 Task: Research Airbnb options in Los Dos Caminos, Venezuela from 4th December, 2023 to 10th December, 2023 for 1 adult.1  bedroom having 1 bed and 1 bathroom. Property type can be hotel. Booking option can be shelf check-in. Look for 3 properties as per requirement.
Action: Mouse moved to (449, 135)
Screenshot: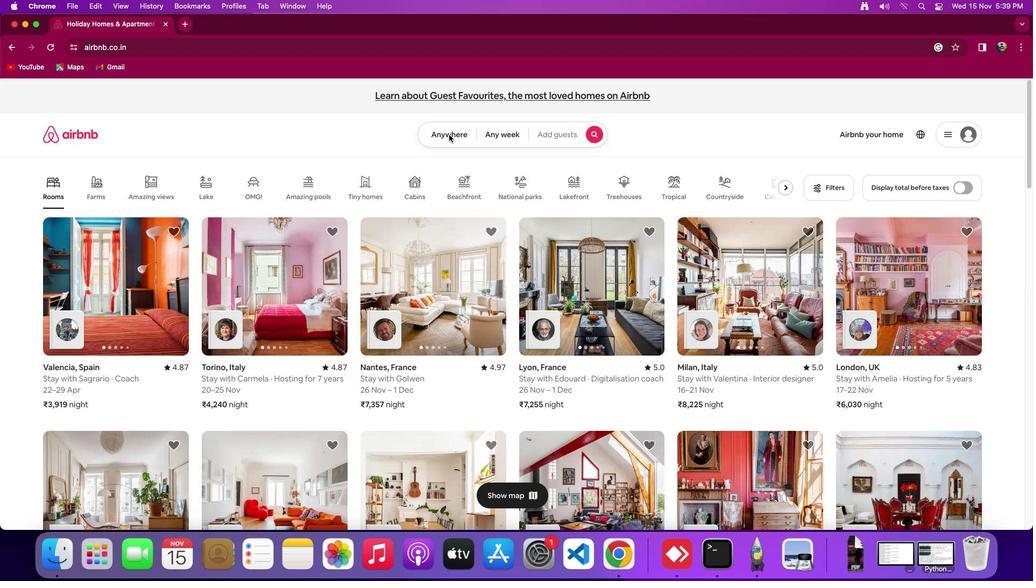 
Action: Mouse pressed left at (449, 135)
Screenshot: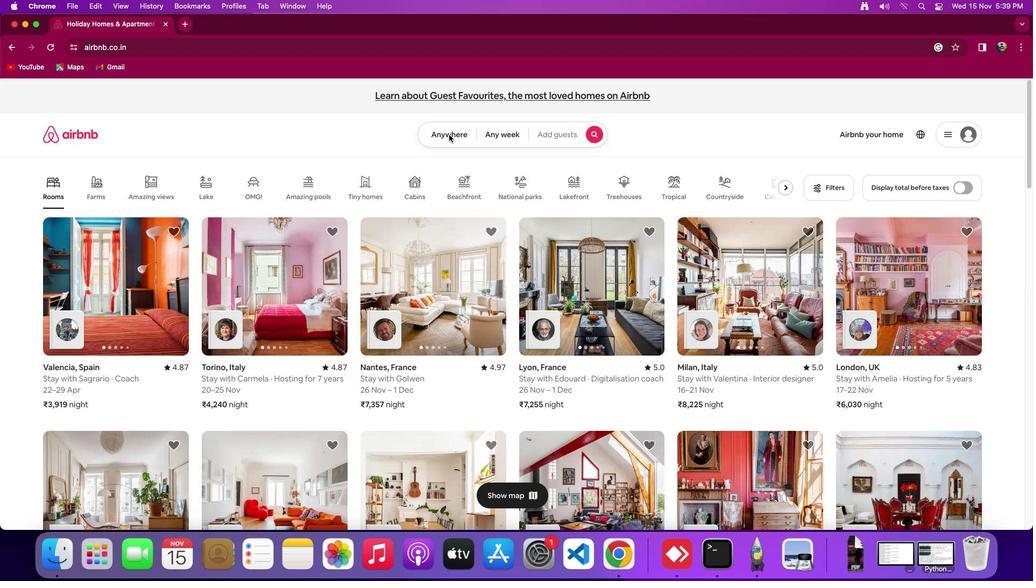 
Action: Mouse moved to (451, 136)
Screenshot: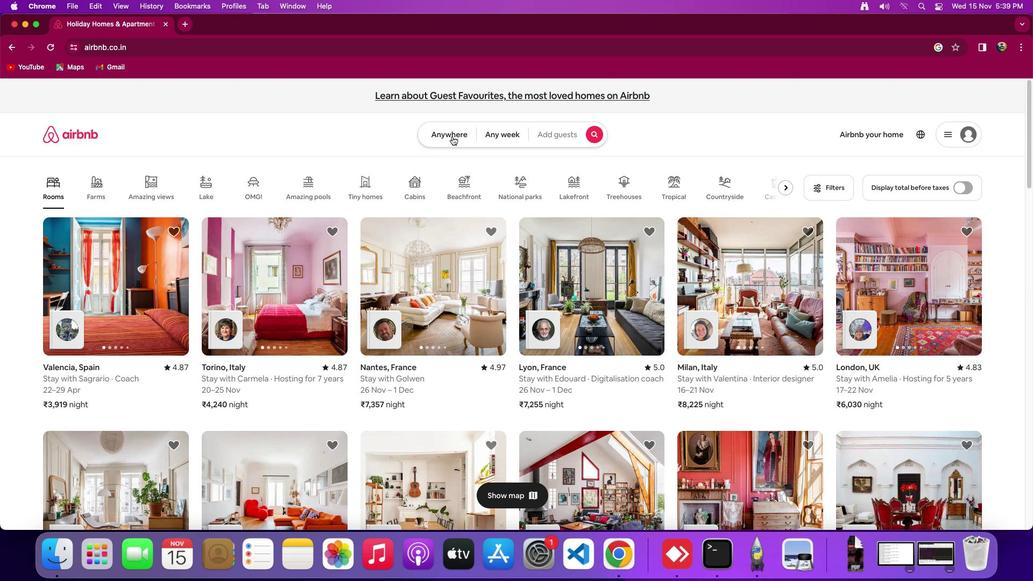
Action: Mouse pressed left at (451, 136)
Screenshot: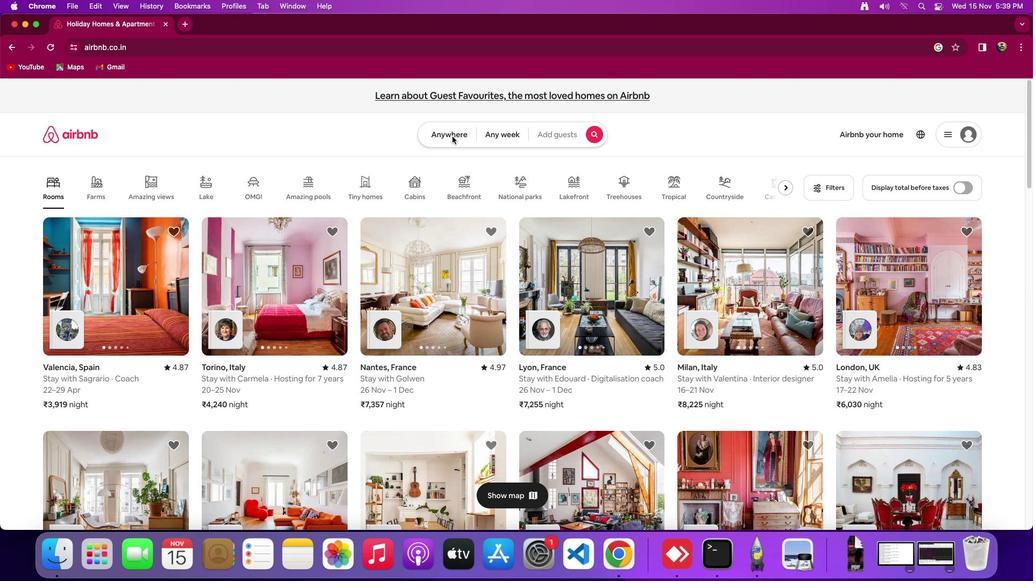 
Action: Mouse moved to (401, 174)
Screenshot: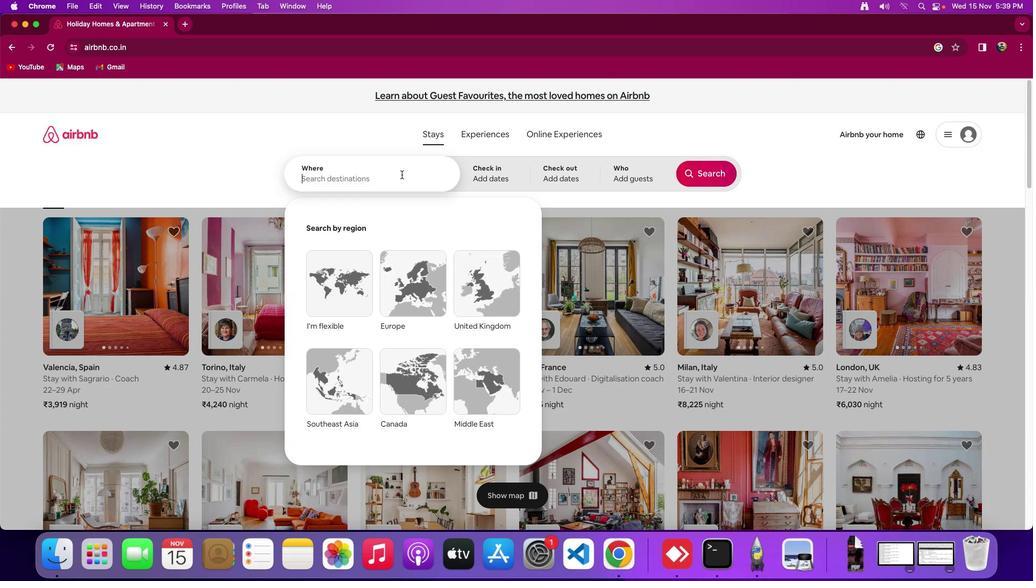 
Action: Mouse pressed left at (401, 174)
Screenshot: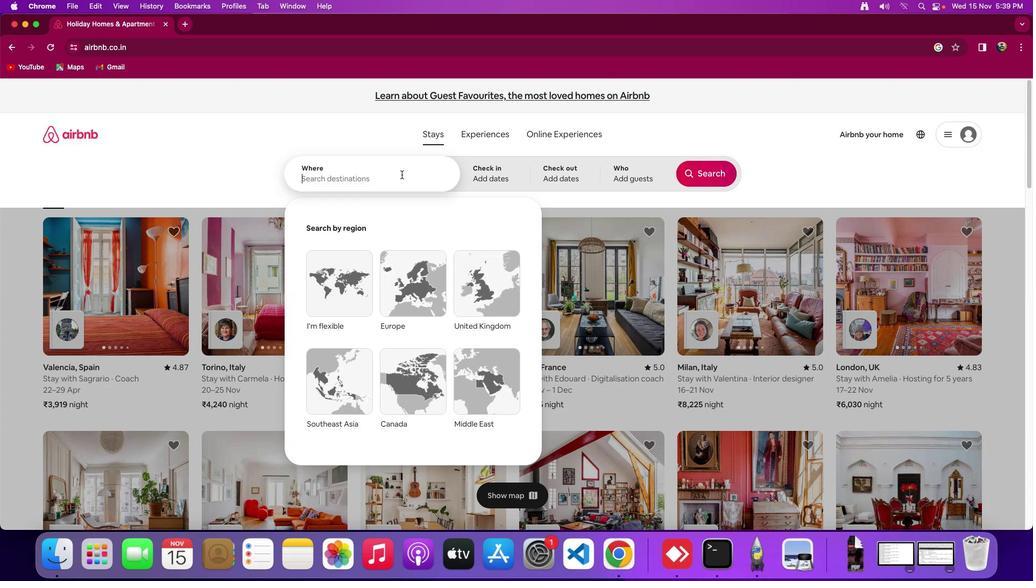 
Action: Key pressed Key.shift_rKey.shift'L''o''s'Key.spaceKey.shift_r'D''p''s'Key.backspaceKey.backspace'o''s'Key.spaceKey.shift_r'C''a''m''i''n''o''s'','Key.spaceKey.shift_r'V''e''n''e''z''u''e''l''a'
Screenshot: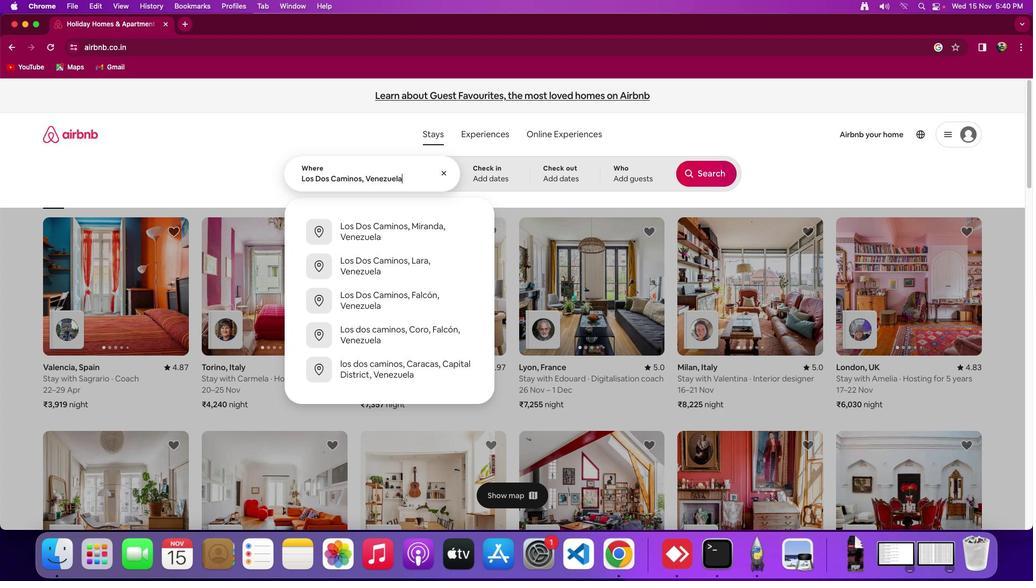 
Action: Mouse moved to (483, 174)
Screenshot: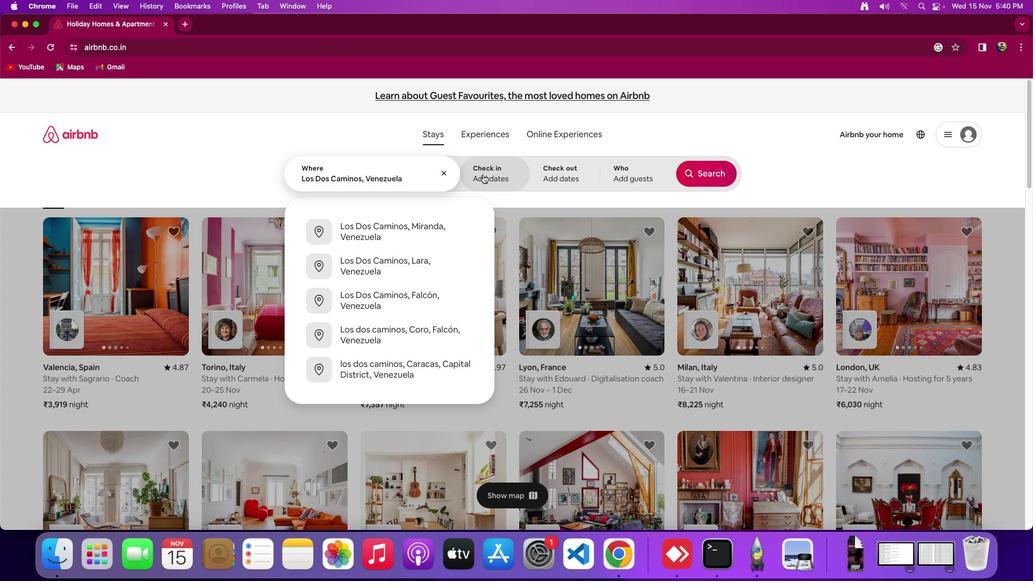 
Action: Mouse pressed left at (483, 174)
Screenshot: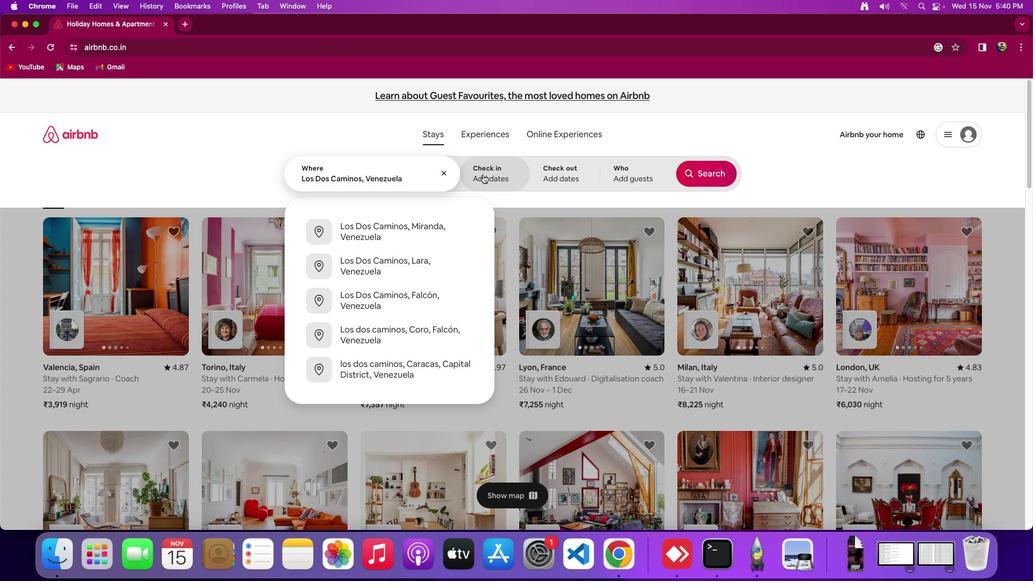 
Action: Mouse moved to (560, 330)
Screenshot: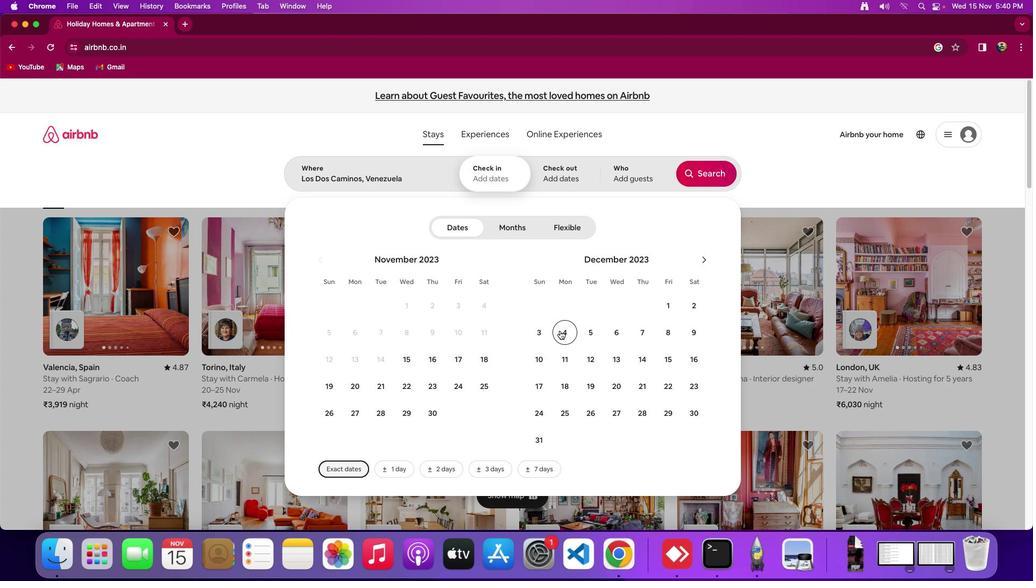 
Action: Mouse pressed left at (560, 330)
Screenshot: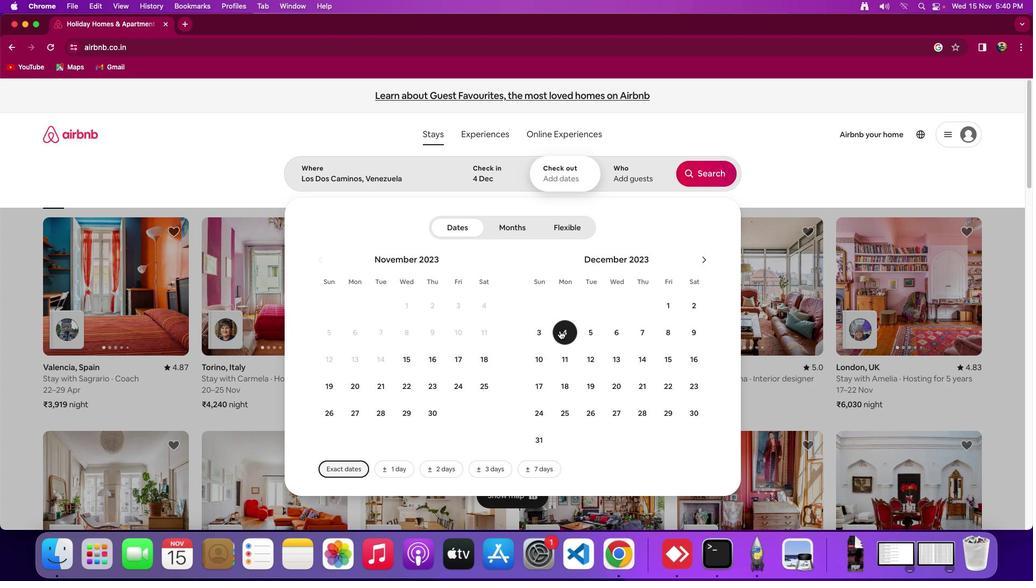 
Action: Mouse moved to (539, 364)
Screenshot: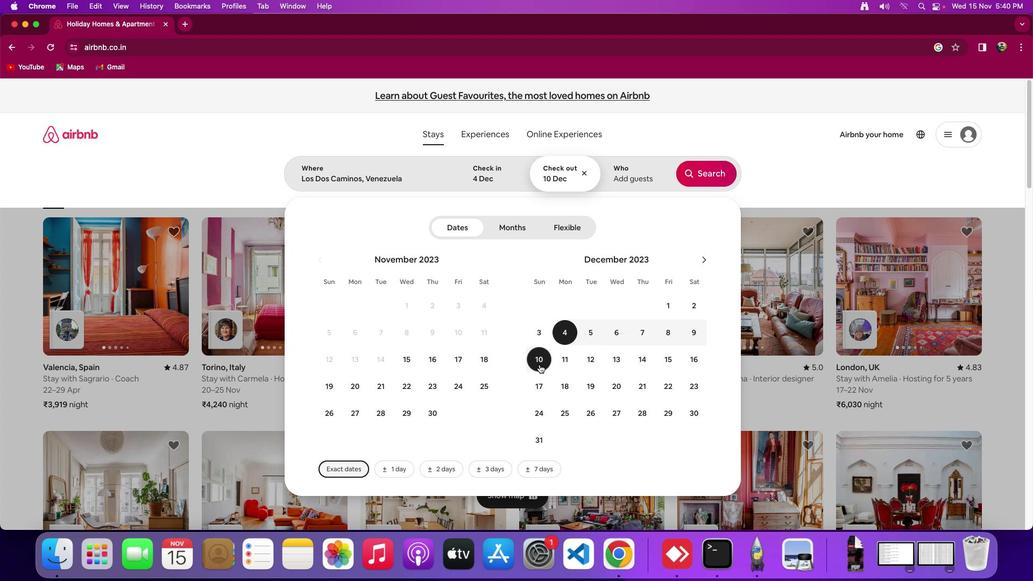 
Action: Mouse pressed left at (539, 364)
Screenshot: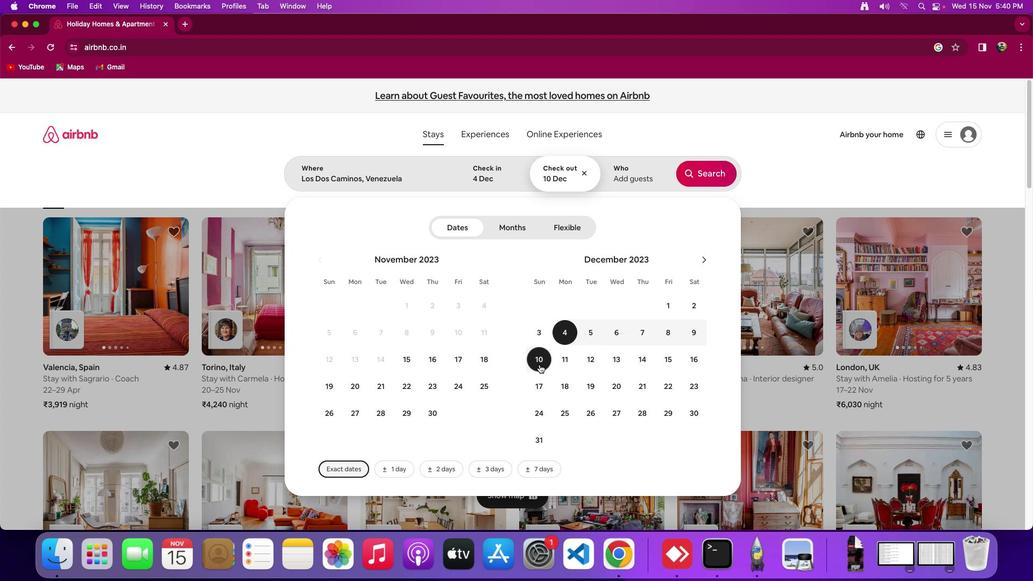 
Action: Mouse moved to (624, 180)
Screenshot: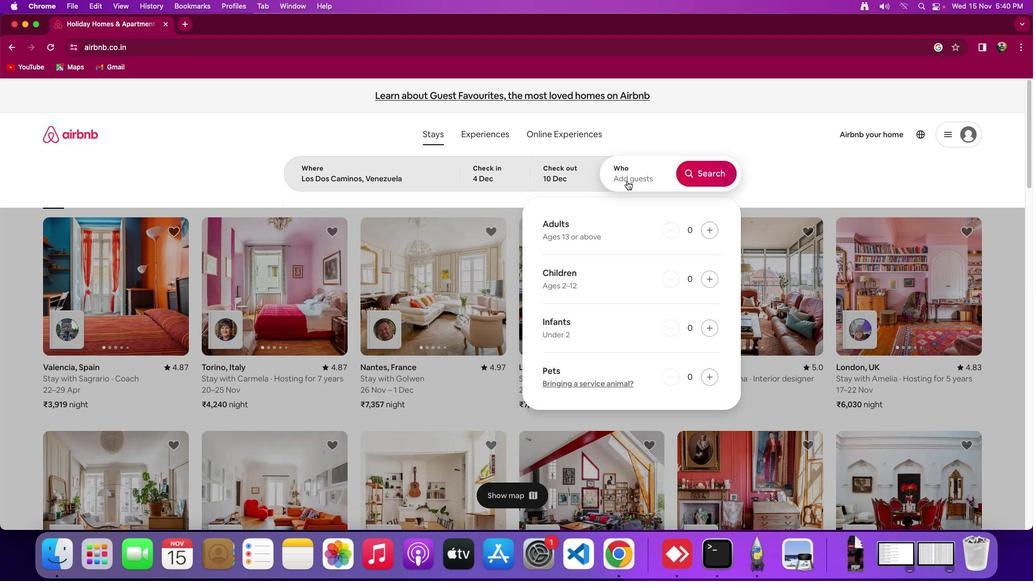 
Action: Mouse pressed left at (624, 180)
Screenshot: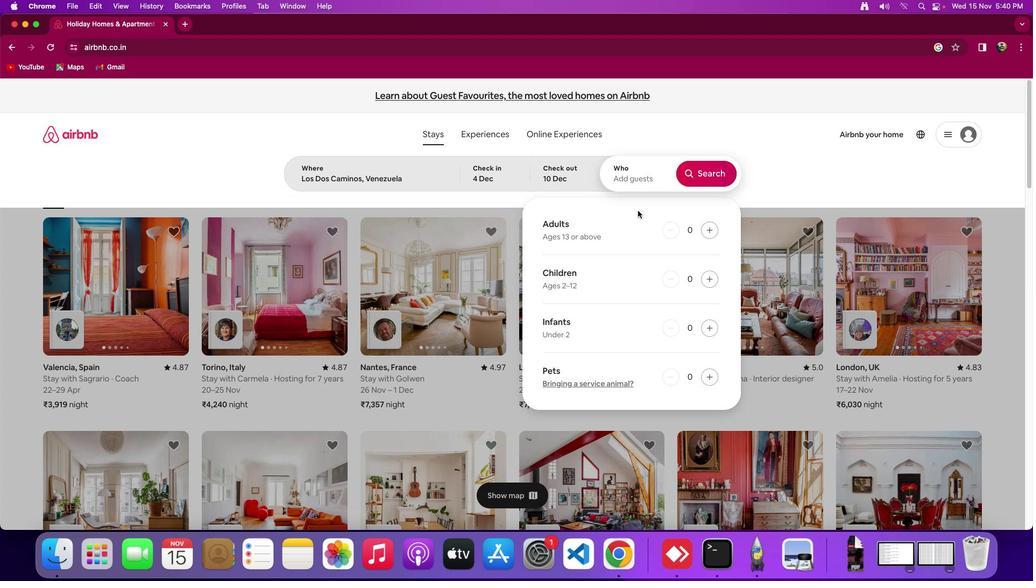 
Action: Mouse moved to (706, 231)
Screenshot: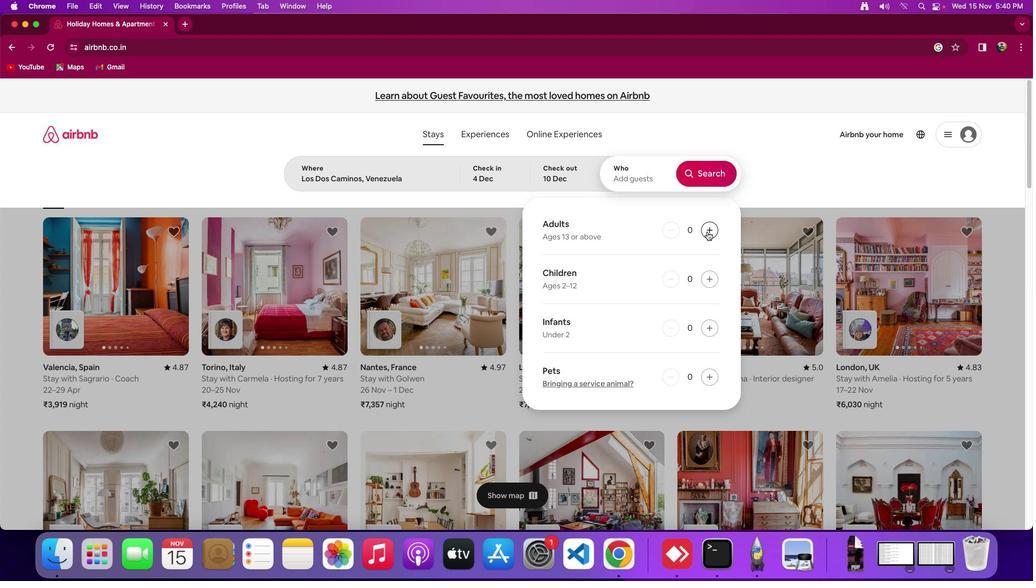 
Action: Mouse pressed left at (706, 231)
Screenshot: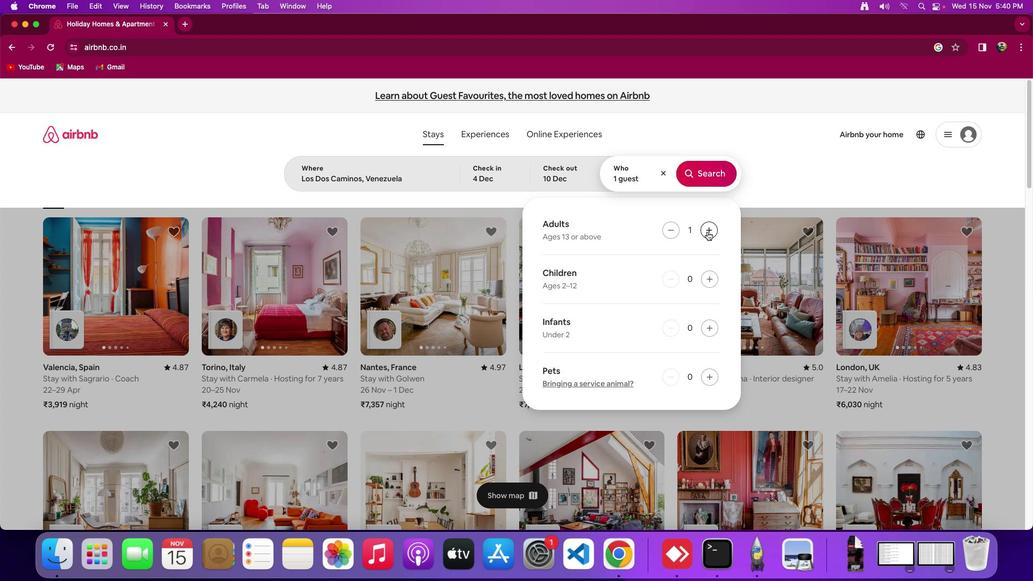 
Action: Mouse moved to (708, 169)
Screenshot: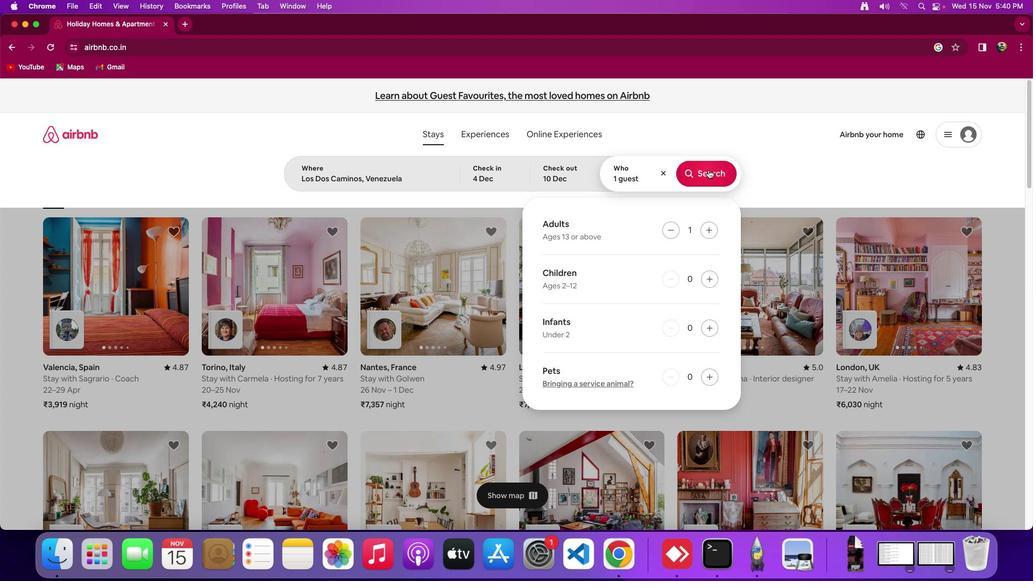 
Action: Mouse pressed left at (708, 169)
Screenshot: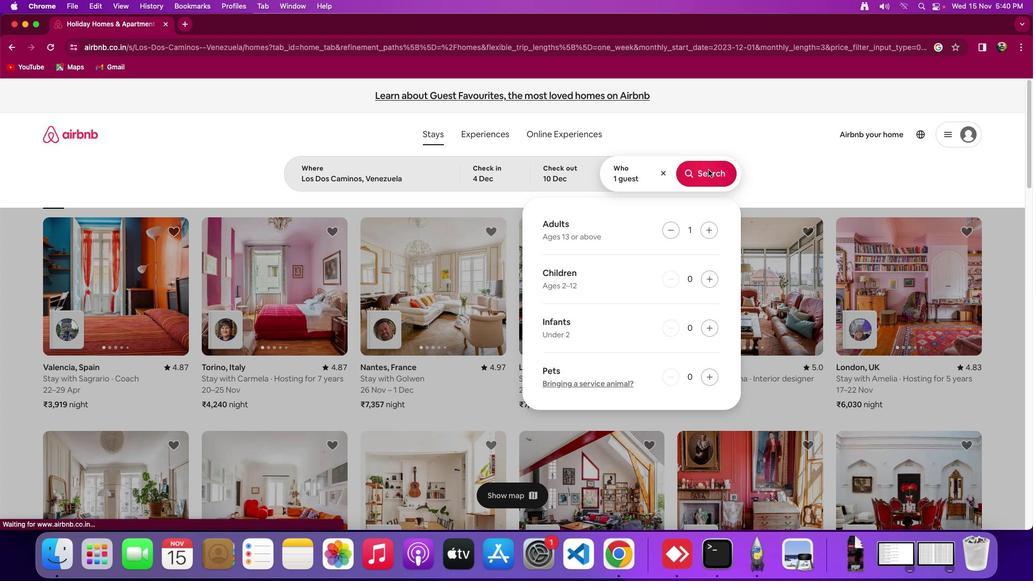 
Action: Mouse moved to (862, 147)
Screenshot: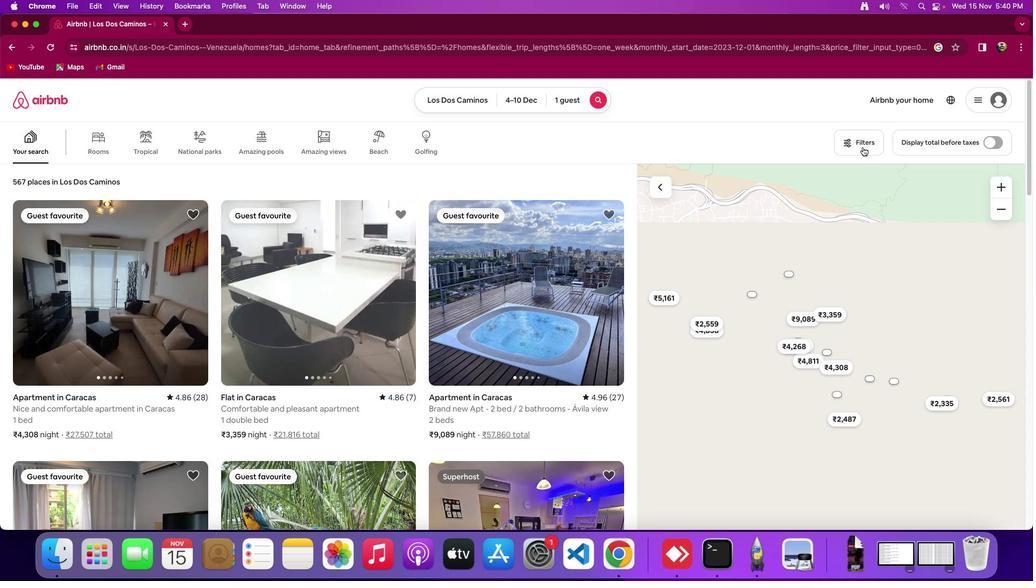 
Action: Mouse pressed left at (862, 147)
Screenshot: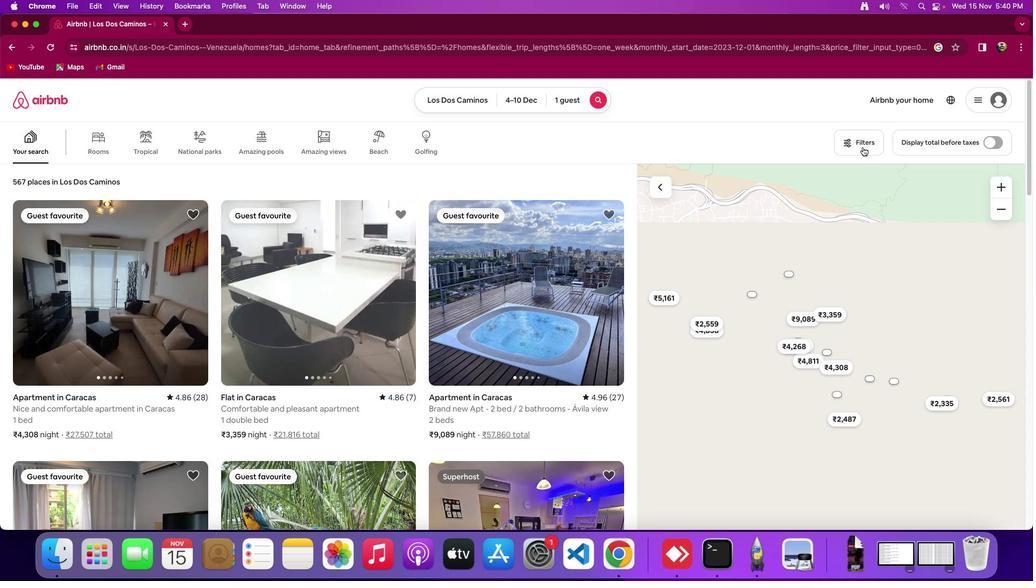 
Action: Mouse moved to (484, 274)
Screenshot: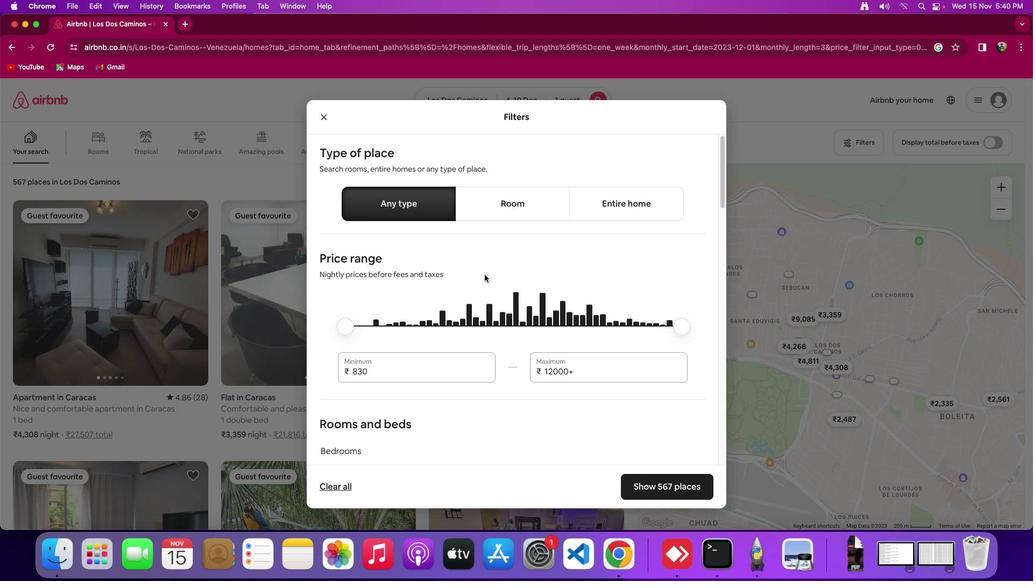 
Action: Mouse scrolled (484, 274) with delta (0, 0)
Screenshot: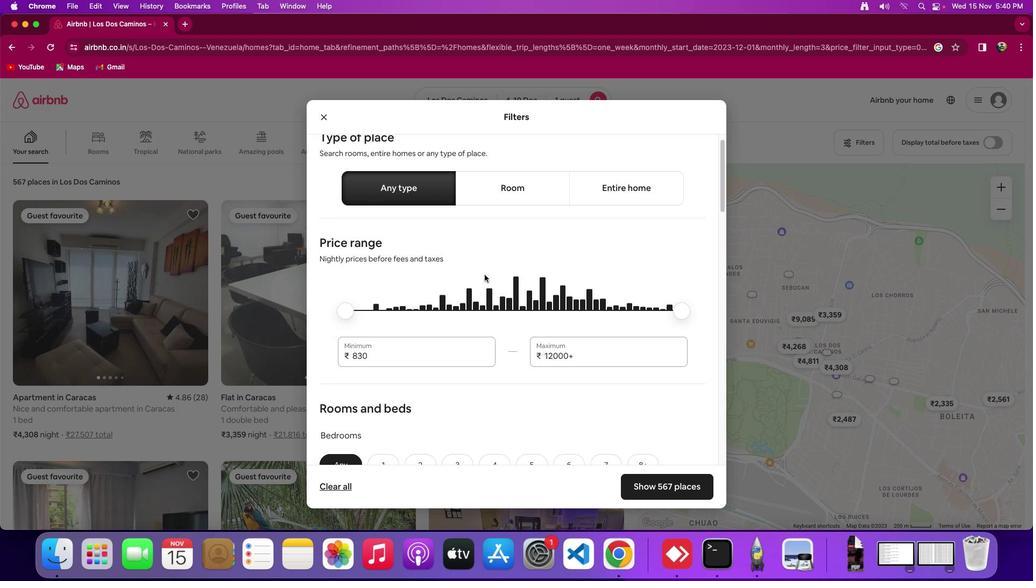 
Action: Mouse moved to (484, 274)
Screenshot: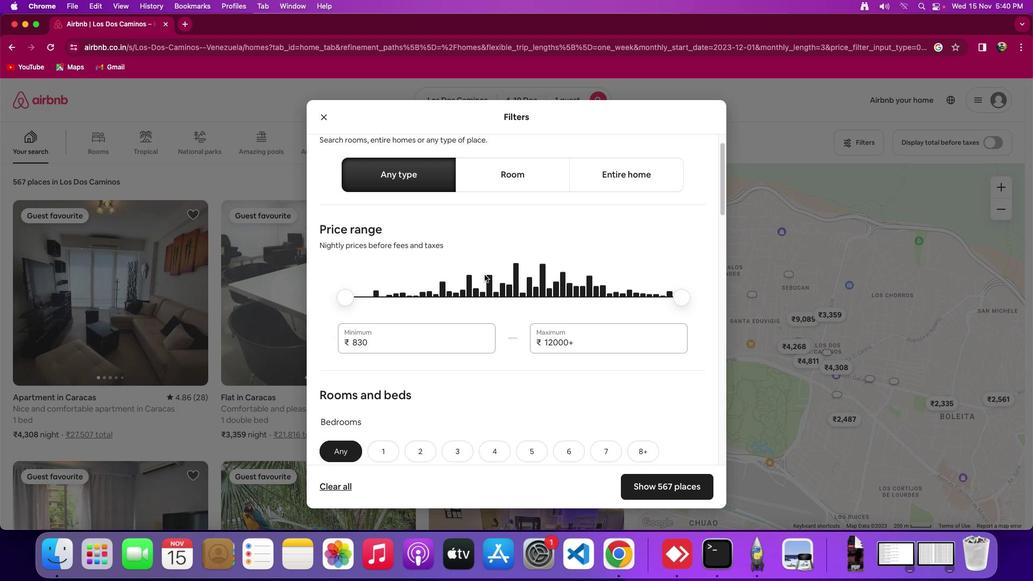 
Action: Mouse scrolled (484, 274) with delta (0, 0)
Screenshot: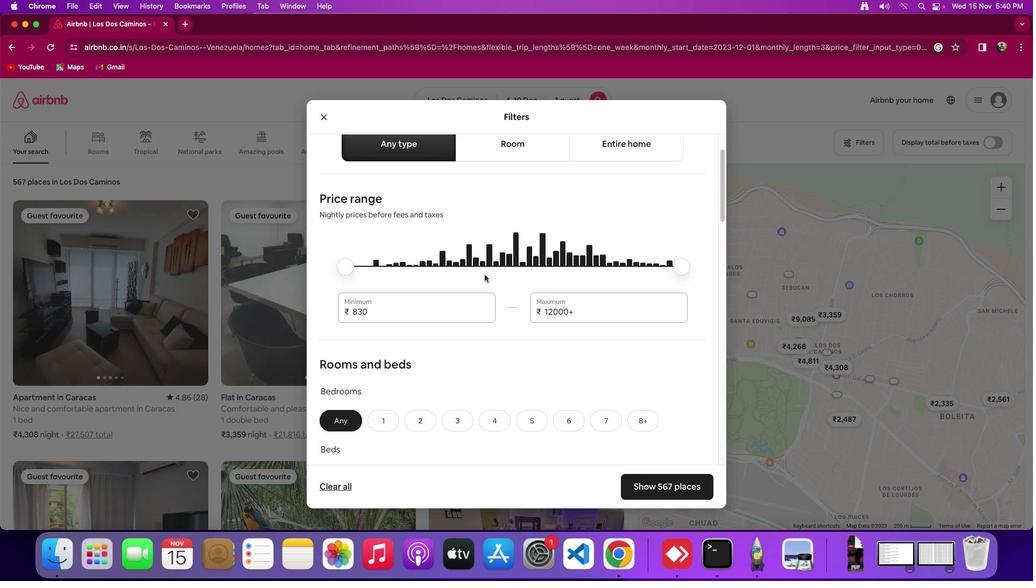 
Action: Mouse scrolled (484, 274) with delta (0, -1)
Screenshot: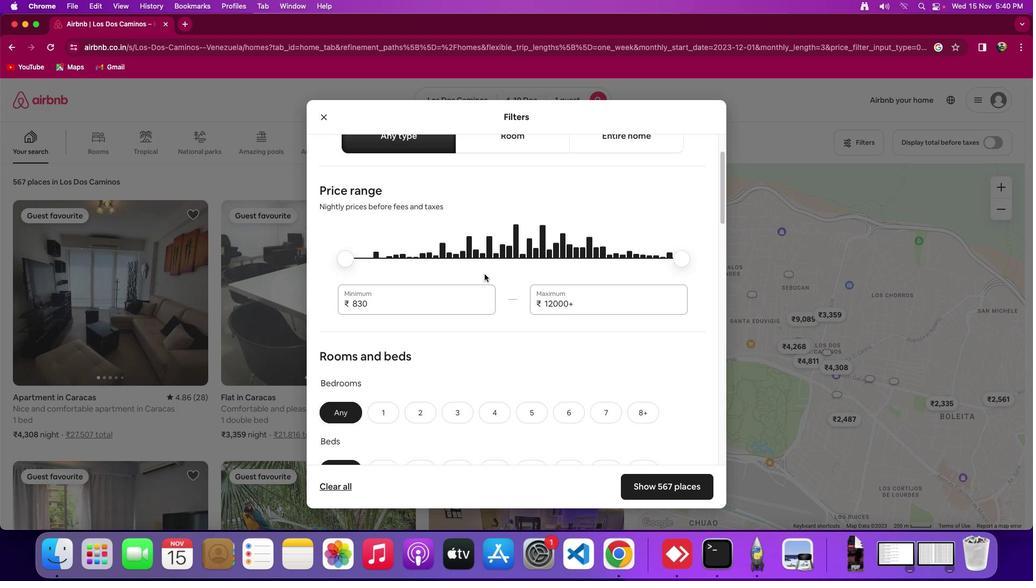 
Action: Mouse scrolled (484, 274) with delta (0, -1)
Screenshot: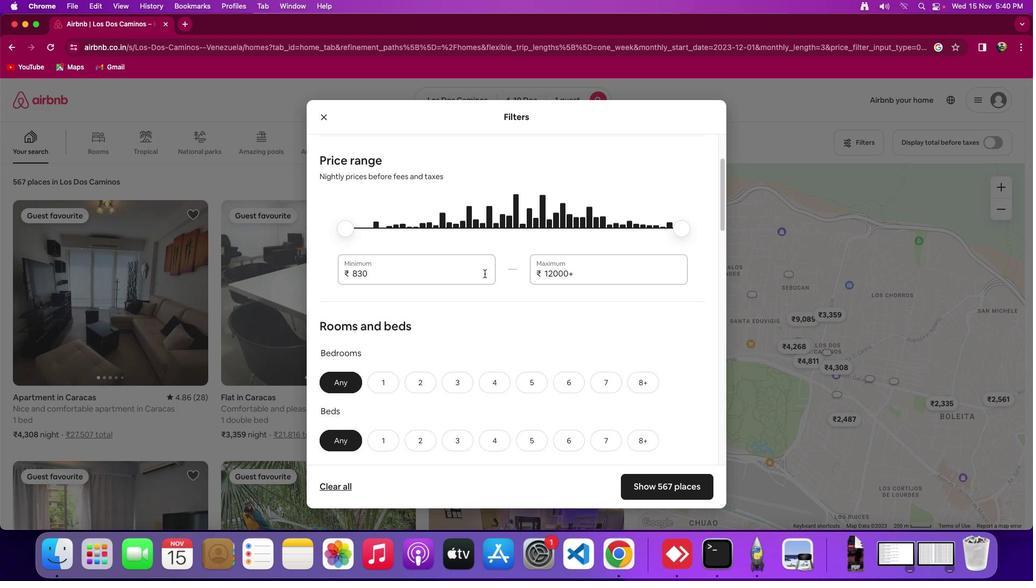
Action: Mouse moved to (484, 273)
Screenshot: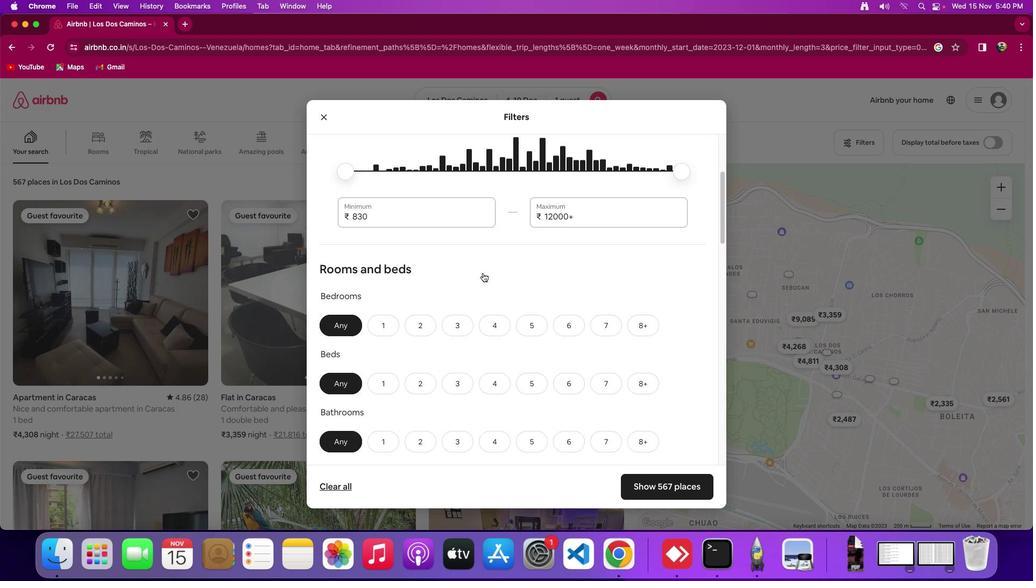 
Action: Mouse scrolled (484, 273) with delta (0, 0)
Screenshot: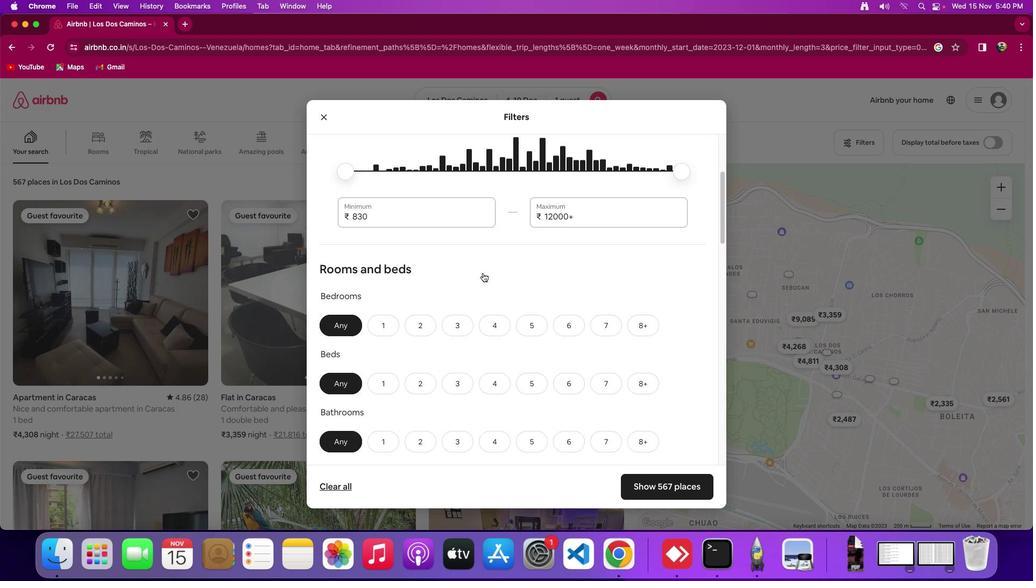 
Action: Mouse scrolled (484, 273) with delta (0, 0)
Screenshot: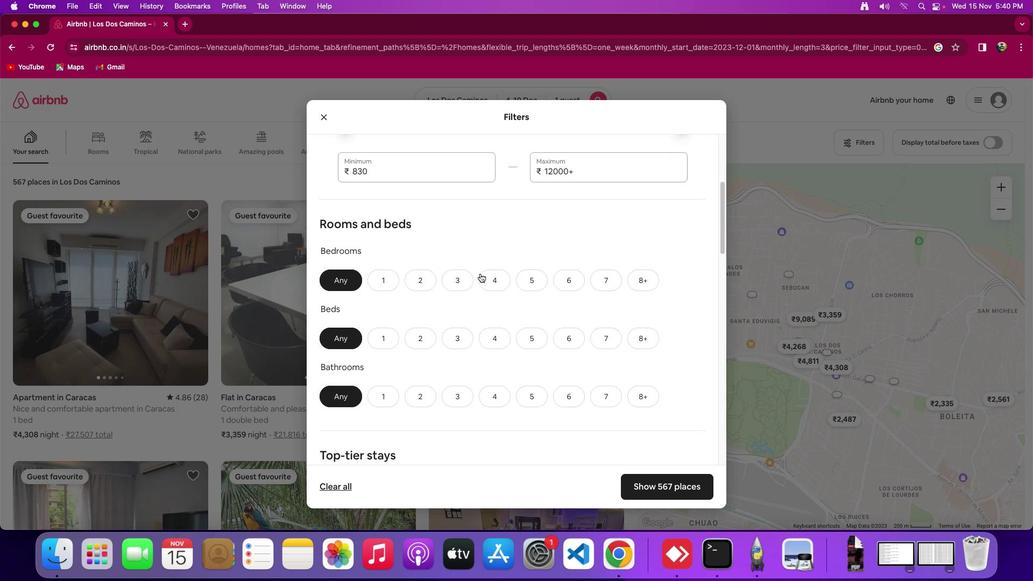 
Action: Mouse moved to (484, 272)
Screenshot: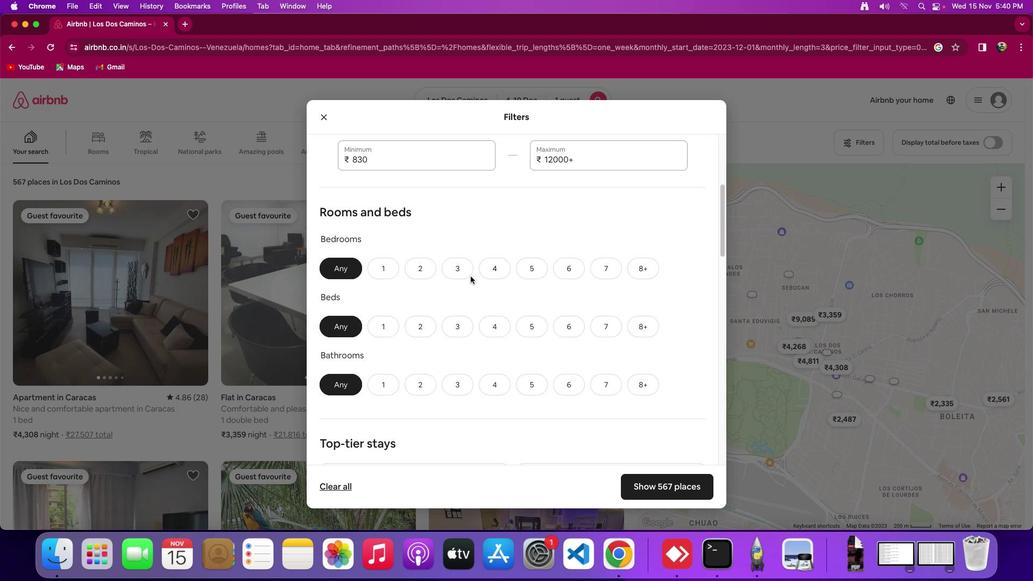 
Action: Mouse scrolled (484, 272) with delta (0, -2)
Screenshot: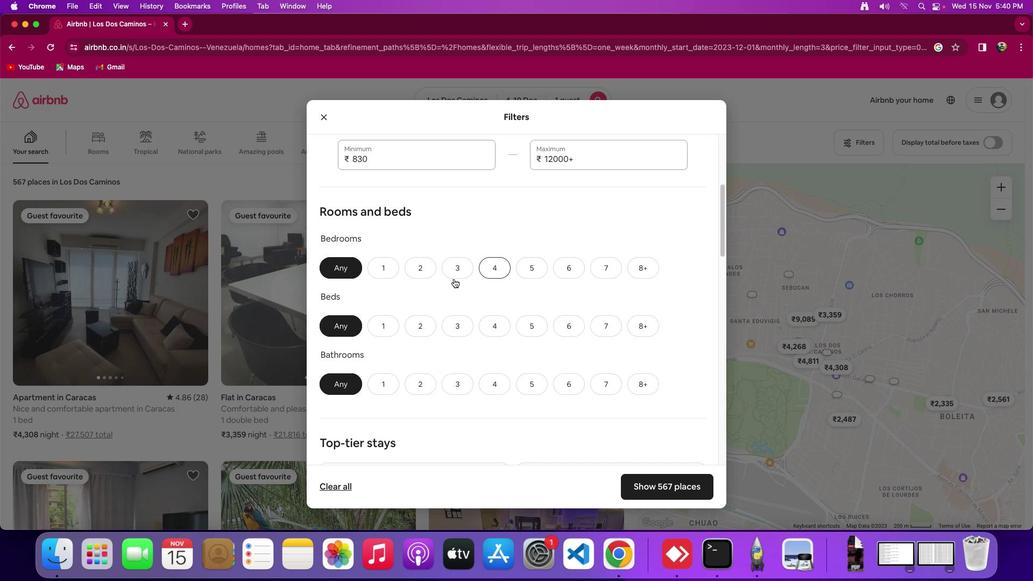 
Action: Mouse moved to (373, 263)
Screenshot: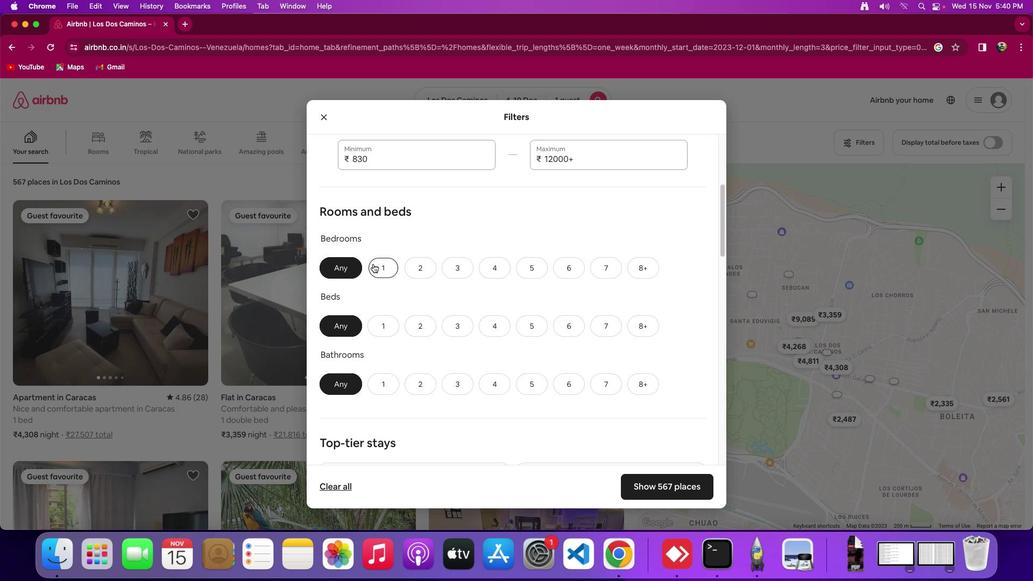 
Action: Mouse pressed left at (373, 263)
Screenshot: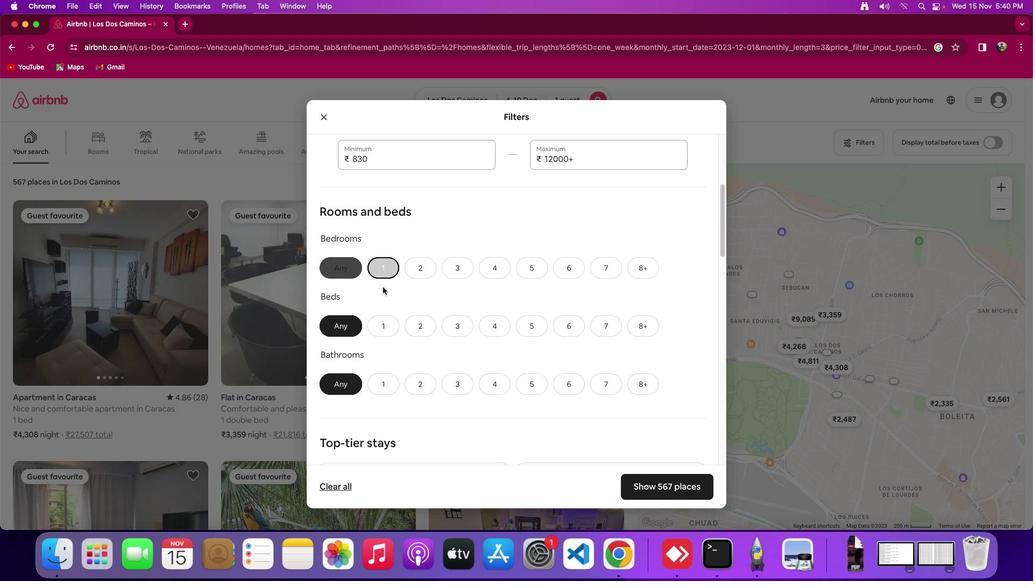 
Action: Mouse moved to (382, 337)
Screenshot: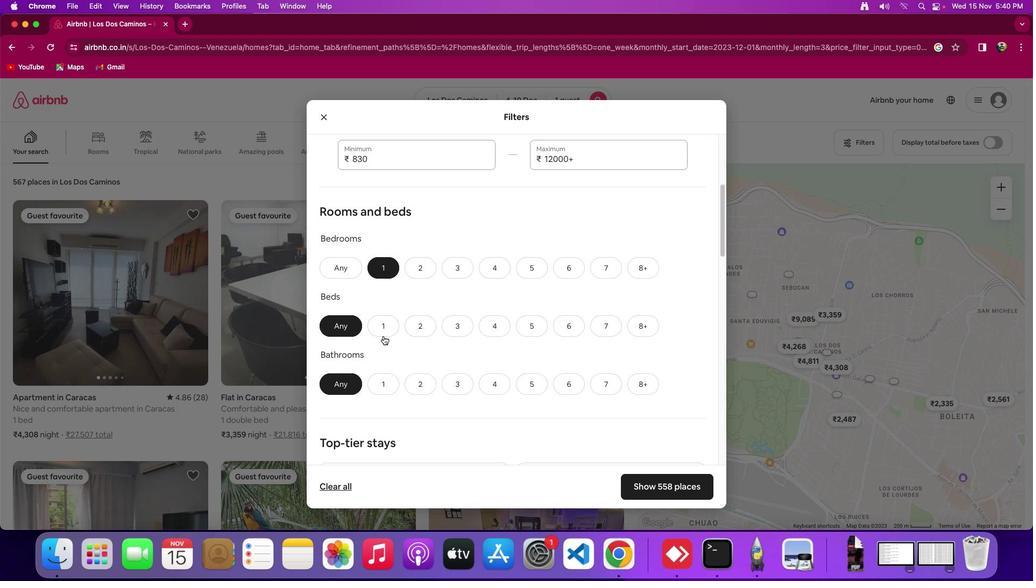 
Action: Mouse pressed left at (382, 337)
Screenshot: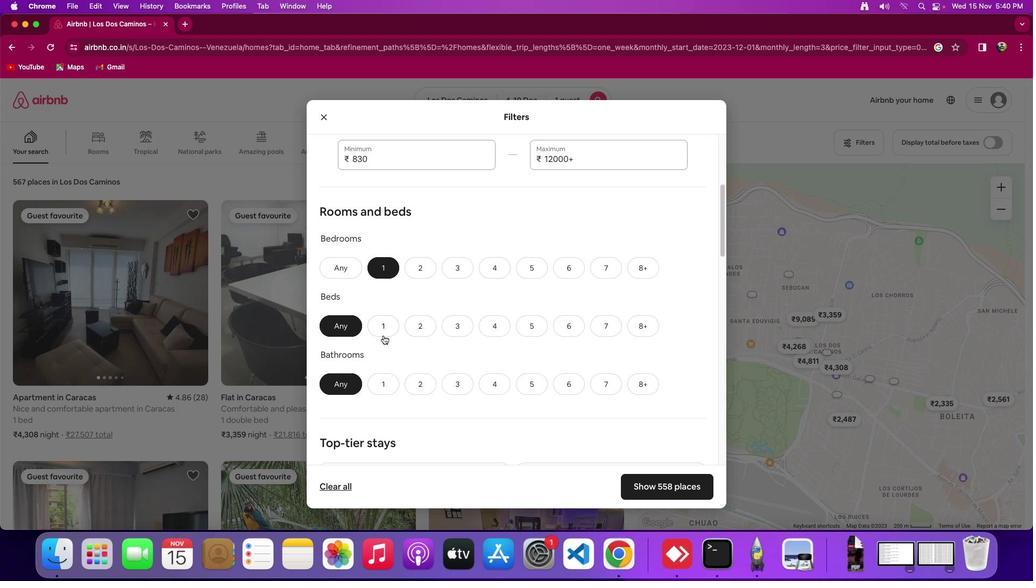 
Action: Mouse moved to (383, 333)
Screenshot: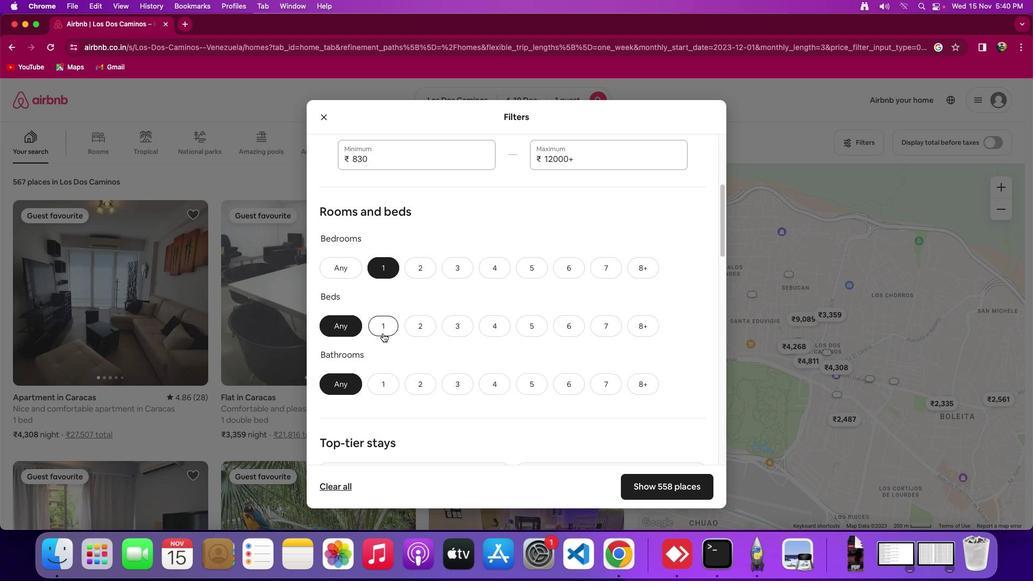 
Action: Mouse pressed left at (383, 333)
Screenshot: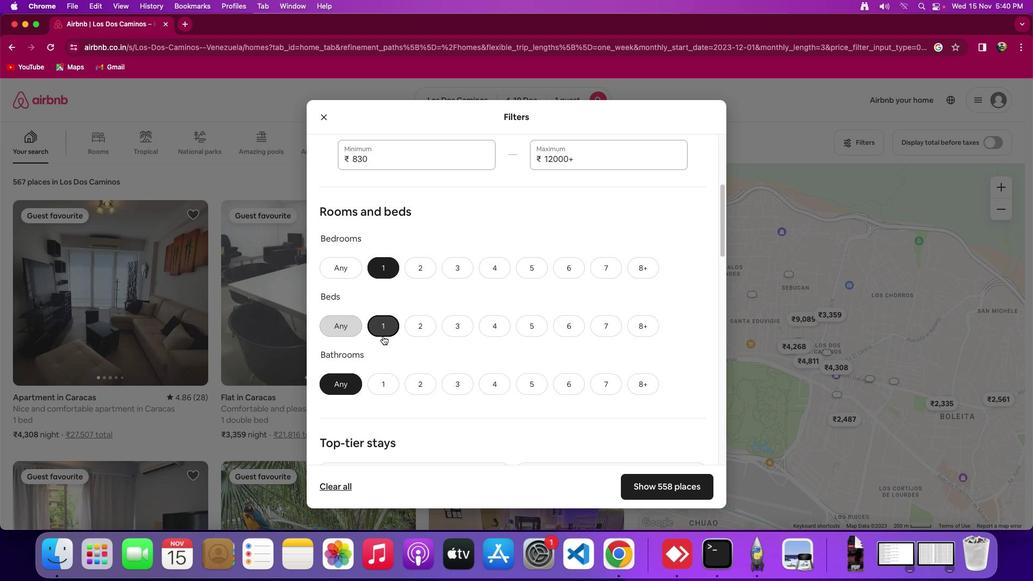 
Action: Mouse moved to (380, 387)
Screenshot: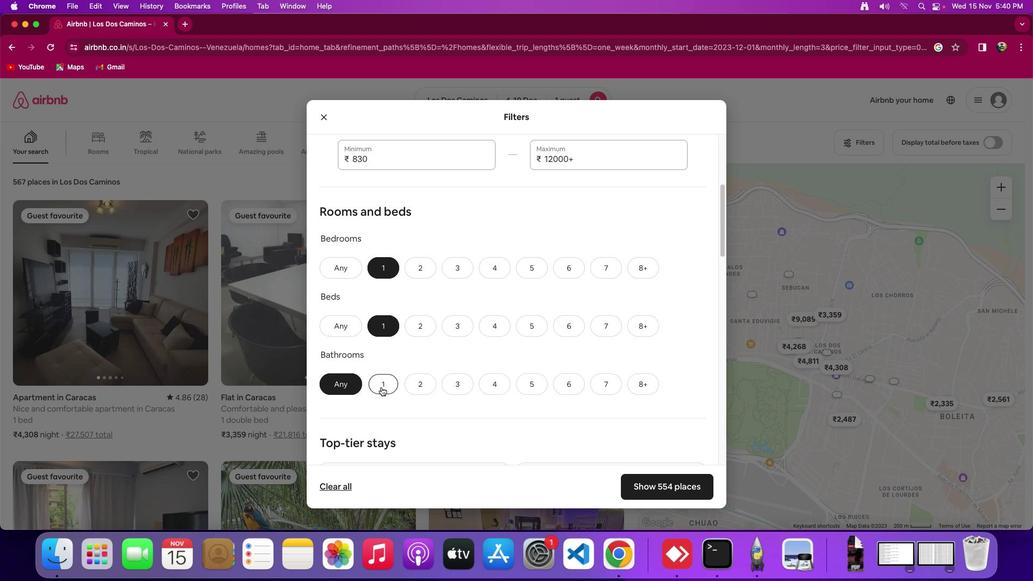
Action: Mouse pressed left at (380, 387)
Screenshot: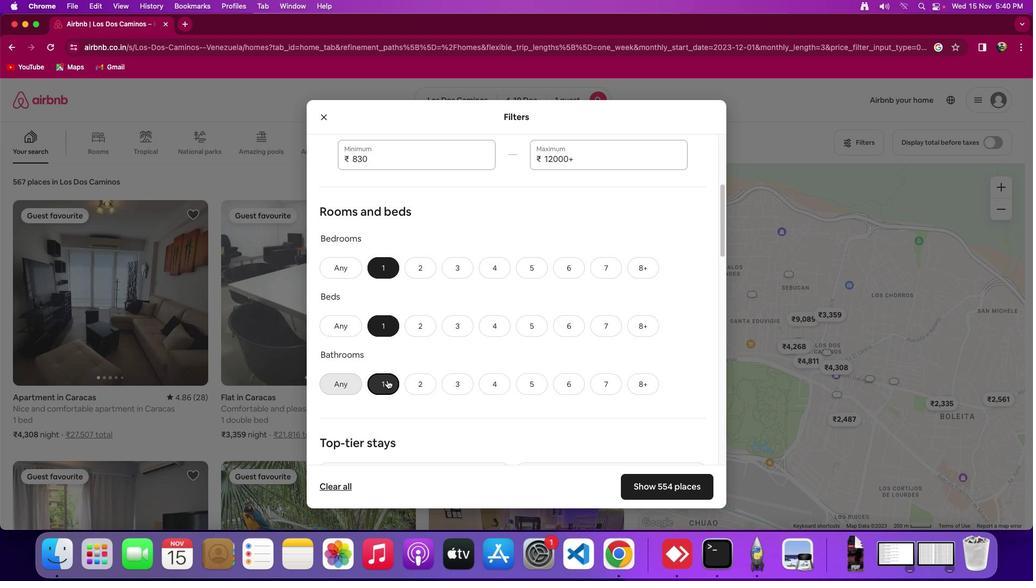 
Action: Mouse moved to (501, 330)
Screenshot: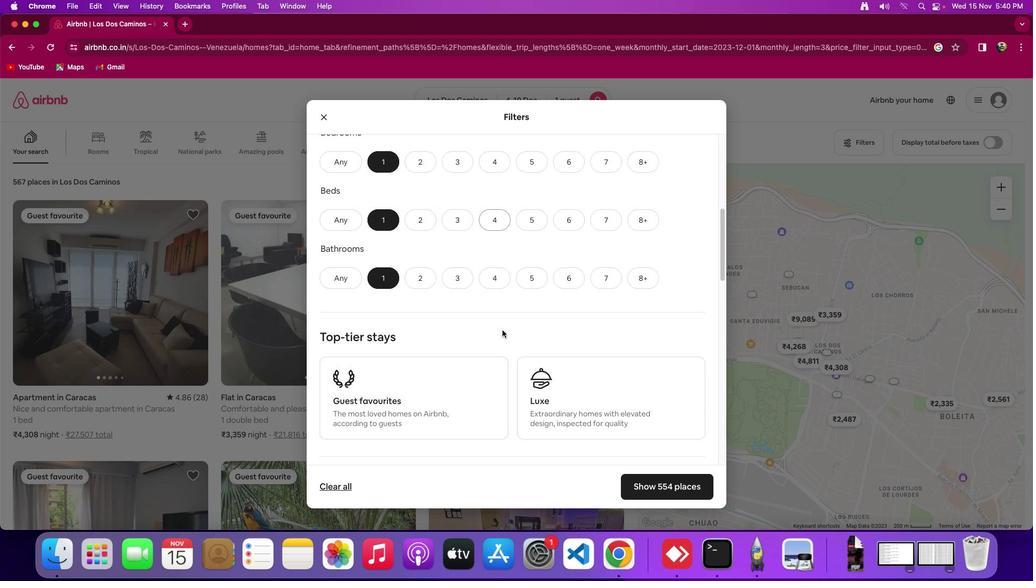 
Action: Mouse scrolled (501, 330) with delta (0, 0)
Screenshot: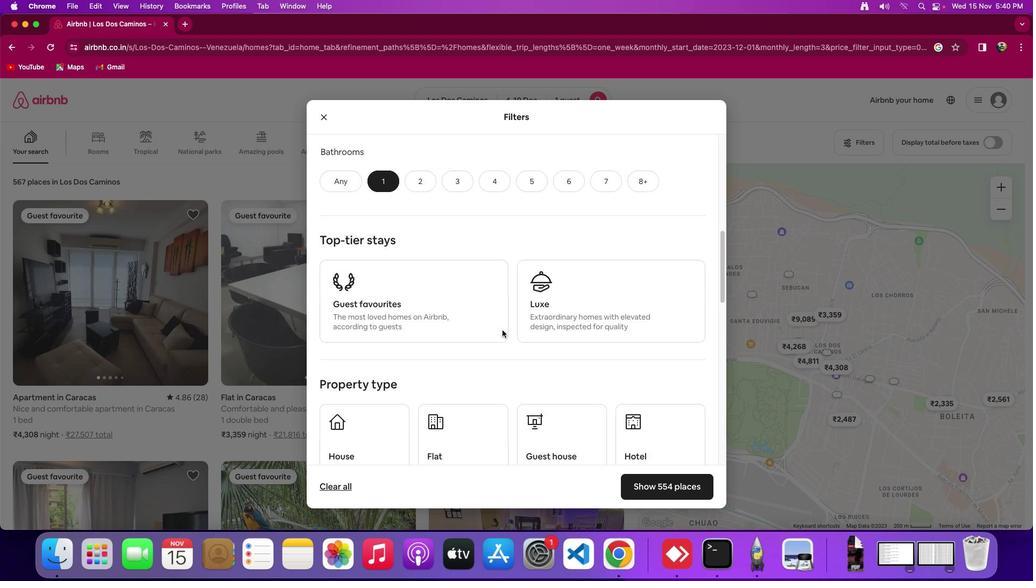 
Action: Mouse scrolled (501, 330) with delta (0, 0)
Screenshot: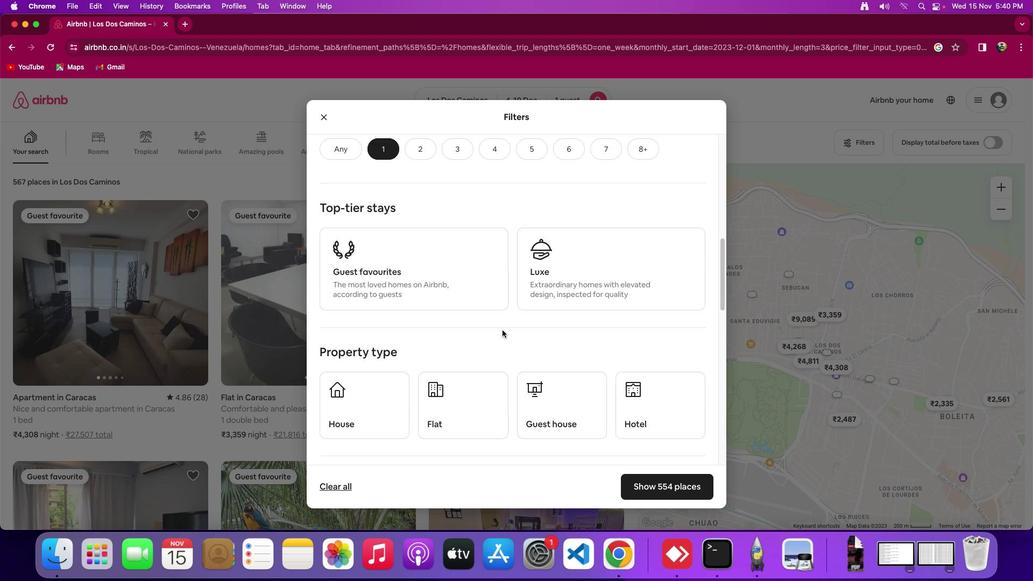 
Action: Mouse scrolled (501, 330) with delta (0, -2)
Screenshot: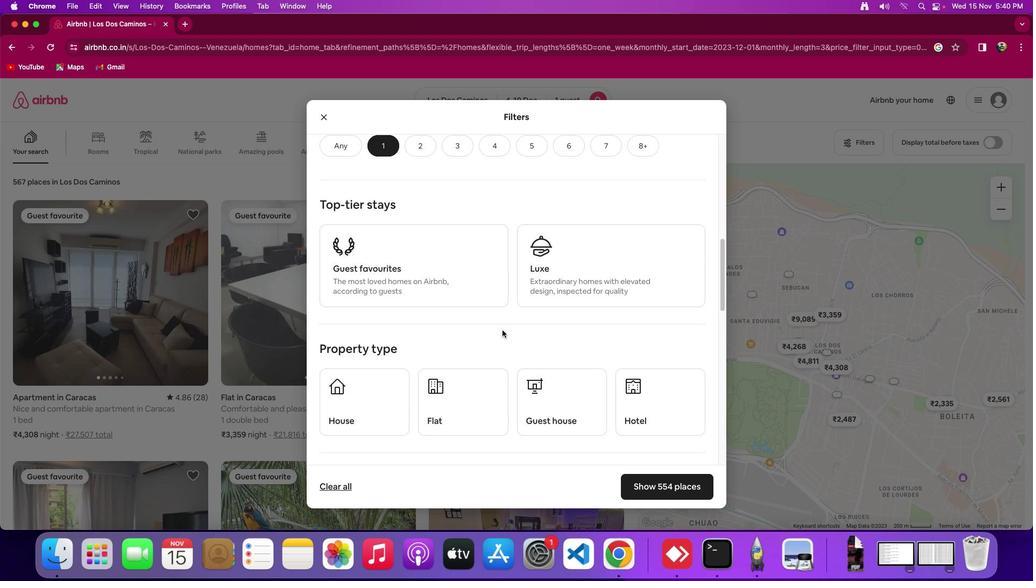 
Action: Mouse moved to (501, 330)
Screenshot: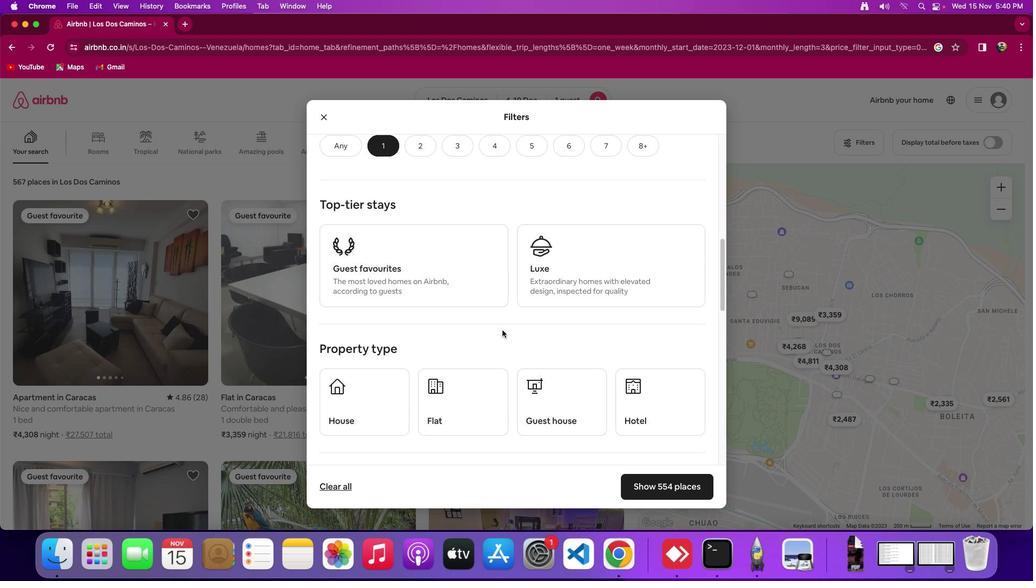 
Action: Mouse scrolled (501, 330) with delta (0, -2)
Screenshot: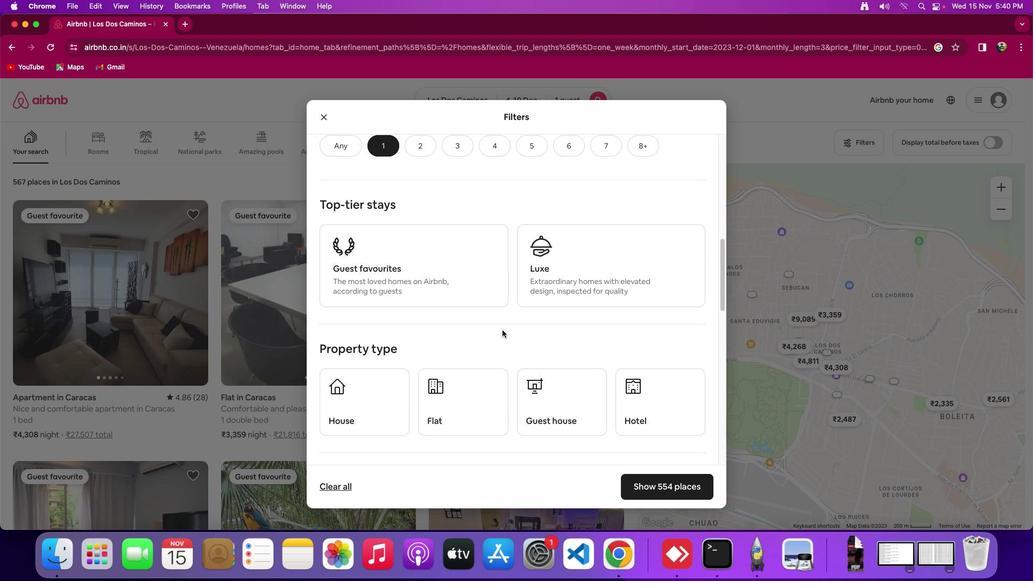 
Action: Mouse moved to (584, 273)
Screenshot: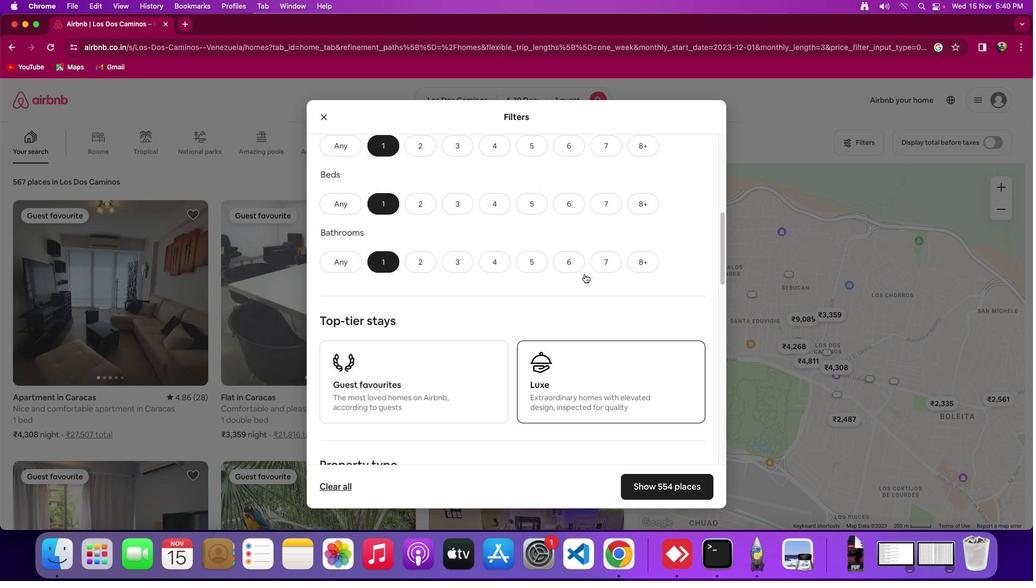 
Action: Mouse scrolled (584, 273) with delta (0, 0)
Screenshot: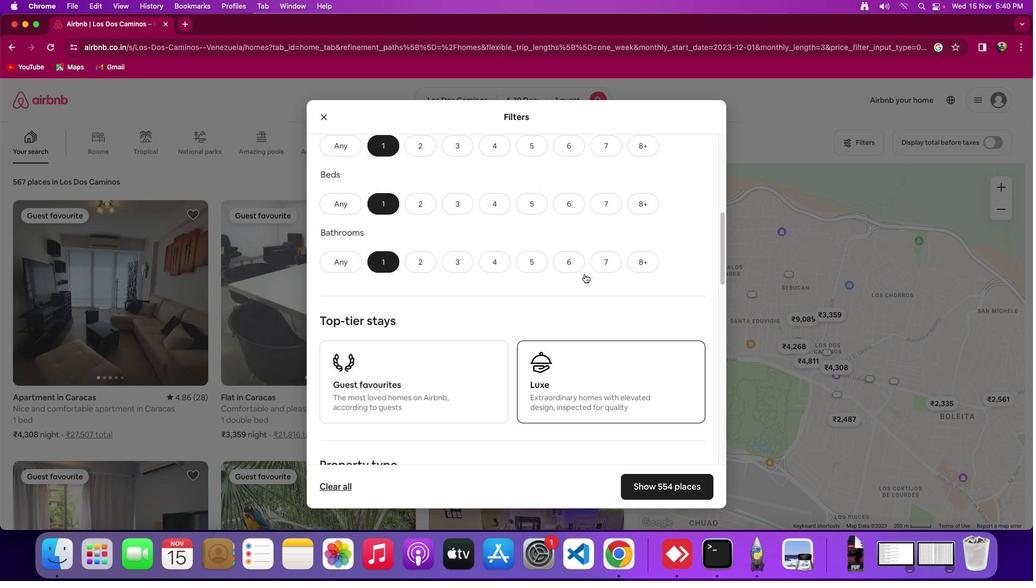 
Action: Mouse scrolled (584, 273) with delta (0, 0)
Screenshot: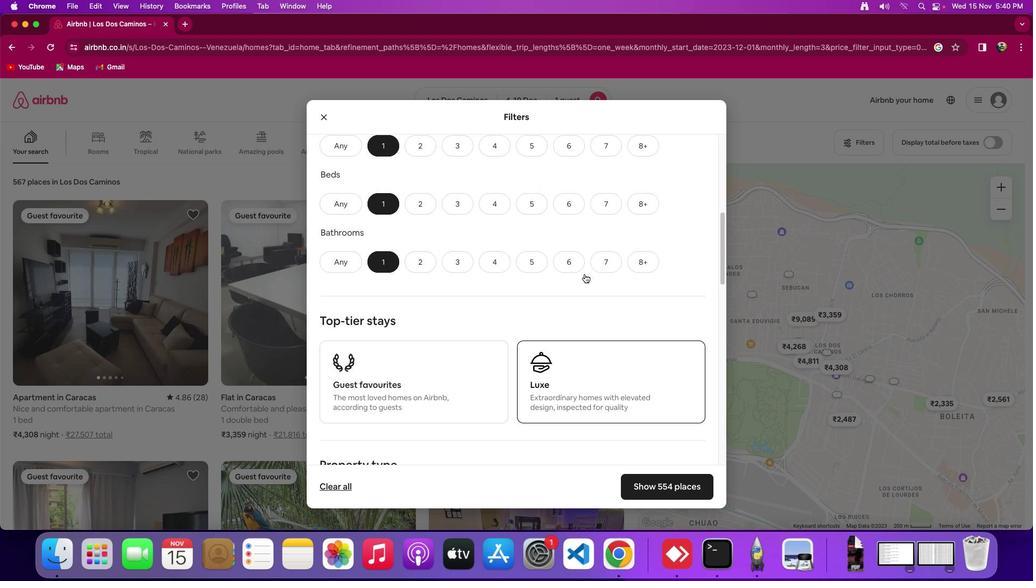 
Action: Mouse scrolled (584, 273) with delta (0, 2)
Screenshot: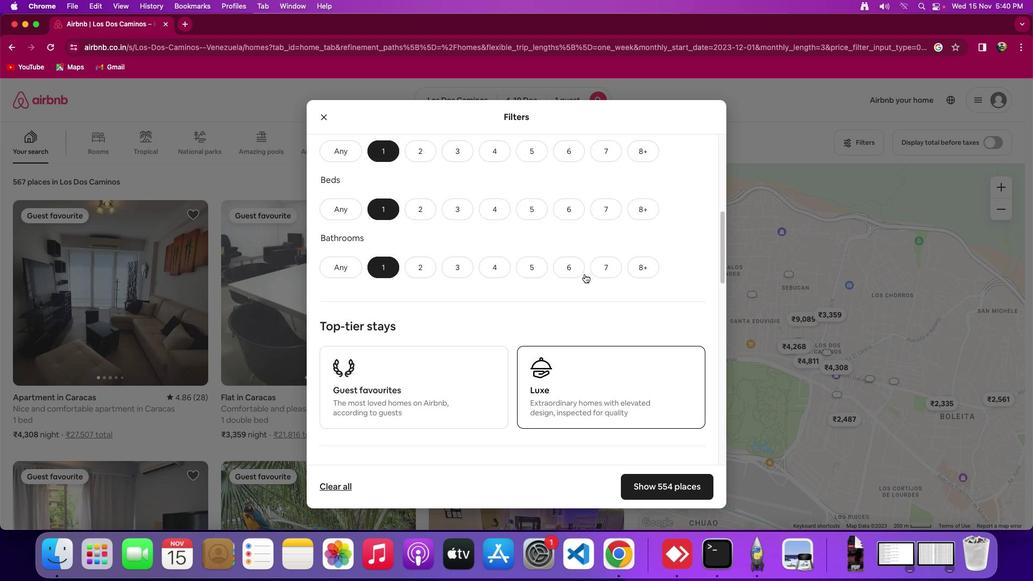 
Action: Mouse moved to (571, 273)
Screenshot: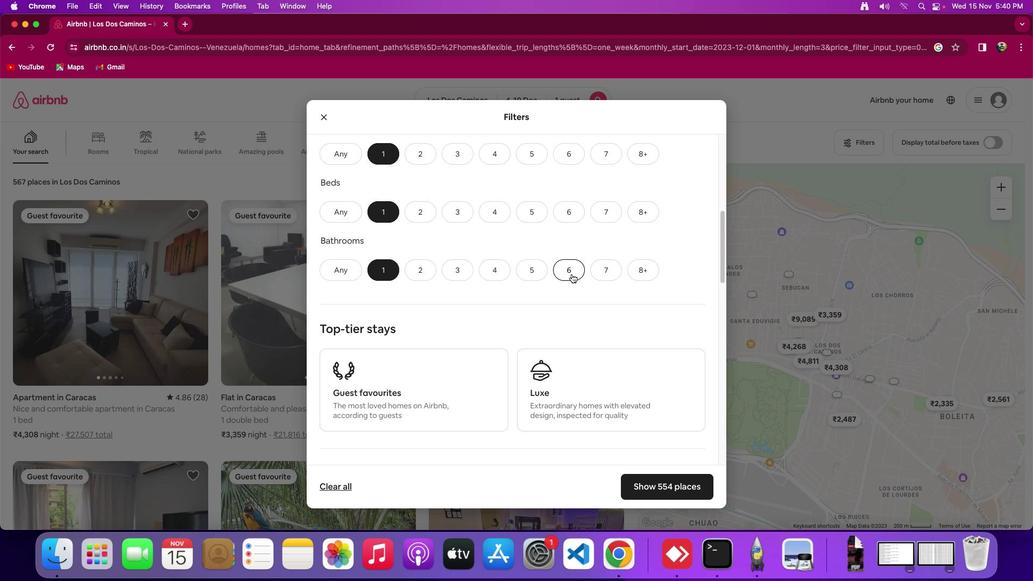 
Action: Mouse scrolled (571, 273) with delta (0, 0)
Screenshot: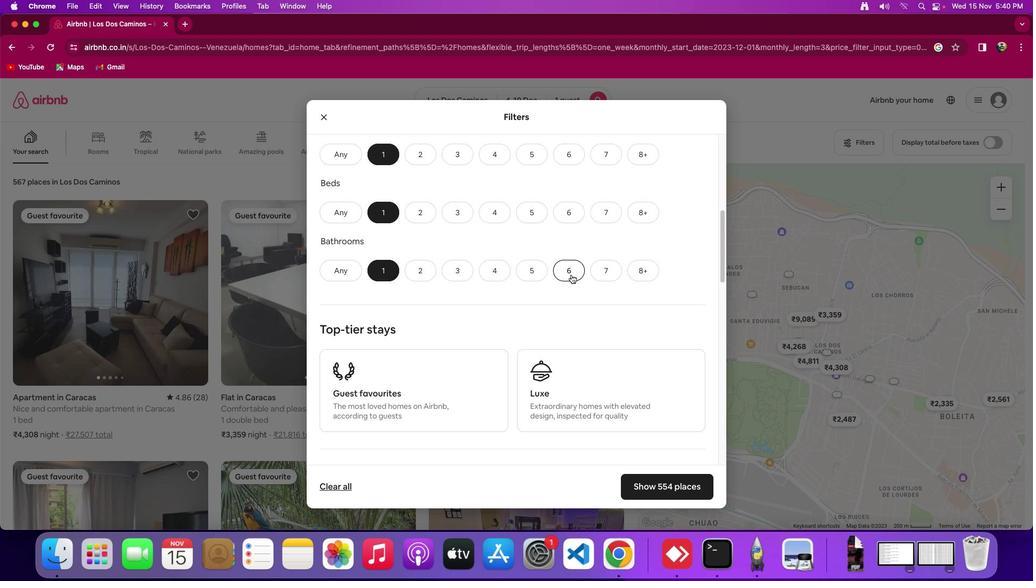 
Action: Mouse moved to (571, 274)
Screenshot: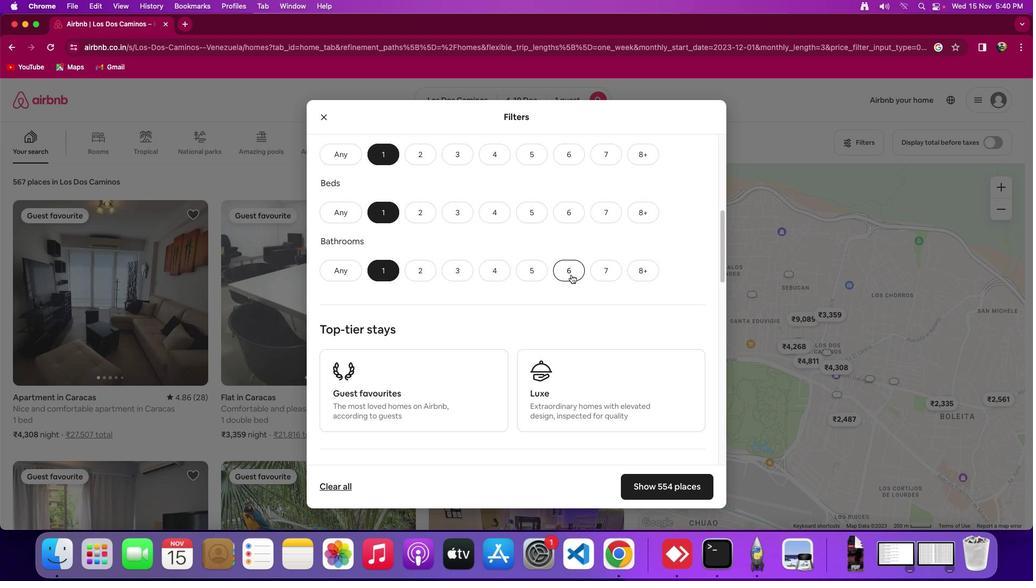 
Action: Mouse scrolled (571, 274) with delta (0, 0)
Screenshot: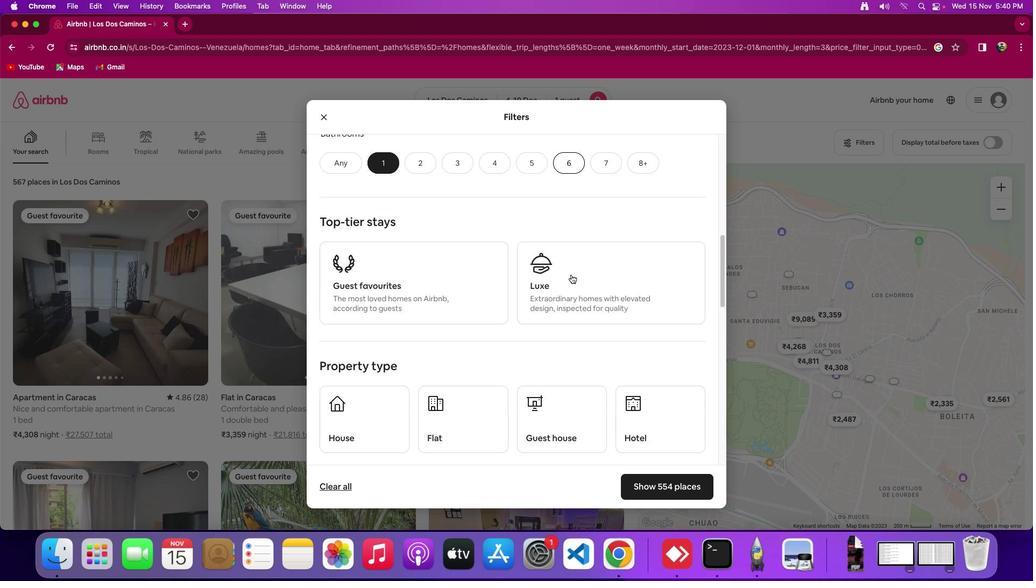 
Action: Mouse scrolled (571, 274) with delta (0, 0)
Screenshot: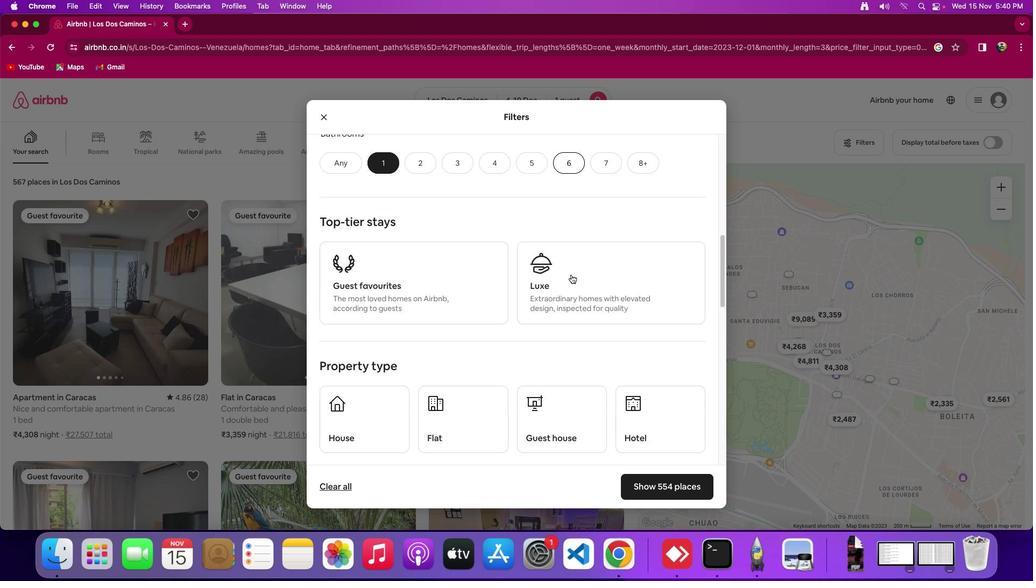 
Action: Mouse scrolled (571, 274) with delta (0, -2)
Screenshot: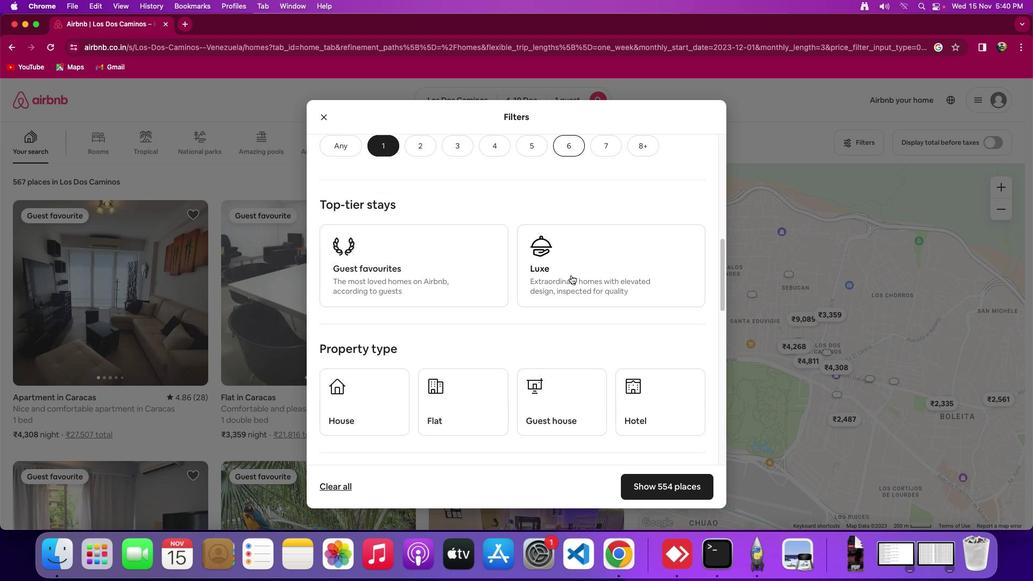 
Action: Mouse moved to (572, 307)
Screenshot: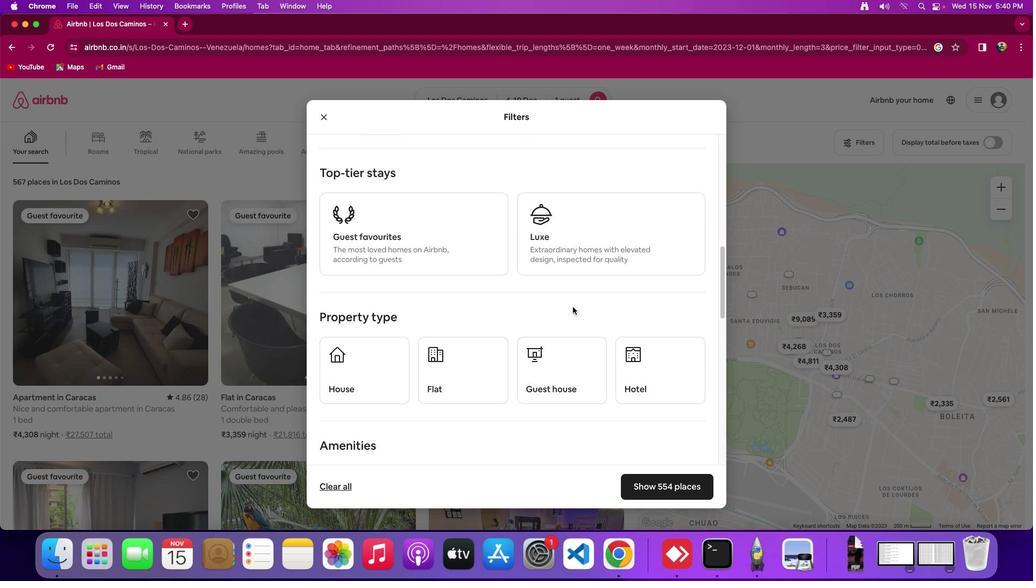 
Action: Mouse scrolled (572, 307) with delta (0, 0)
Screenshot: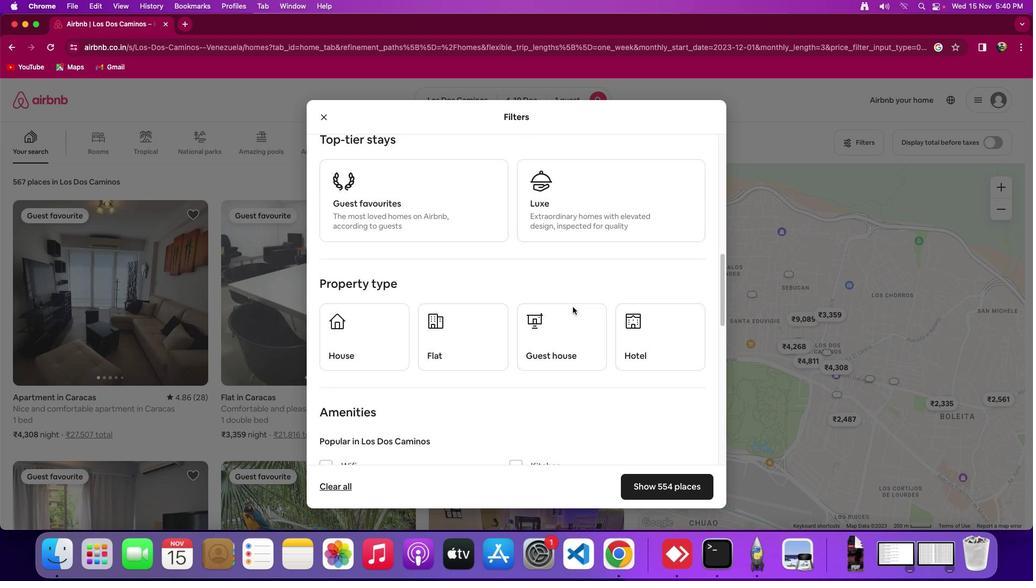 
Action: Mouse scrolled (572, 307) with delta (0, 0)
Screenshot: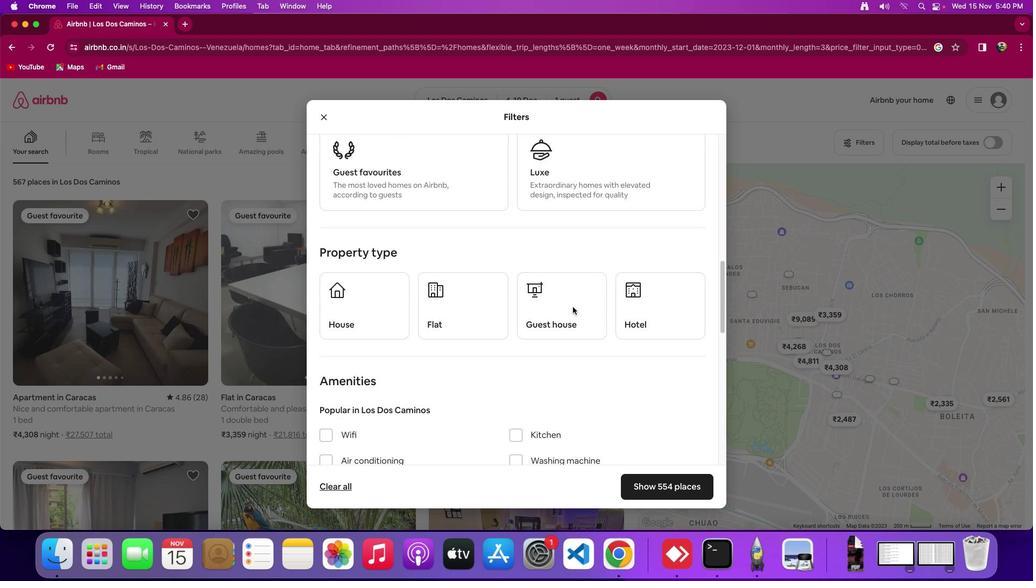 
Action: Mouse moved to (572, 306)
Screenshot: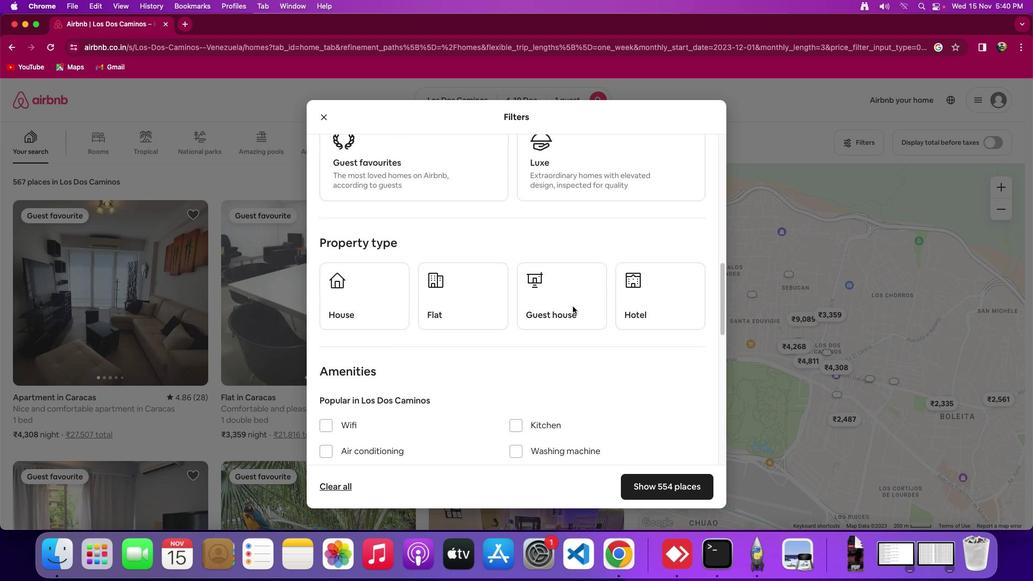 
Action: Mouse scrolled (572, 306) with delta (0, -2)
Screenshot: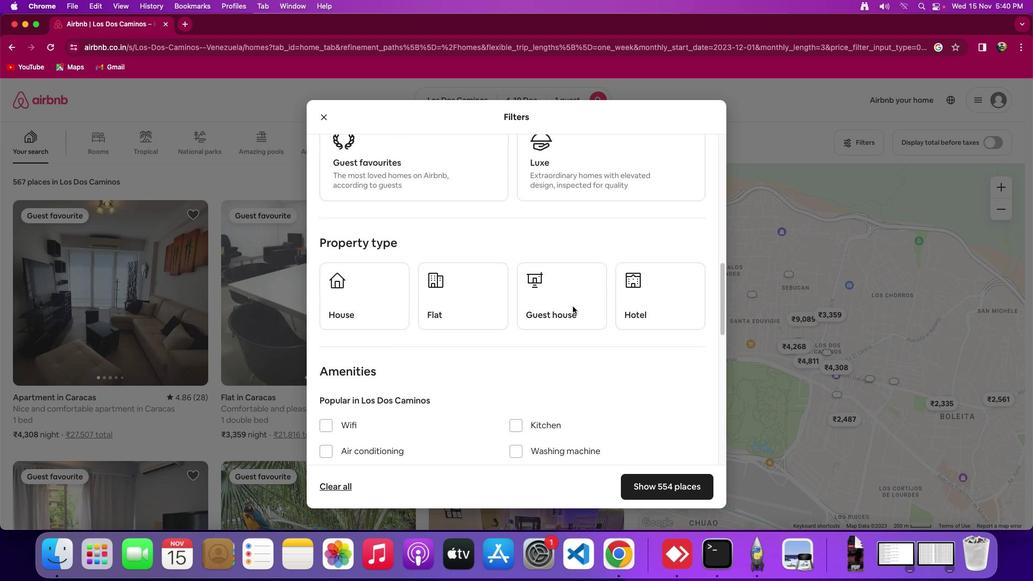 
Action: Mouse moved to (652, 291)
Screenshot: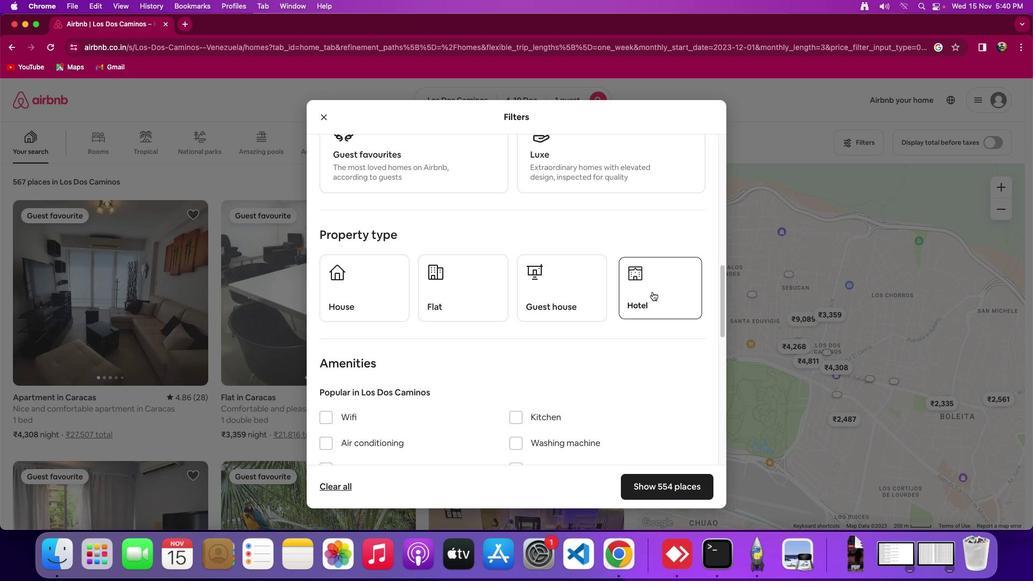 
Action: Mouse pressed left at (652, 291)
Screenshot: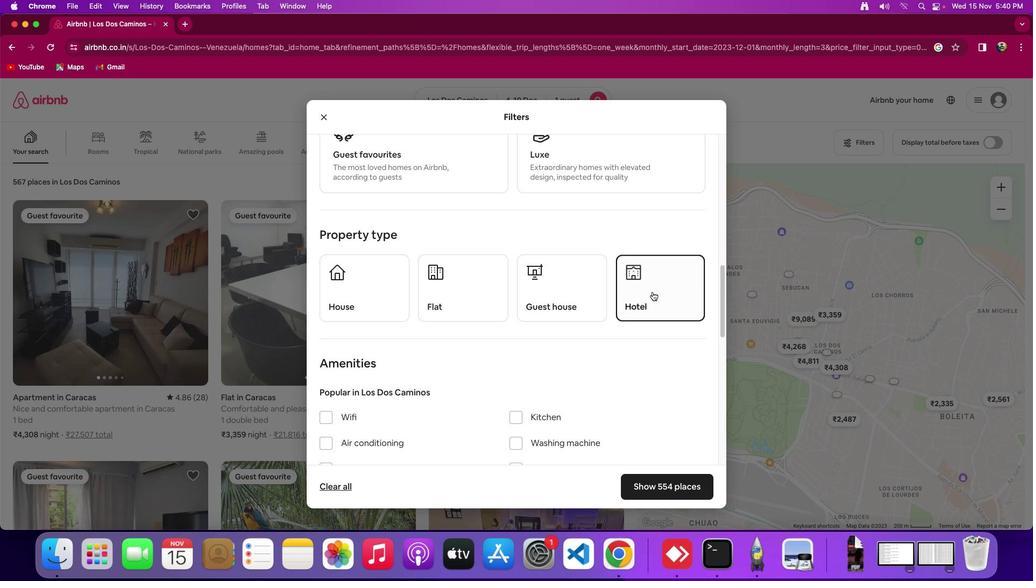 
Action: Mouse moved to (586, 317)
Screenshot: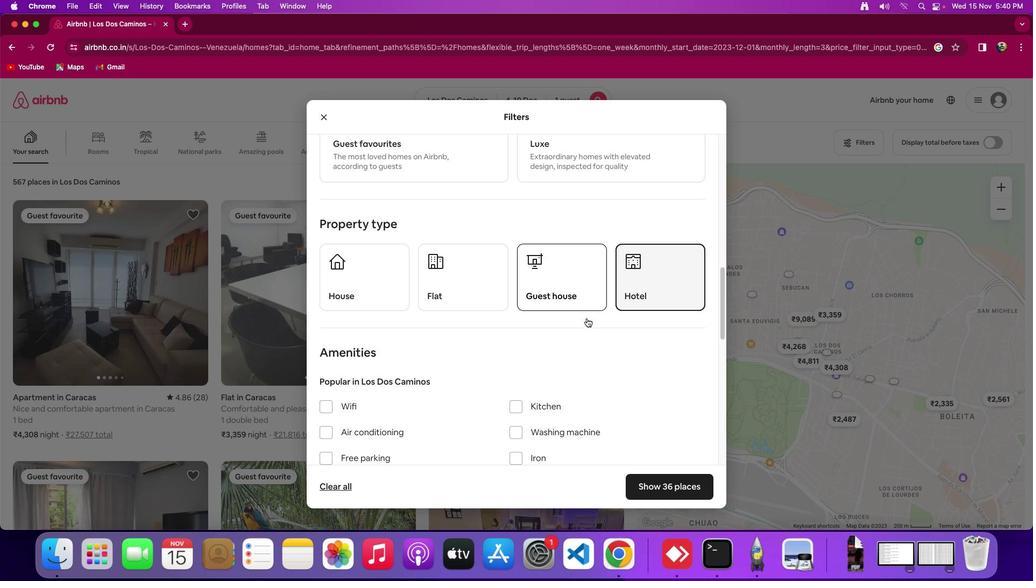 
Action: Mouse scrolled (586, 317) with delta (0, 0)
Screenshot: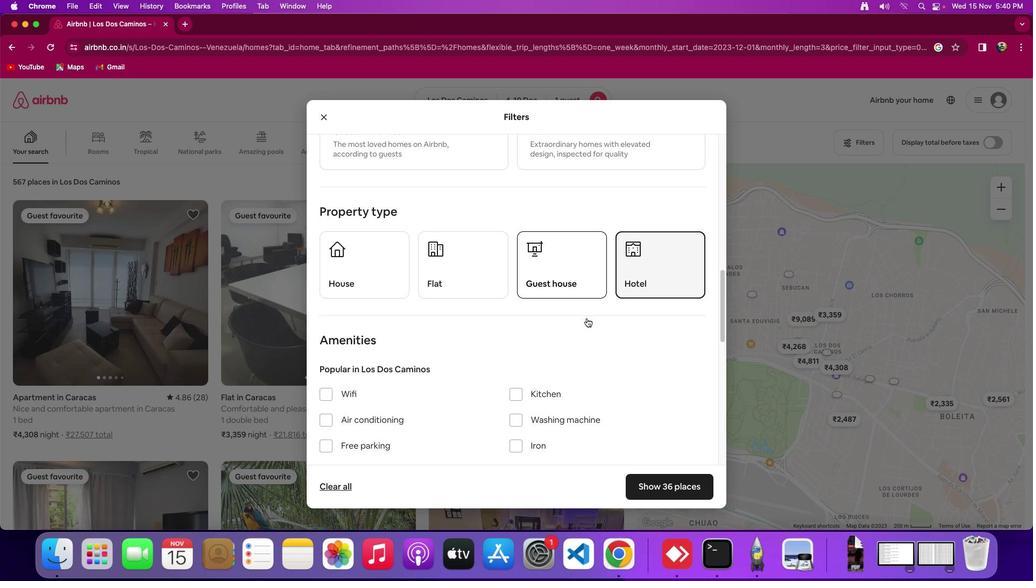 
Action: Mouse scrolled (586, 317) with delta (0, 0)
Screenshot: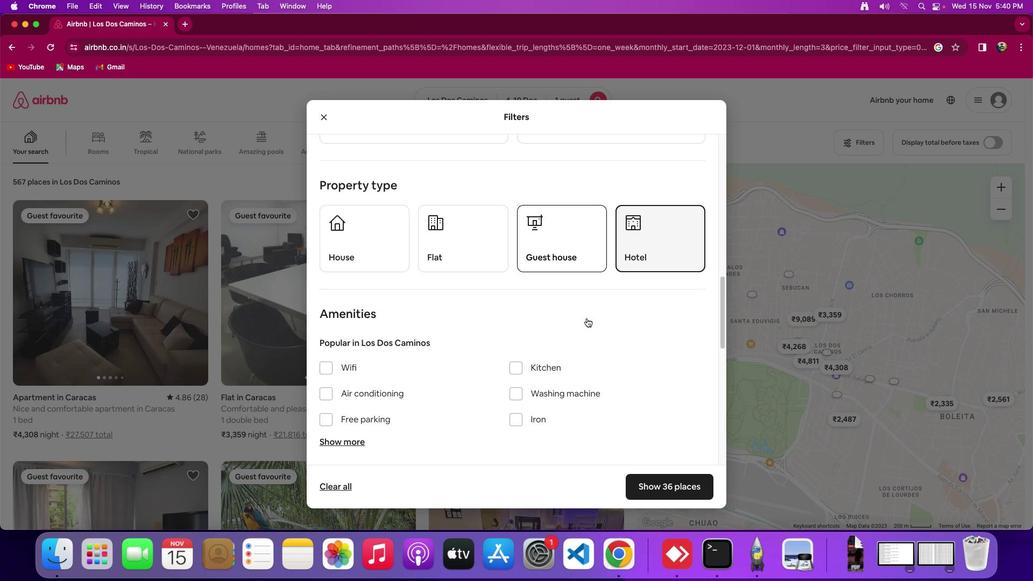 
Action: Mouse scrolled (586, 317) with delta (0, -1)
Screenshot: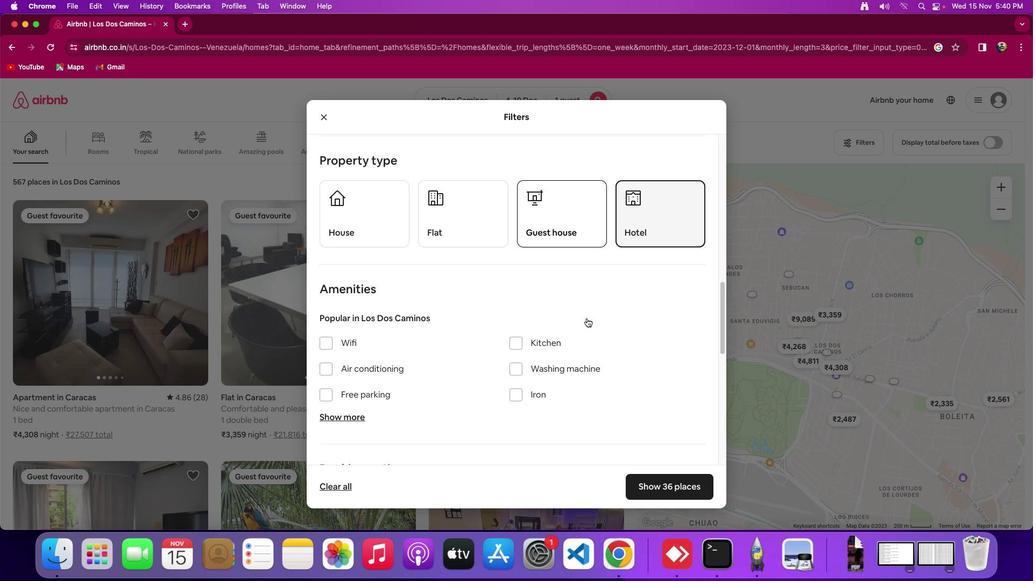 
Action: Mouse moved to (587, 314)
Screenshot: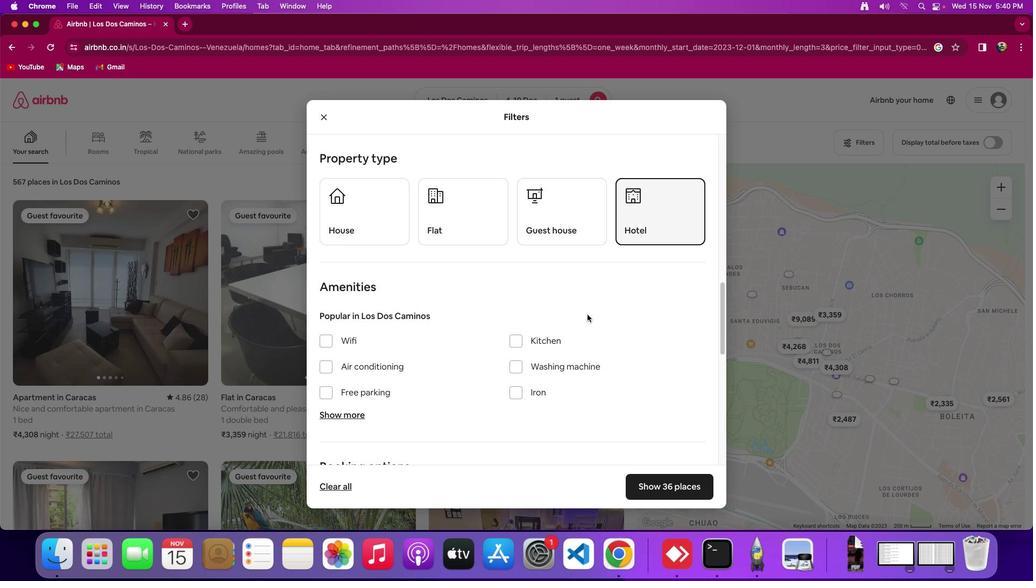 
Action: Mouse scrolled (587, 314) with delta (0, 0)
Screenshot: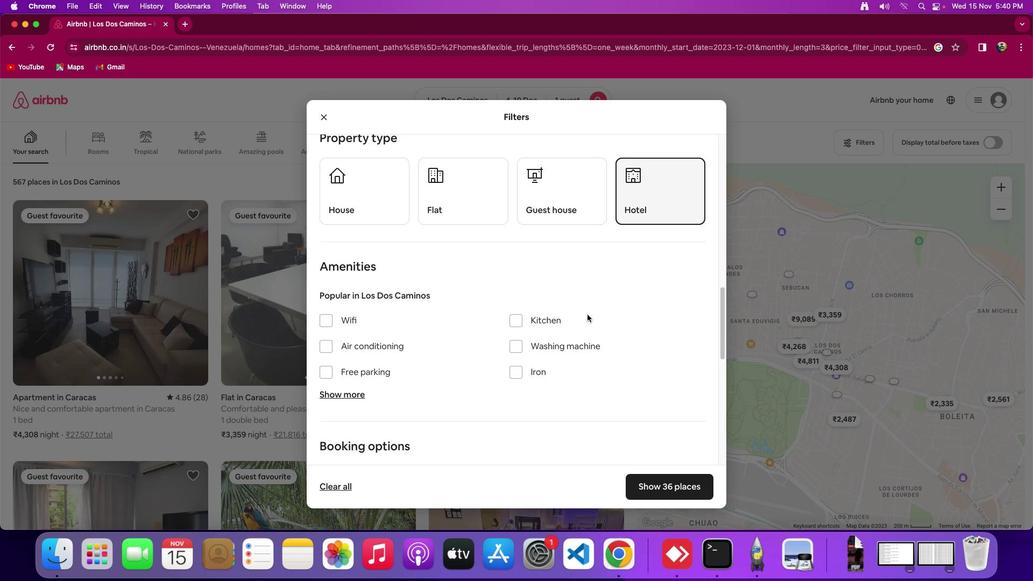 
Action: Mouse scrolled (587, 314) with delta (0, 0)
Screenshot: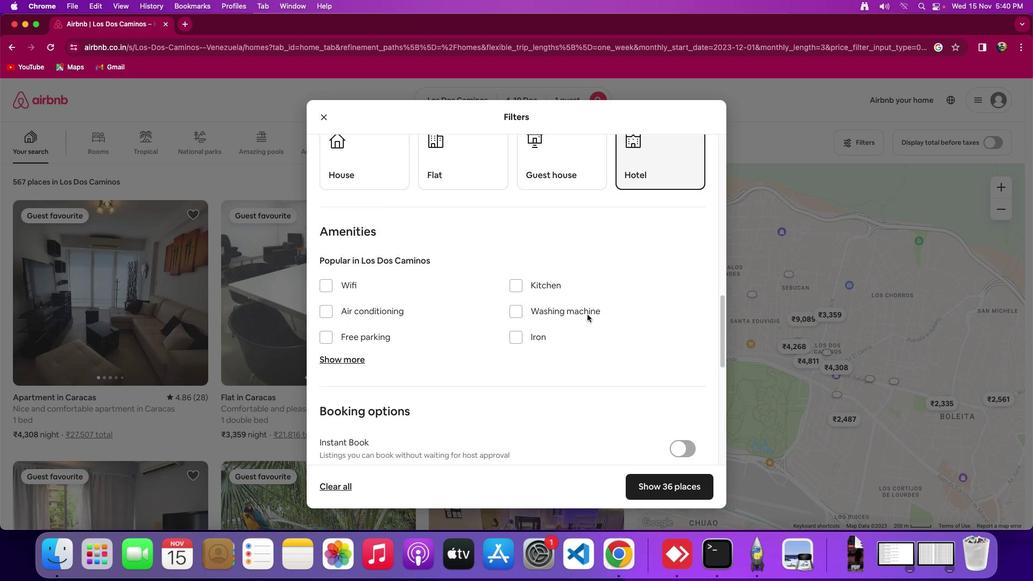 
Action: Mouse scrolled (587, 314) with delta (0, -1)
Screenshot: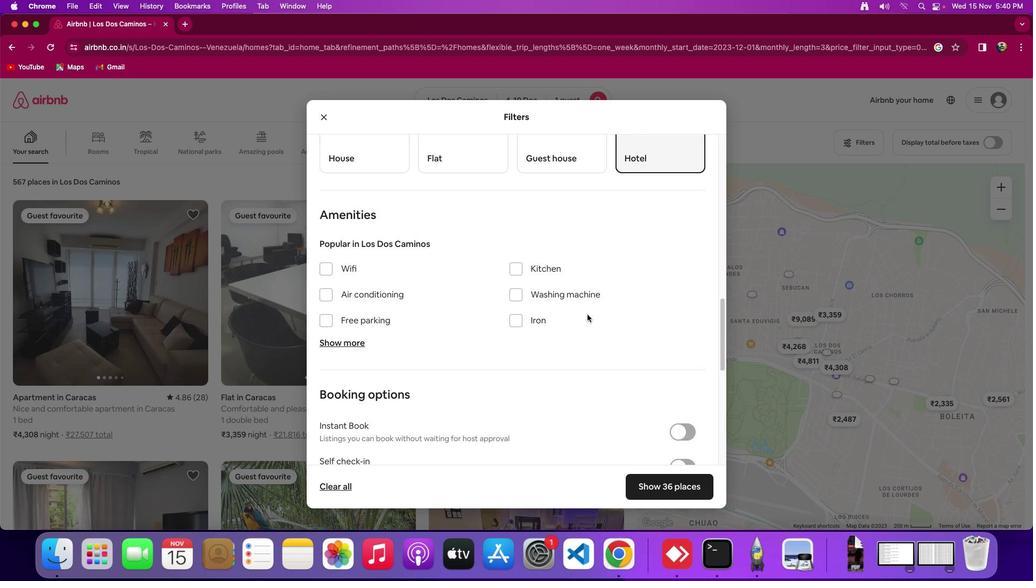 
Action: Mouse moved to (587, 314)
Screenshot: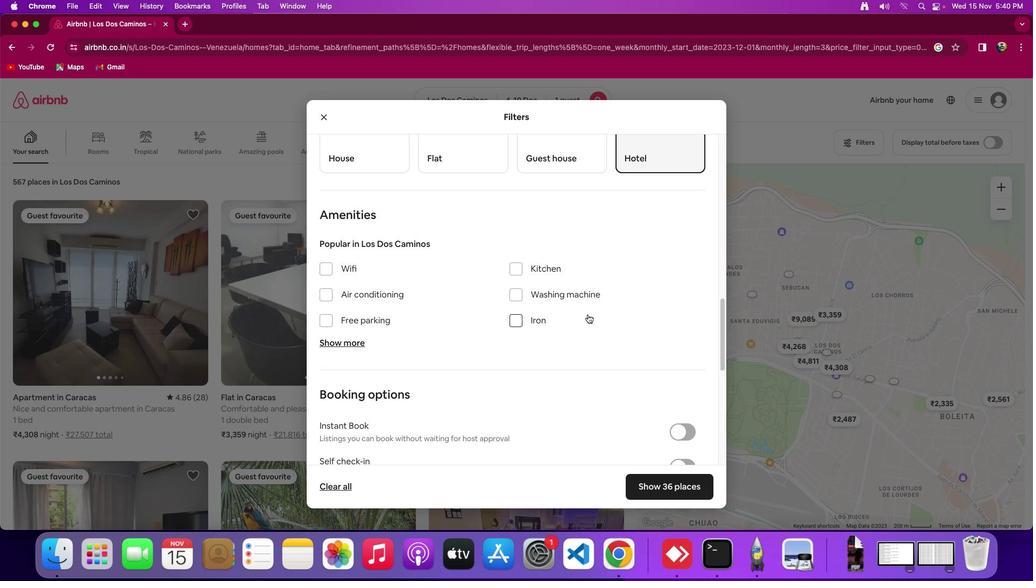 
Action: Mouse scrolled (587, 314) with delta (0, 0)
Screenshot: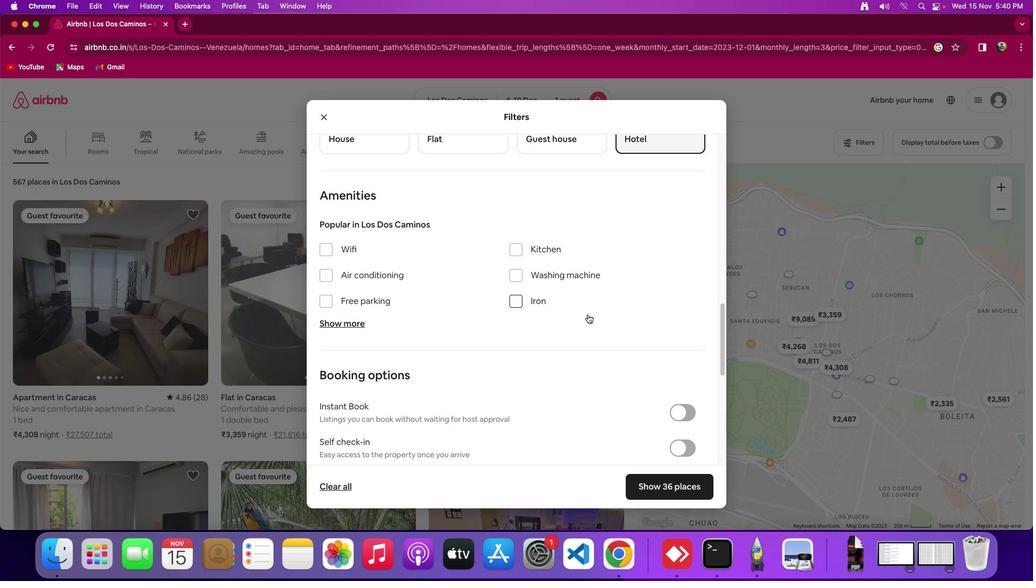 
Action: Mouse scrolled (587, 314) with delta (0, 0)
Screenshot: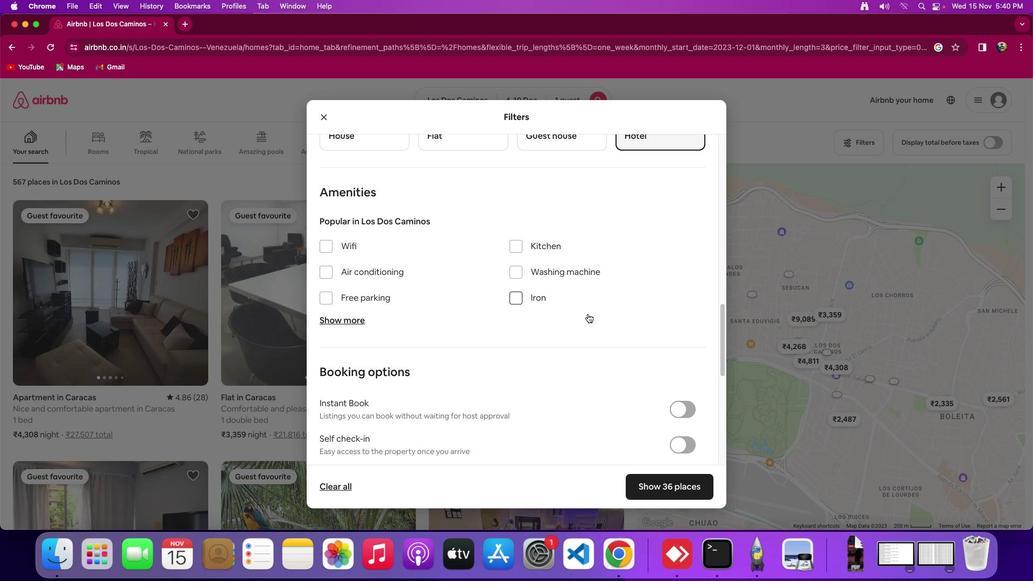 
Action: Mouse moved to (570, 321)
Screenshot: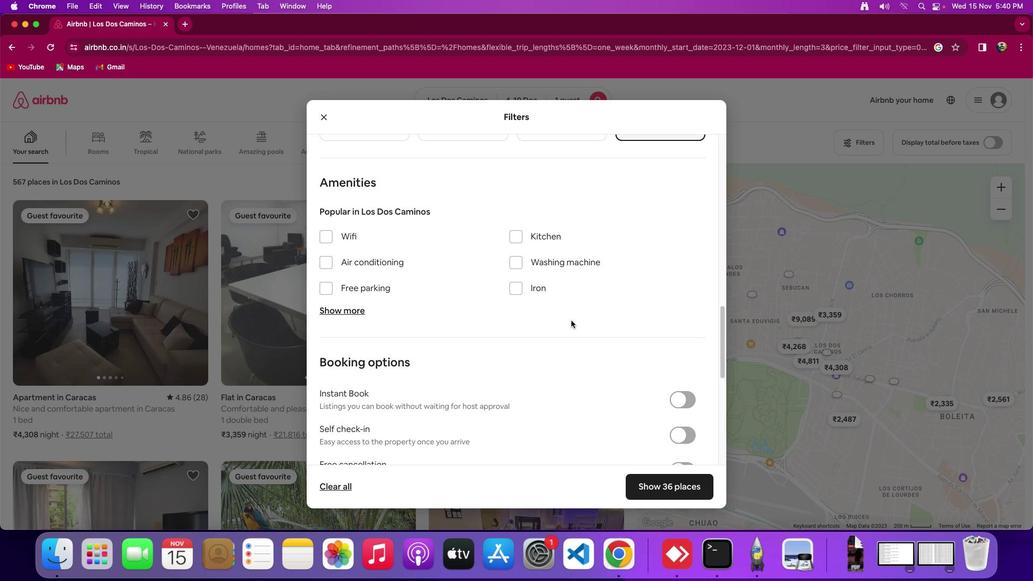 
Action: Mouse scrolled (570, 321) with delta (0, 0)
Screenshot: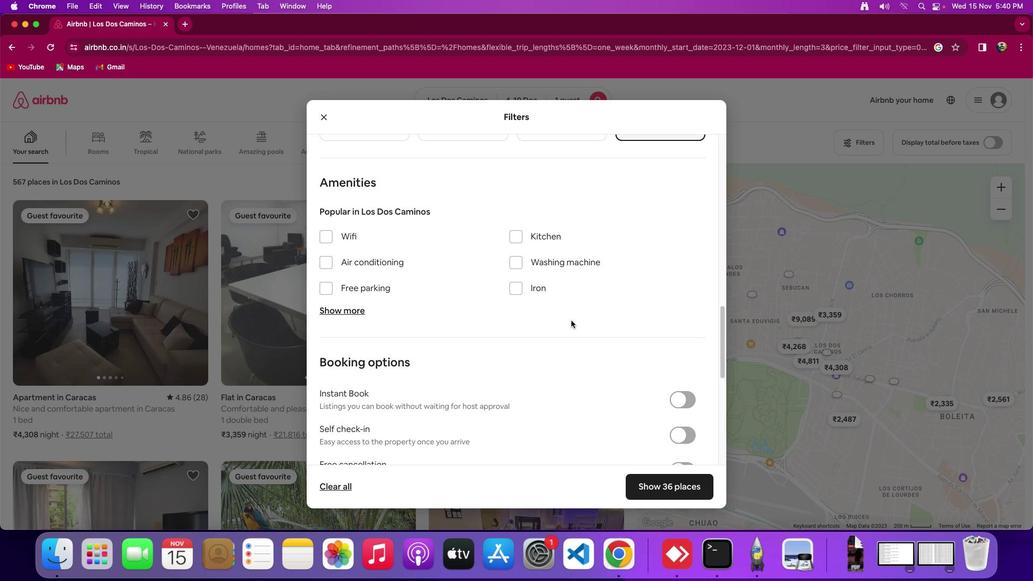 
Action: Mouse moved to (570, 320)
Screenshot: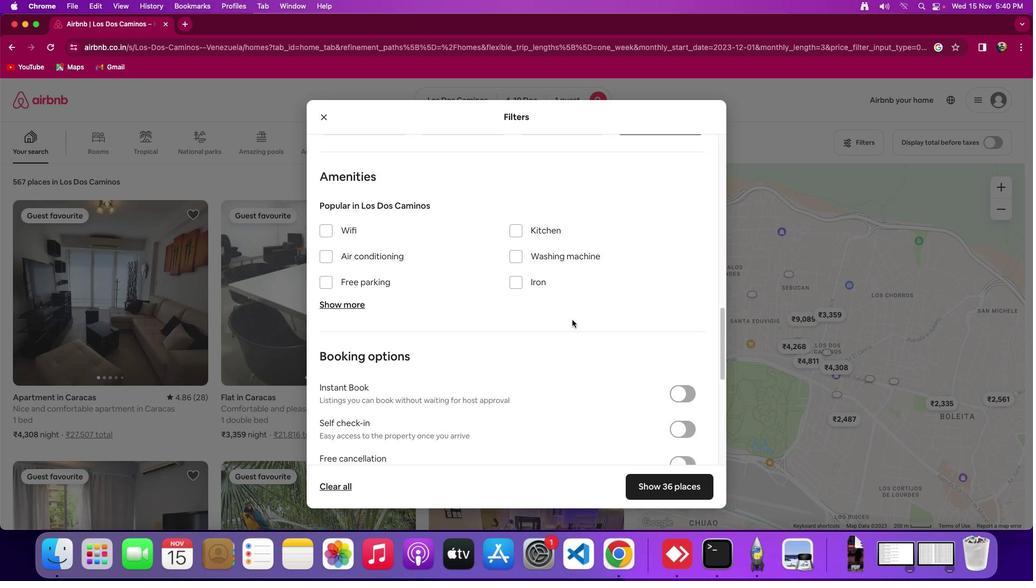 
Action: Mouse scrolled (570, 320) with delta (0, 0)
Screenshot: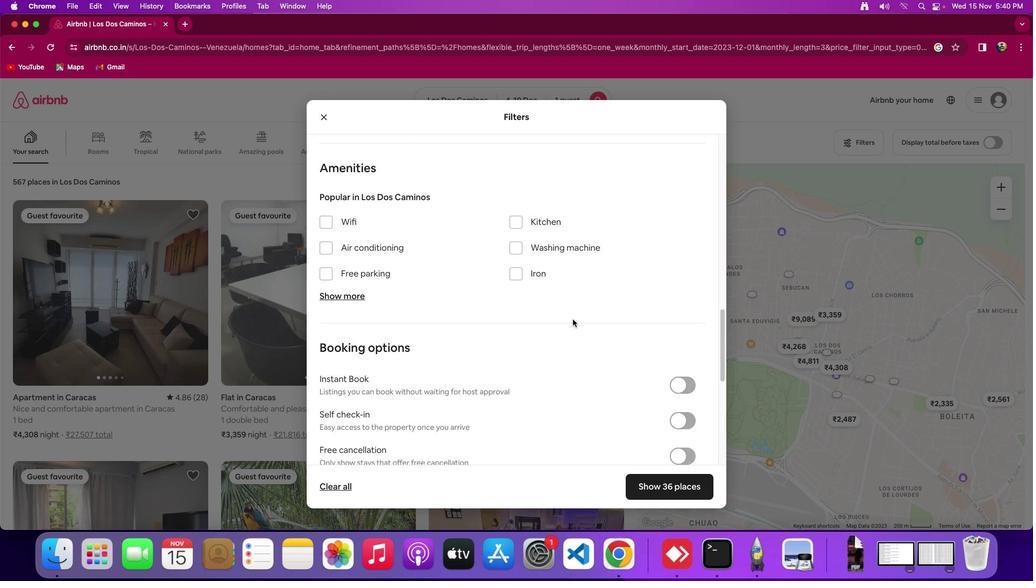 
Action: Mouse moved to (570, 320)
Screenshot: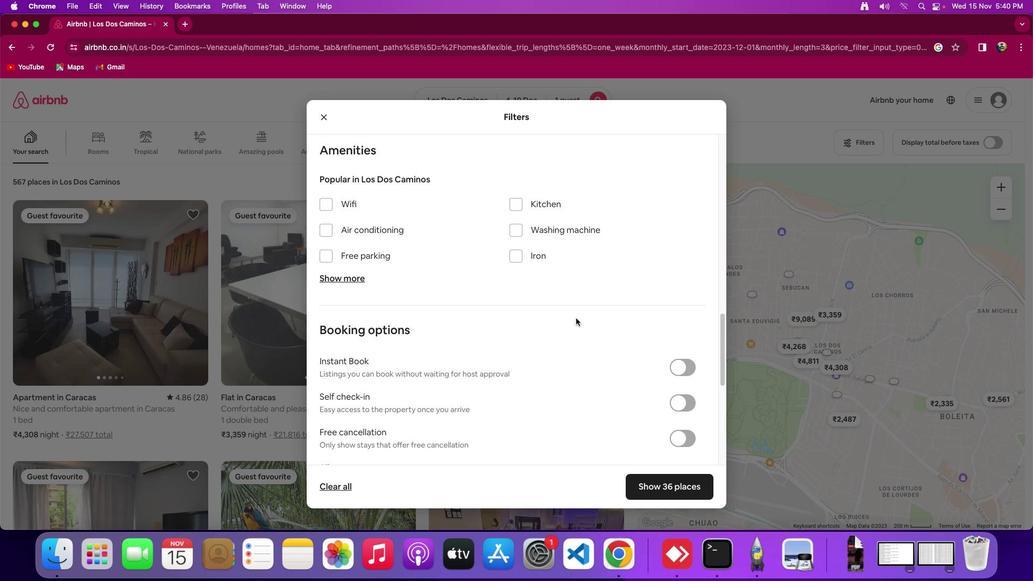 
Action: Mouse scrolled (570, 320) with delta (0, 0)
Screenshot: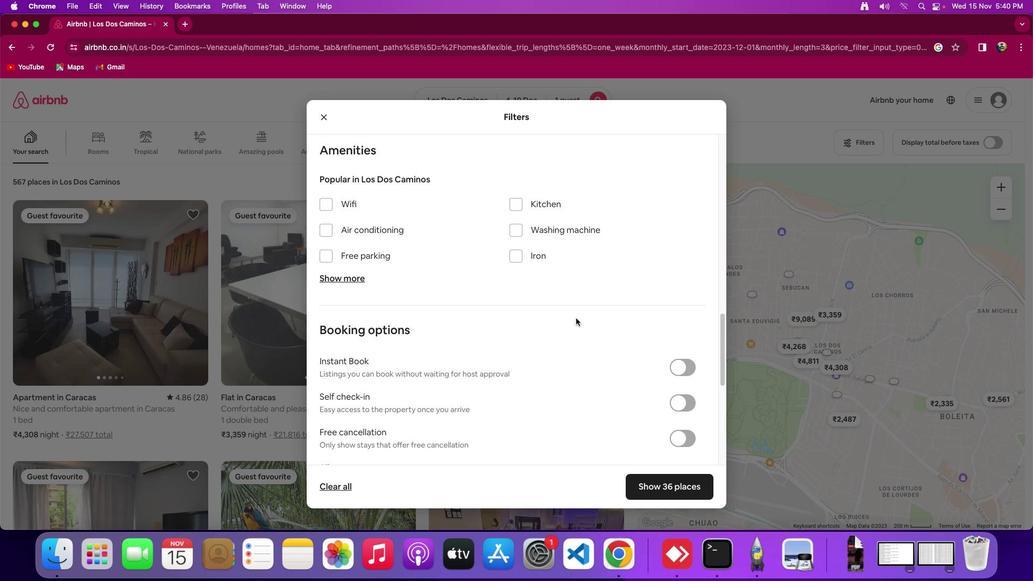 
Action: Mouse moved to (598, 315)
Screenshot: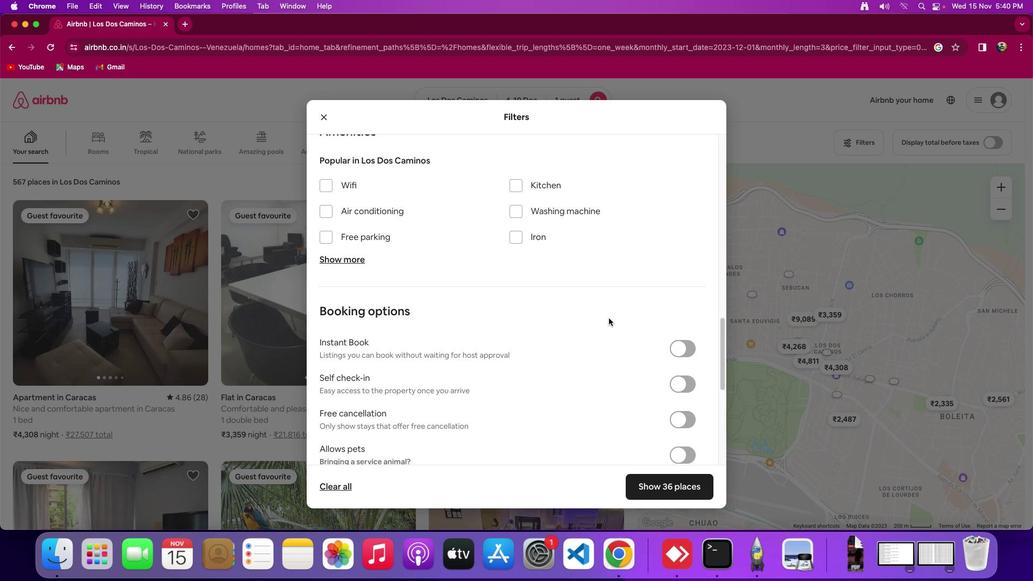 
Action: Mouse scrolled (598, 315) with delta (0, 0)
Screenshot: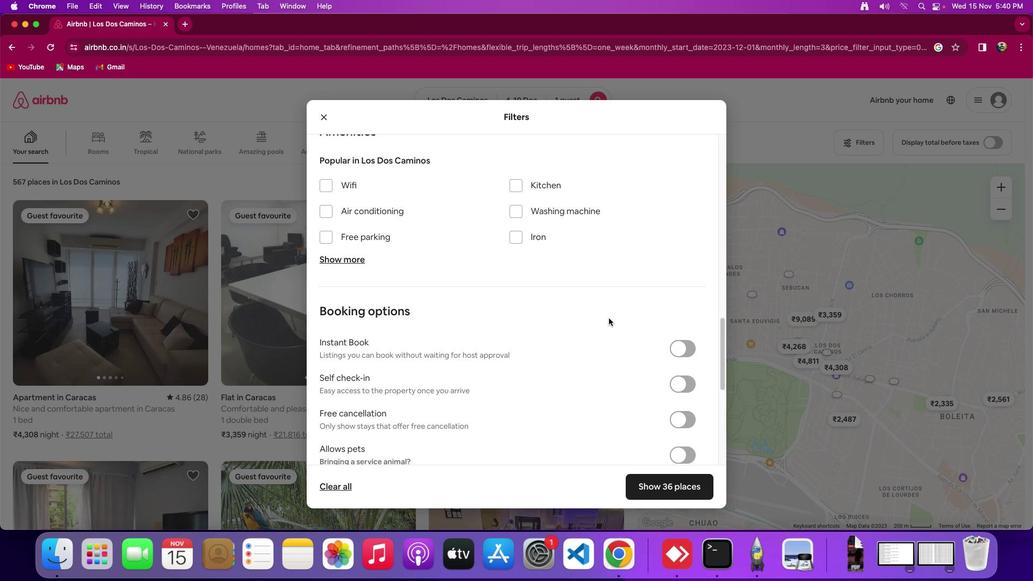 
Action: Mouse moved to (603, 315)
Screenshot: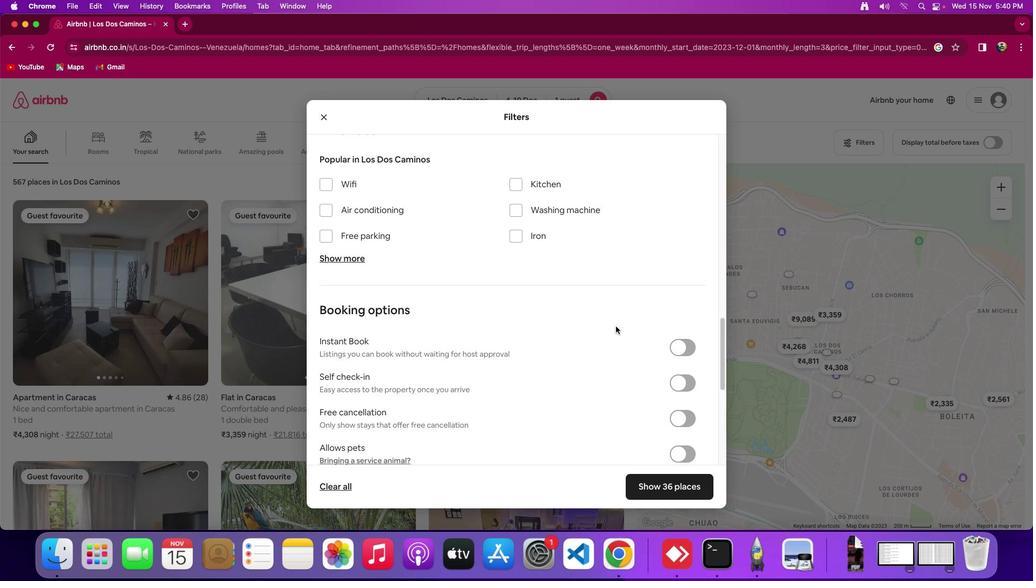 
Action: Mouse scrolled (603, 315) with delta (0, 0)
Screenshot: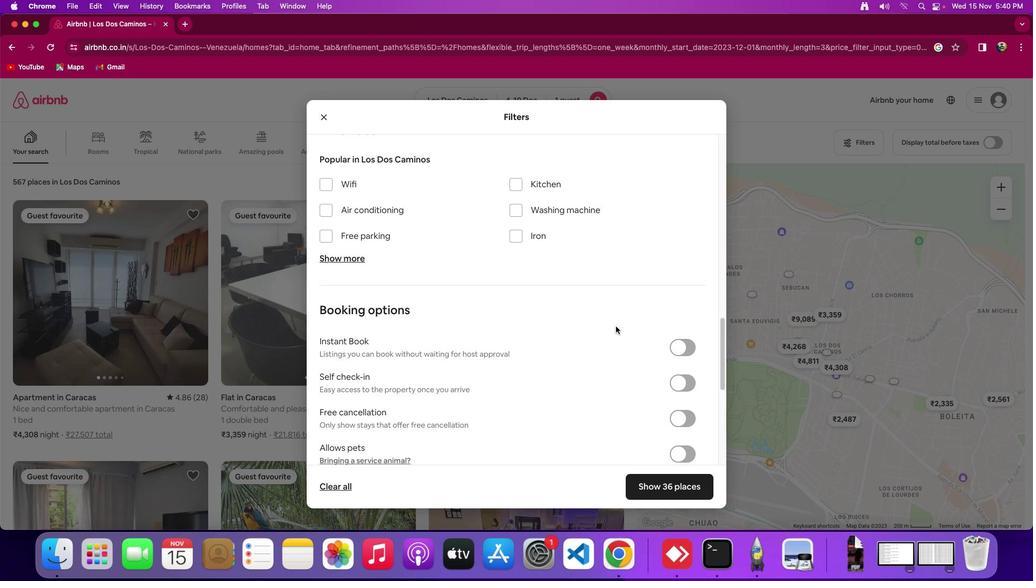 
Action: Mouse moved to (677, 377)
Screenshot: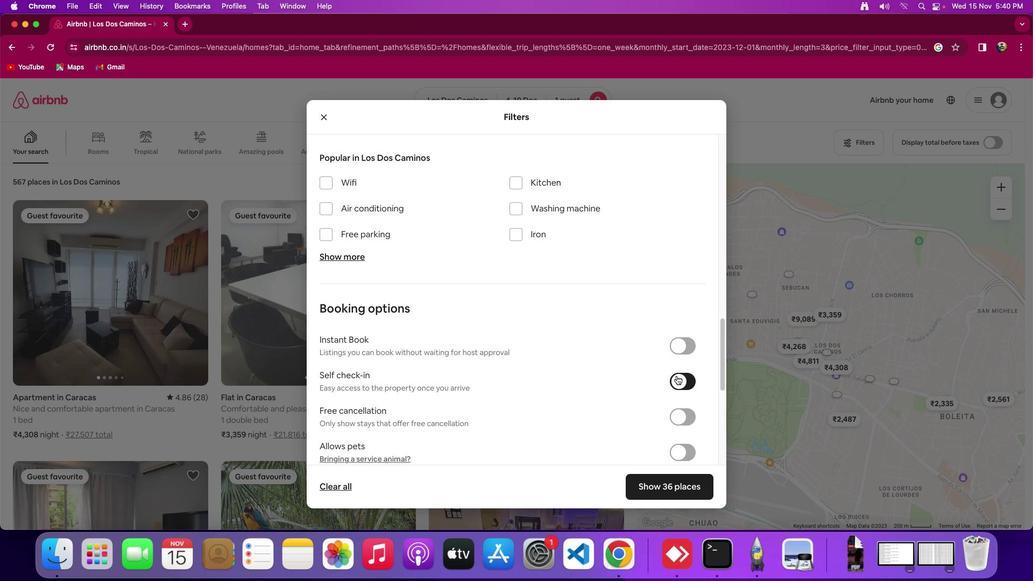 
Action: Mouse pressed left at (677, 377)
Screenshot: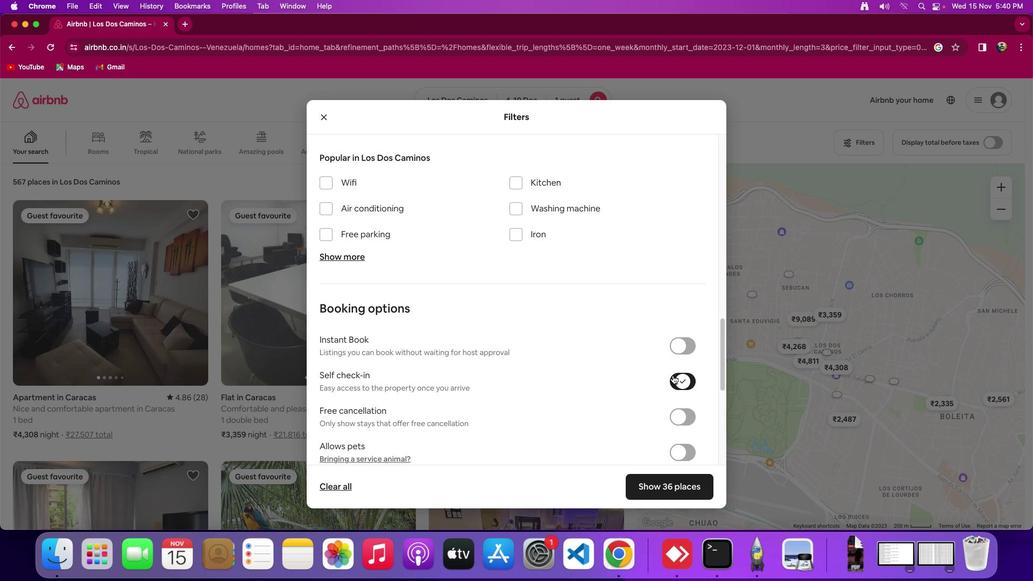 
Action: Mouse moved to (542, 336)
Screenshot: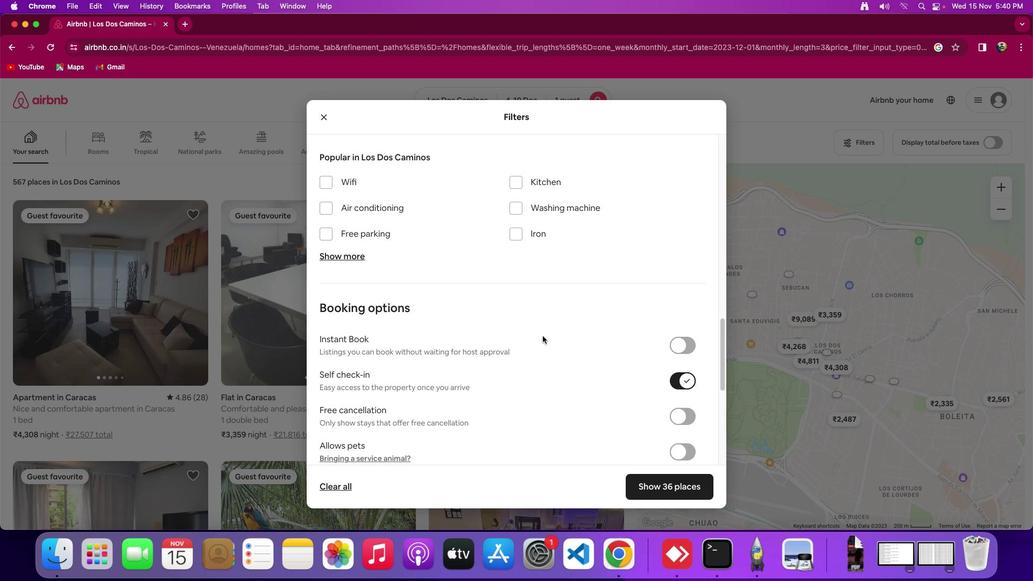 
Action: Mouse scrolled (542, 336) with delta (0, 0)
Screenshot: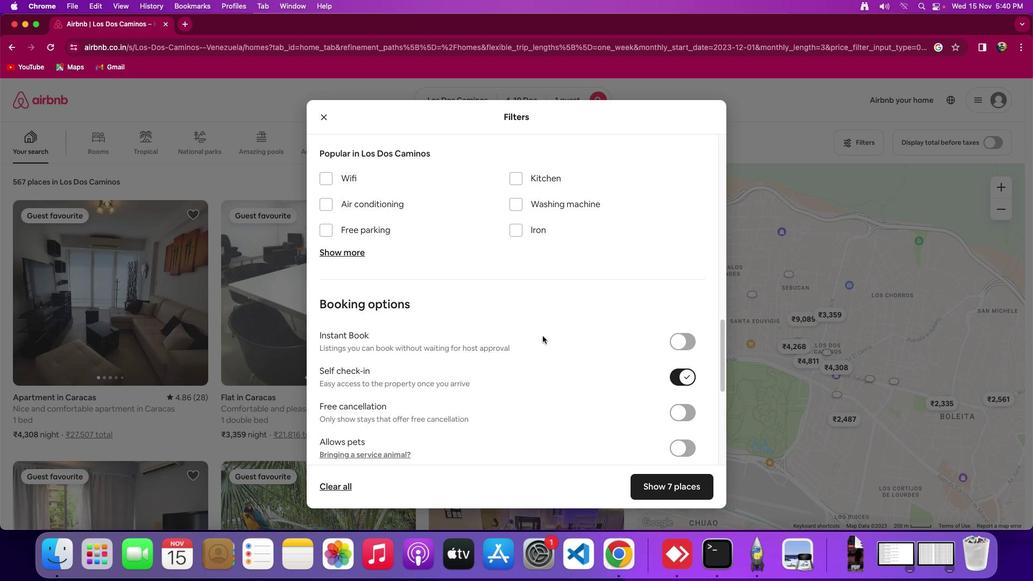 
Action: Mouse scrolled (542, 336) with delta (0, 0)
Screenshot: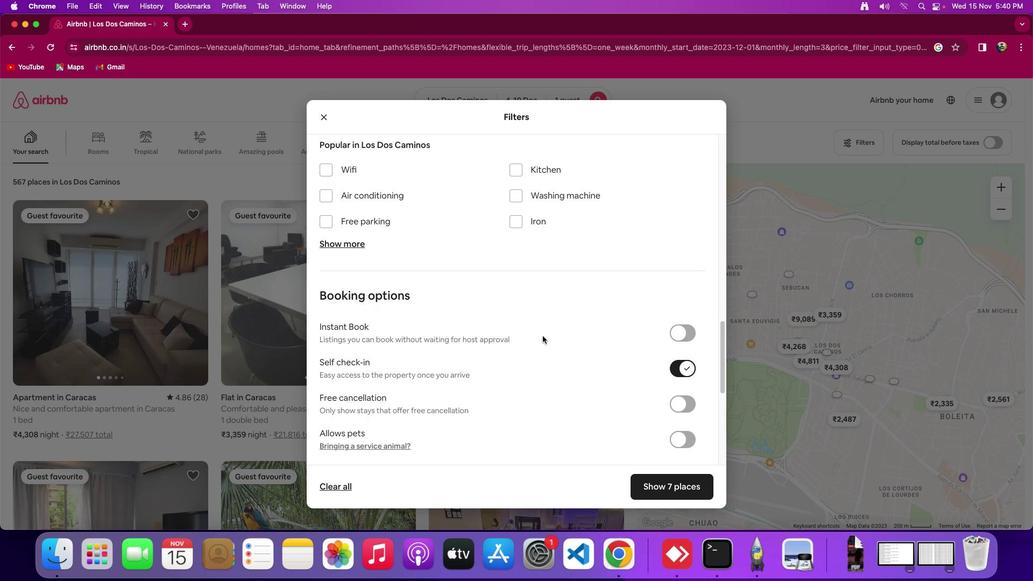 
Action: Mouse scrolled (542, 336) with delta (0, 0)
Screenshot: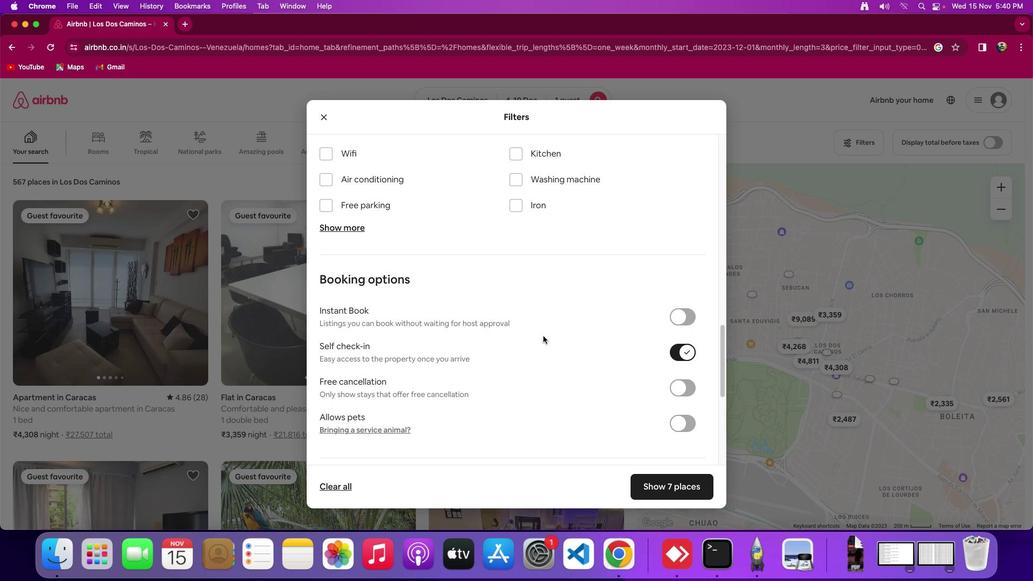 
Action: Mouse moved to (552, 337)
Screenshot: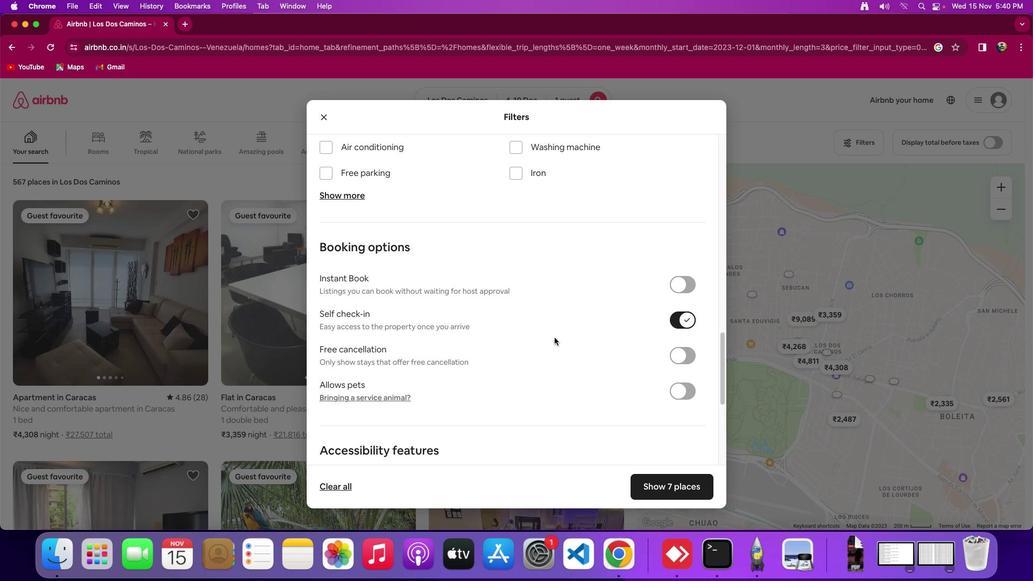 
Action: Mouse scrolled (552, 337) with delta (0, 0)
Screenshot: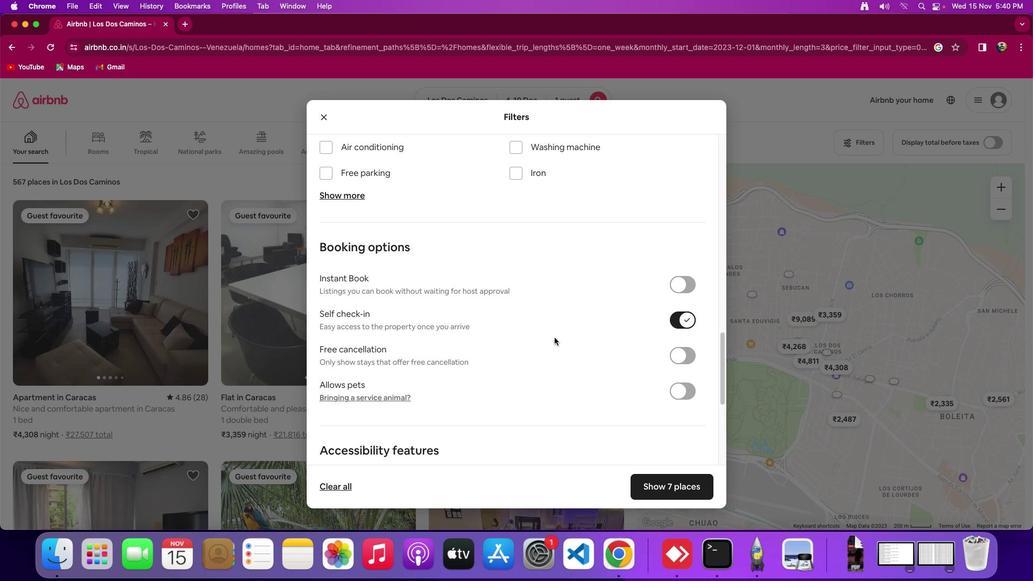 
Action: Mouse scrolled (552, 337) with delta (0, 0)
Screenshot: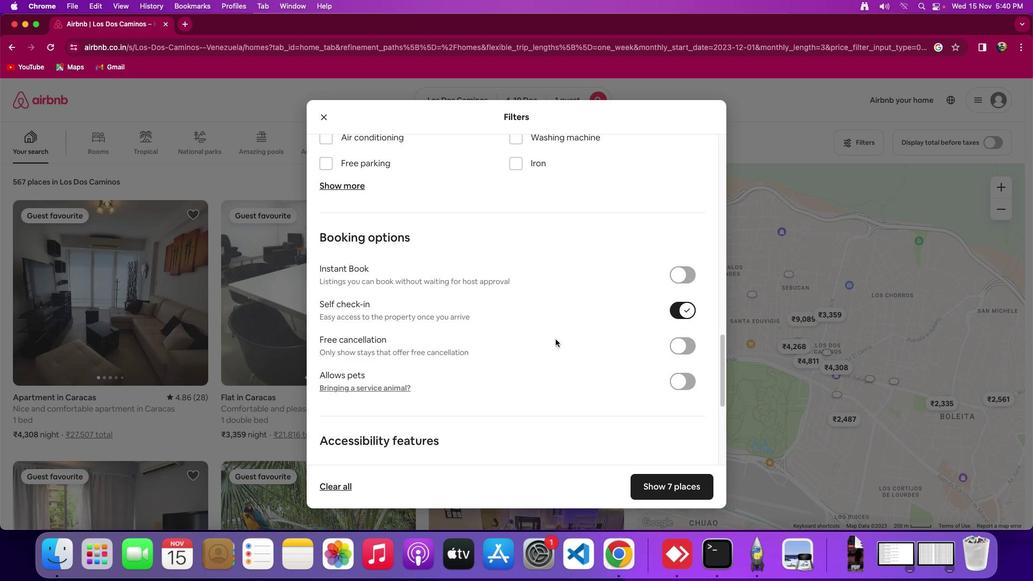 
Action: Mouse moved to (552, 337)
Screenshot: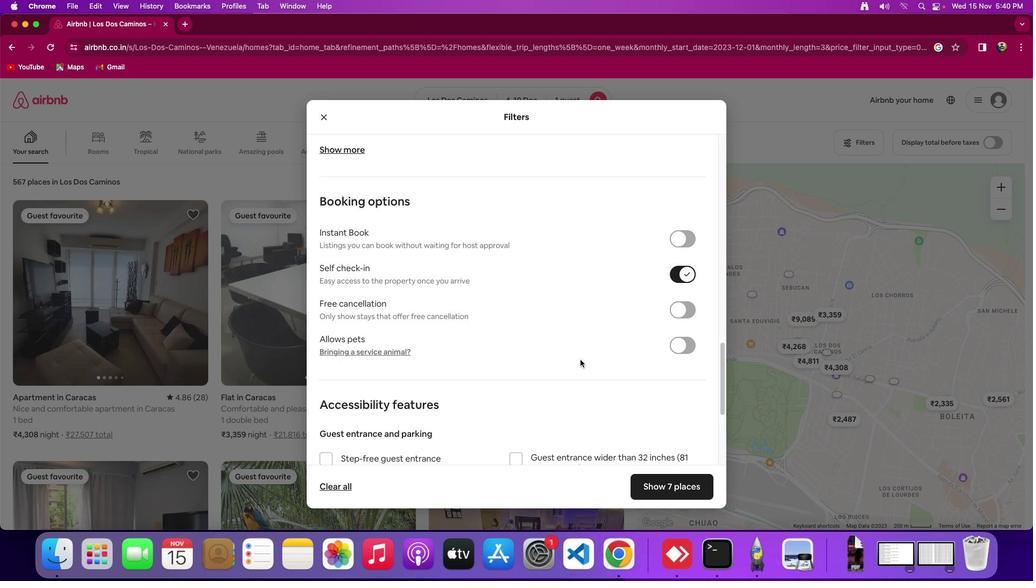 
Action: Mouse scrolled (552, 337) with delta (0, -1)
Screenshot: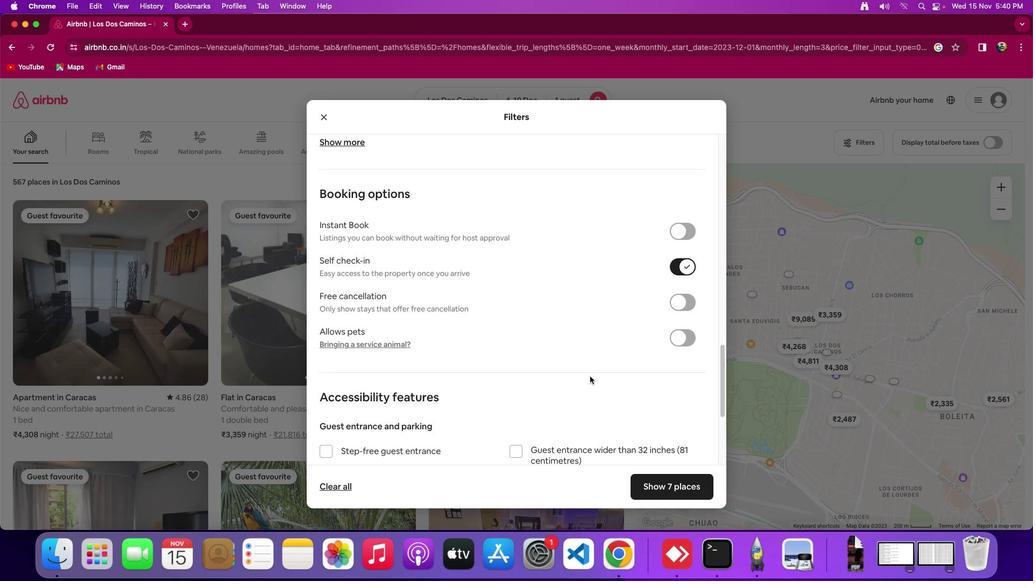 
Action: Mouse moved to (675, 493)
Screenshot: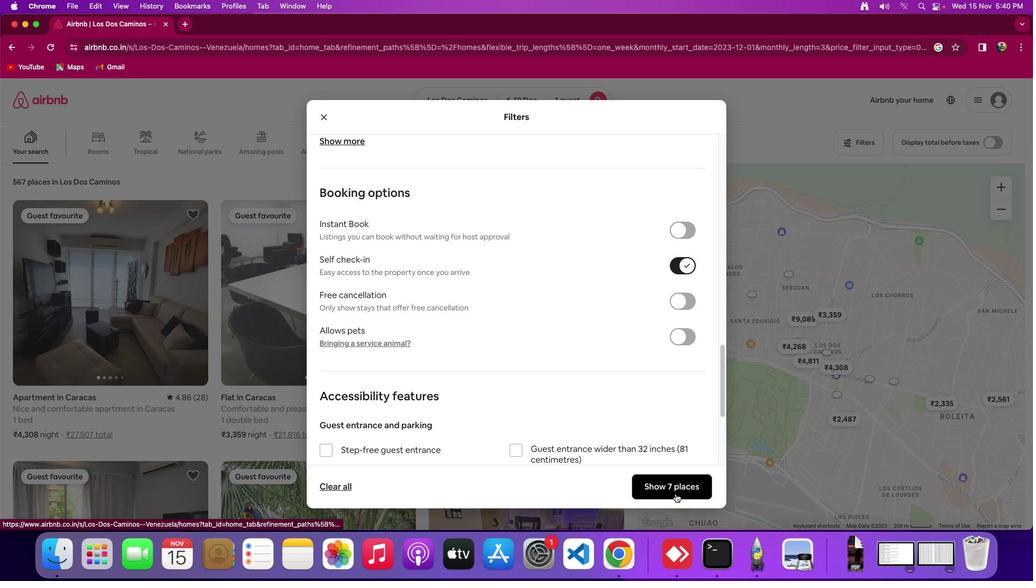 
Action: Mouse pressed left at (675, 493)
Screenshot: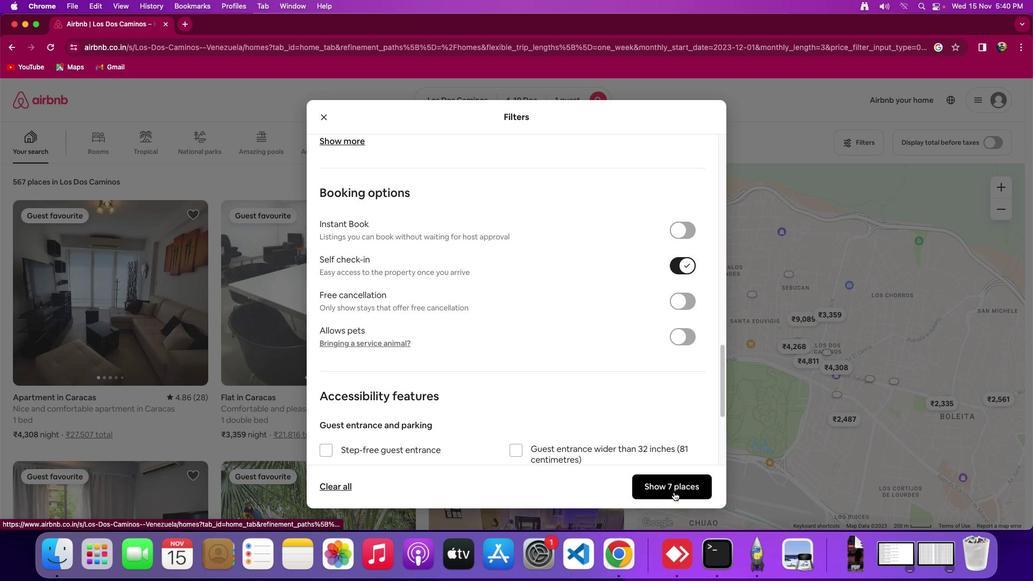 
Action: Mouse moved to (406, 223)
Screenshot: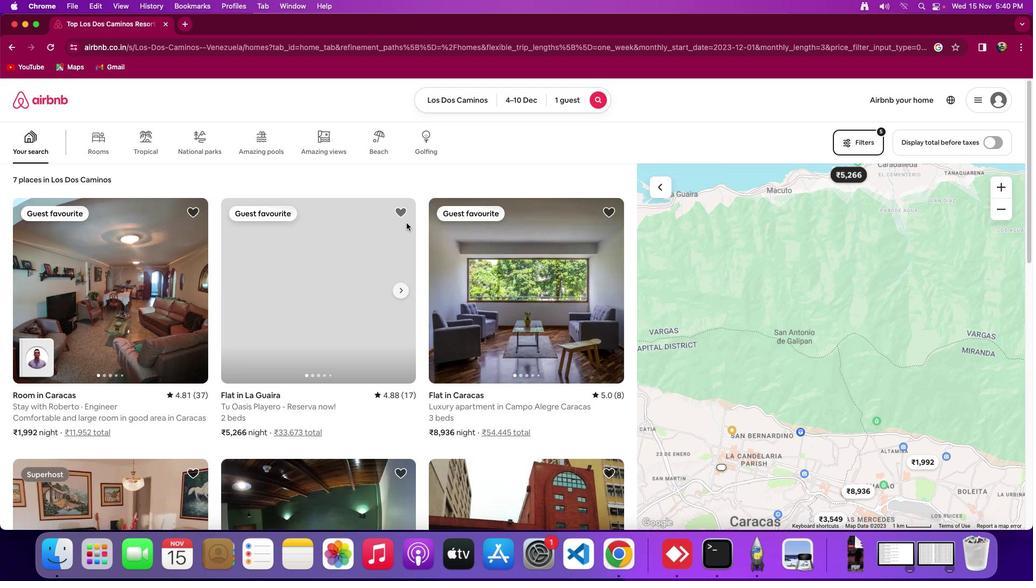 
Action: Mouse scrolled (406, 223) with delta (0, 0)
Screenshot: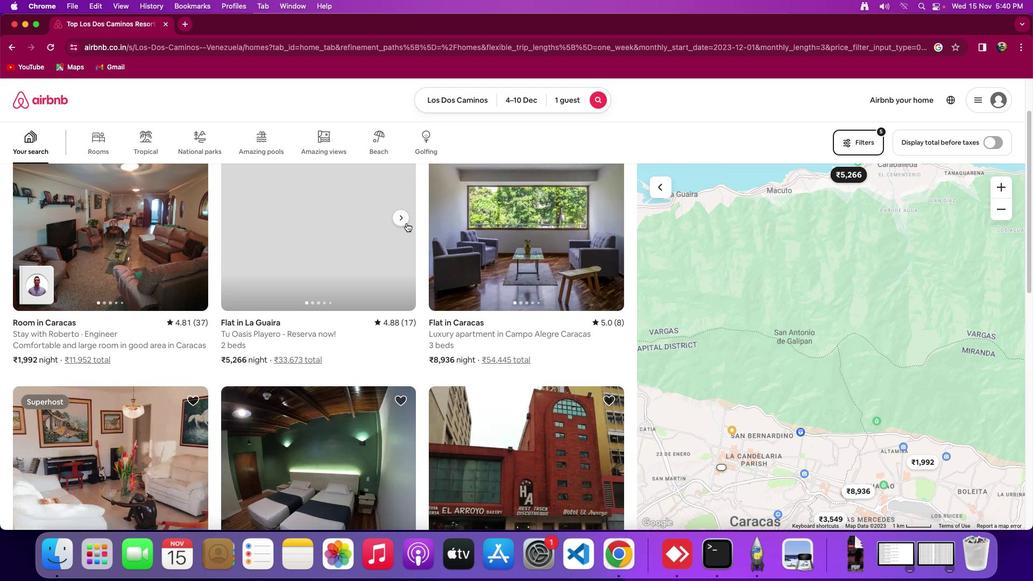 
Action: Mouse scrolled (406, 223) with delta (0, 0)
Screenshot: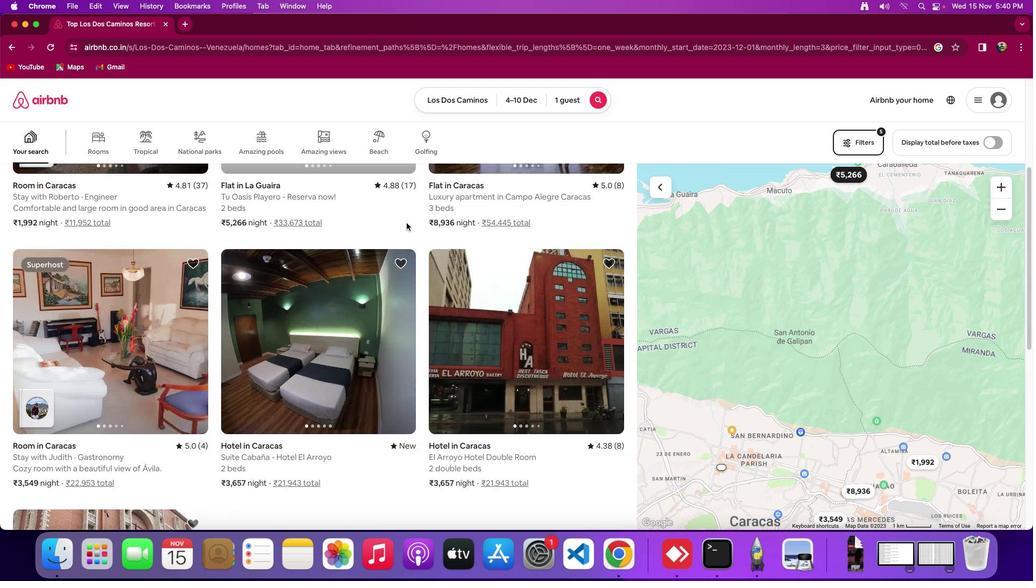 
Action: Mouse scrolled (406, 223) with delta (0, -2)
Screenshot: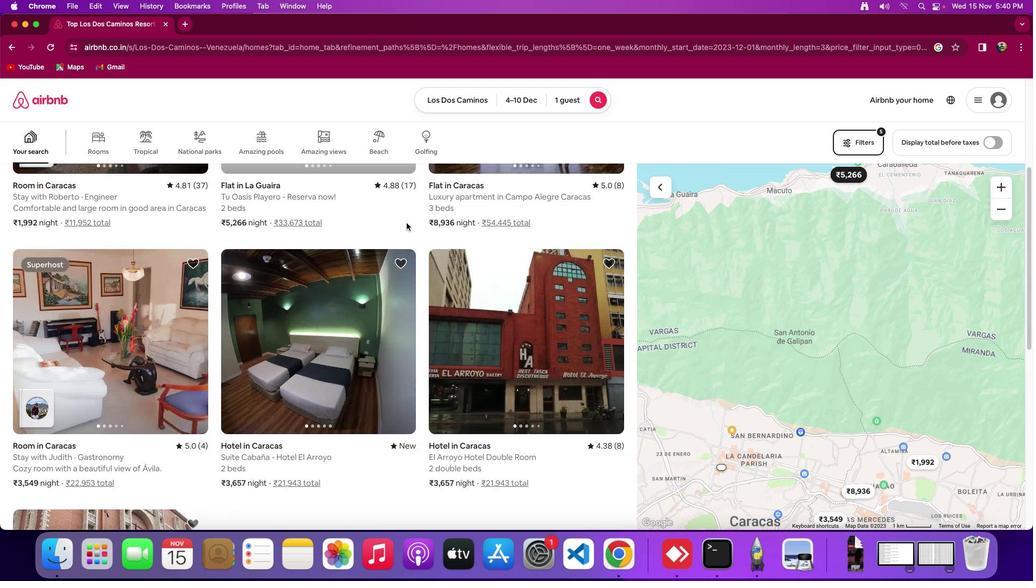 
Action: Mouse scrolled (406, 223) with delta (0, -2)
Screenshot: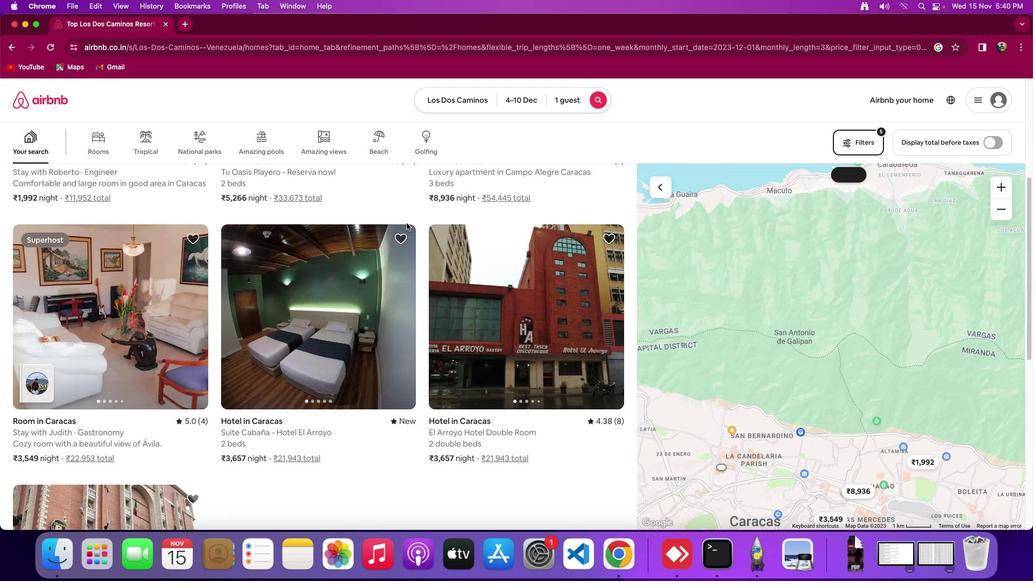 
Action: Mouse moved to (406, 222)
Screenshot: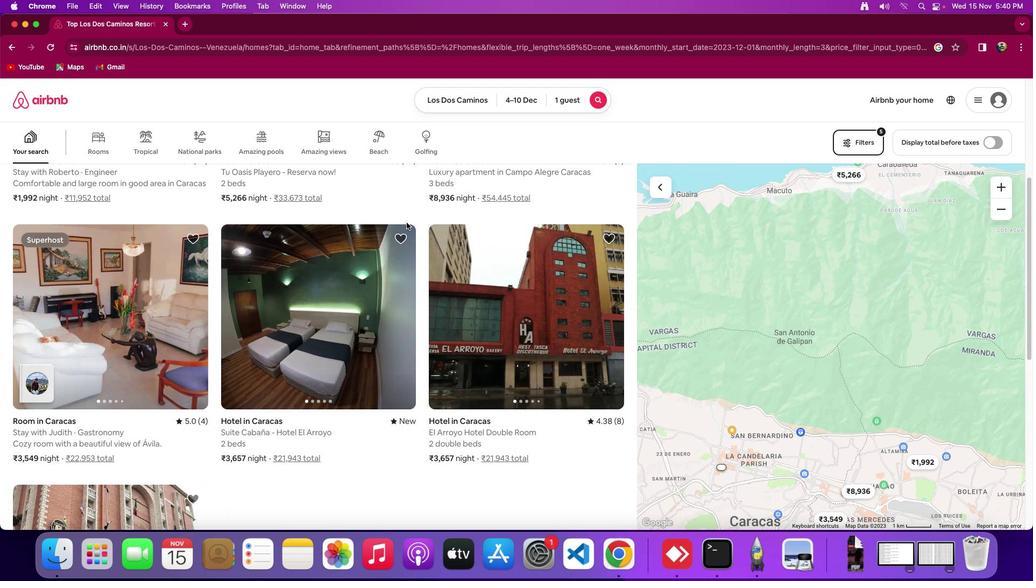 
Action: Mouse scrolled (406, 222) with delta (0, 0)
Screenshot: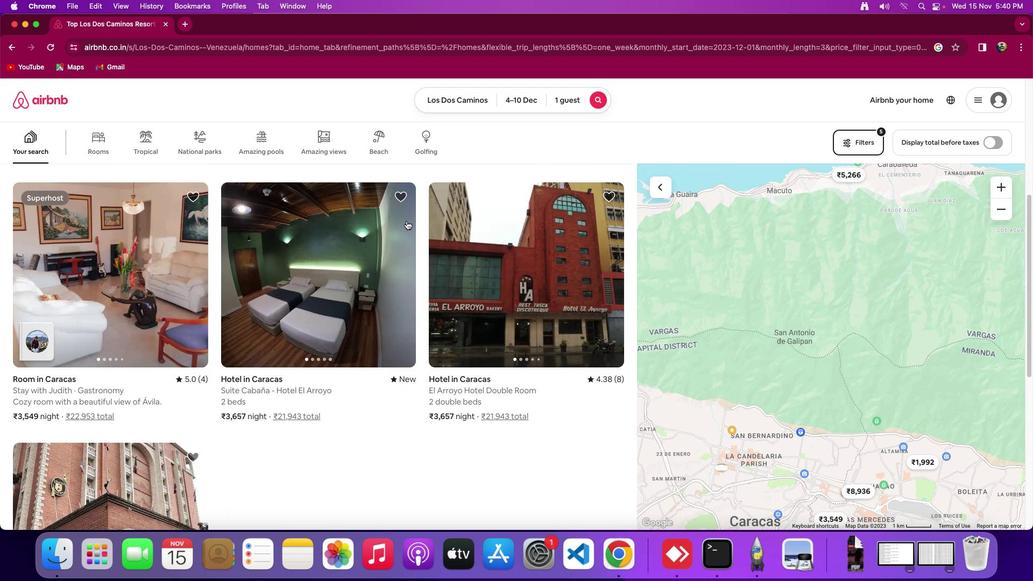 
Action: Mouse scrolled (406, 222) with delta (0, 0)
Screenshot: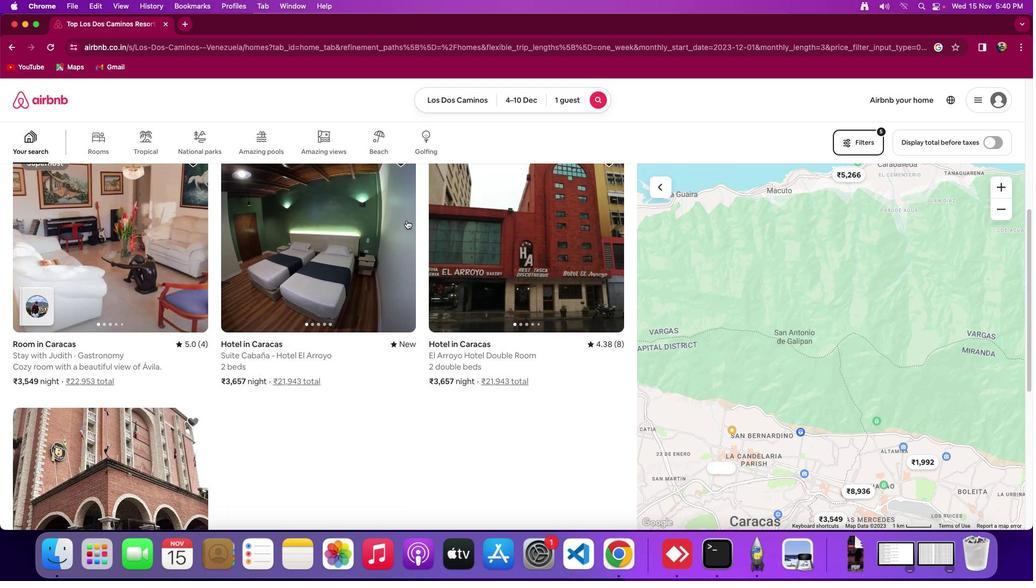 
Action: Mouse scrolled (406, 222) with delta (0, -1)
Screenshot: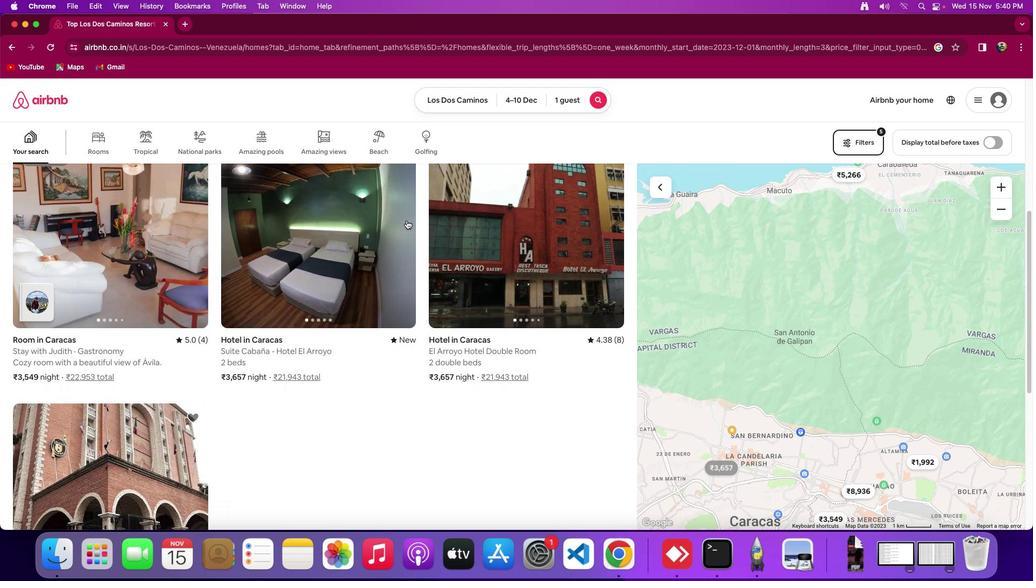 
Action: Mouse moved to (406, 220)
Screenshot: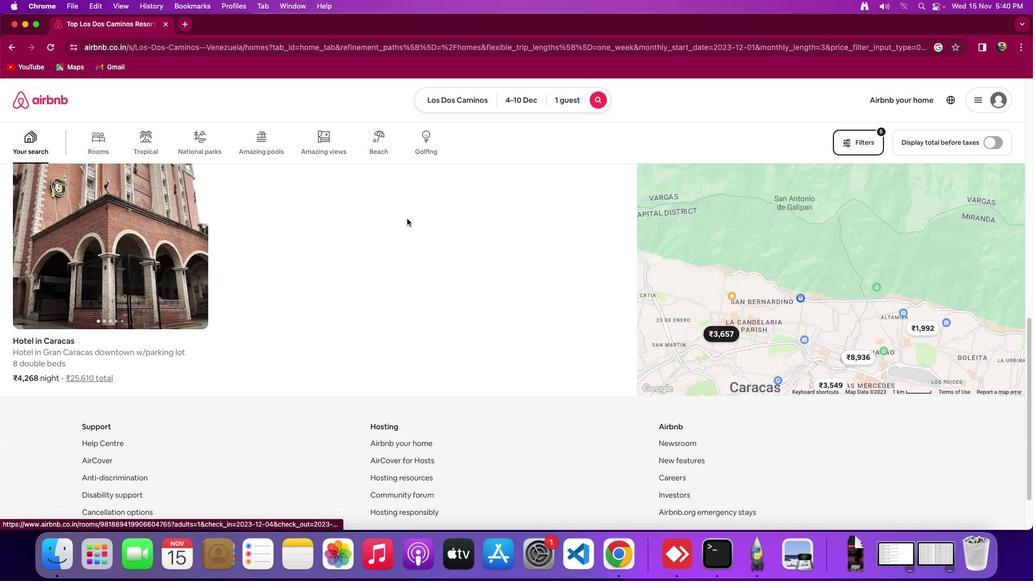 
Action: Mouse scrolled (406, 220) with delta (0, 0)
Screenshot: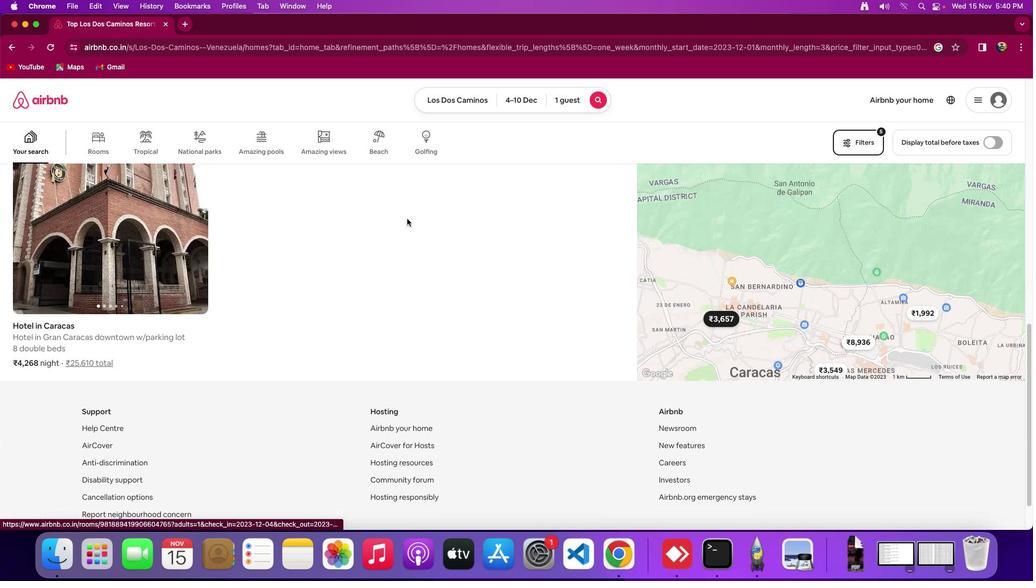 
Action: Mouse moved to (406, 220)
Screenshot: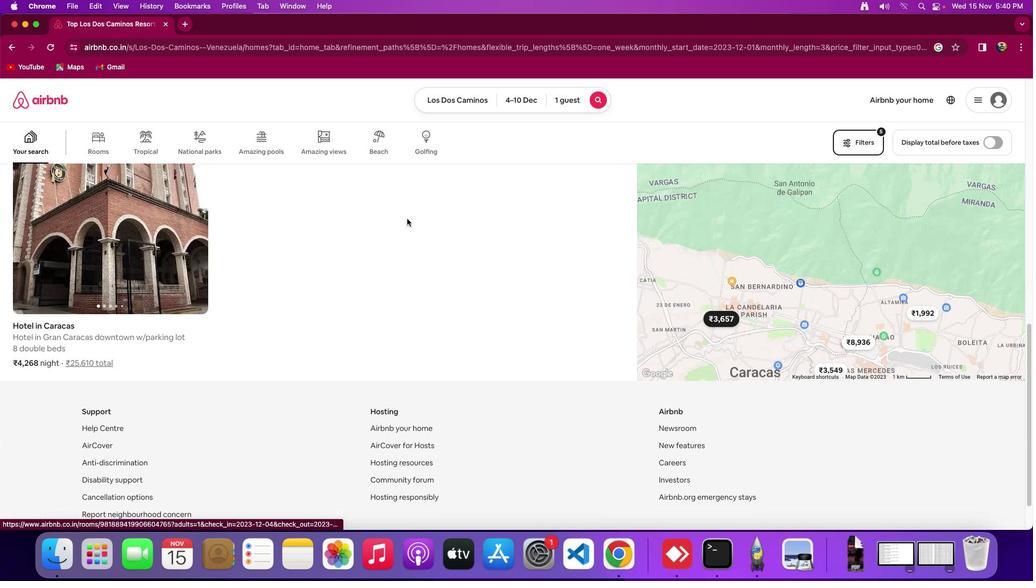 
Action: Mouse scrolled (406, 220) with delta (0, 0)
Screenshot: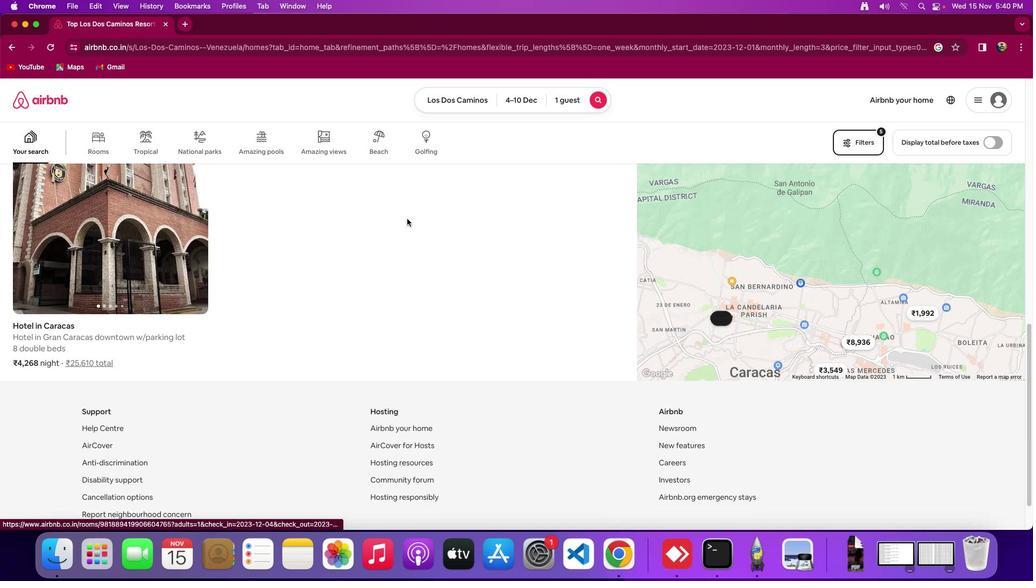 
Action: Mouse scrolled (406, 220) with delta (0, -2)
Screenshot: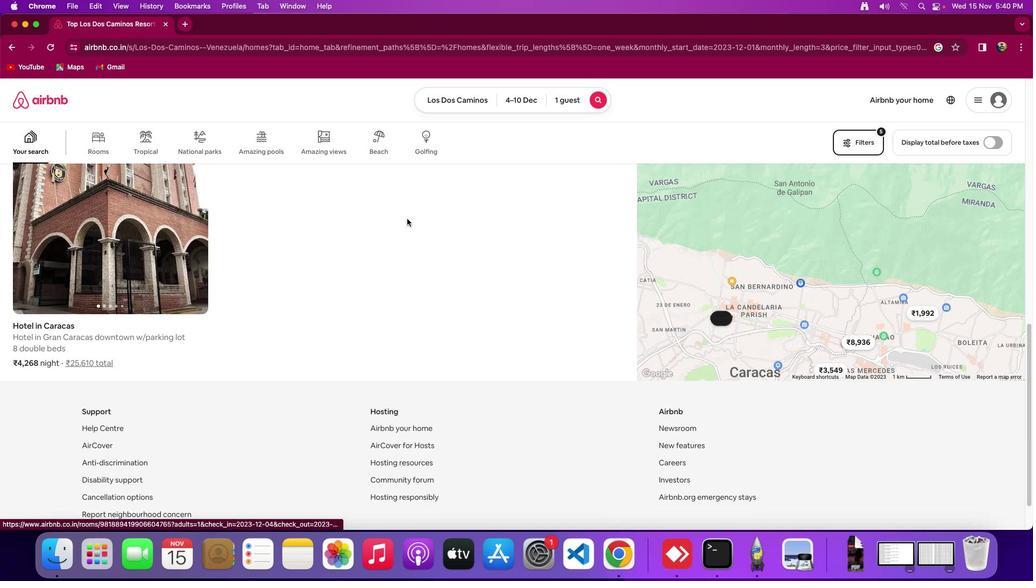 
Action: Mouse moved to (406, 220)
Screenshot: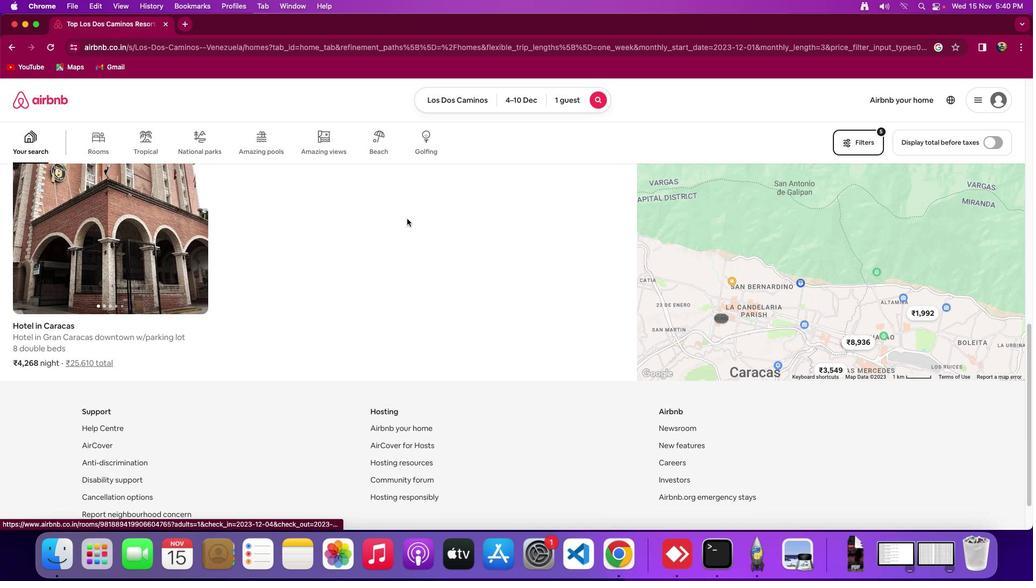 
Action: Mouse scrolled (406, 220) with delta (0, -3)
Screenshot: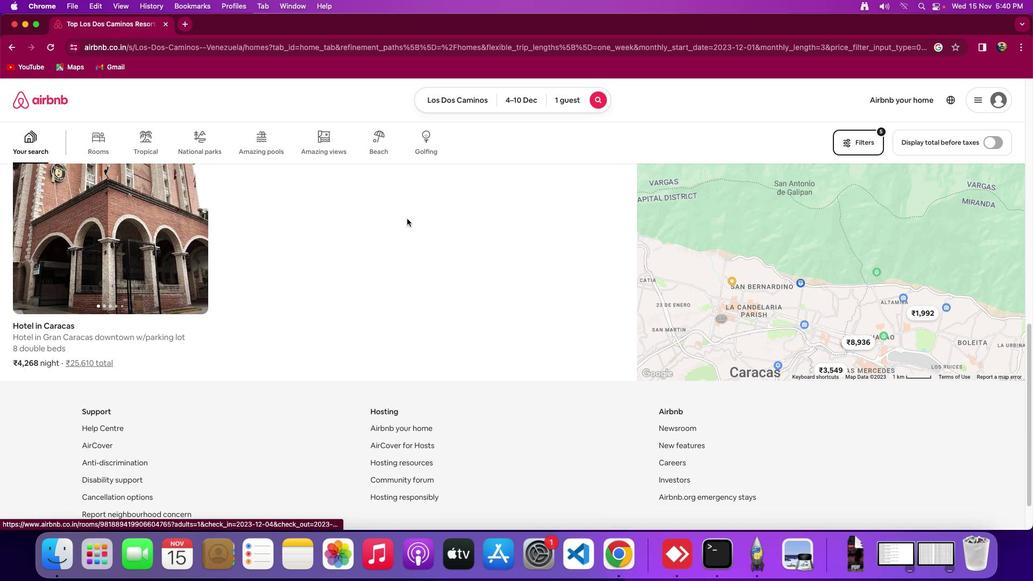 
Action: Mouse moved to (407, 217)
Screenshot: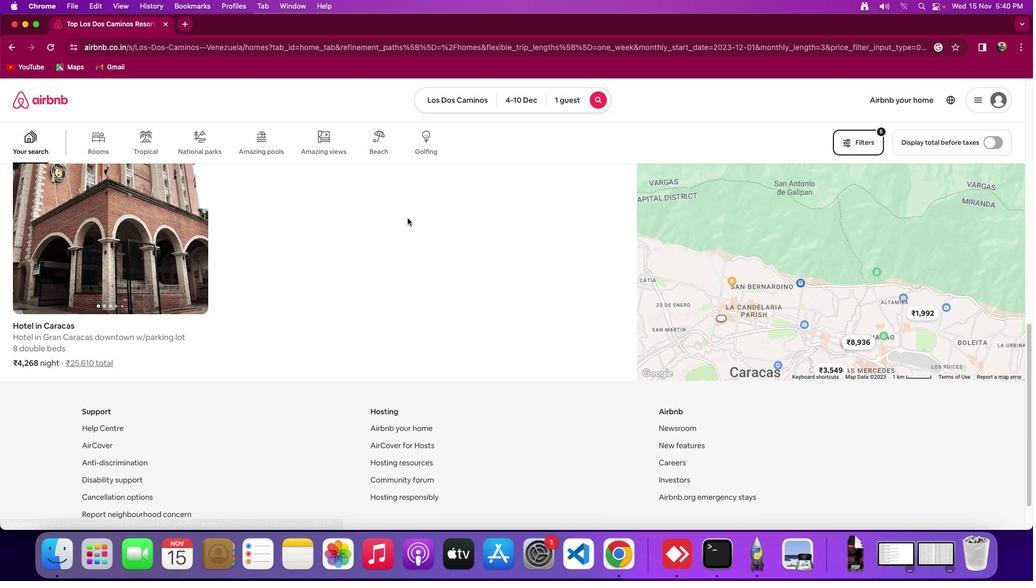 
Action: Mouse scrolled (407, 217) with delta (0, 0)
Screenshot: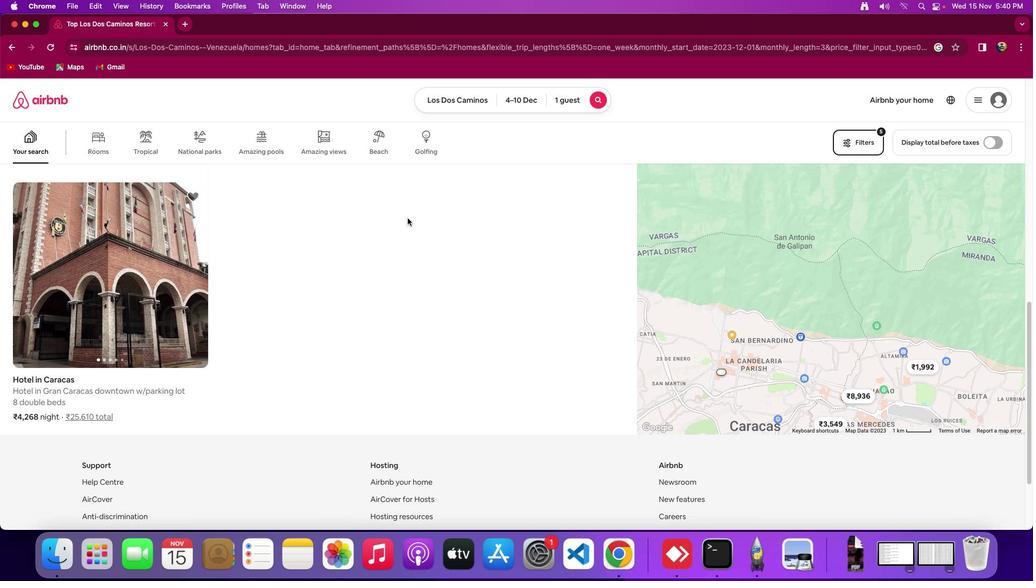 
Action: Mouse scrolled (407, 217) with delta (0, 0)
Screenshot: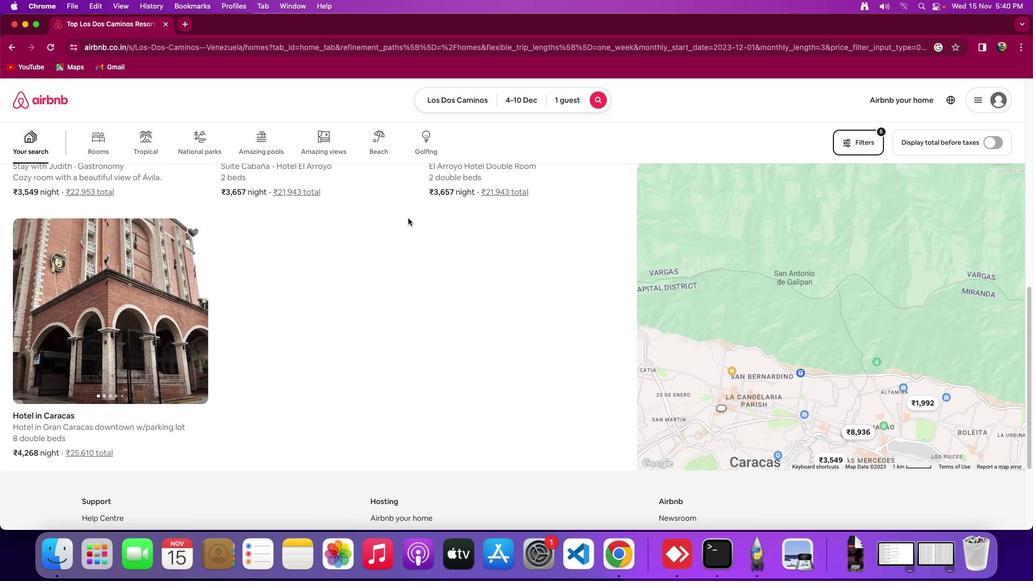 
Action: Mouse scrolled (407, 217) with delta (0, 1)
Screenshot: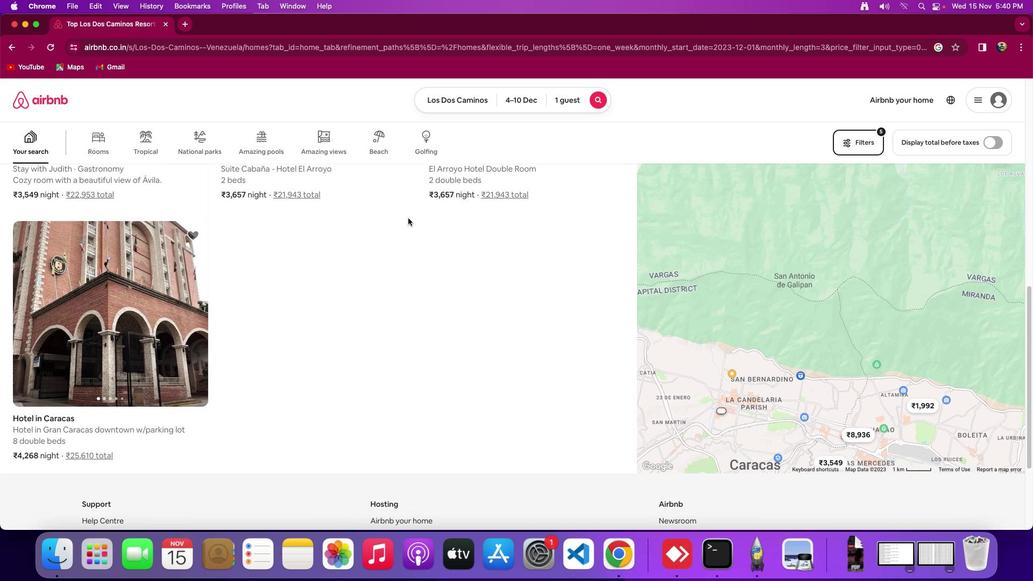 
Action: Mouse moved to (407, 217)
Screenshot: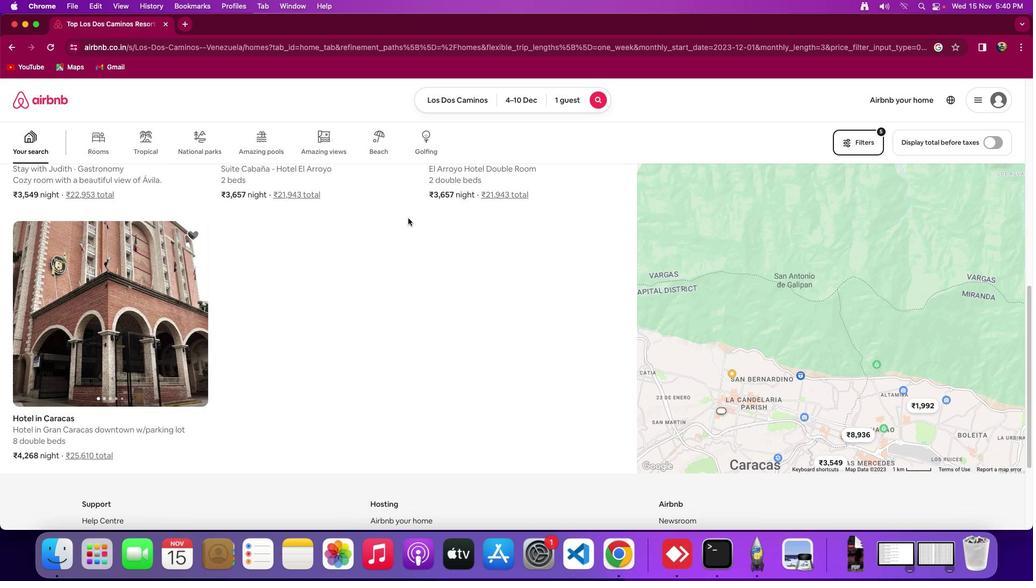 
Action: Mouse scrolled (407, 217) with delta (0, 0)
Screenshot: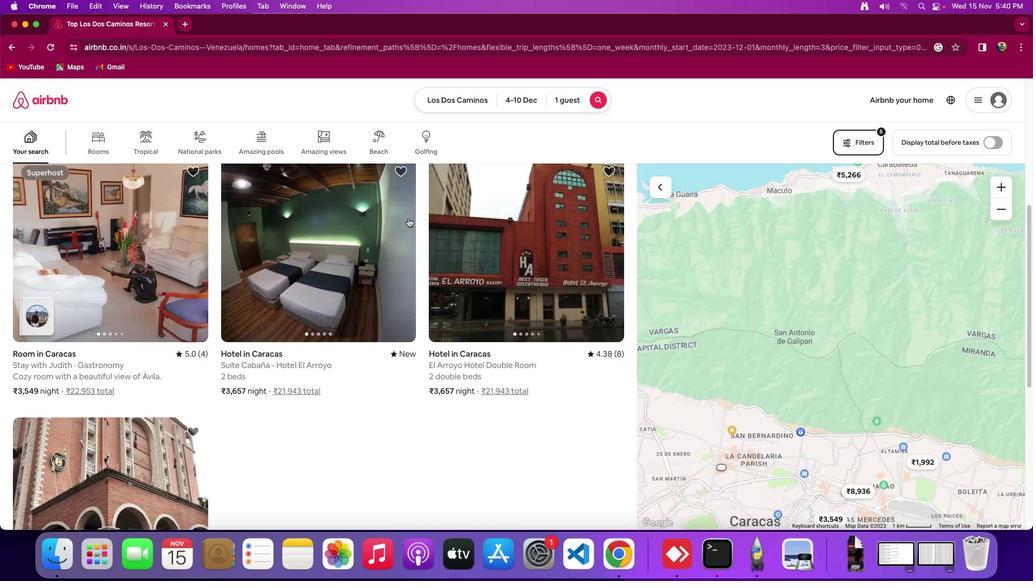 
Action: Mouse scrolled (407, 217) with delta (0, 0)
Screenshot: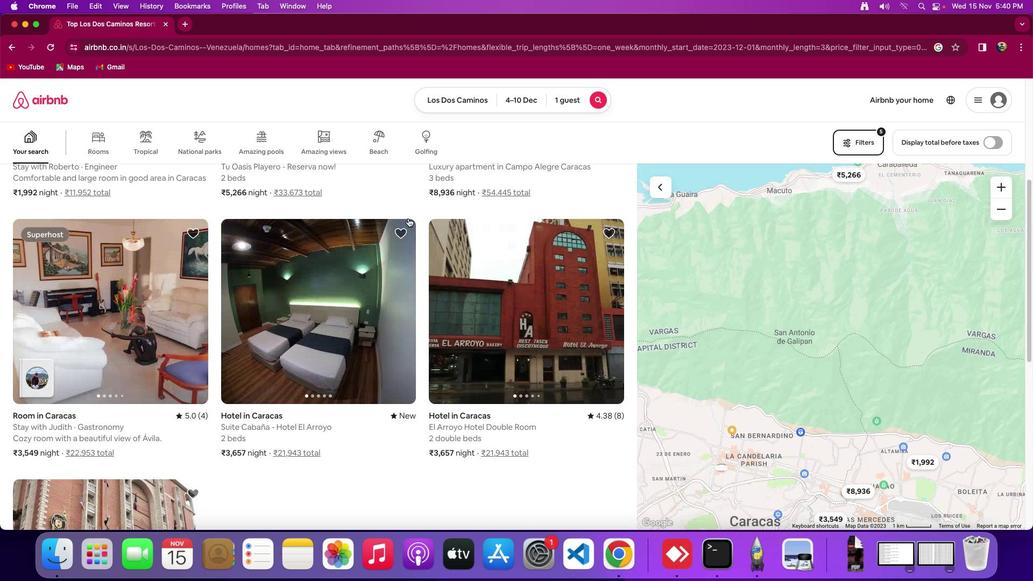 
Action: Mouse scrolled (407, 217) with delta (0, 2)
Screenshot: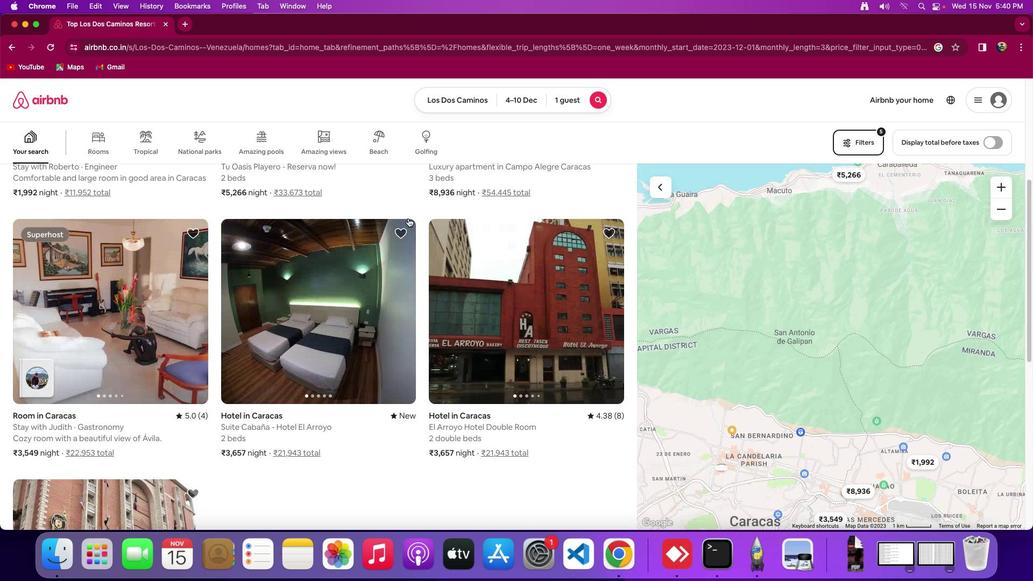 
Action: Mouse scrolled (407, 217) with delta (0, 3)
Screenshot: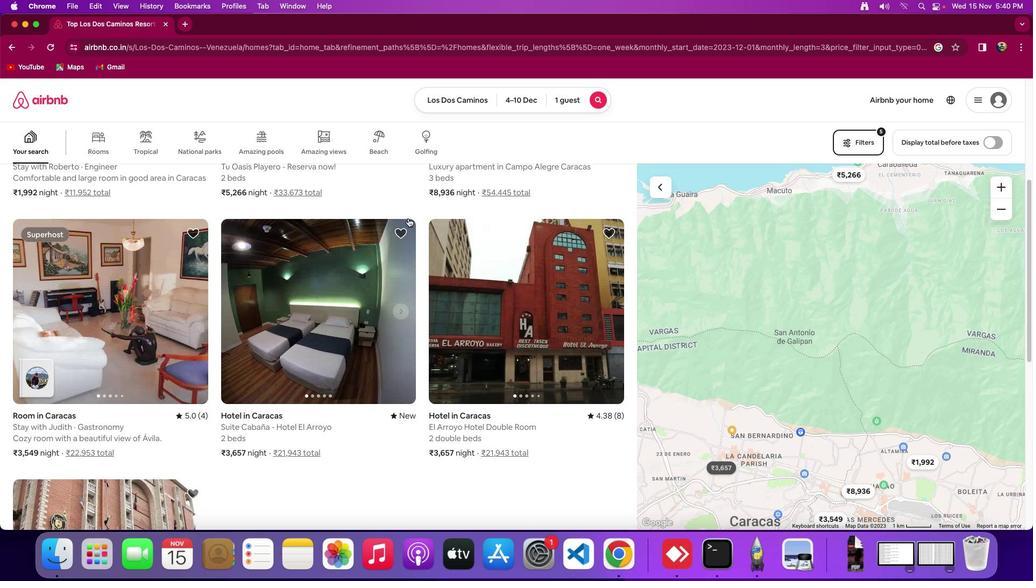 
Action: Mouse moved to (407, 217)
Screenshot: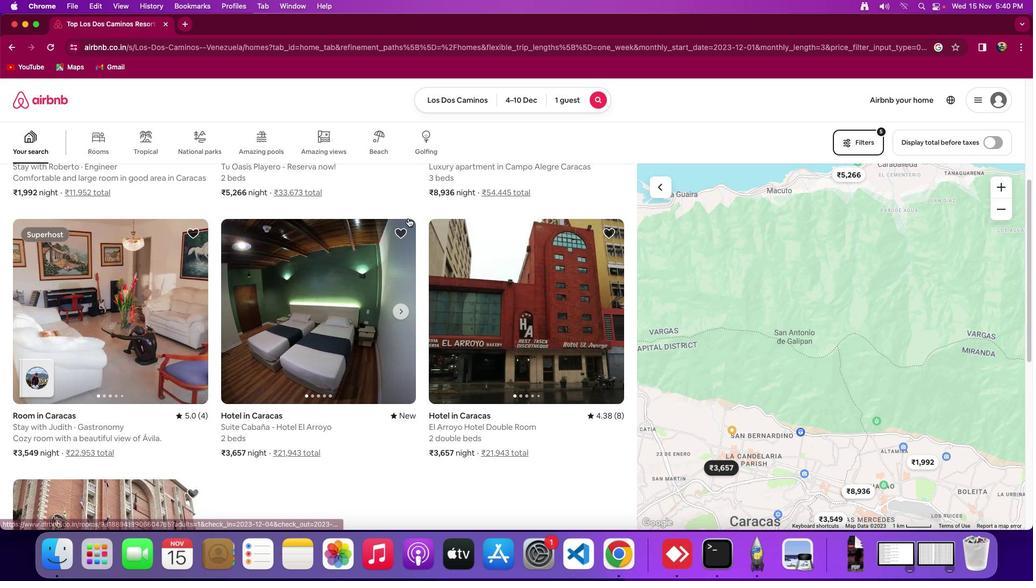 
Action: Mouse scrolled (407, 217) with delta (0, 0)
Screenshot: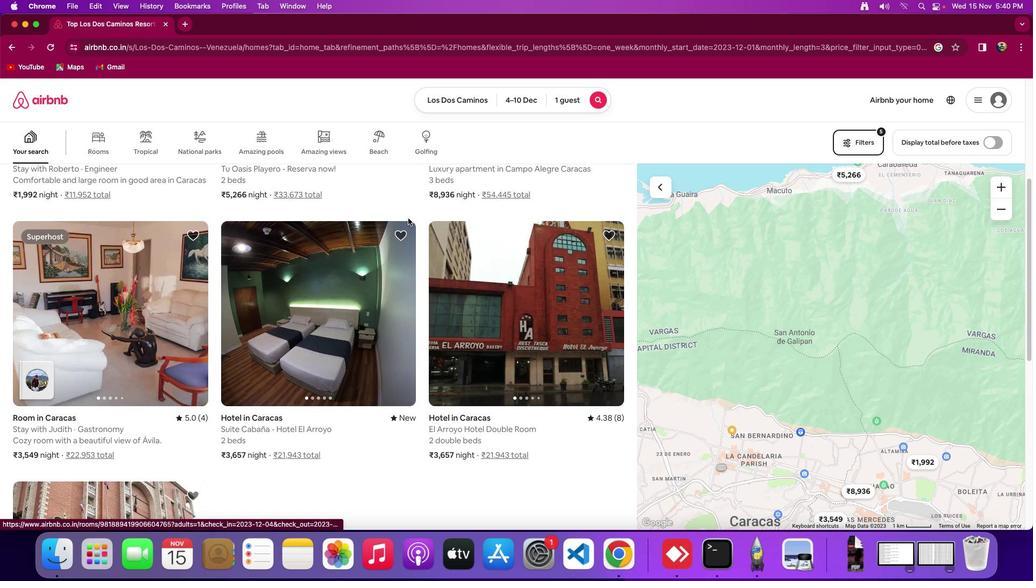
Action: Mouse moved to (190, 307)
Screenshot: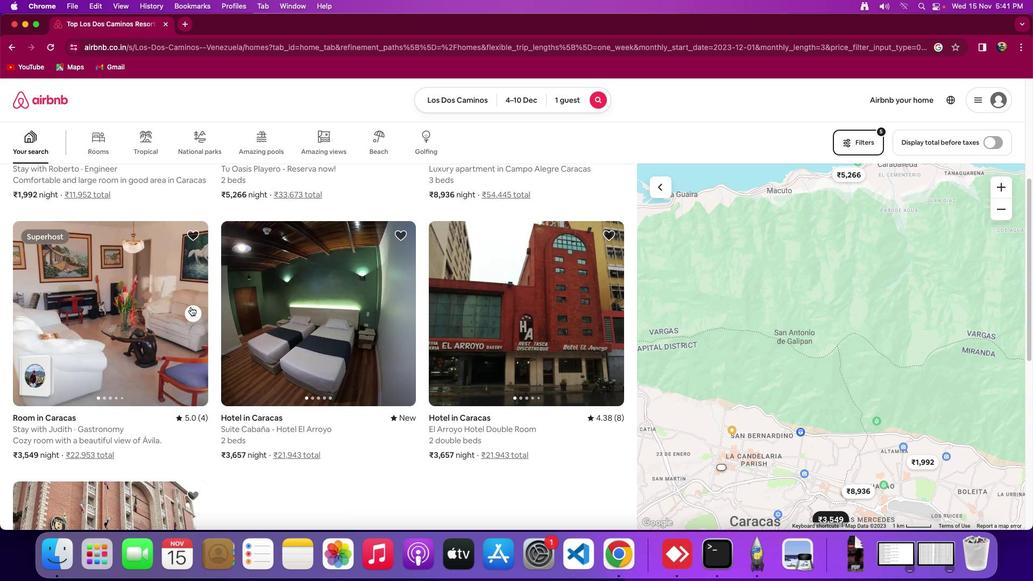 
Action: Mouse pressed left at (190, 307)
Screenshot: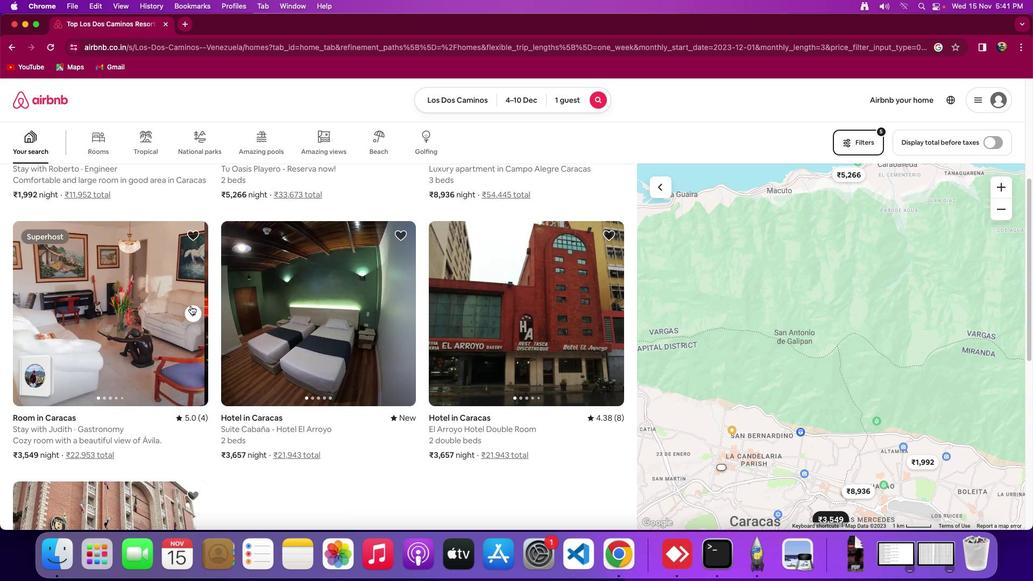 
Action: Mouse moved to (195, 298)
Screenshot: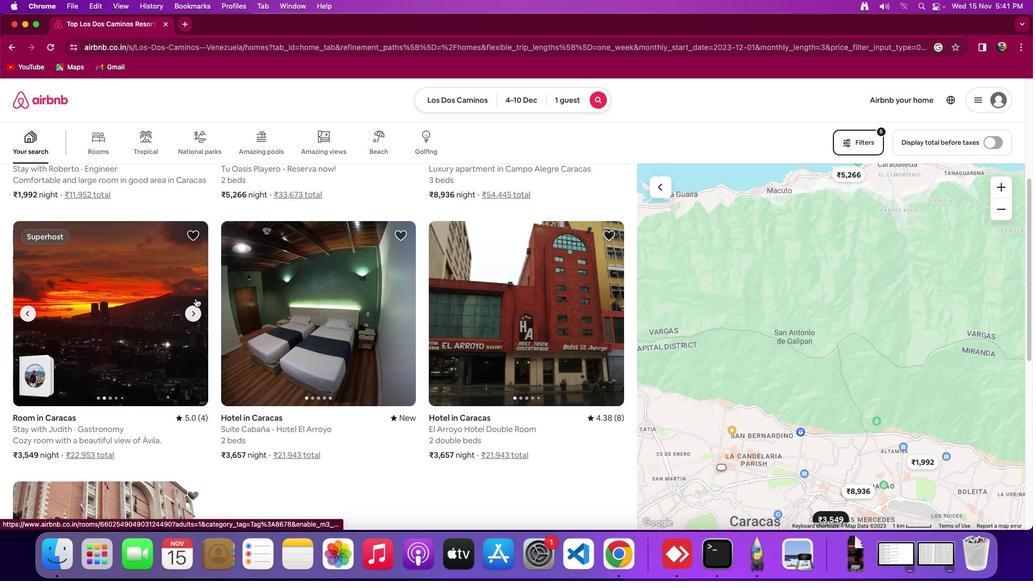 
Action: Mouse pressed left at (195, 298)
Screenshot: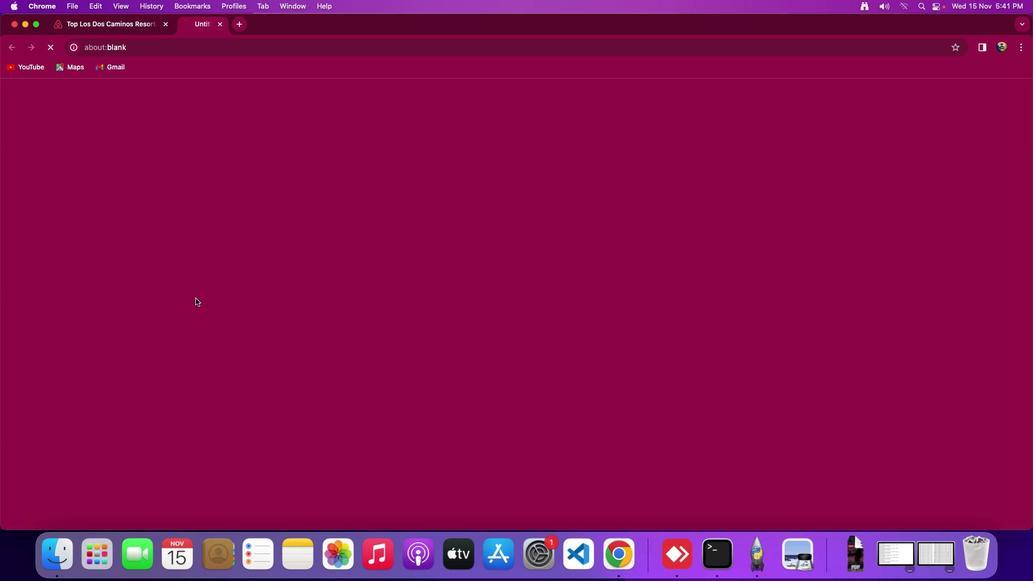 
Action: Mouse moved to (765, 378)
Screenshot: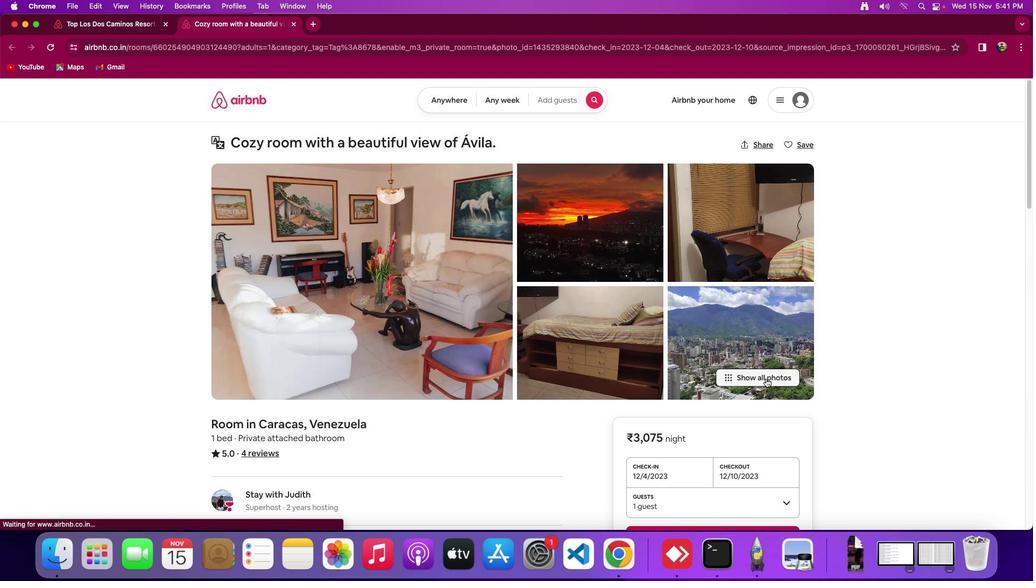 
Action: Mouse pressed left at (765, 378)
Screenshot: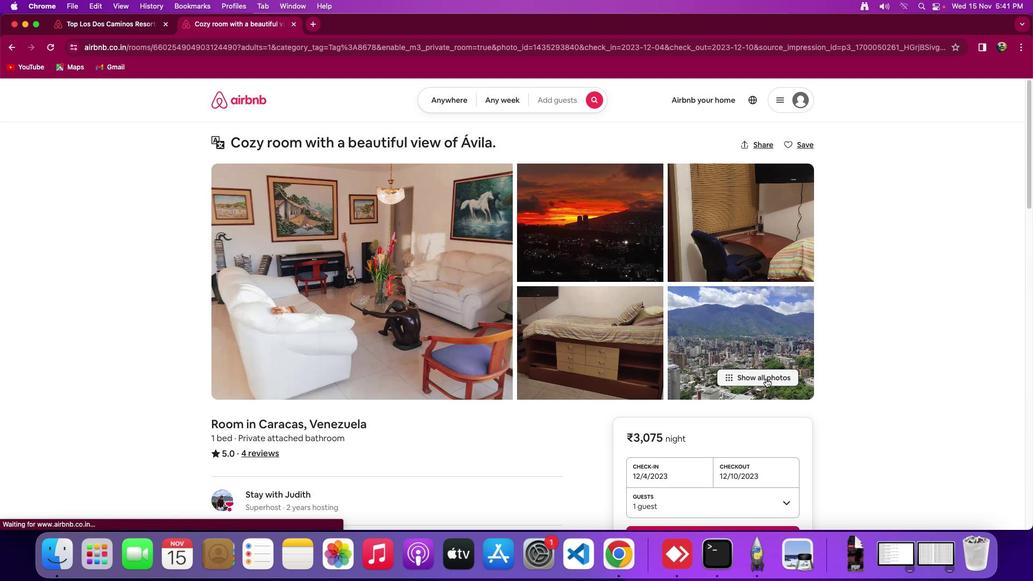 
Action: Mouse moved to (497, 392)
Screenshot: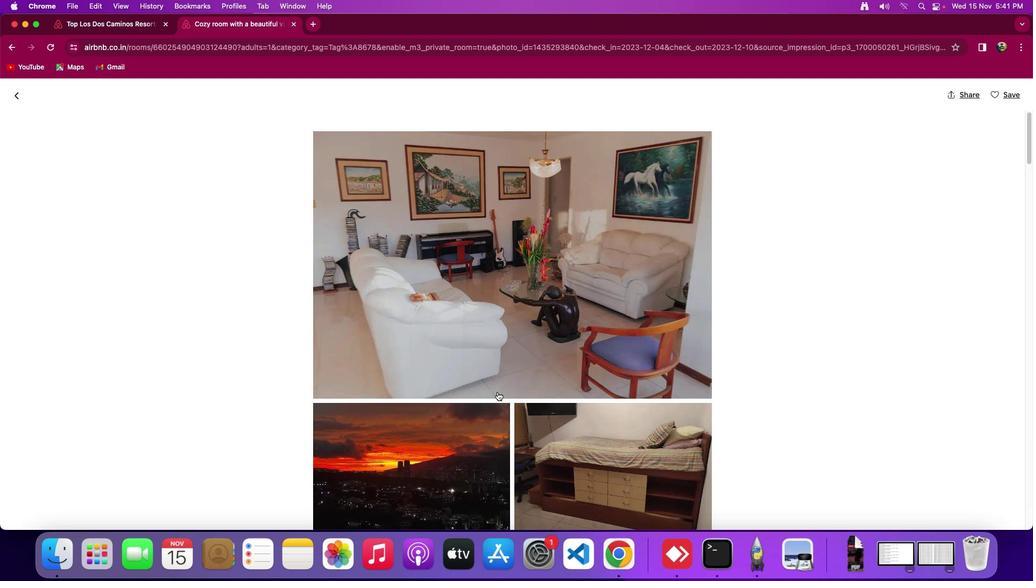 
Action: Mouse scrolled (497, 392) with delta (0, 0)
Screenshot: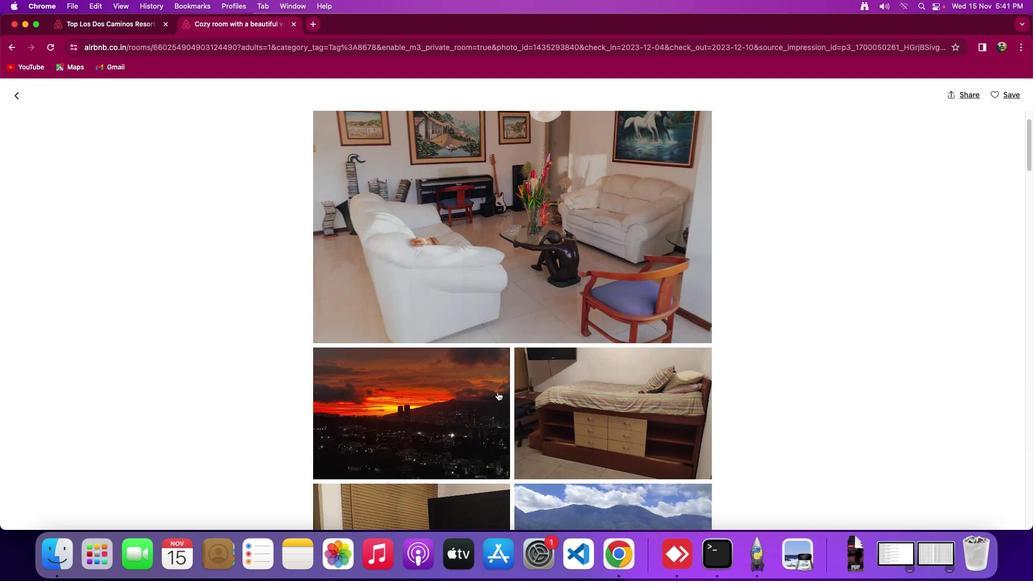 
Action: Mouse scrolled (497, 392) with delta (0, 0)
Screenshot: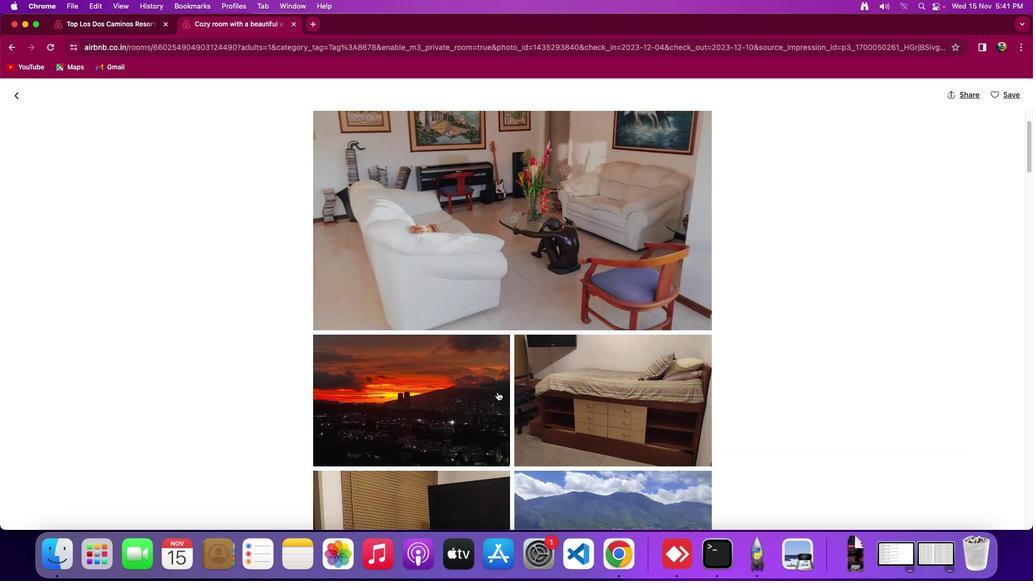 
Action: Mouse scrolled (497, 392) with delta (0, -1)
Screenshot: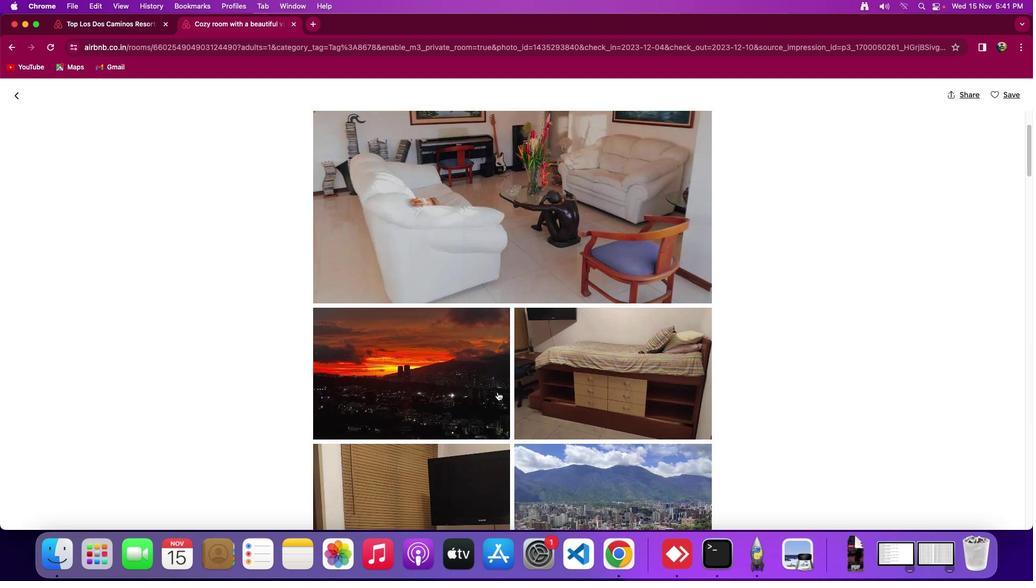
Action: Mouse moved to (497, 391)
Screenshot: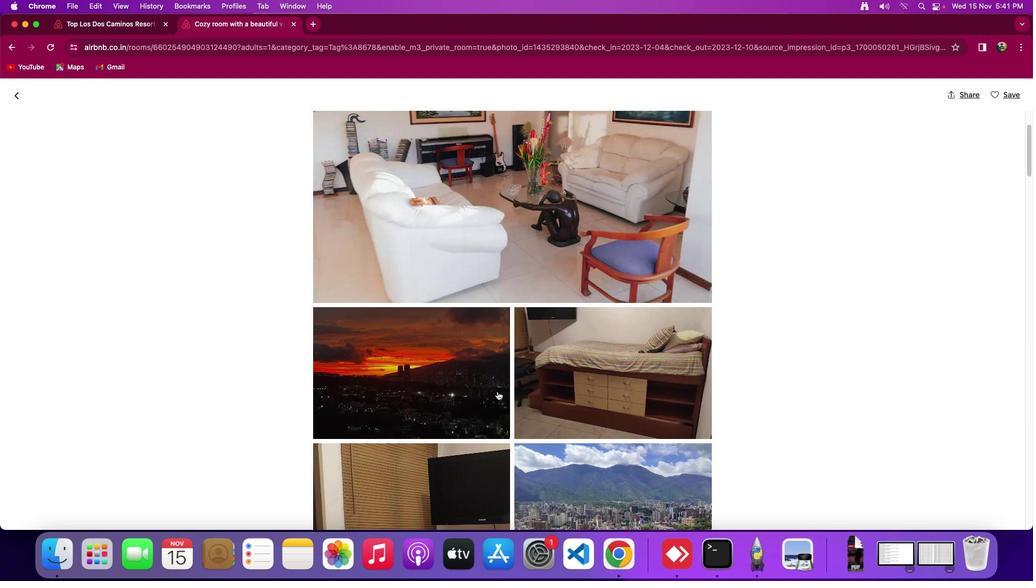 
Action: Mouse scrolled (497, 391) with delta (0, 0)
Screenshot: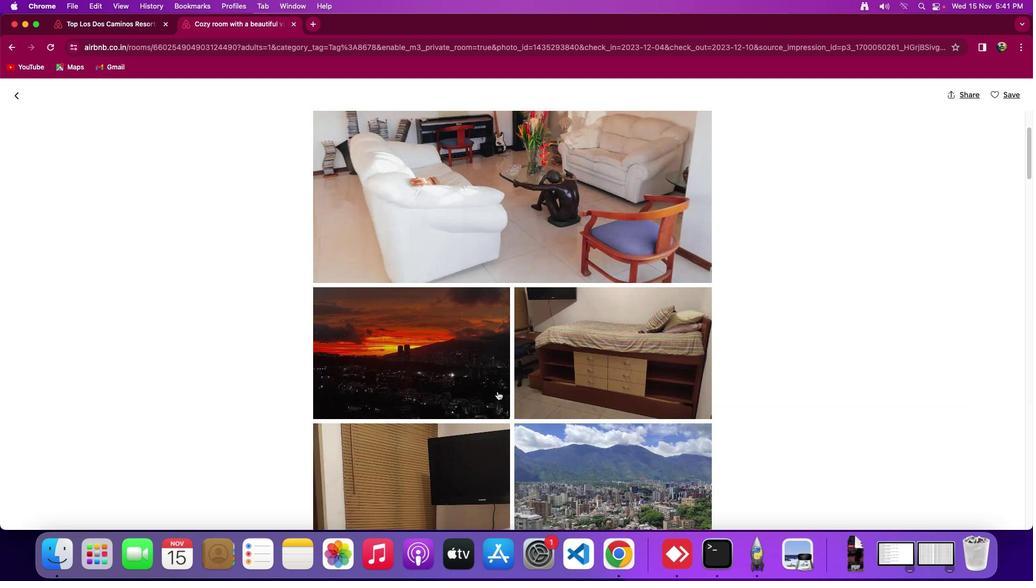 
Action: Mouse scrolled (497, 391) with delta (0, 0)
Screenshot: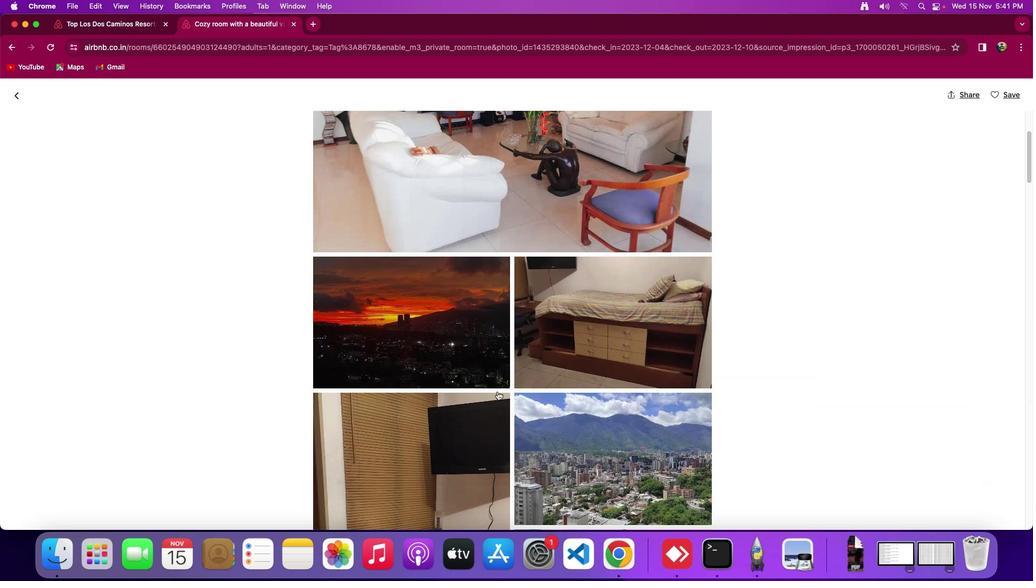 
Action: Mouse scrolled (497, 391) with delta (0, -1)
Screenshot: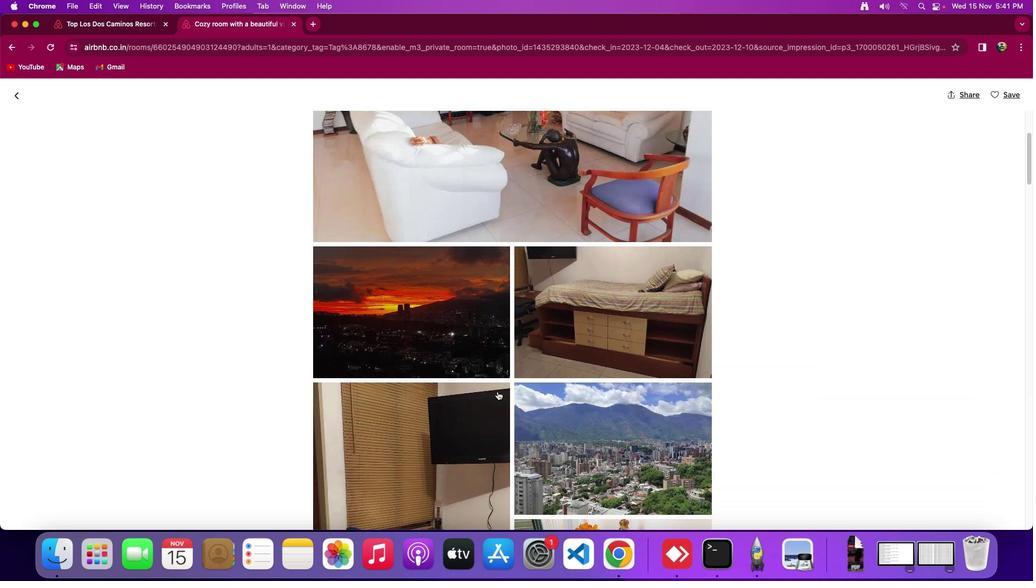 
Action: Mouse moved to (498, 390)
Screenshot: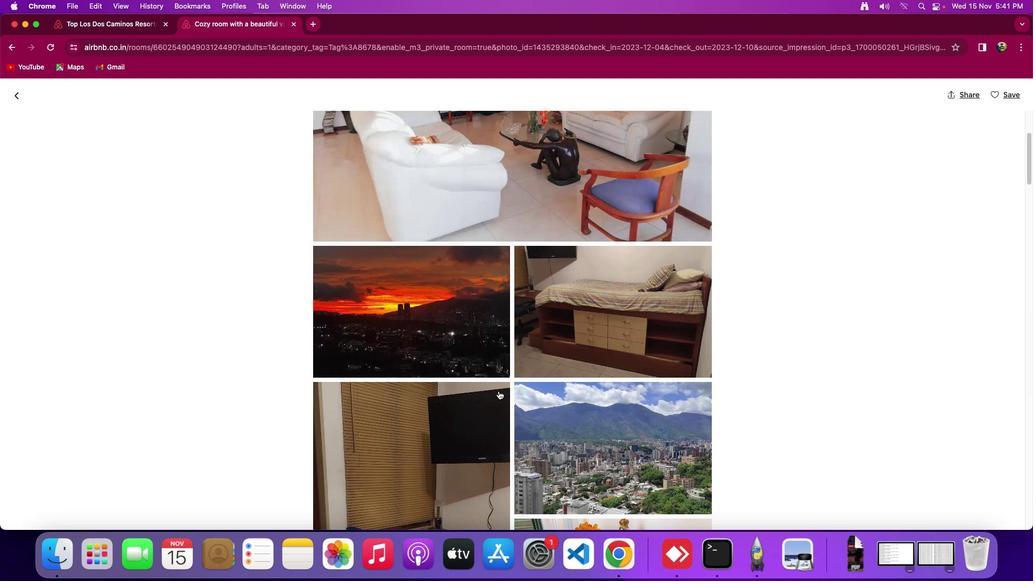 
Action: Mouse scrolled (498, 390) with delta (0, 0)
Screenshot: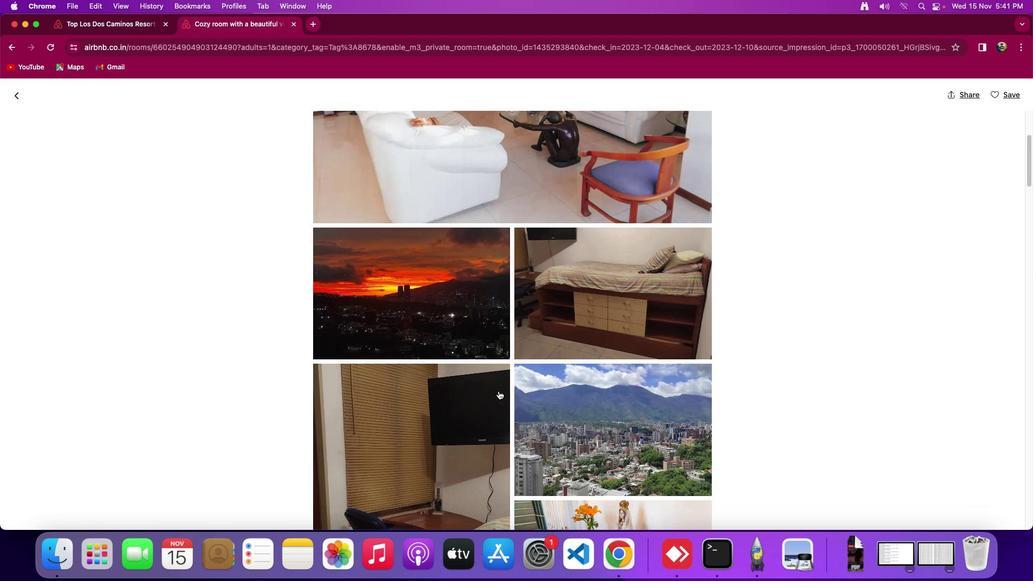 
Action: Mouse scrolled (498, 390) with delta (0, 0)
Screenshot: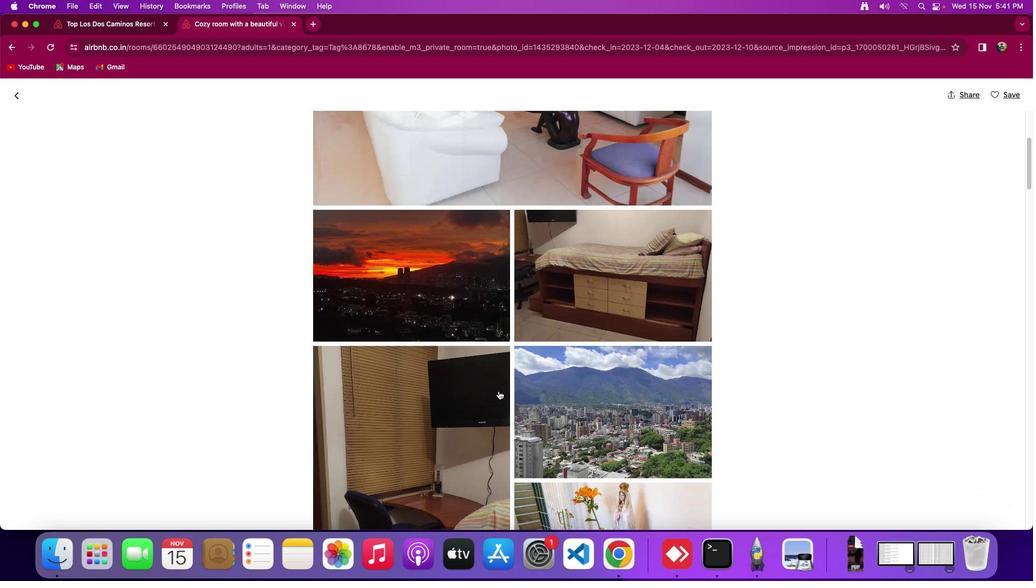 
Action: Mouse scrolled (498, 390) with delta (0, -1)
Screenshot: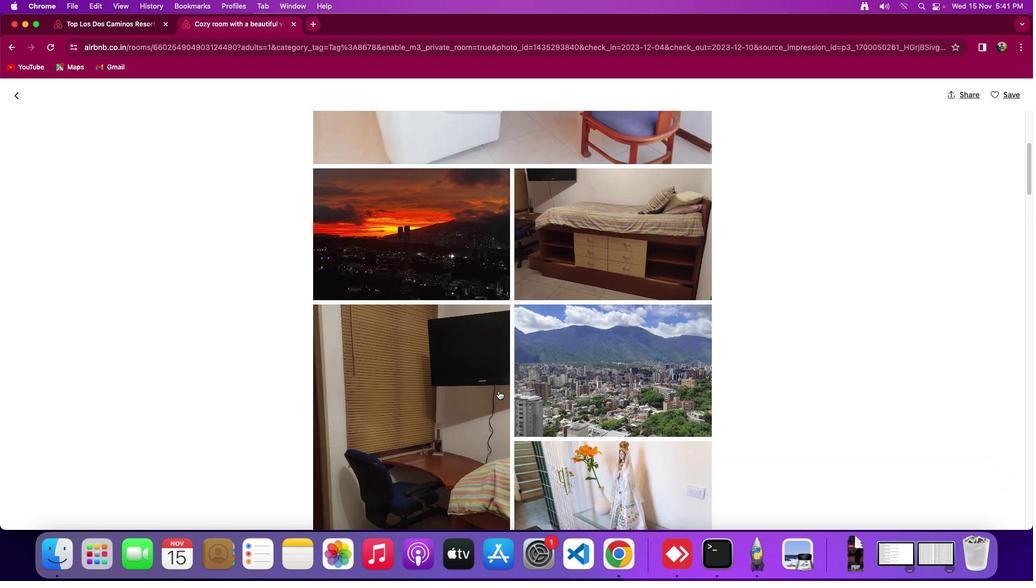 
Action: Mouse scrolled (498, 390) with delta (0, 0)
Screenshot: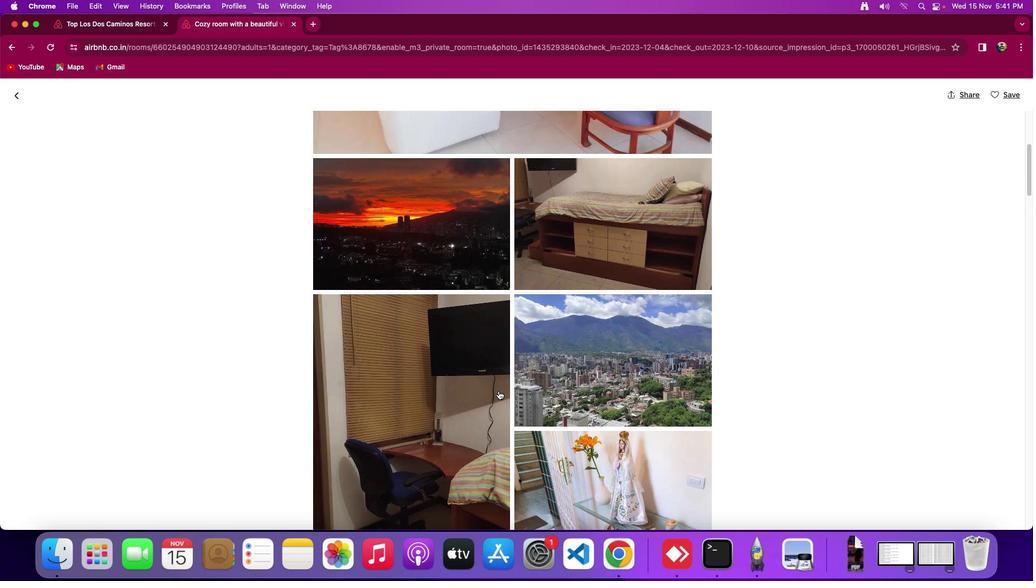 
Action: Mouse scrolled (498, 390) with delta (0, 0)
Screenshot: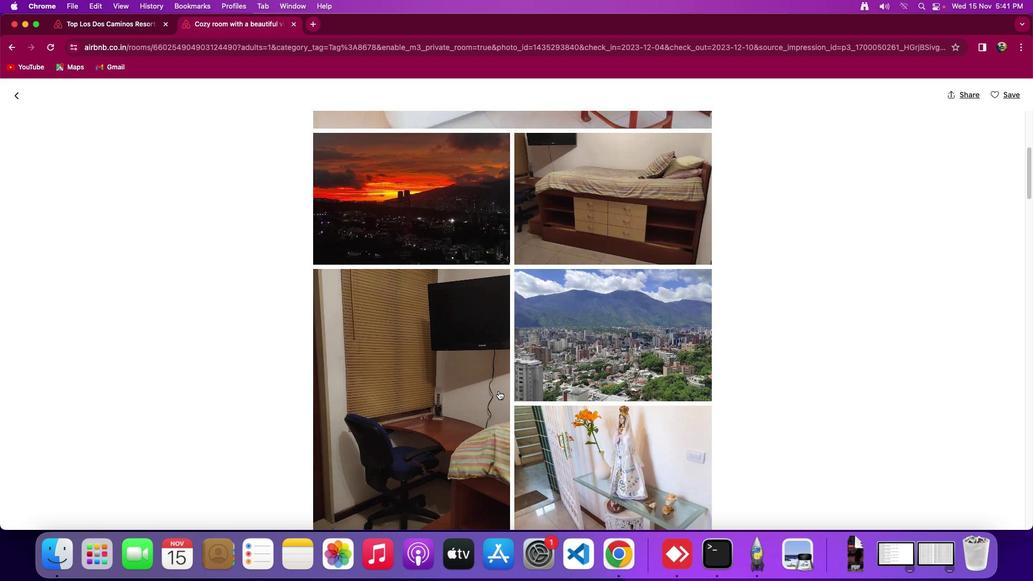
Action: Mouse scrolled (498, 390) with delta (0, 0)
Screenshot: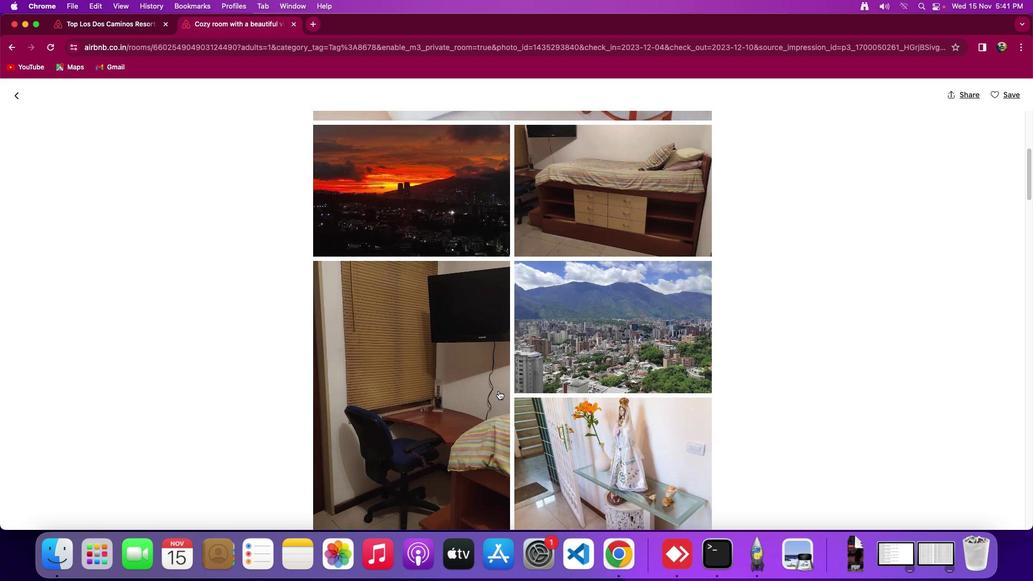 
Action: Mouse scrolled (498, 390) with delta (0, 0)
Screenshot: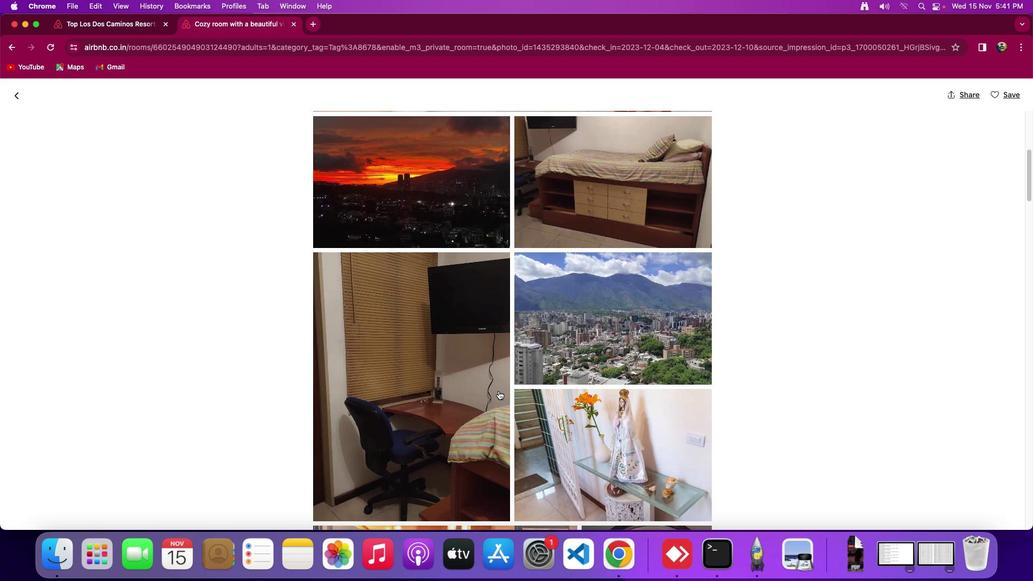 
Action: Mouse scrolled (498, 390) with delta (0, 0)
Screenshot: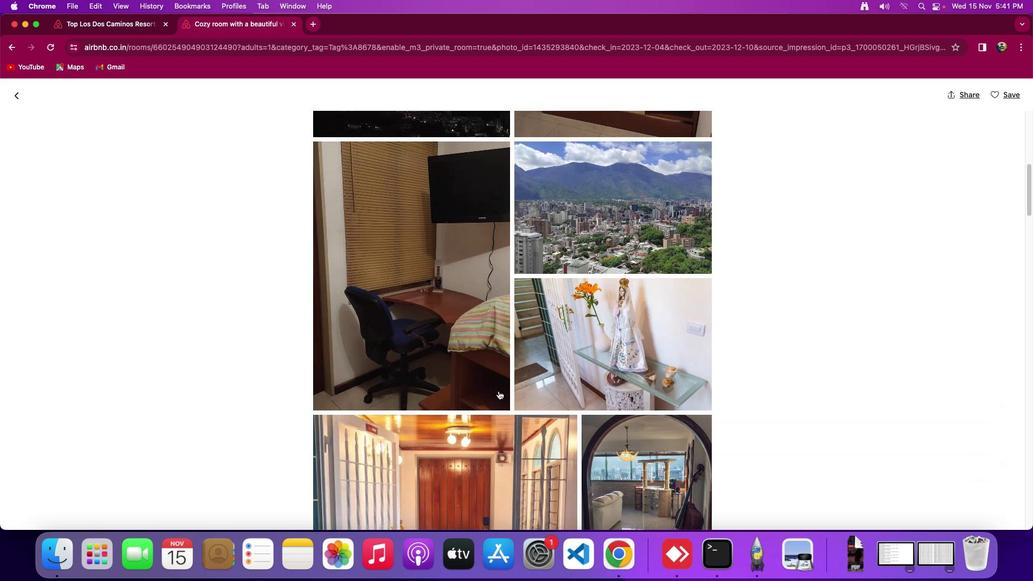 
Action: Mouse scrolled (498, 390) with delta (0, -1)
Screenshot: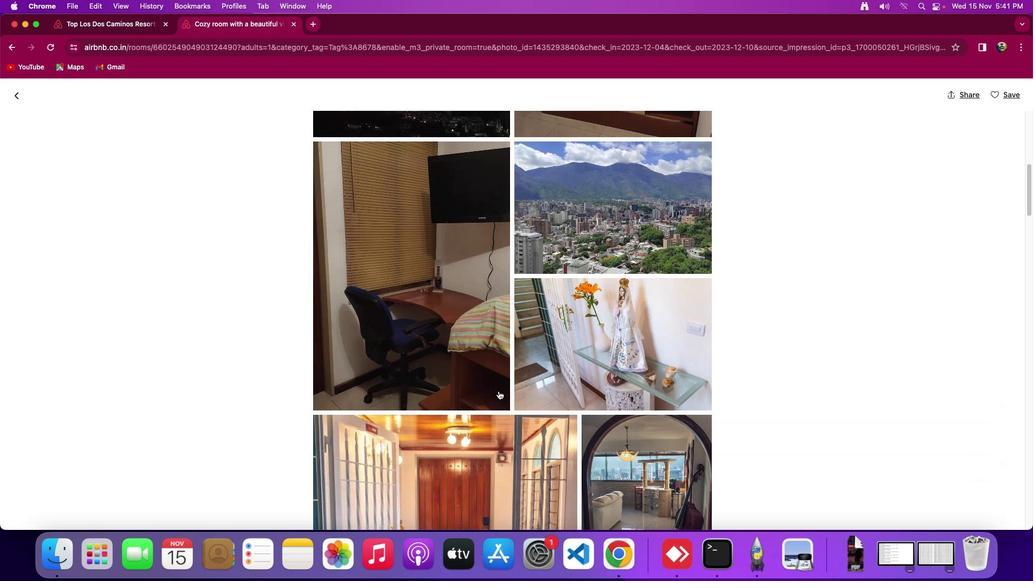
Action: Mouse scrolled (498, 390) with delta (0, -1)
Screenshot: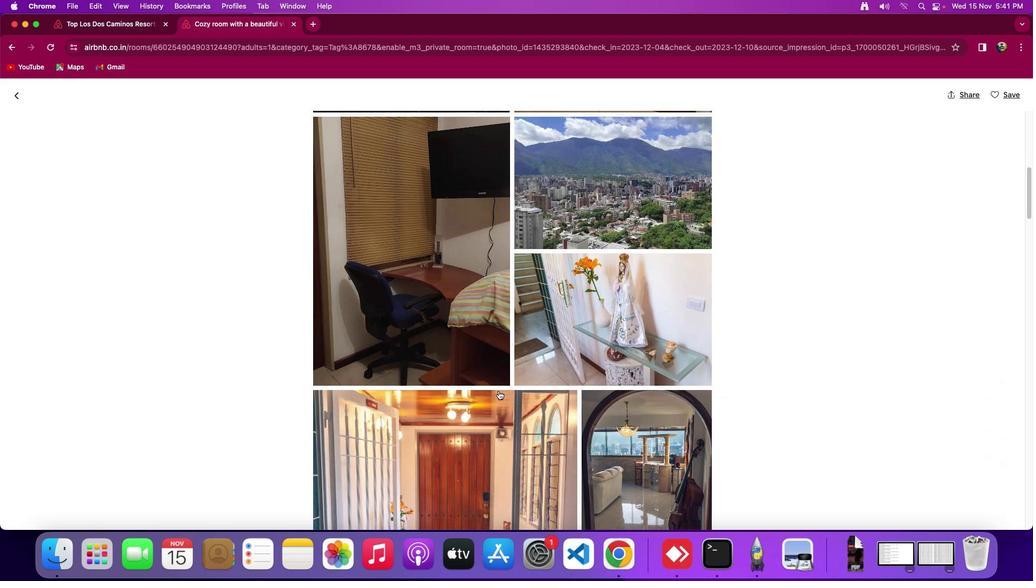 
Action: Mouse scrolled (498, 390) with delta (0, 0)
Screenshot: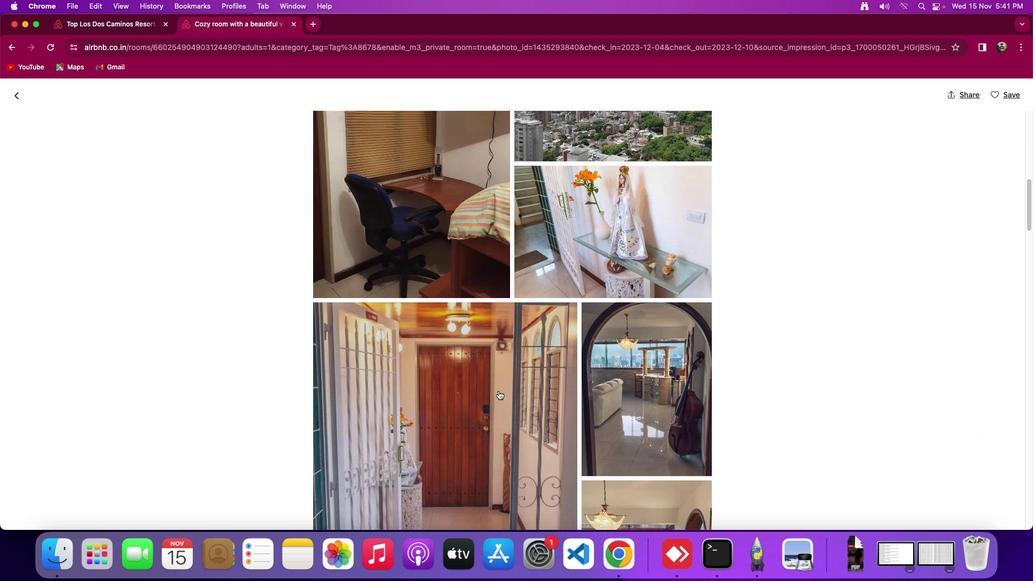 
Action: Mouse scrolled (498, 390) with delta (0, 0)
Screenshot: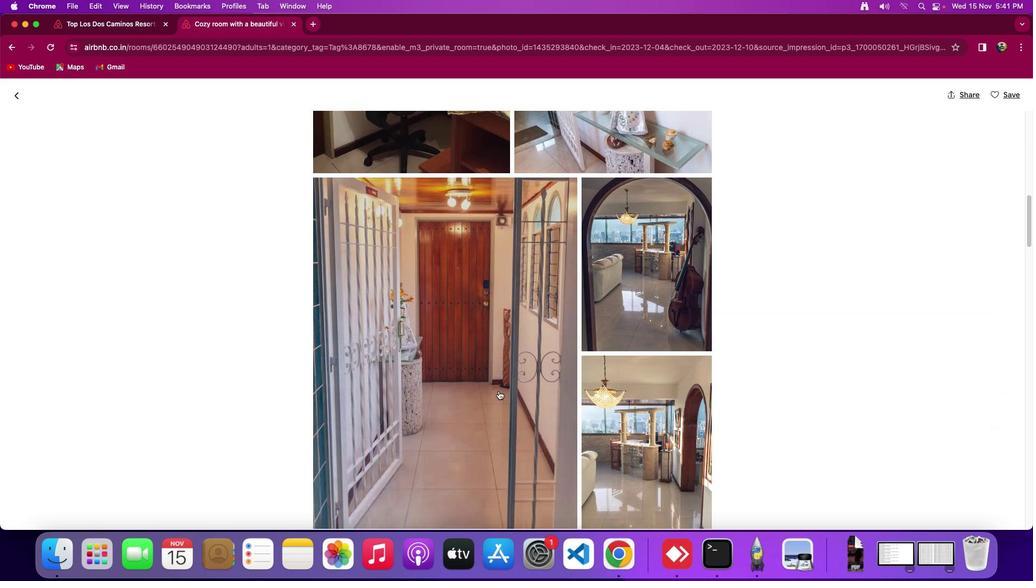 
Action: Mouse scrolled (498, 390) with delta (0, -1)
Screenshot: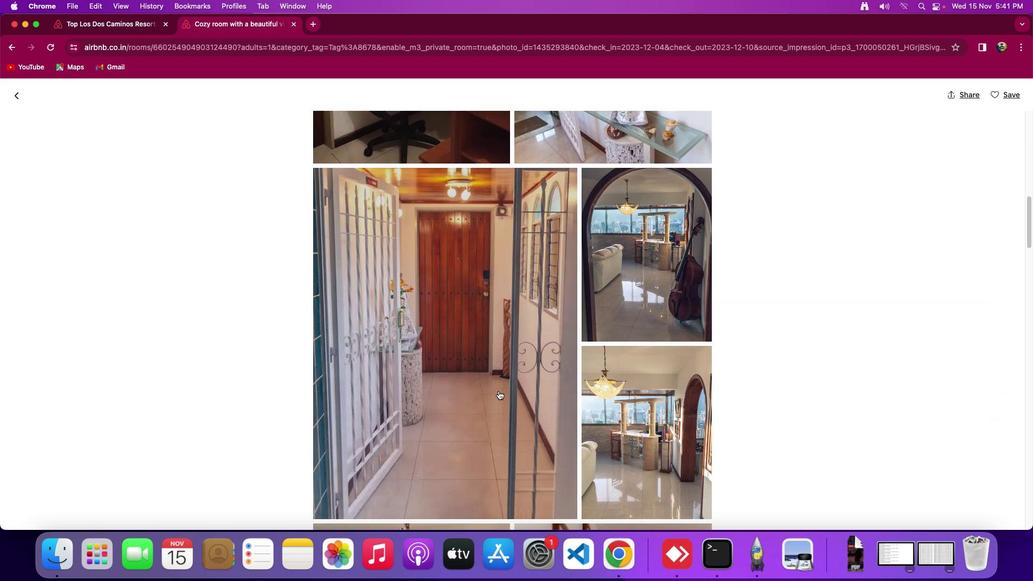 
Action: Mouse scrolled (498, 390) with delta (0, -2)
Screenshot: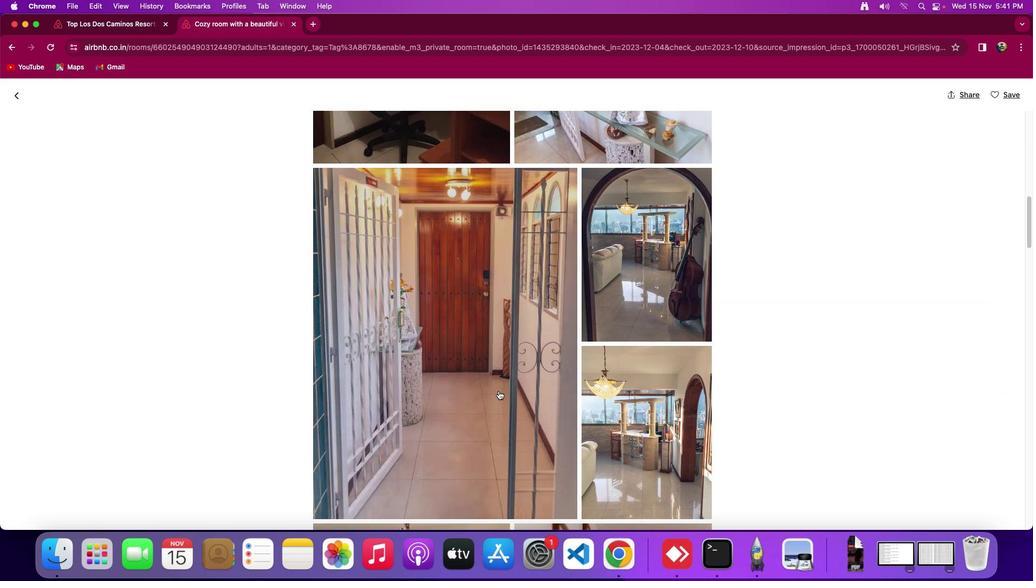 
Action: Mouse scrolled (498, 390) with delta (0, 0)
Screenshot: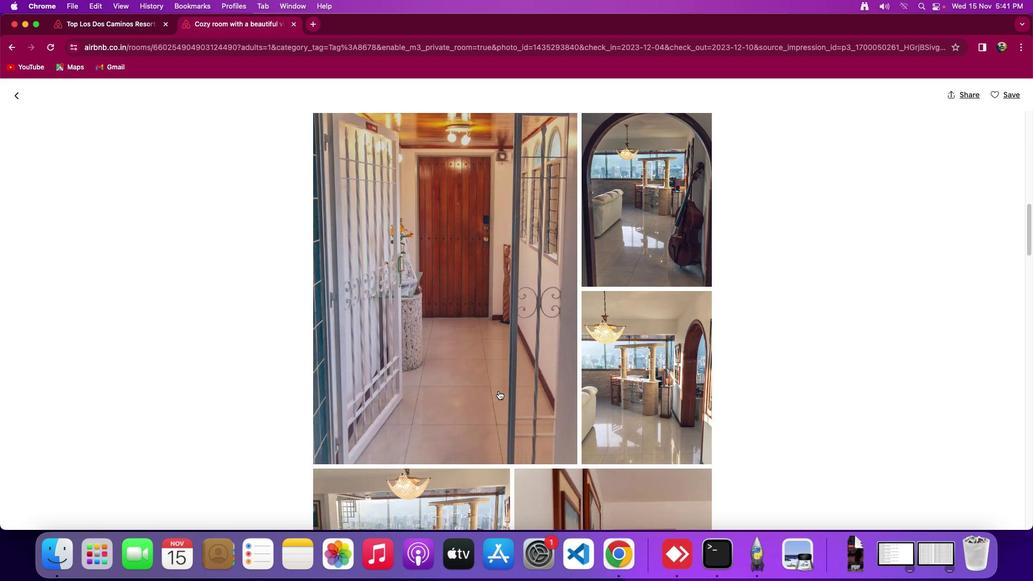 
Action: Mouse scrolled (498, 390) with delta (0, 0)
Screenshot: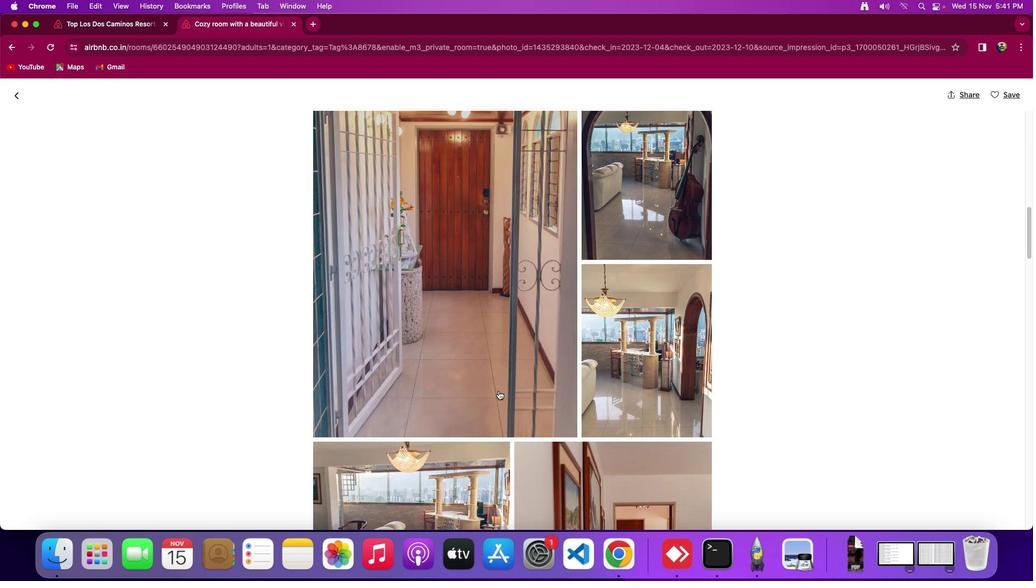 
Action: Mouse scrolled (498, 390) with delta (0, -1)
Screenshot: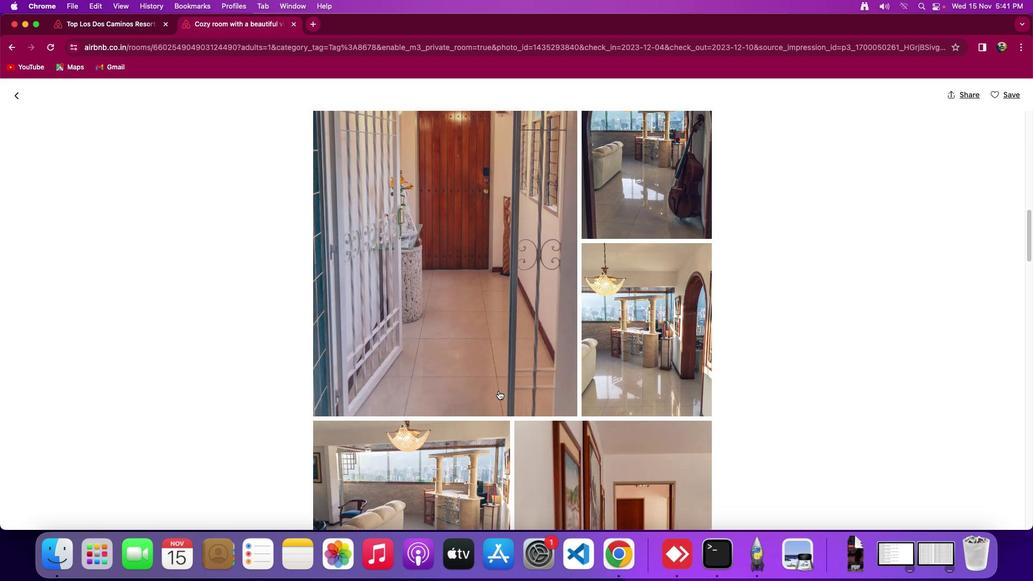 
Action: Mouse moved to (498, 390)
Screenshot: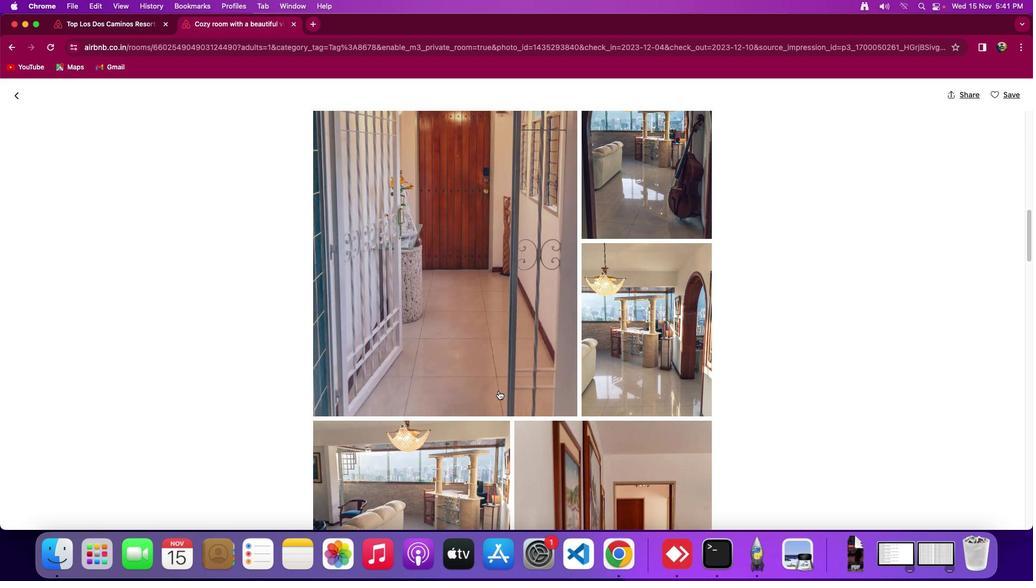 
Action: Mouse scrolled (498, 390) with delta (0, 0)
Screenshot: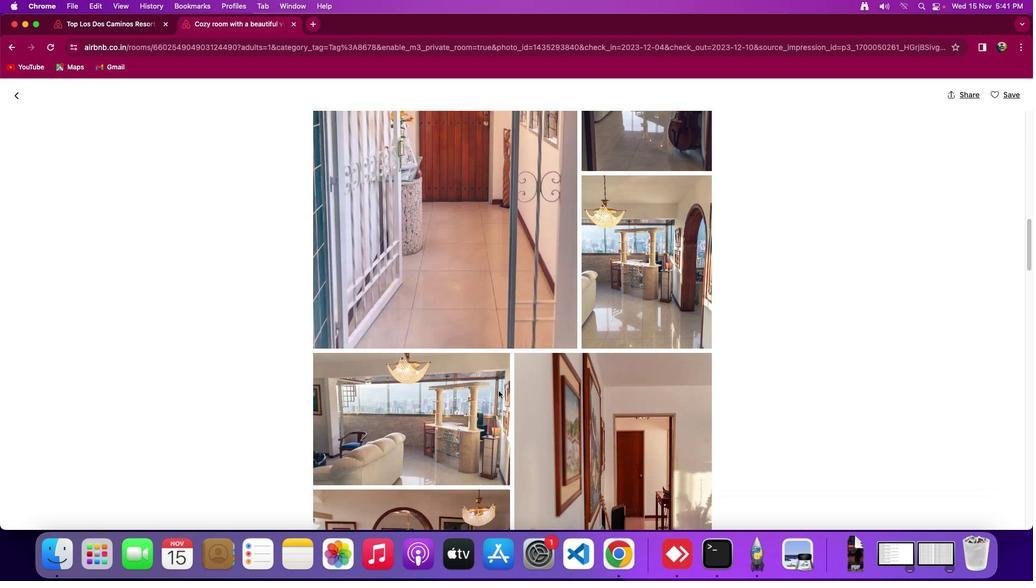 
Action: Mouse scrolled (498, 390) with delta (0, 0)
Screenshot: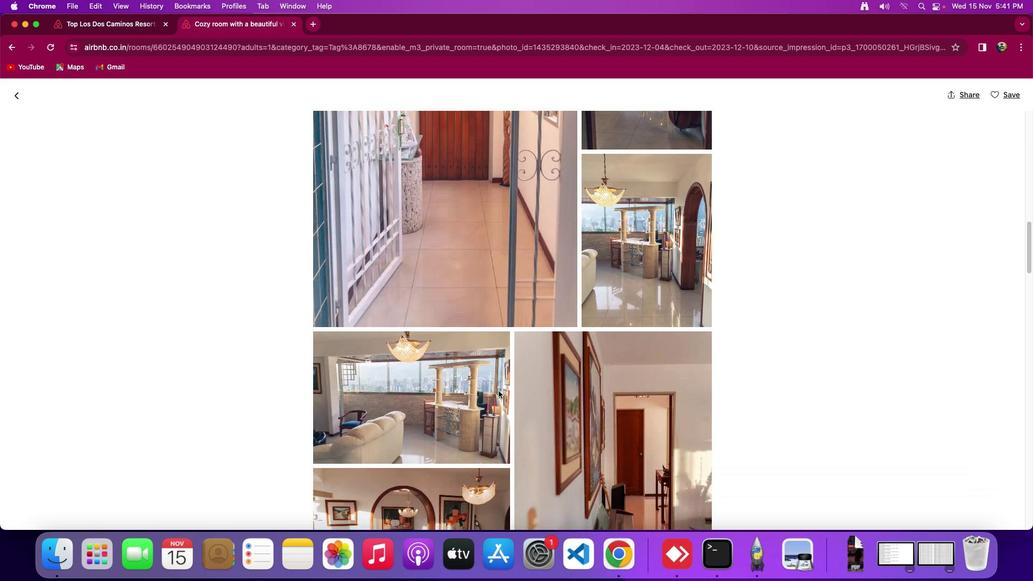 
Action: Mouse scrolled (498, 390) with delta (0, -1)
Screenshot: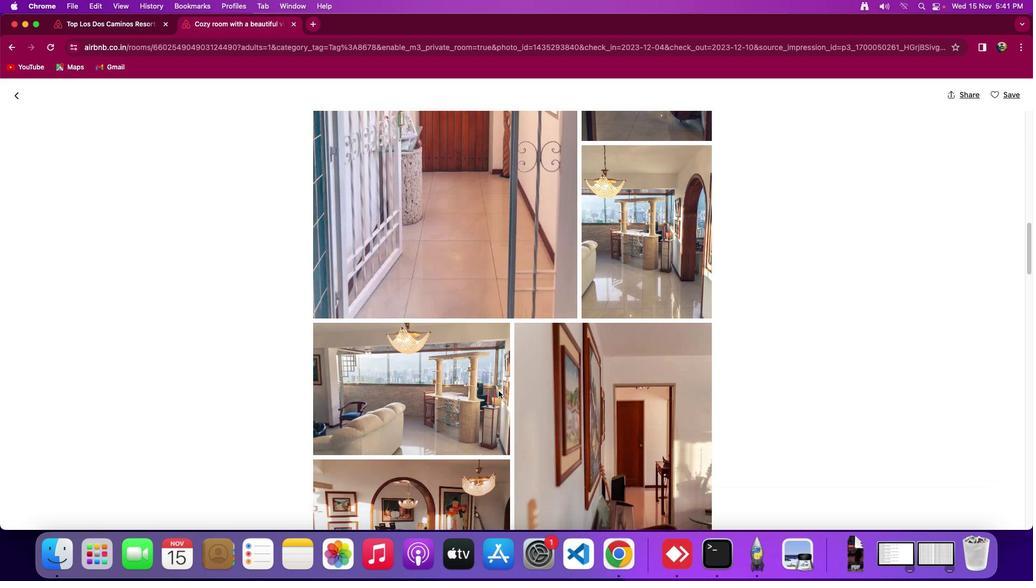 
Action: Mouse moved to (499, 390)
Screenshot: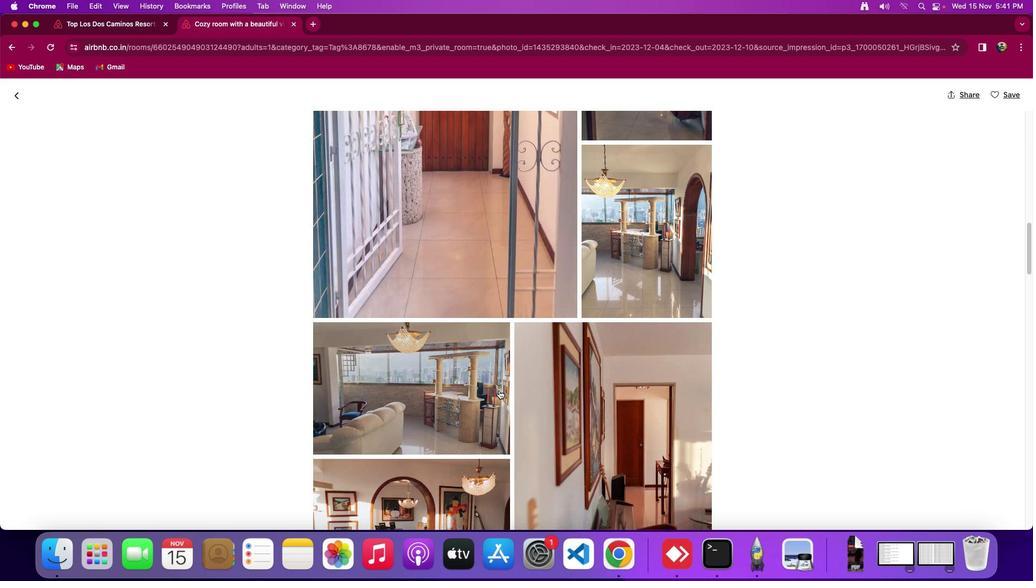 
Action: Mouse scrolled (499, 390) with delta (0, 0)
Screenshot: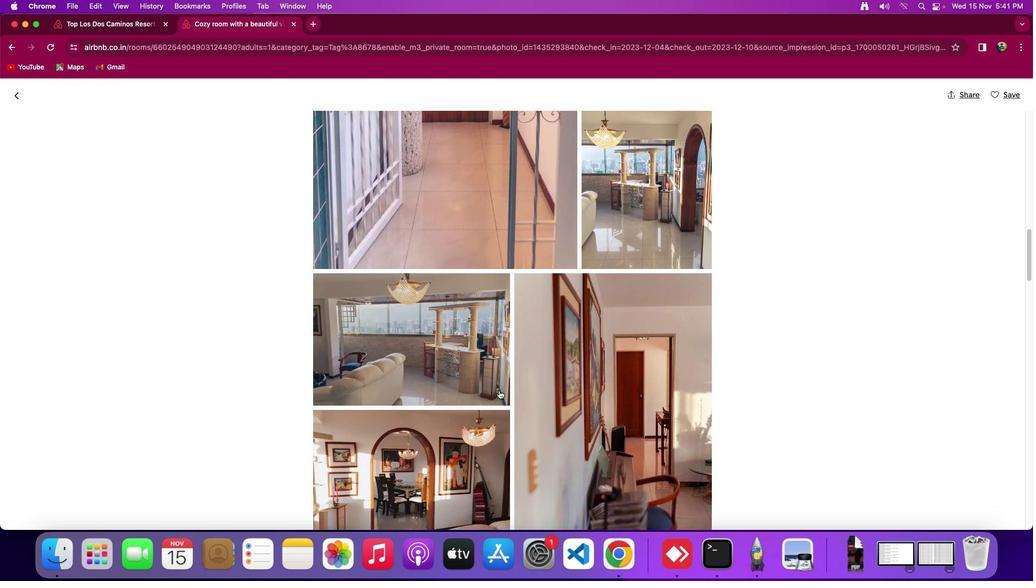 
Action: Mouse scrolled (499, 390) with delta (0, 0)
Screenshot: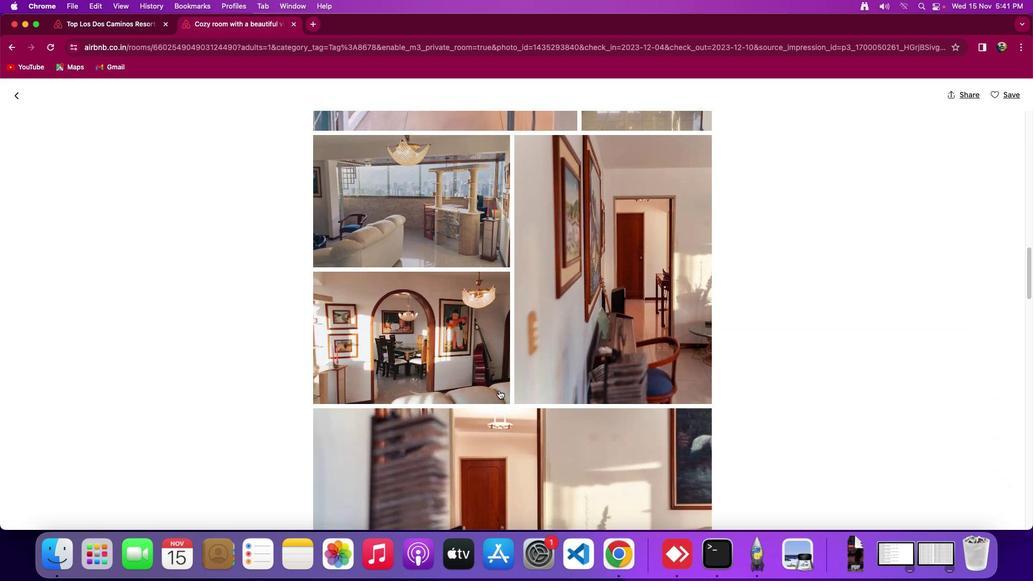 
Action: Mouse scrolled (499, 390) with delta (0, -1)
Screenshot: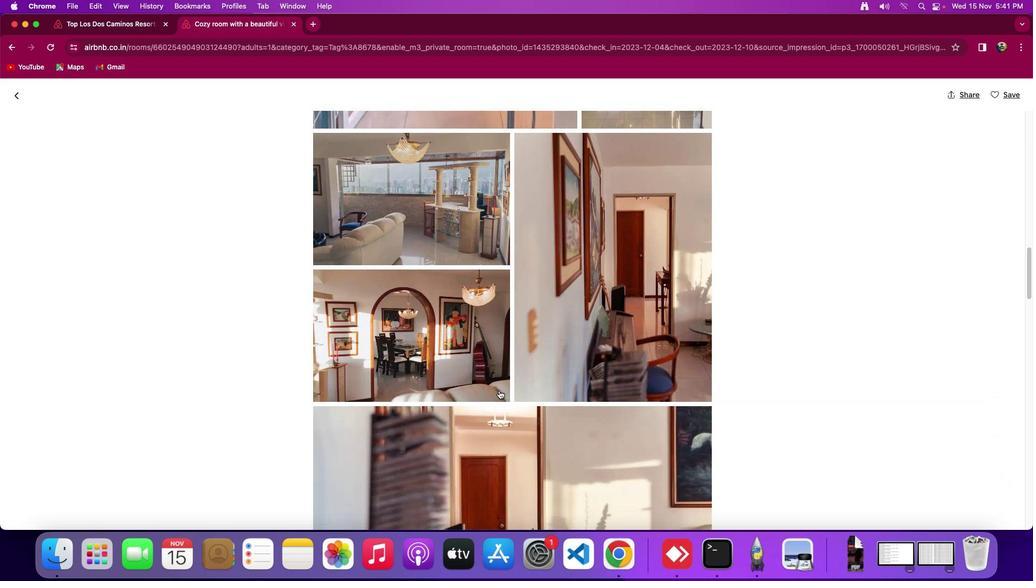
Action: Mouse scrolled (499, 390) with delta (0, -2)
Screenshot: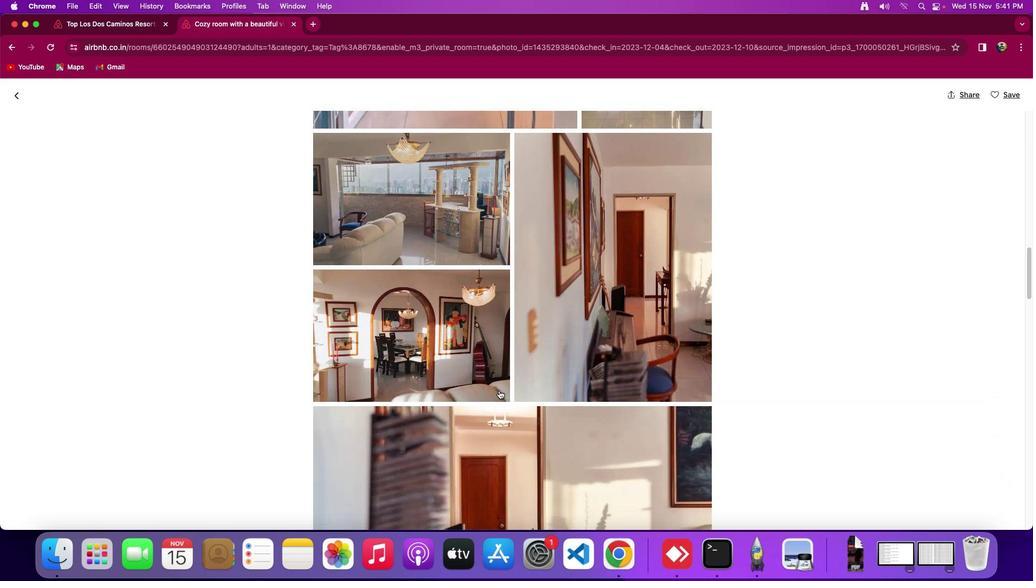 
Action: Mouse moved to (499, 390)
Screenshot: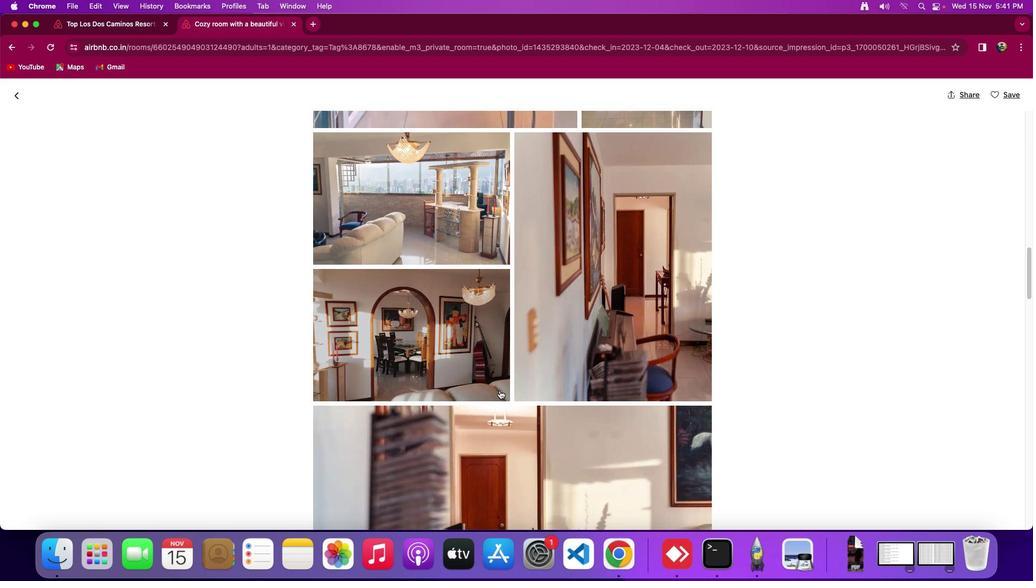 
Action: Mouse scrolled (499, 390) with delta (0, 0)
Screenshot: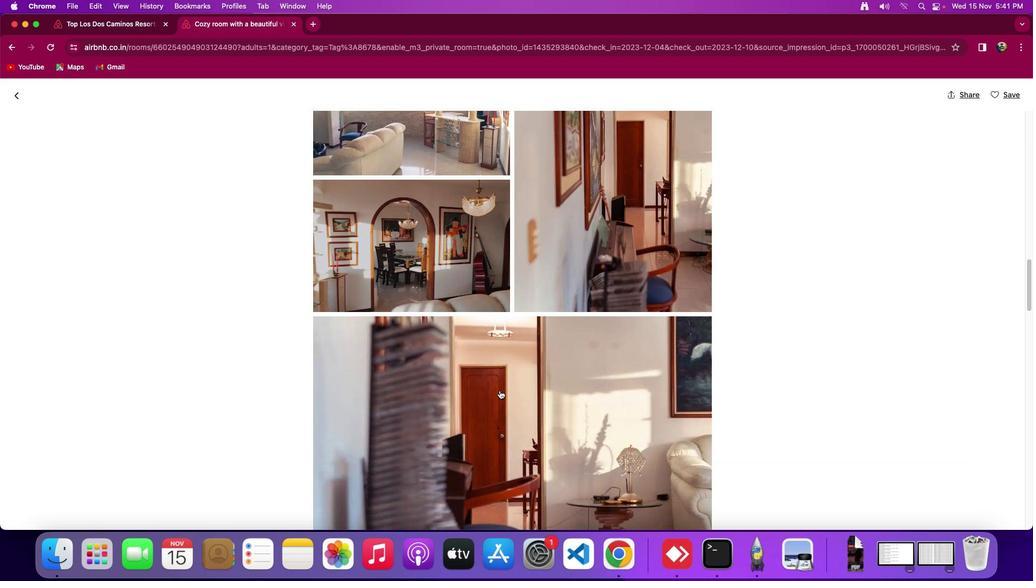 
Action: Mouse scrolled (499, 390) with delta (0, 0)
Screenshot: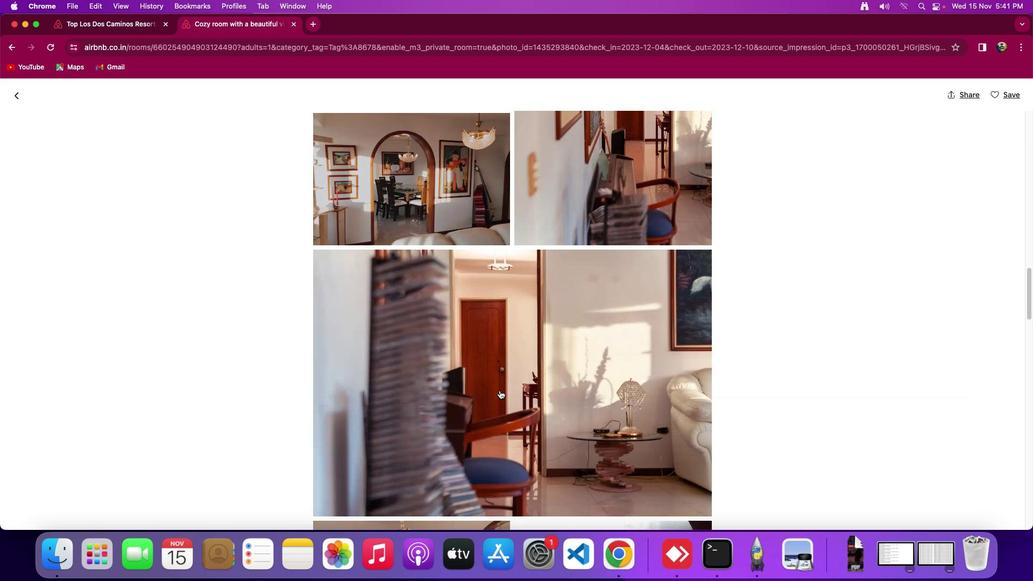 
Action: Mouse scrolled (499, 390) with delta (0, -1)
Screenshot: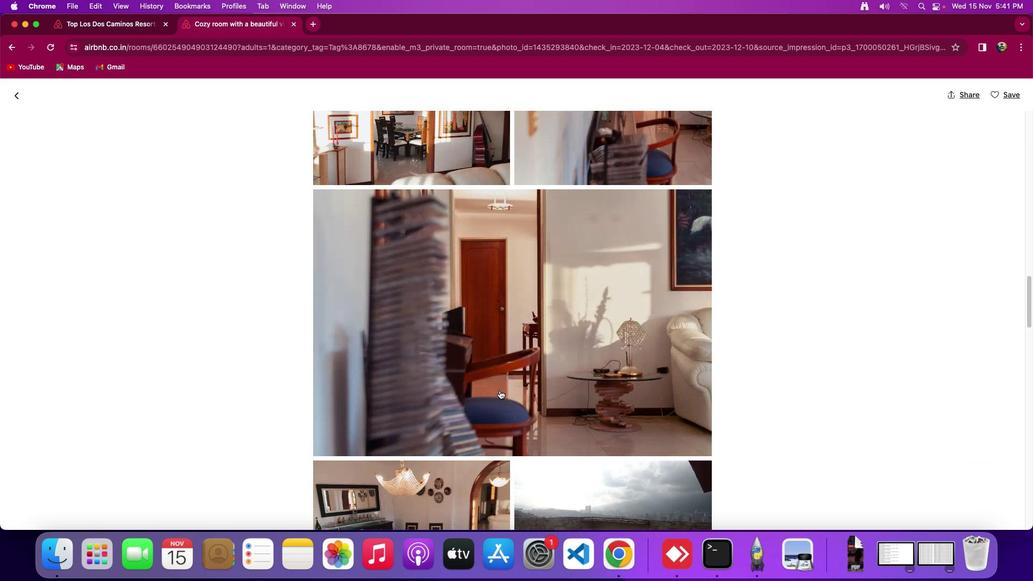 
Action: Mouse scrolled (499, 390) with delta (0, -2)
Screenshot: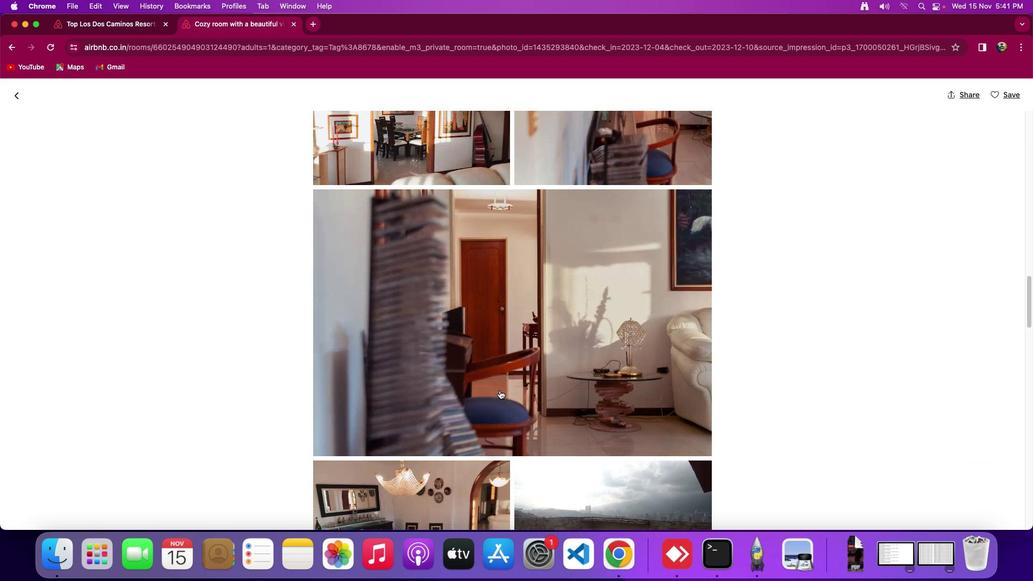
Action: Mouse moved to (500, 389)
Screenshot: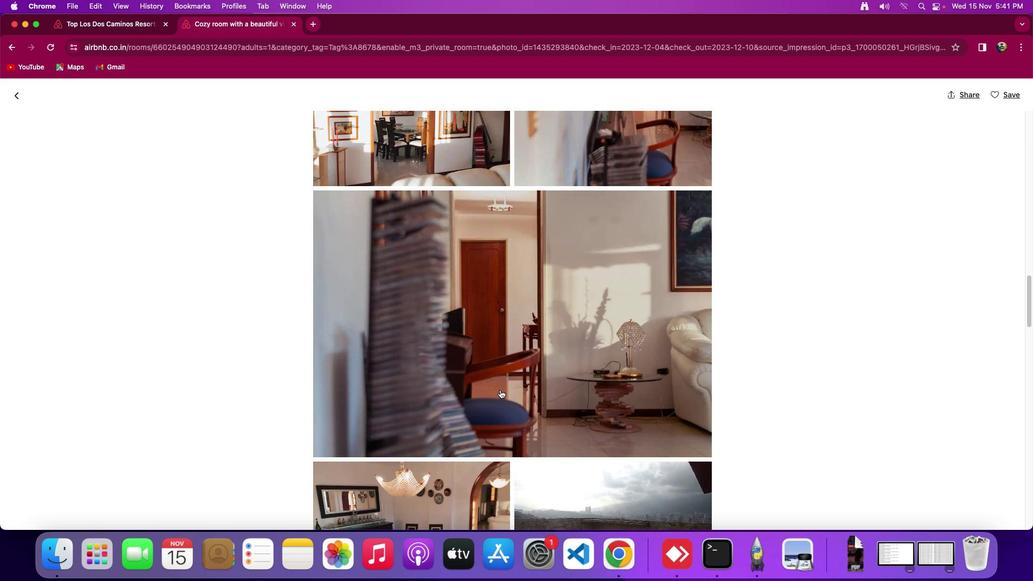 
Action: Mouse scrolled (500, 389) with delta (0, 0)
Screenshot: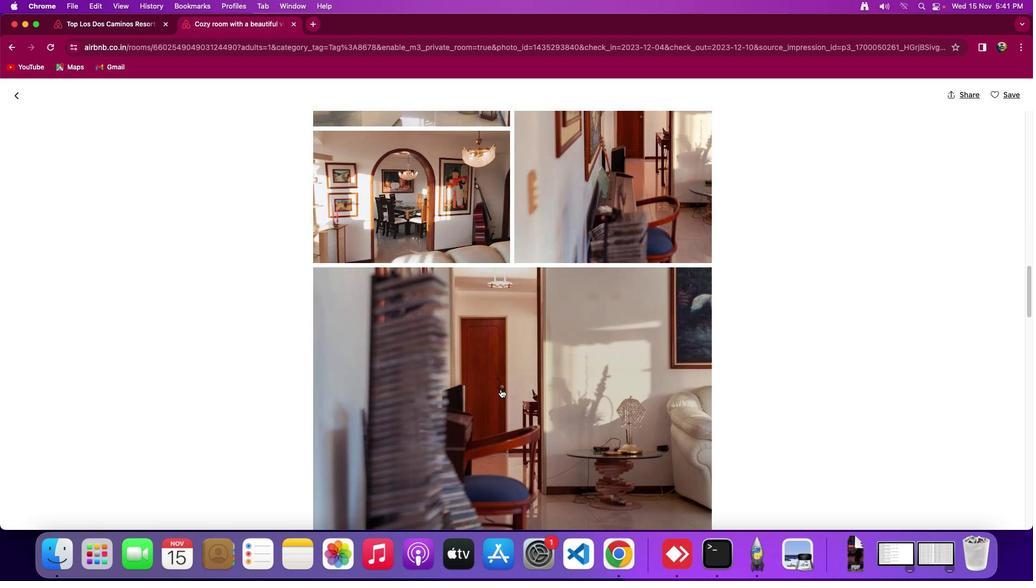 
Action: Mouse scrolled (500, 389) with delta (0, 0)
Screenshot: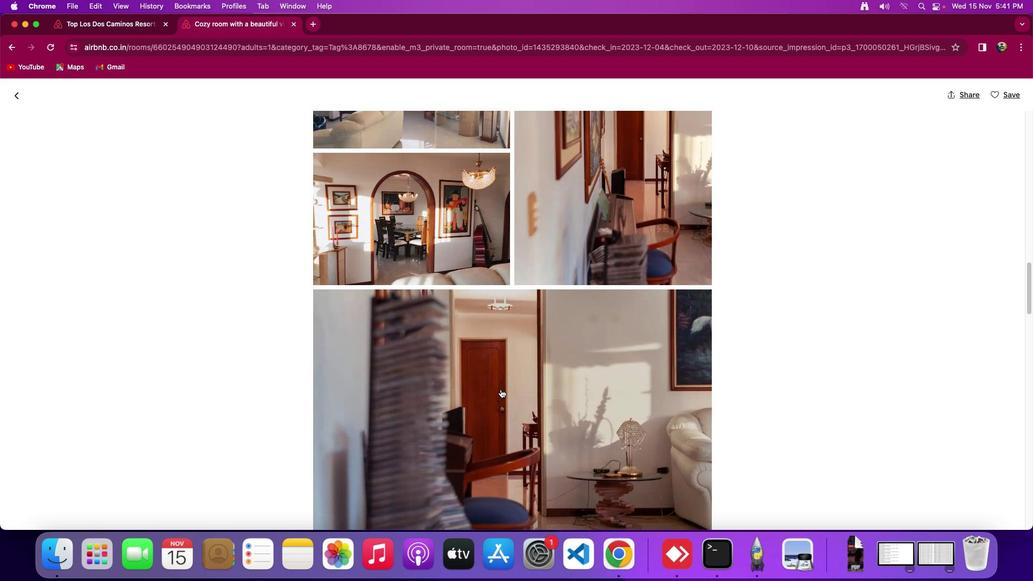 
Action: Mouse scrolled (500, 389) with delta (0, 1)
Screenshot: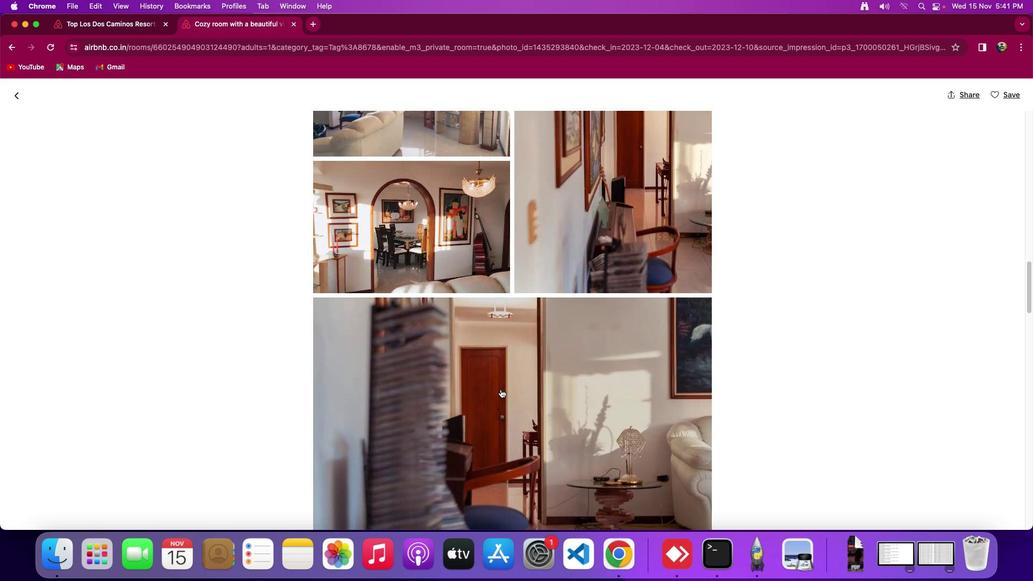 
Action: Mouse moved to (437, 348)
Screenshot: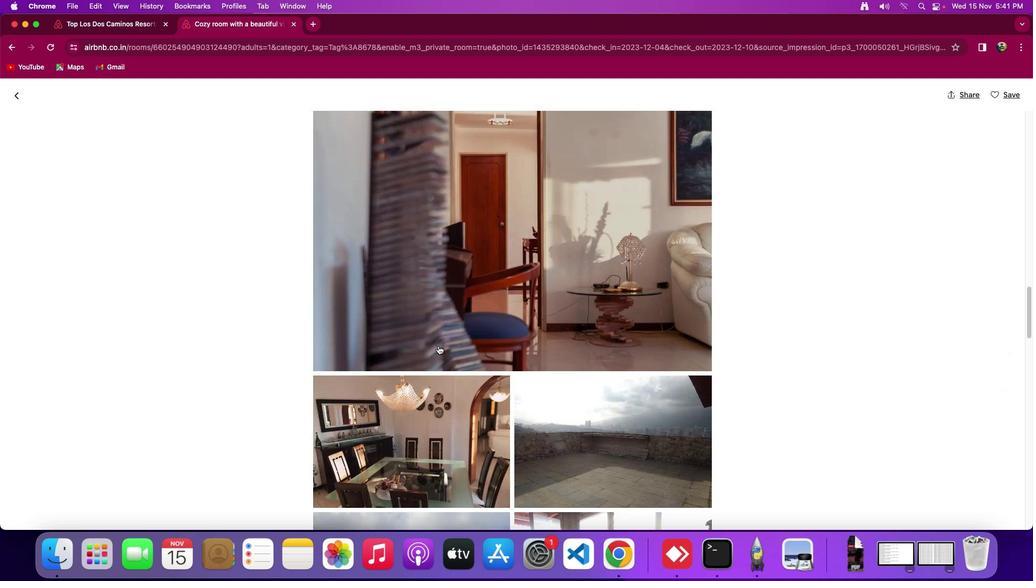 
Action: Mouse scrolled (437, 348) with delta (0, 0)
Screenshot: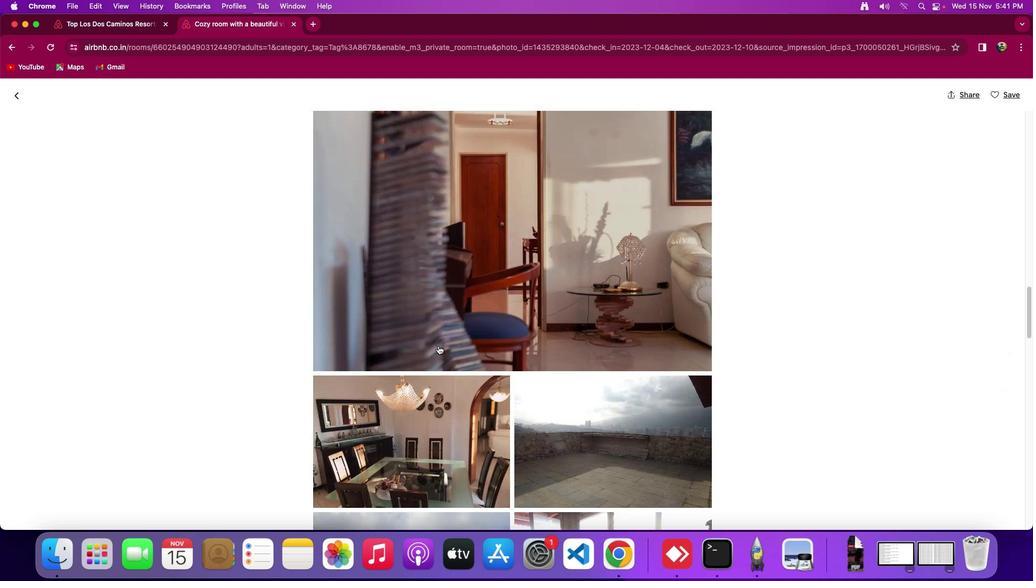 
Action: Mouse moved to (437, 348)
Screenshot: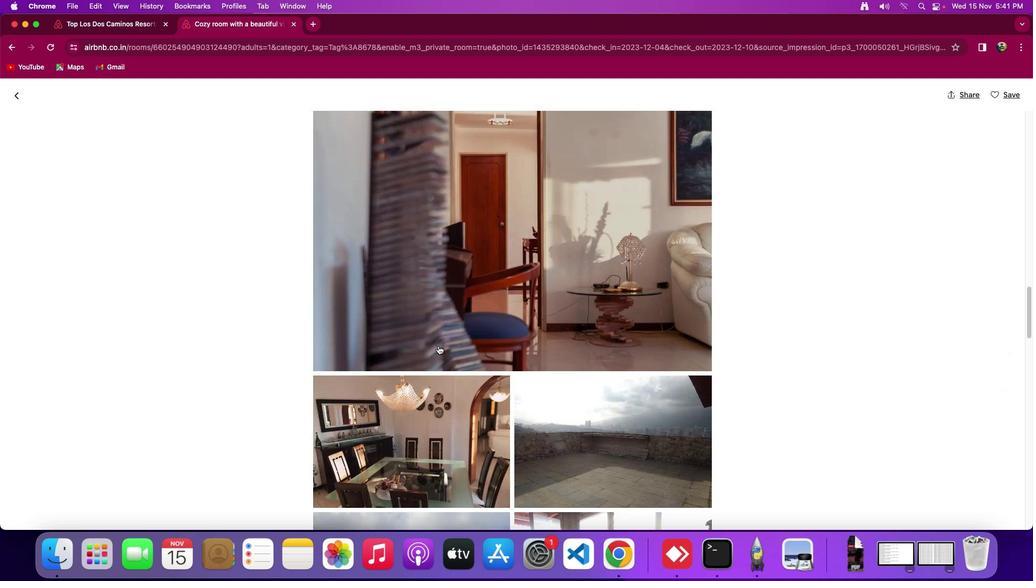 
Action: Mouse scrolled (437, 348) with delta (0, 0)
Screenshot: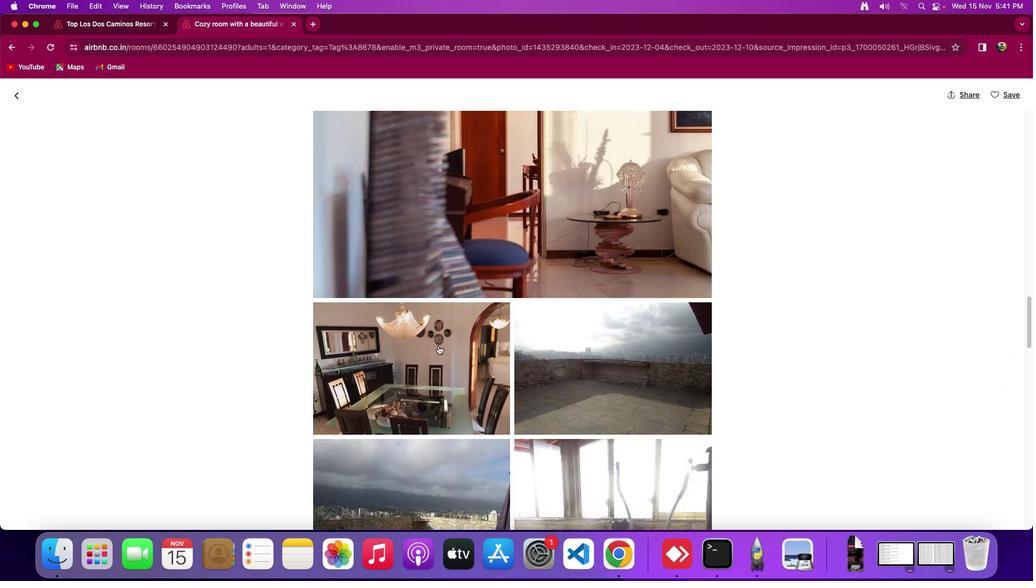 
Action: Mouse moved to (437, 347)
Screenshot: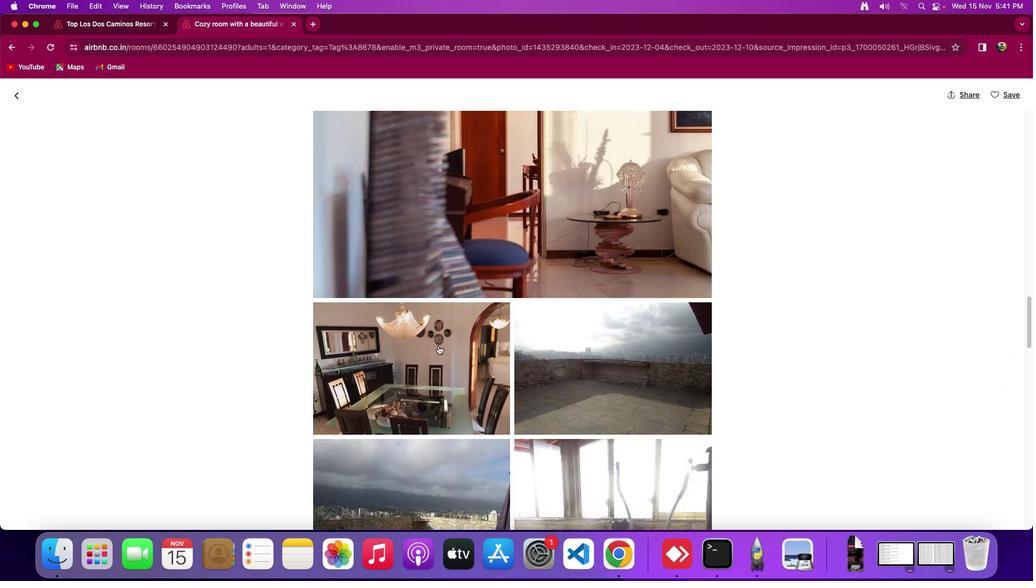 
Action: Mouse scrolled (437, 347) with delta (0, -2)
Screenshot: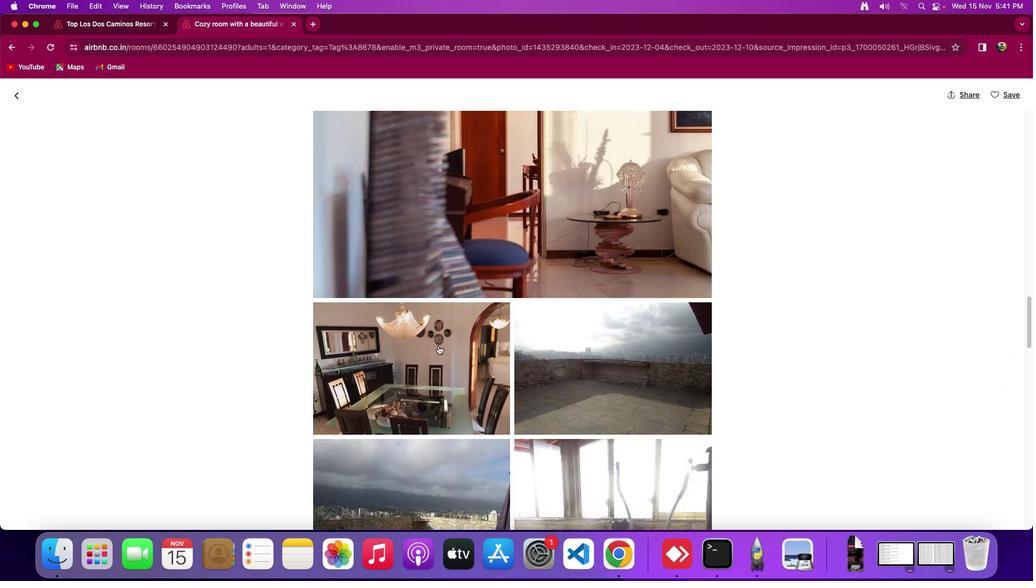 
Action: Mouse moved to (437, 346)
Screenshot: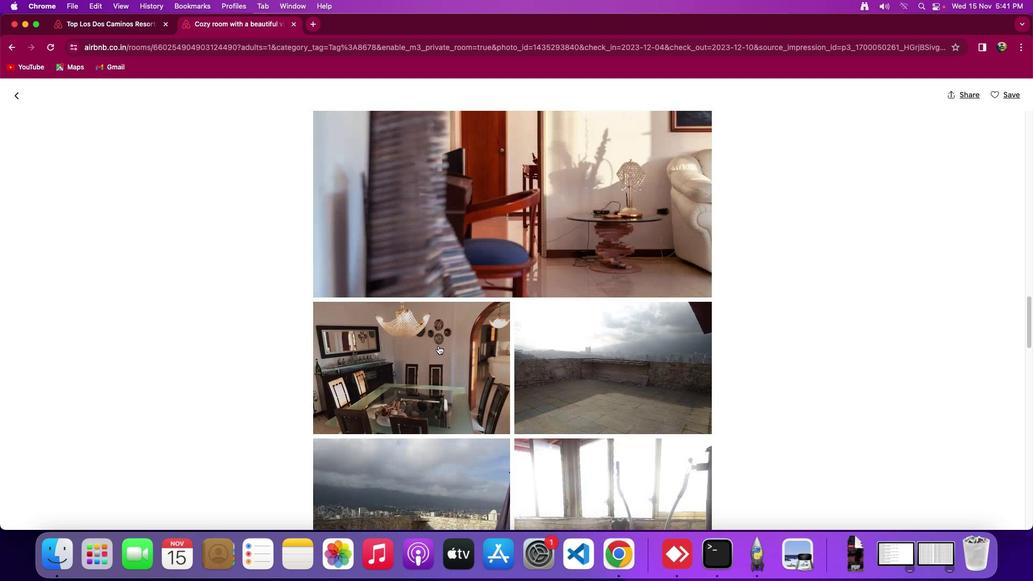 
Action: Mouse scrolled (437, 346) with delta (0, -3)
Screenshot: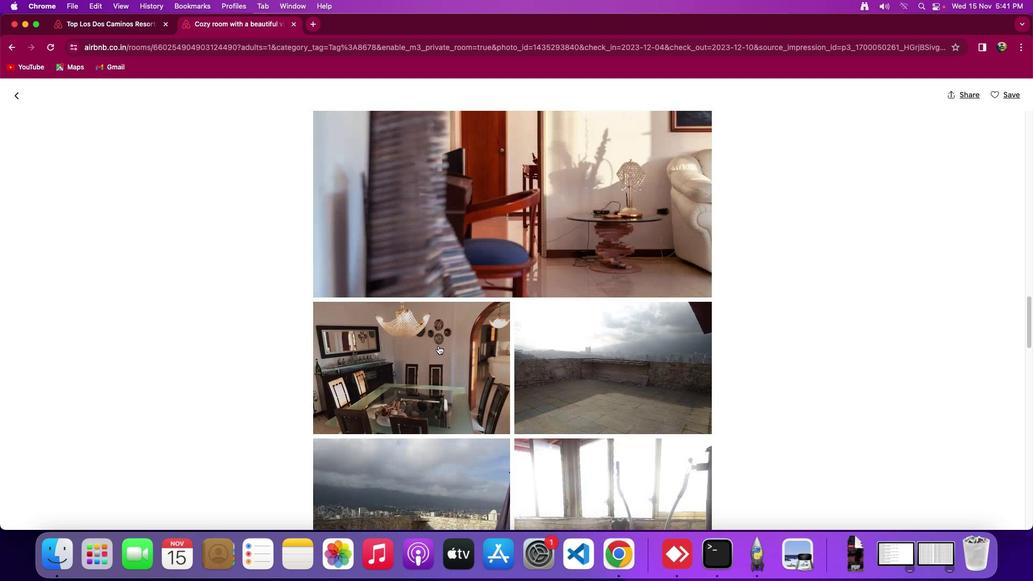 
Action: Mouse moved to (438, 345)
Screenshot: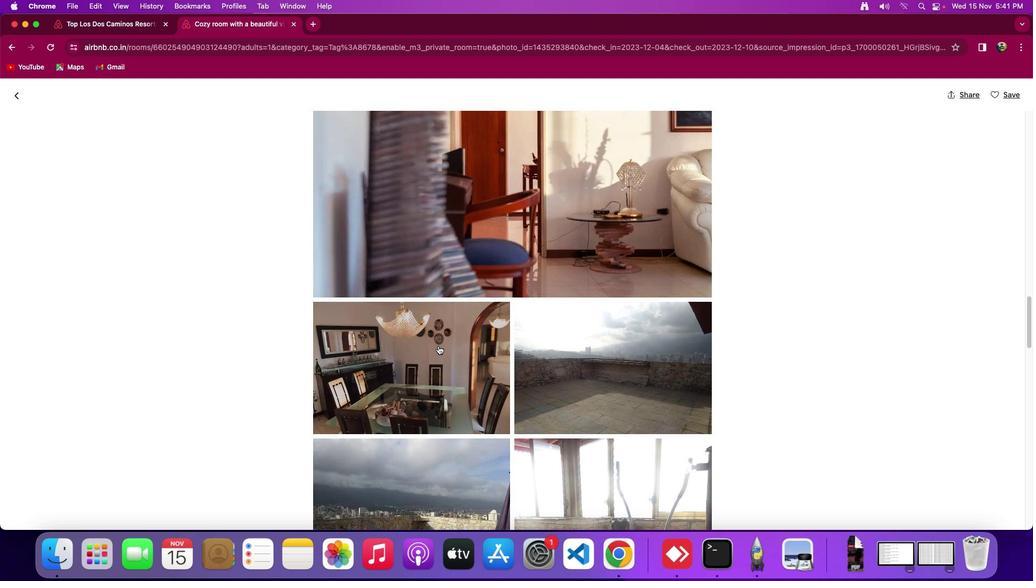 
Action: Mouse scrolled (438, 345) with delta (0, 0)
Screenshot: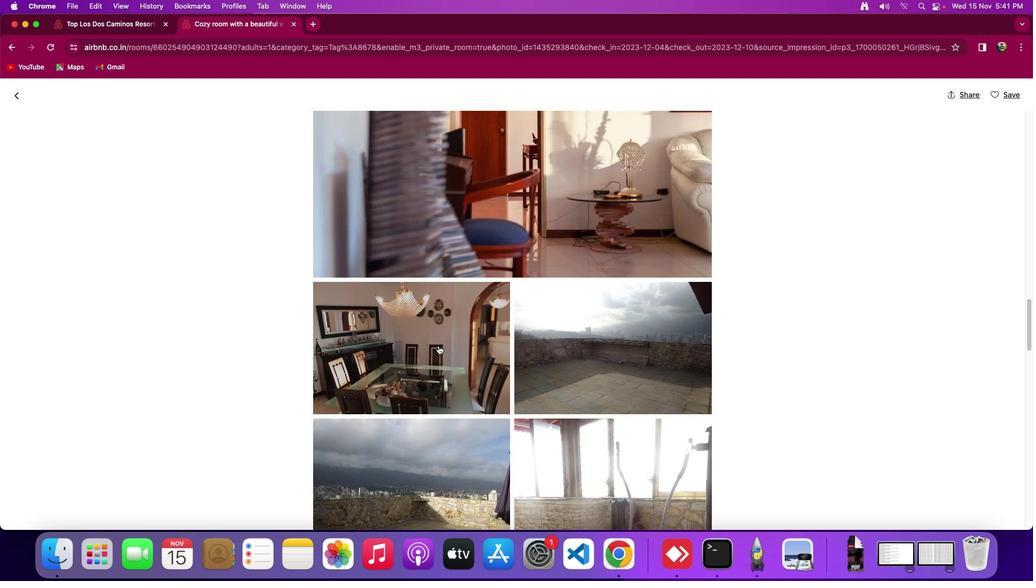 
Action: Mouse scrolled (438, 345) with delta (0, 0)
Screenshot: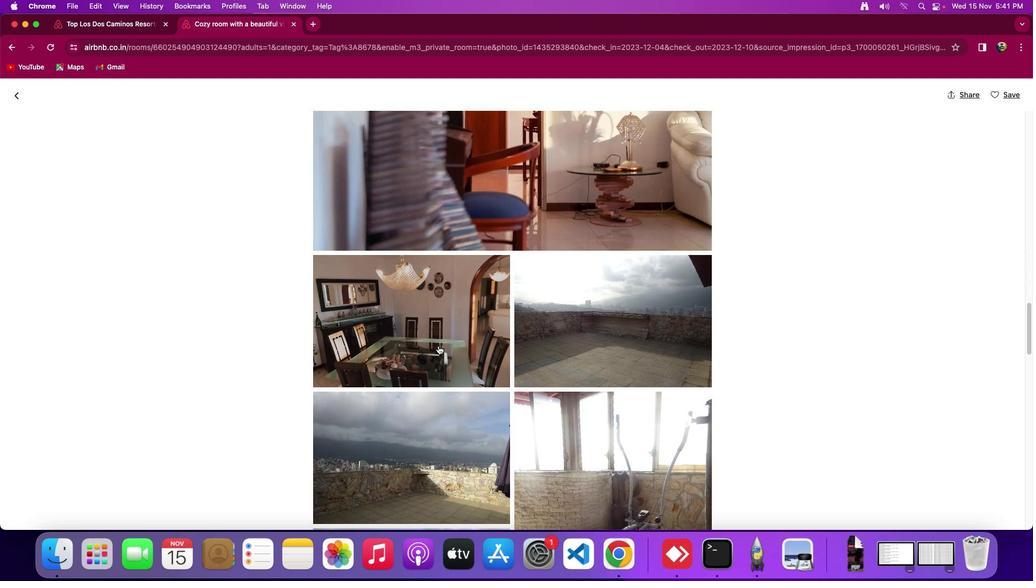 
Action: Mouse scrolled (438, 345) with delta (0, -1)
Screenshot: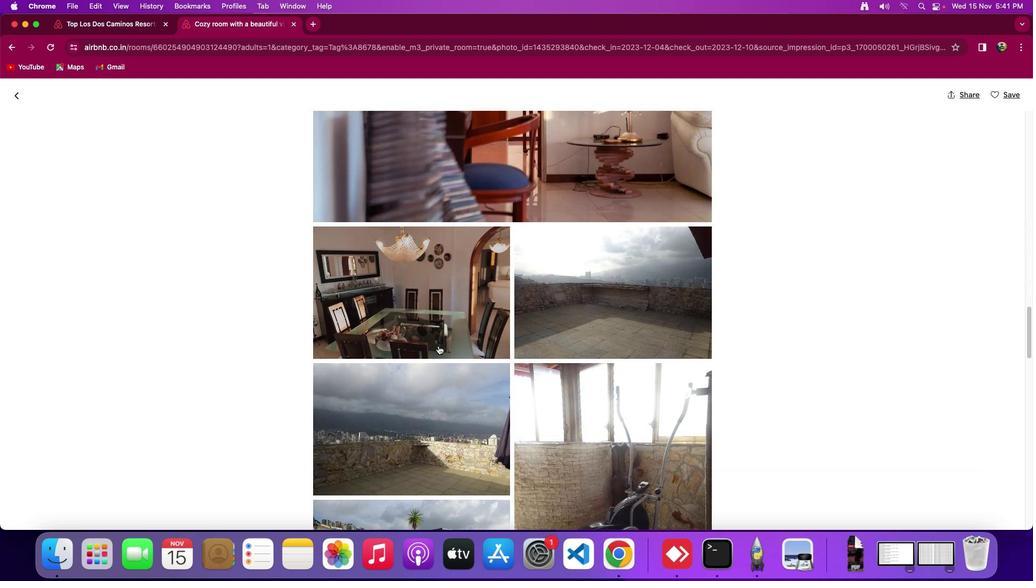 
Action: Mouse scrolled (438, 345) with delta (0, 0)
Screenshot: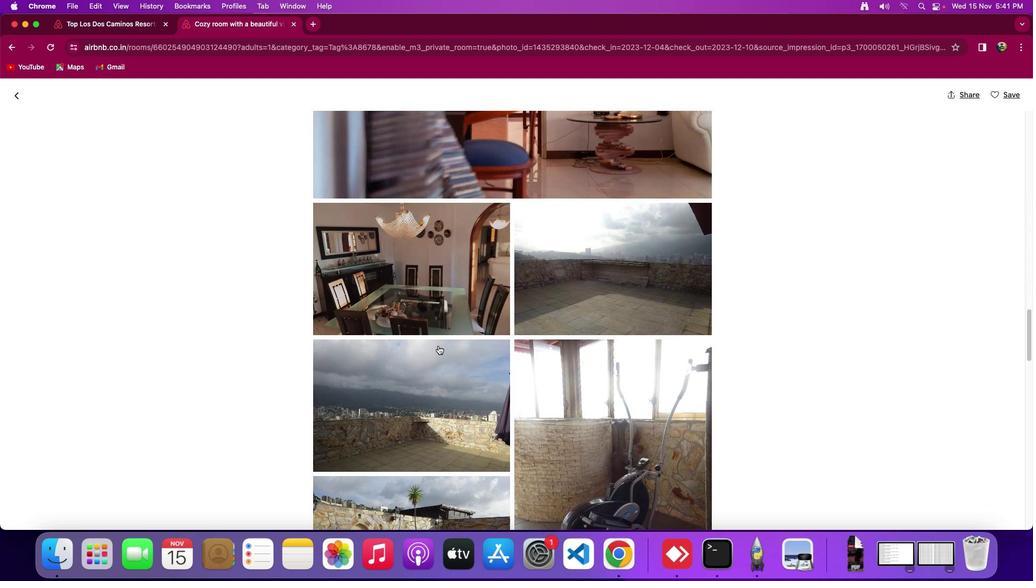
Action: Mouse moved to (439, 345)
Screenshot: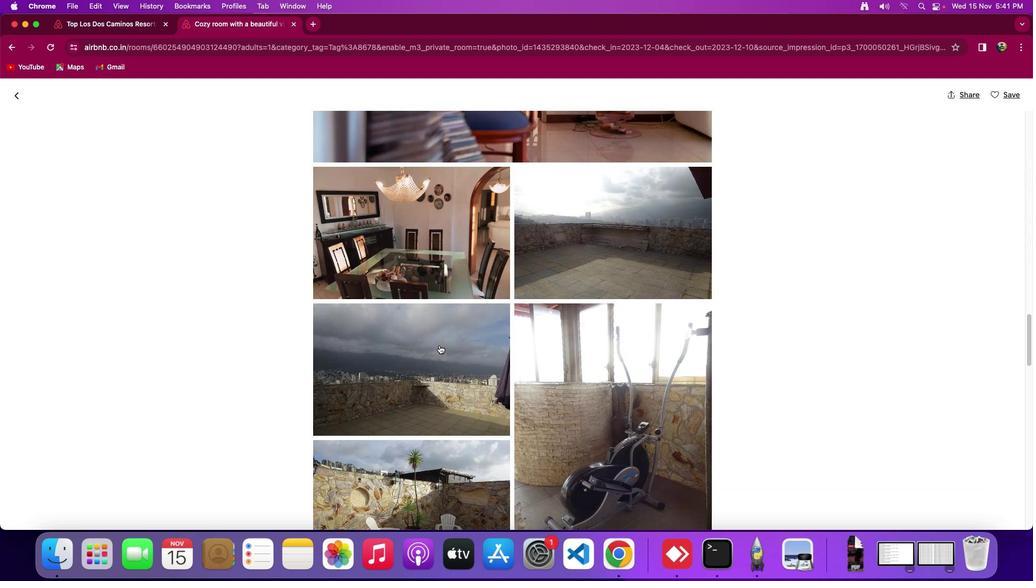 
Action: Mouse scrolled (439, 345) with delta (0, 0)
Screenshot: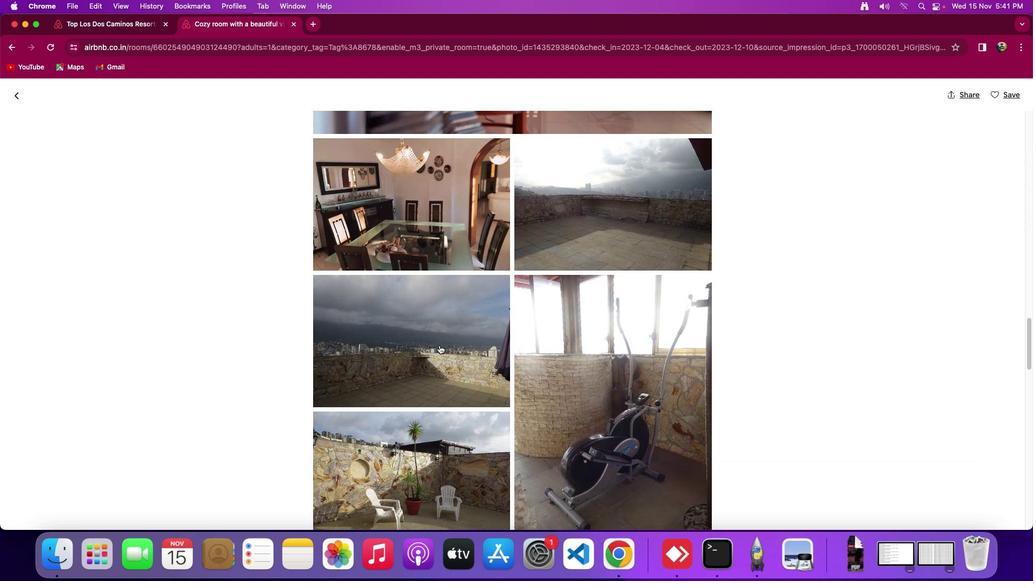 
Action: Mouse moved to (439, 344)
Screenshot: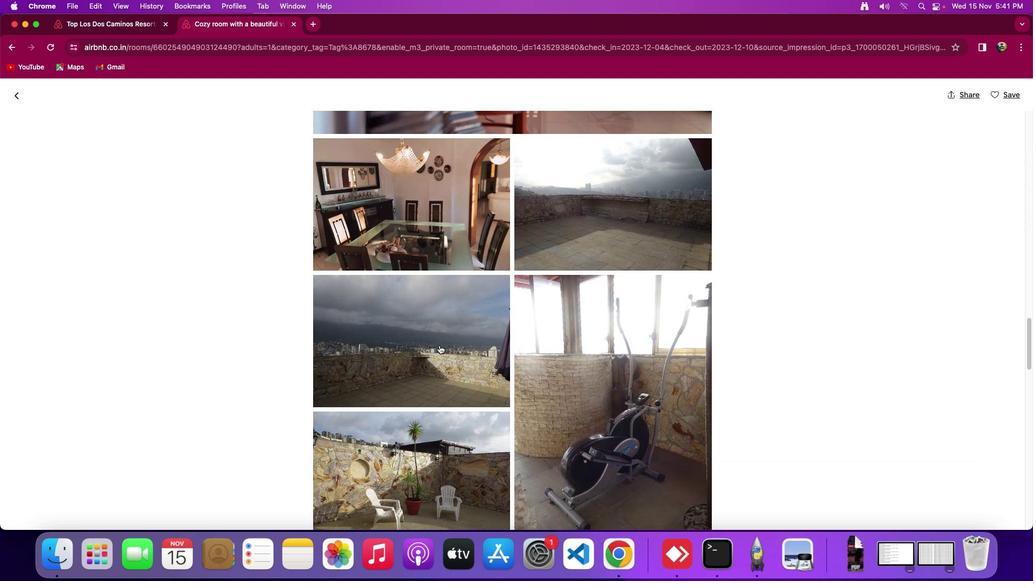 
Action: Mouse scrolled (439, 344) with delta (0, 0)
Screenshot: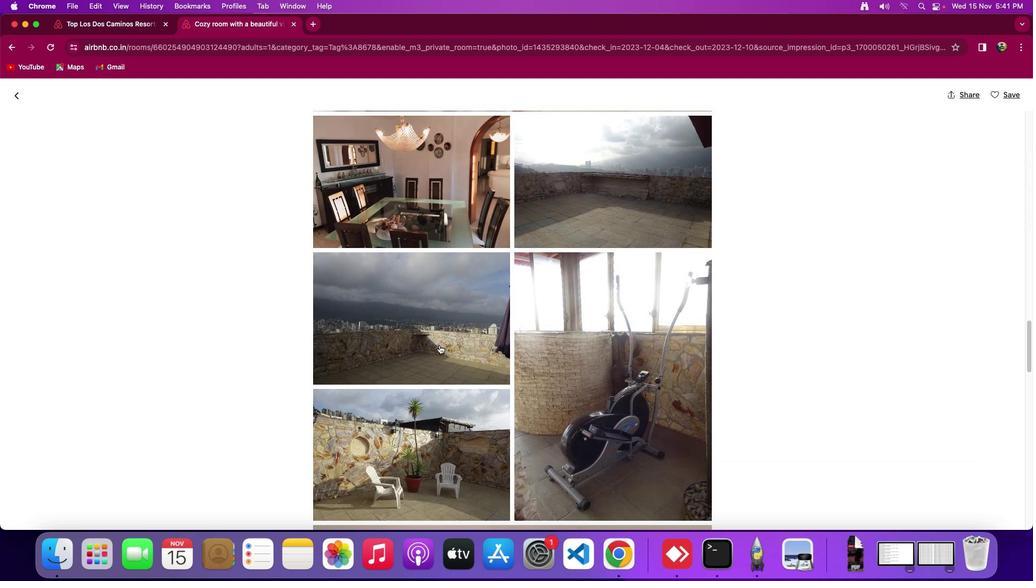 
Action: Mouse moved to (439, 344)
Screenshot: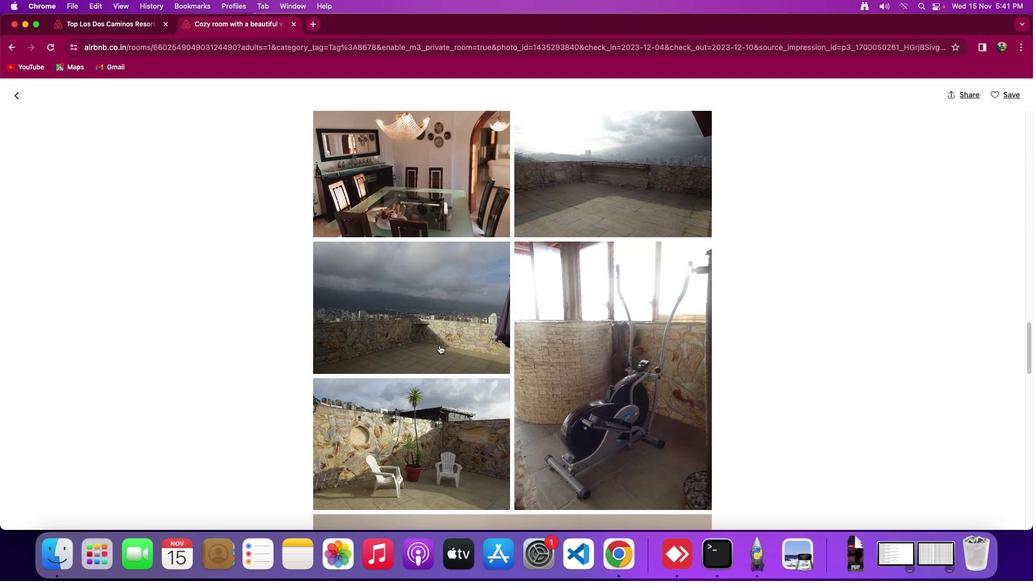 
Action: Mouse scrolled (439, 344) with delta (0, -1)
Screenshot: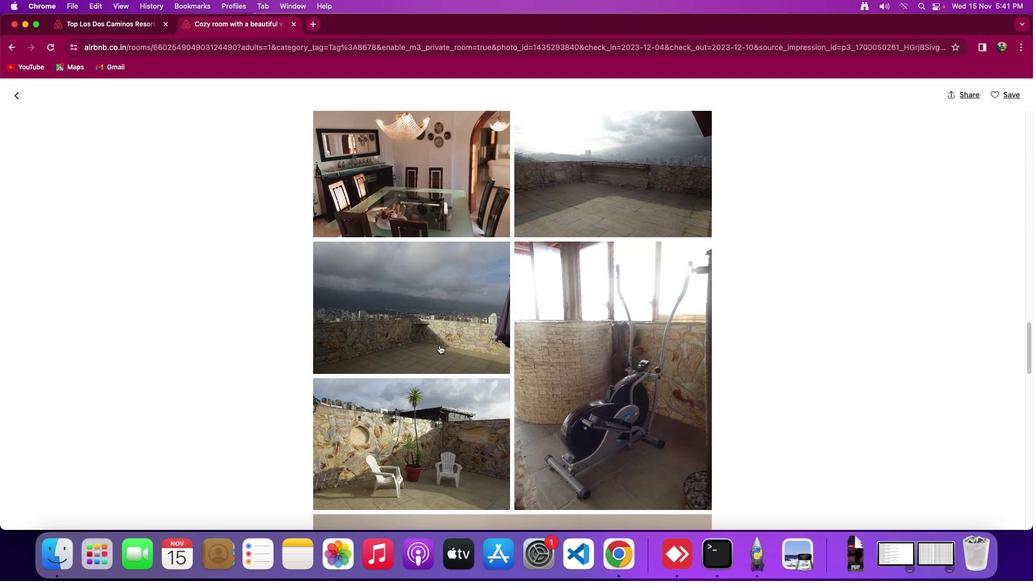 
Action: Mouse moved to (445, 338)
Screenshot: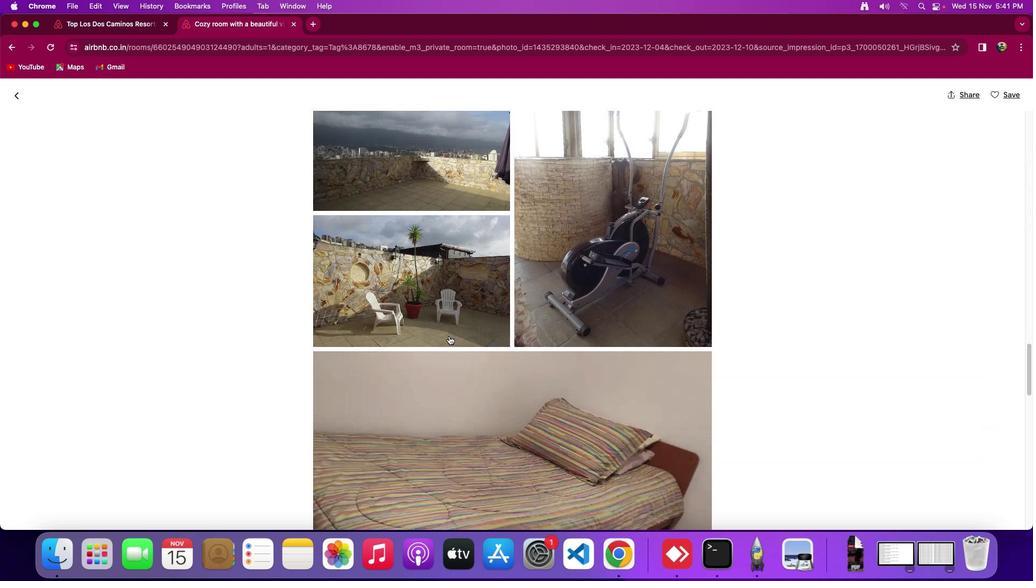 
Action: Mouse scrolled (445, 338) with delta (0, 0)
Screenshot: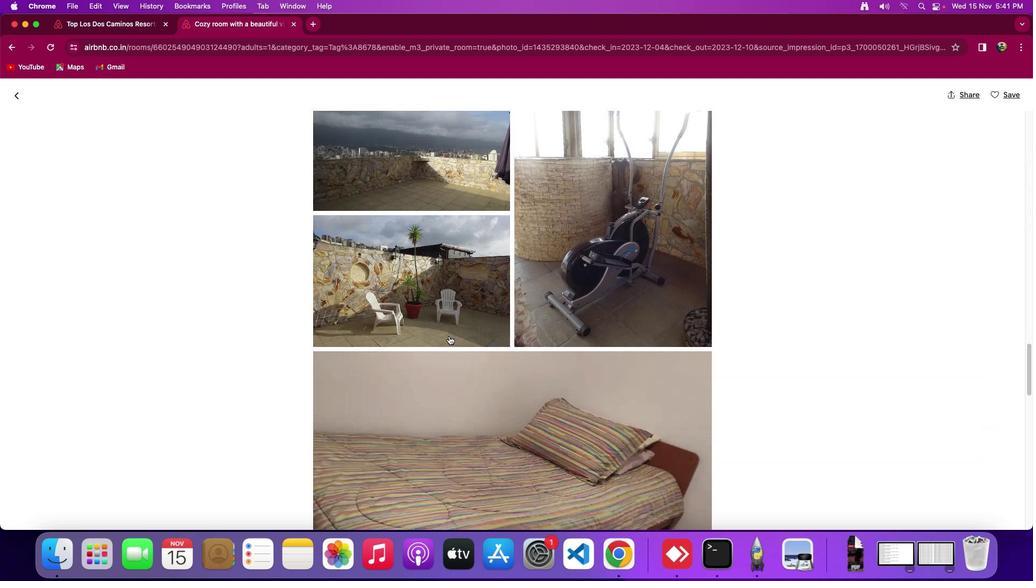 
Action: Mouse moved to (445, 338)
Screenshot: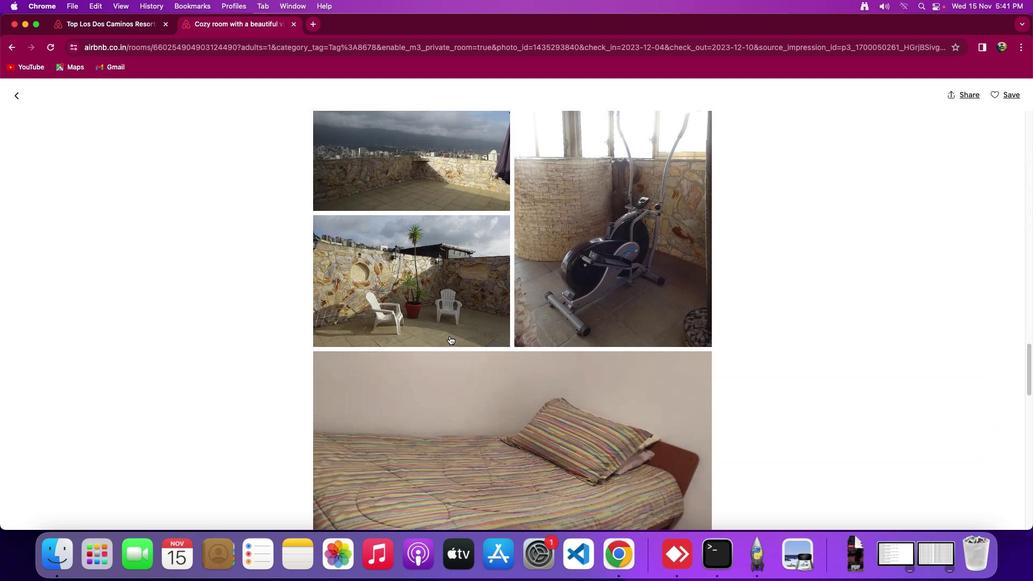 
Action: Mouse scrolled (445, 338) with delta (0, 0)
Screenshot: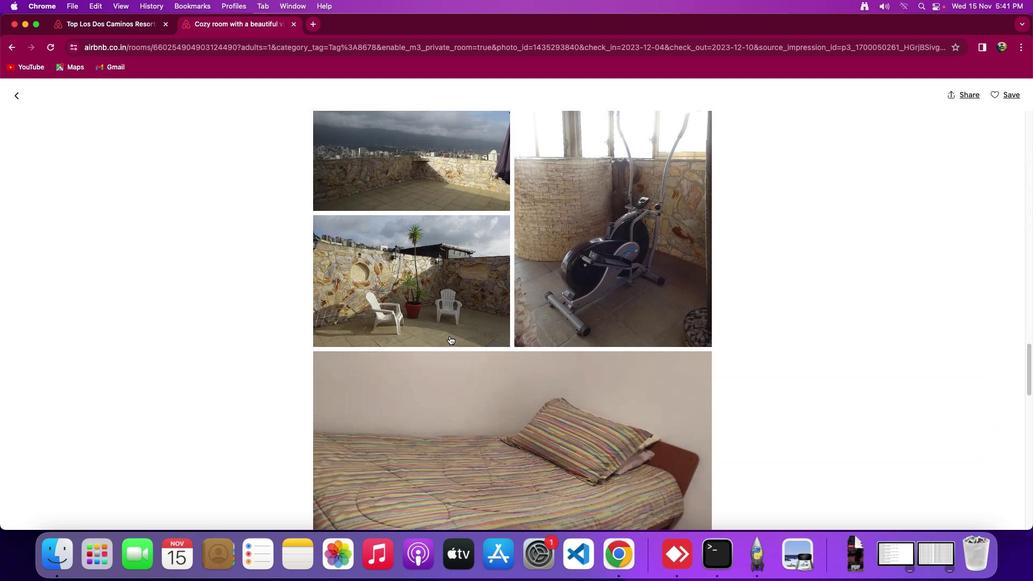
Action: Mouse moved to (448, 336)
Screenshot: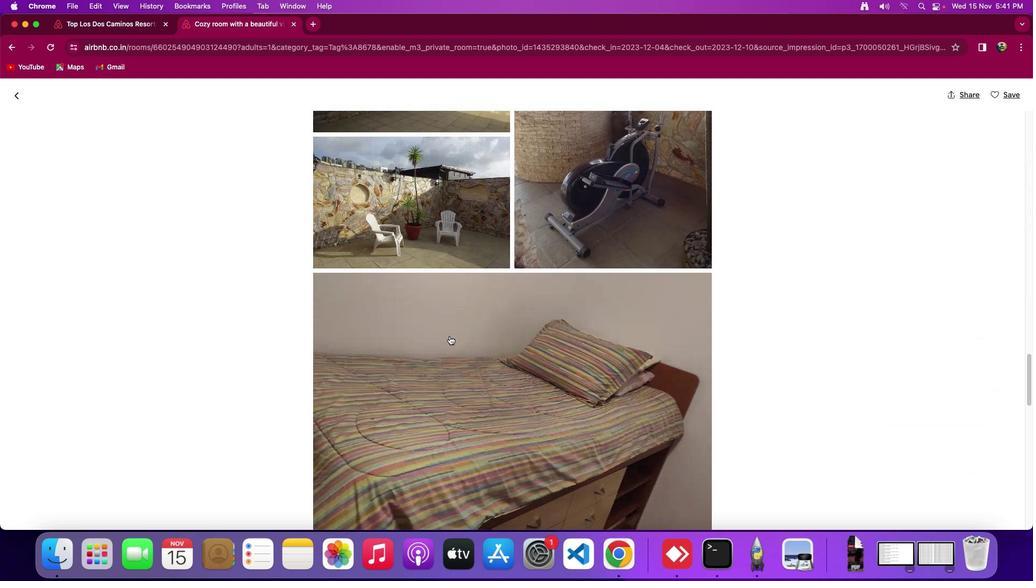 
Action: Mouse scrolled (448, 336) with delta (0, -2)
Screenshot: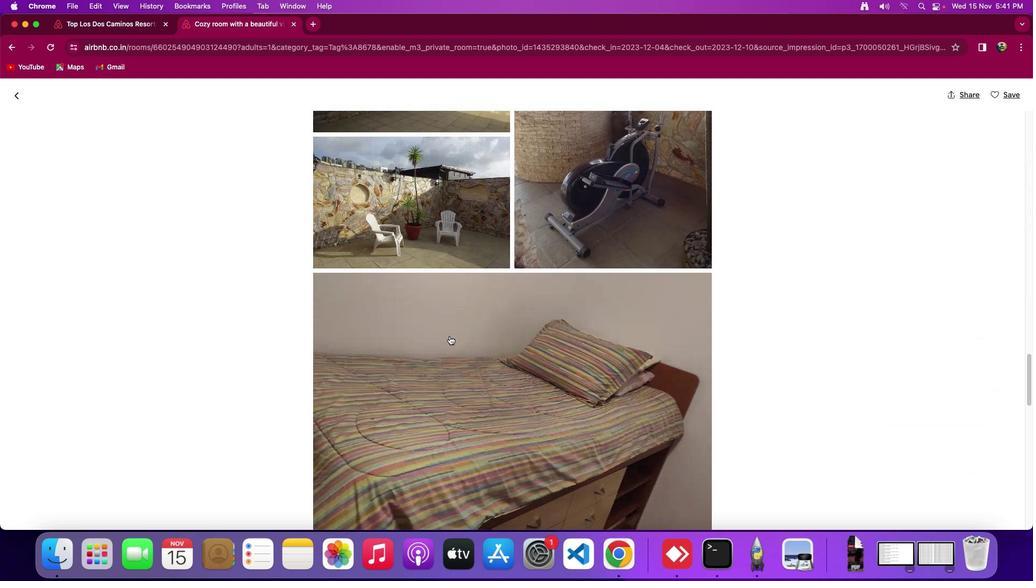 
Action: Mouse moved to (448, 335)
Screenshot: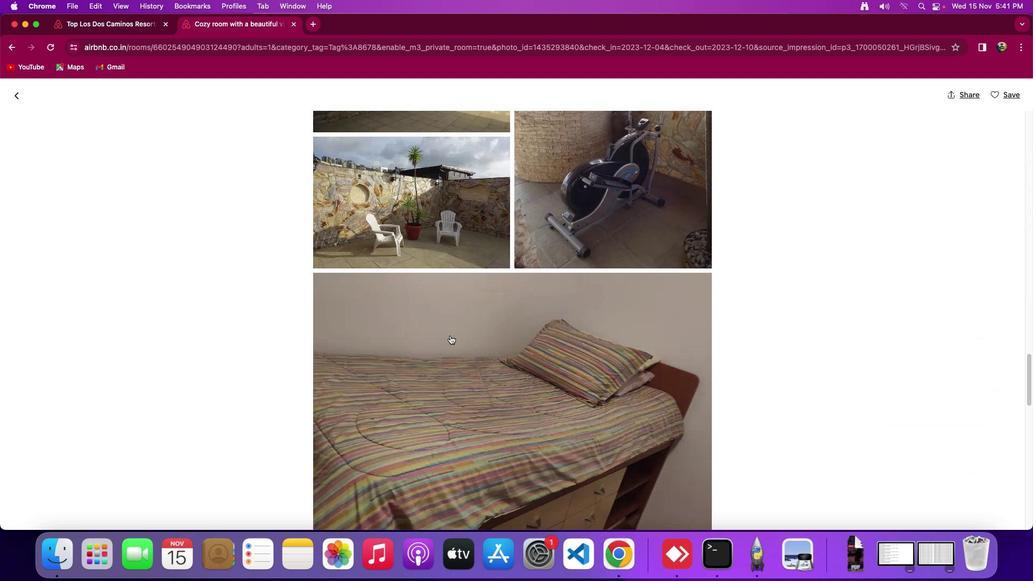 
Action: Mouse scrolled (448, 335) with delta (0, -2)
Screenshot: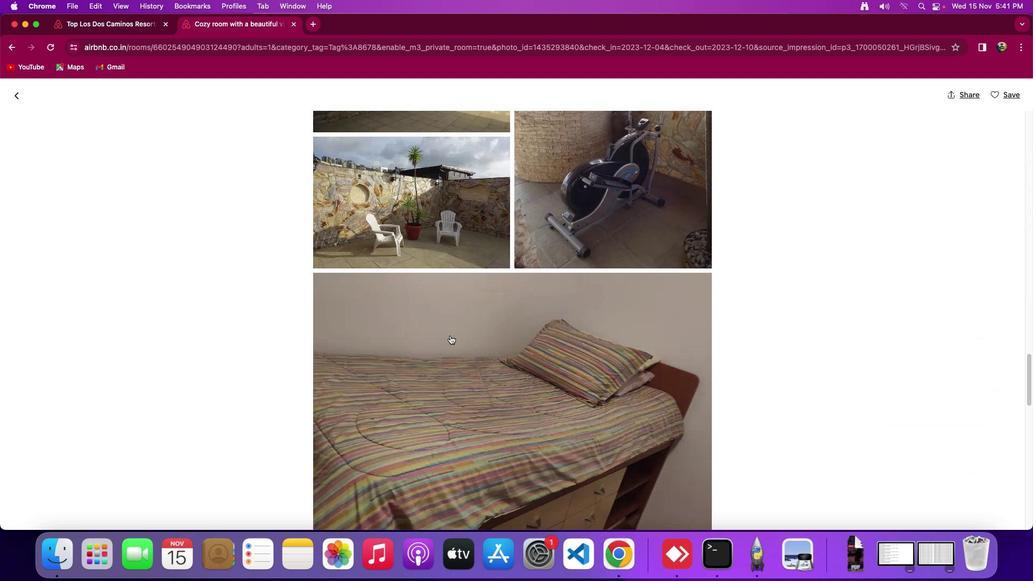 
Action: Mouse moved to (510, 329)
Screenshot: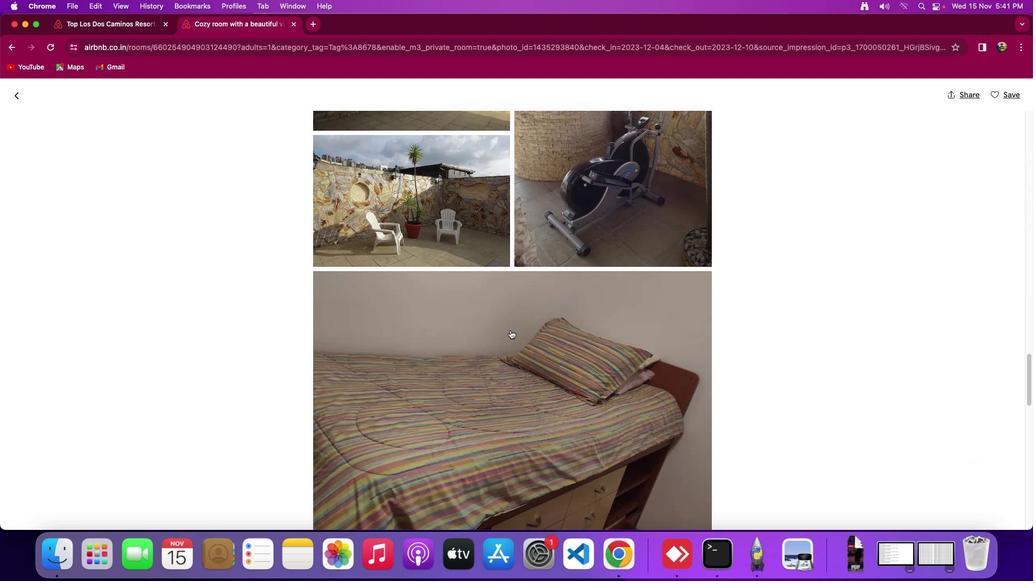 
Action: Mouse scrolled (510, 329) with delta (0, 0)
Screenshot: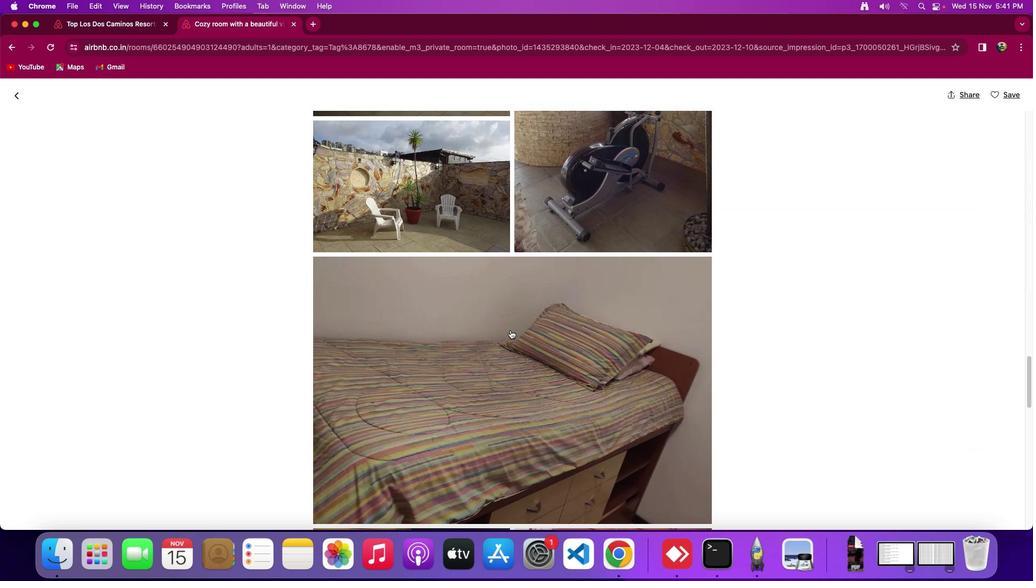 
Action: Mouse scrolled (510, 329) with delta (0, 0)
Screenshot: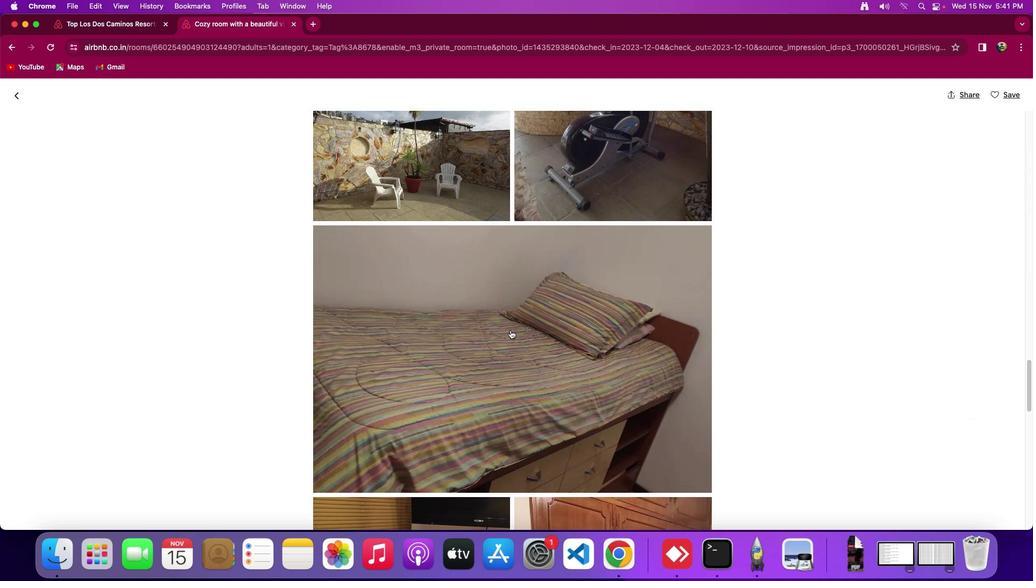 
Action: Mouse scrolled (510, 329) with delta (0, -1)
Screenshot: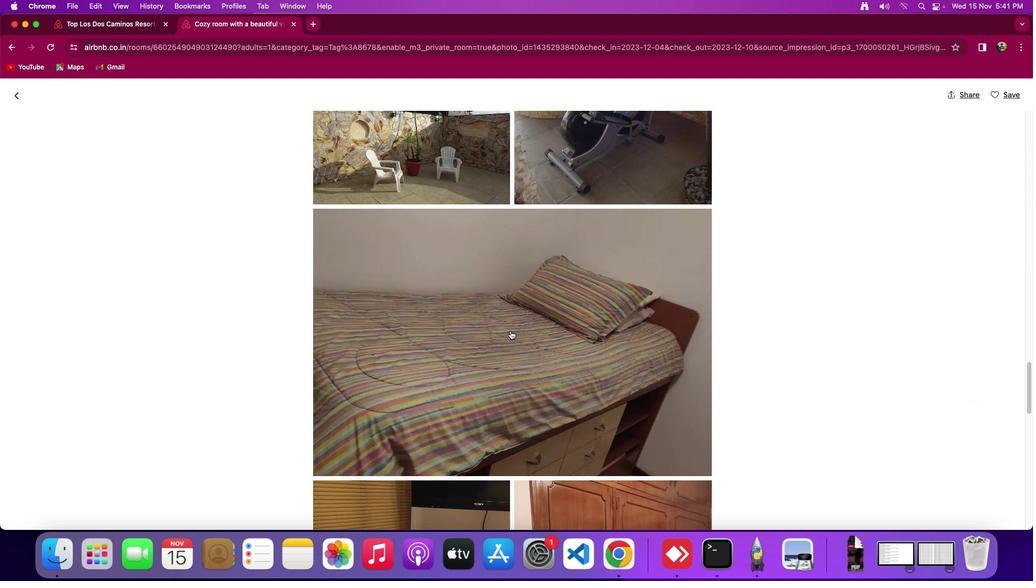 
Action: Mouse moved to (510, 331)
Screenshot: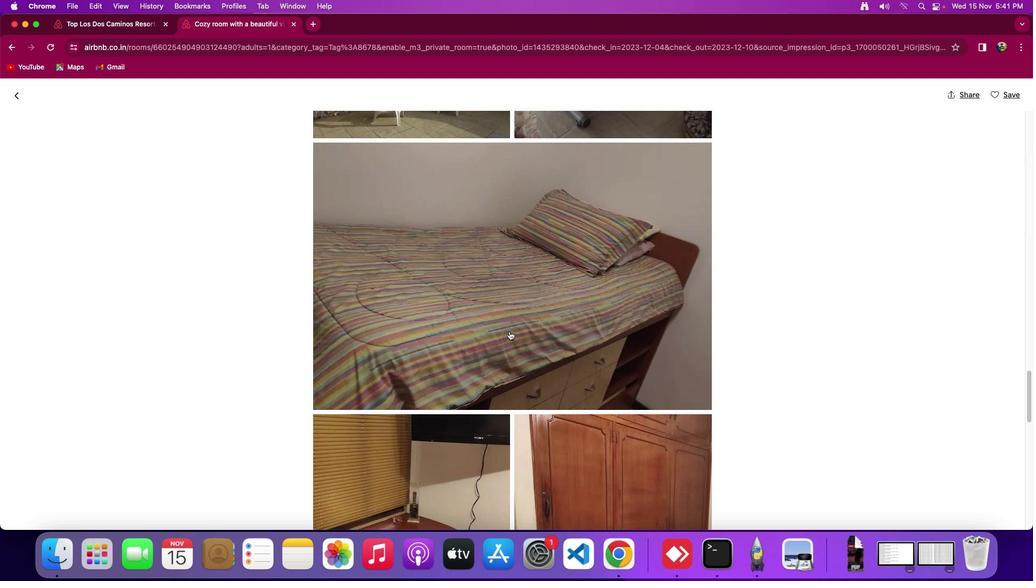 
Action: Mouse scrolled (510, 331) with delta (0, 0)
Screenshot: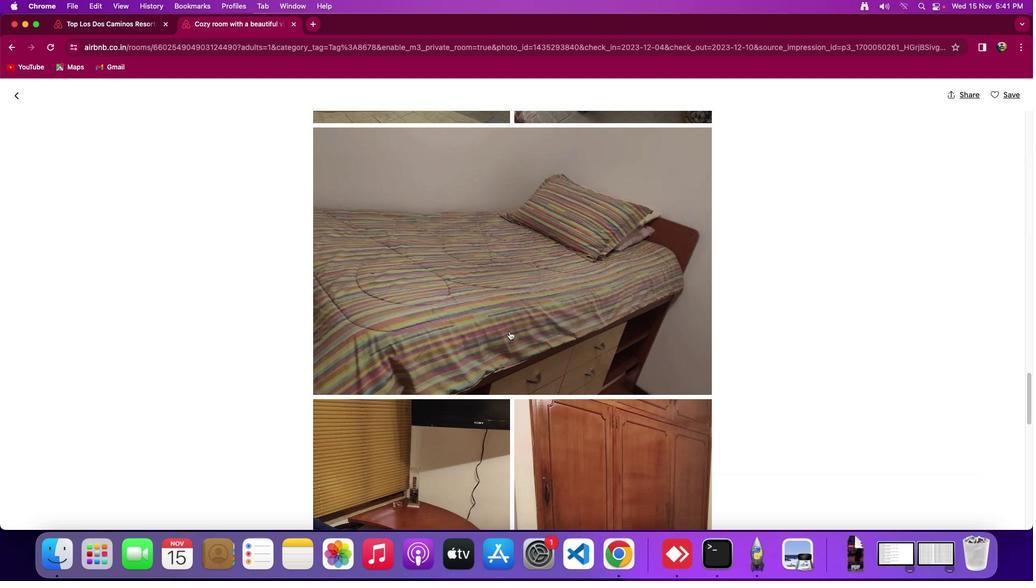 
Action: Mouse moved to (509, 331)
Screenshot: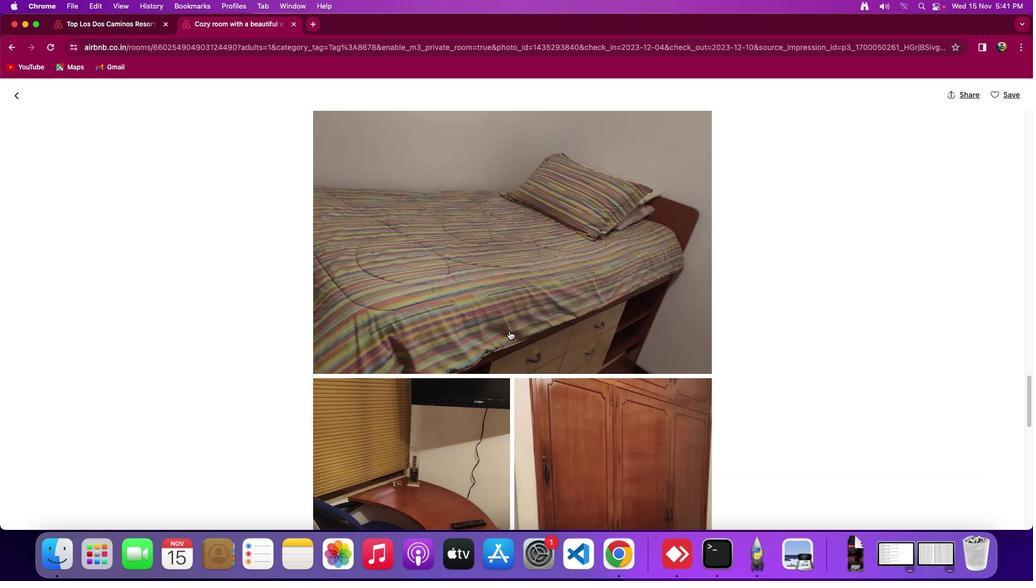 
Action: Mouse scrolled (509, 331) with delta (0, 0)
Screenshot: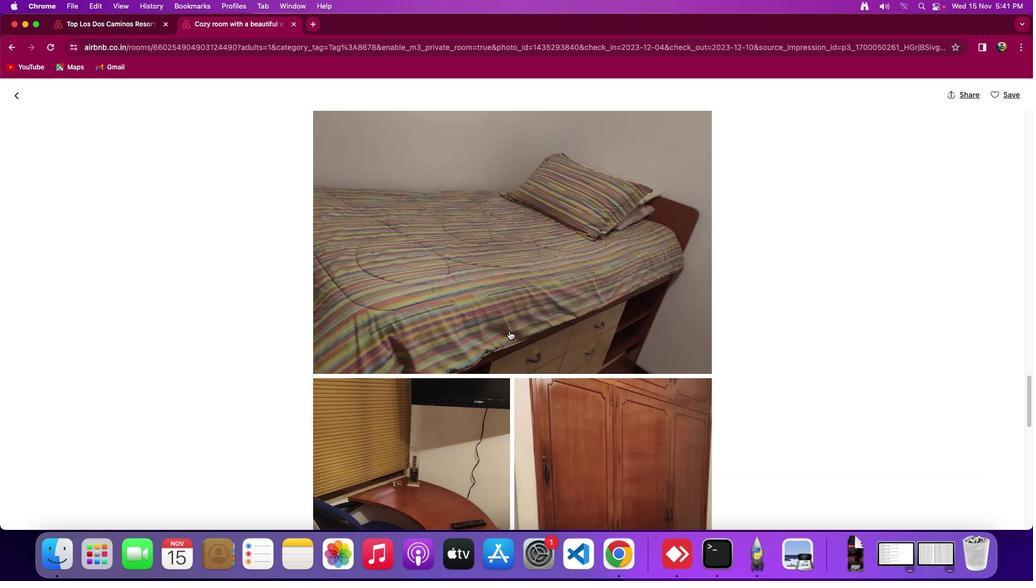 
Action: Mouse moved to (509, 331)
Screenshot: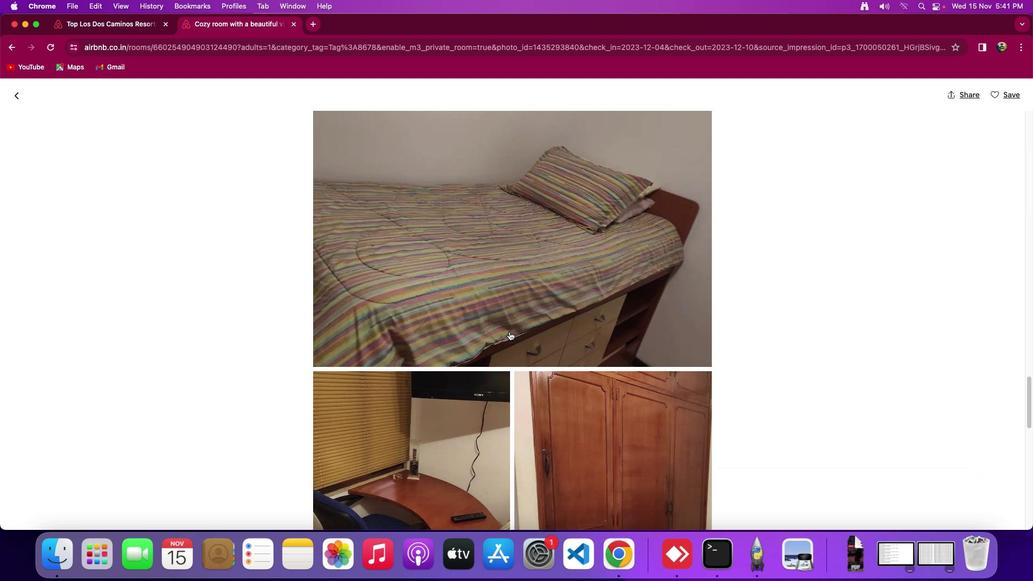 
Action: Mouse scrolled (509, 331) with delta (0, -1)
Screenshot: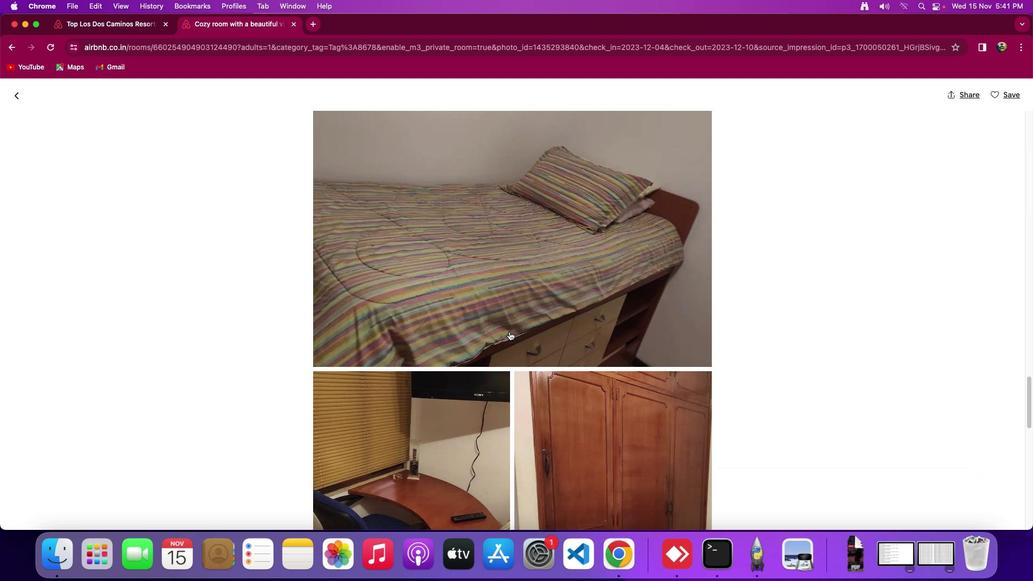 
Action: Mouse moved to (510, 334)
Screenshot: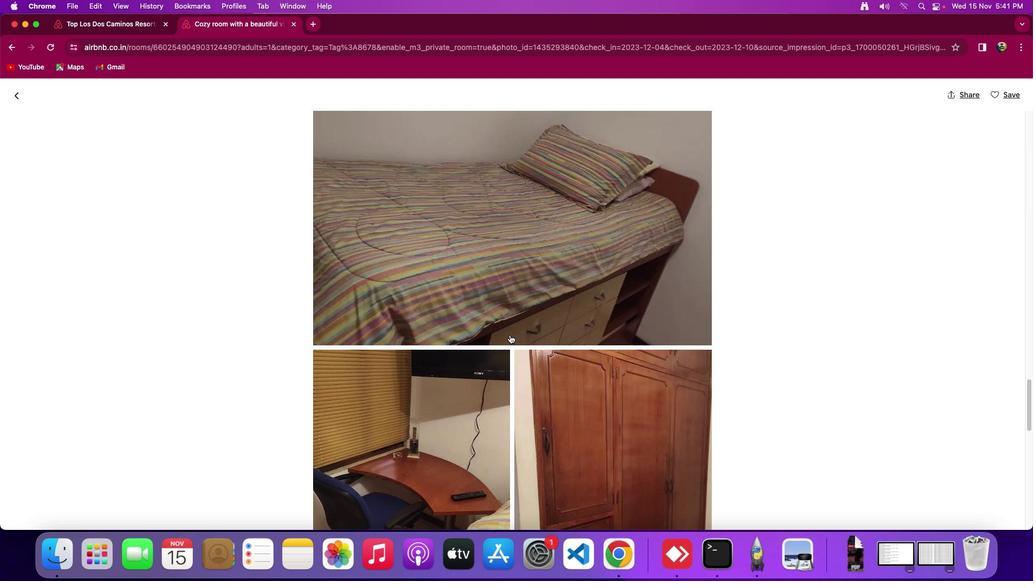 
Action: Mouse scrolled (510, 334) with delta (0, 0)
Screenshot: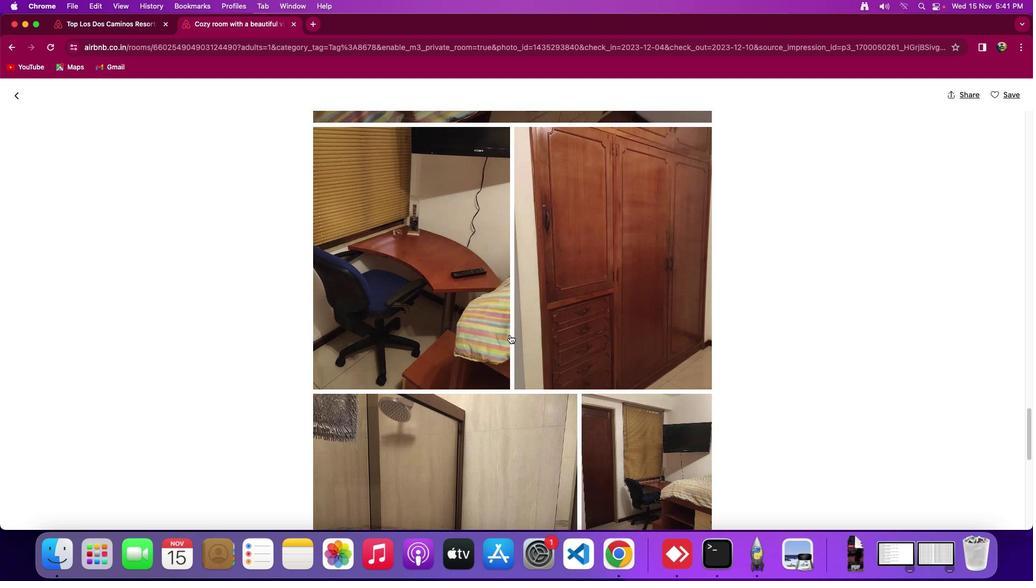 
Action: Mouse scrolled (510, 334) with delta (0, 0)
Screenshot: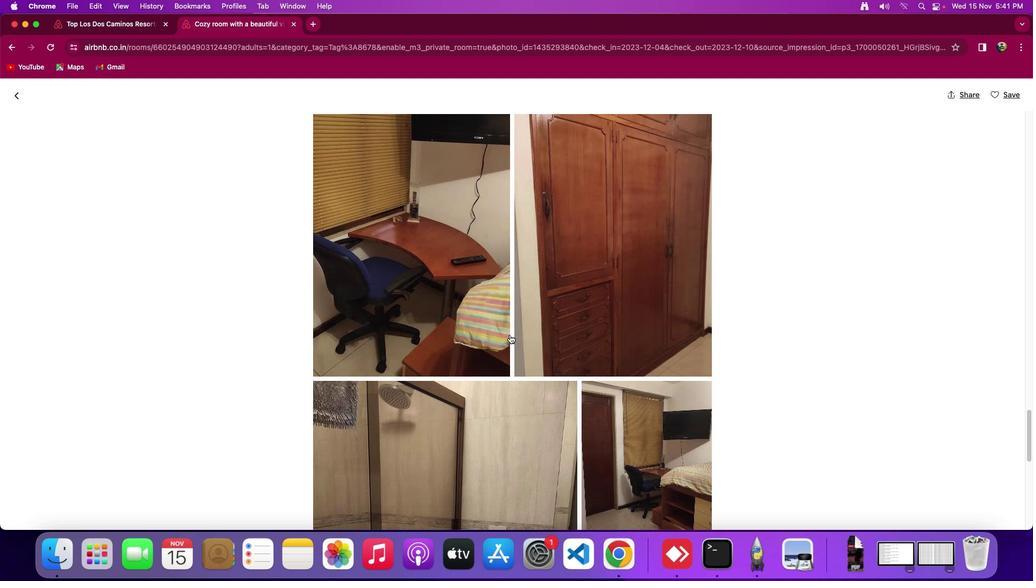 
Action: Mouse scrolled (510, 334) with delta (0, -2)
Screenshot: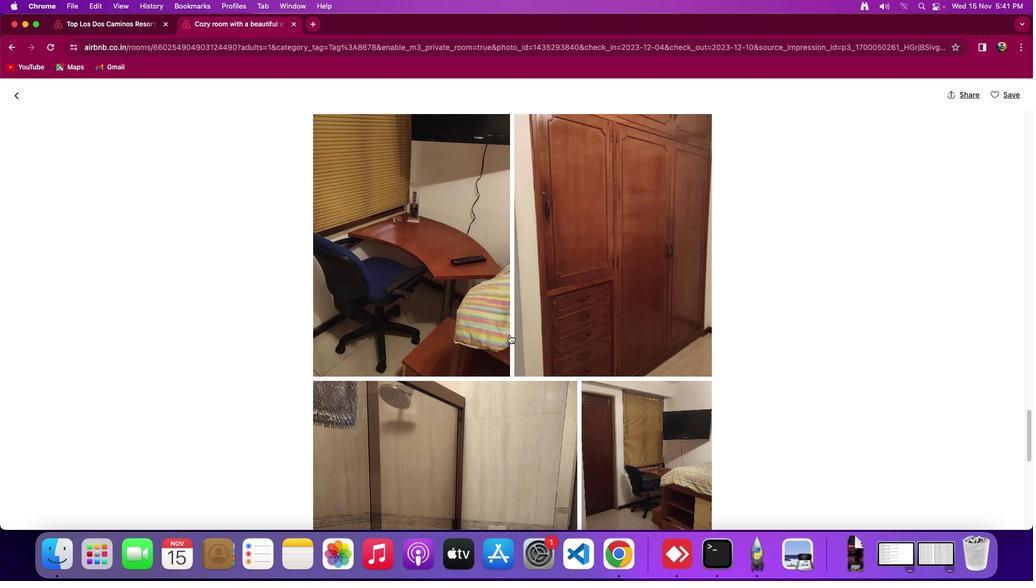 
Action: Mouse scrolled (510, 334) with delta (0, -3)
Screenshot: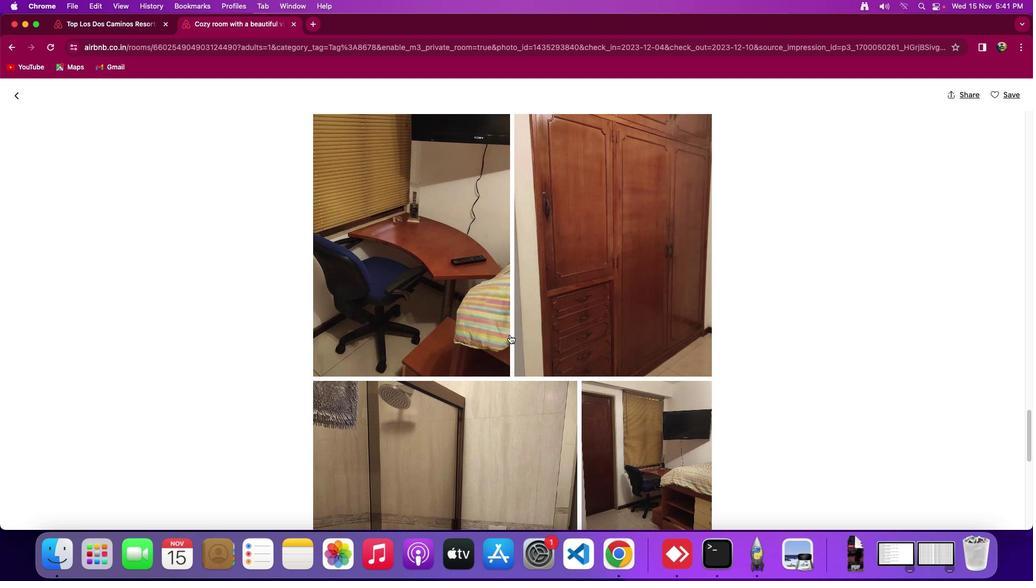 
Action: Mouse moved to (510, 335)
Screenshot: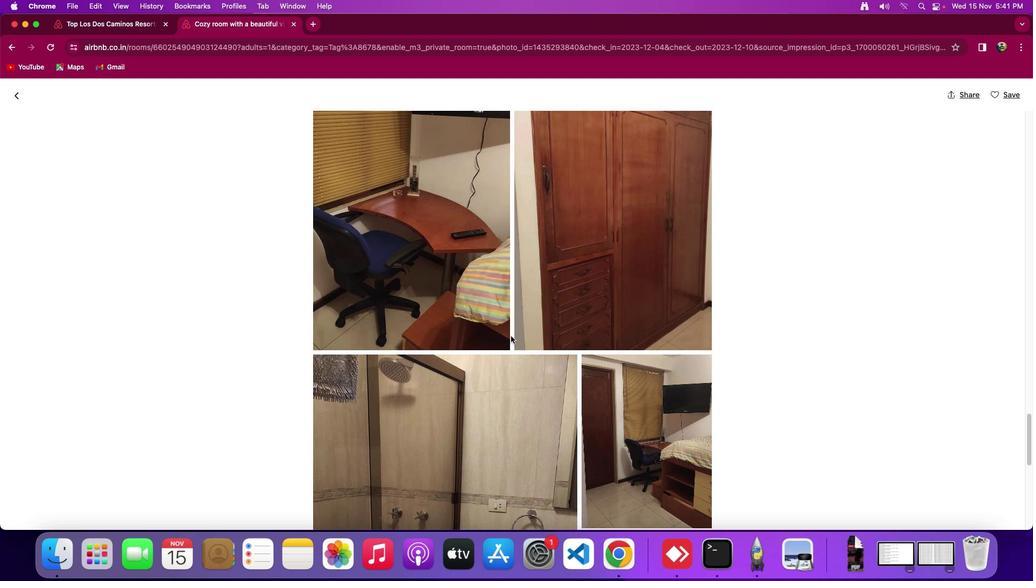 
Action: Mouse scrolled (510, 335) with delta (0, 0)
Screenshot: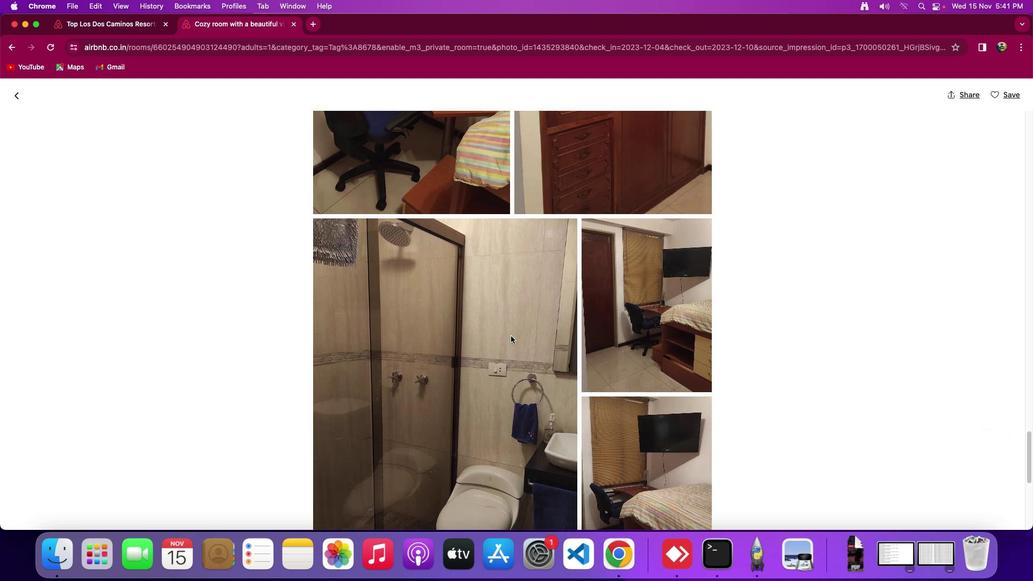 
Action: Mouse scrolled (510, 335) with delta (0, 0)
Screenshot: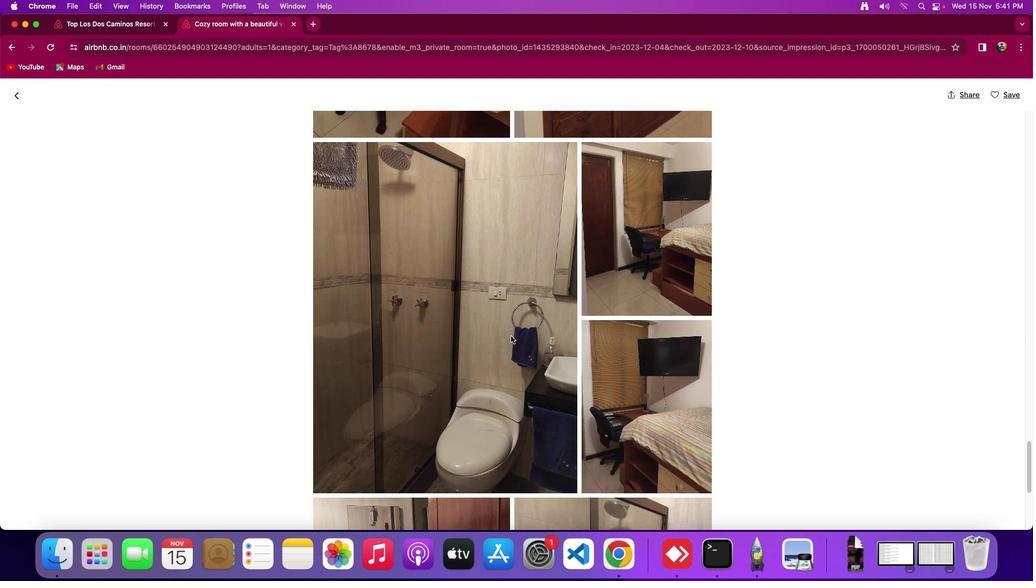 
Action: Mouse scrolled (510, 335) with delta (0, -2)
Screenshot: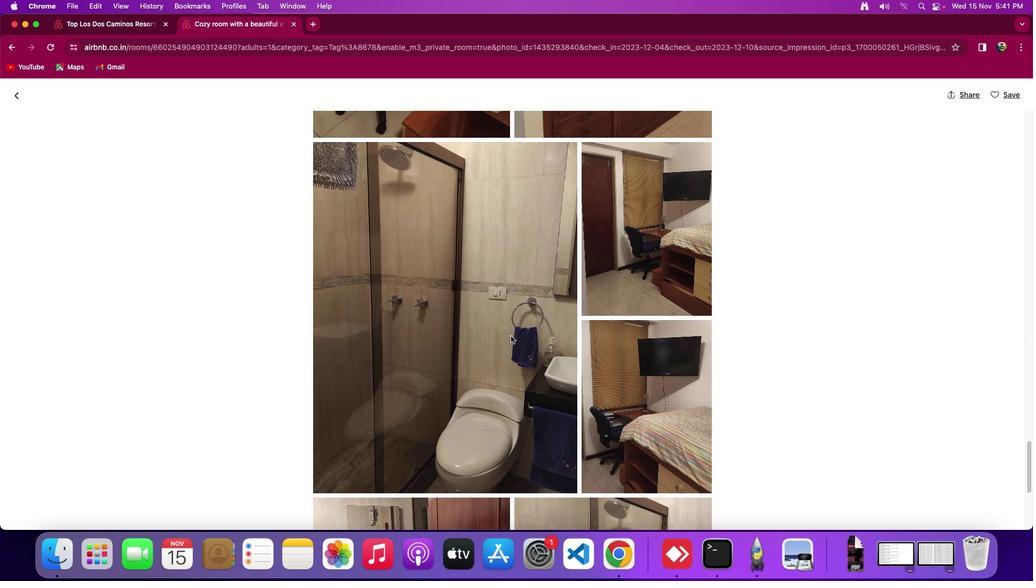 
Action: Mouse scrolled (510, 335) with delta (0, -2)
Screenshot: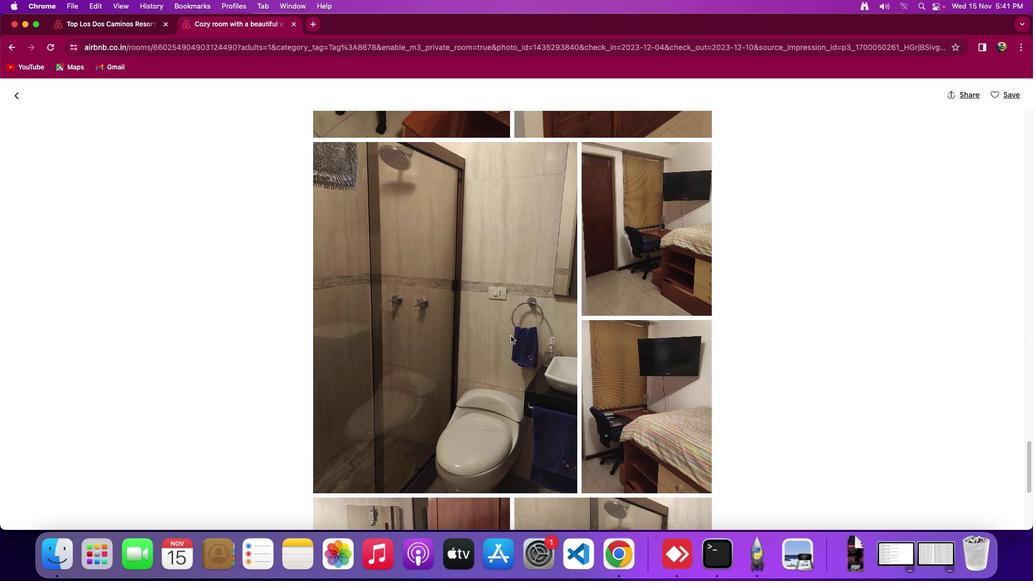 
Action: Mouse moved to (512, 332)
Screenshot: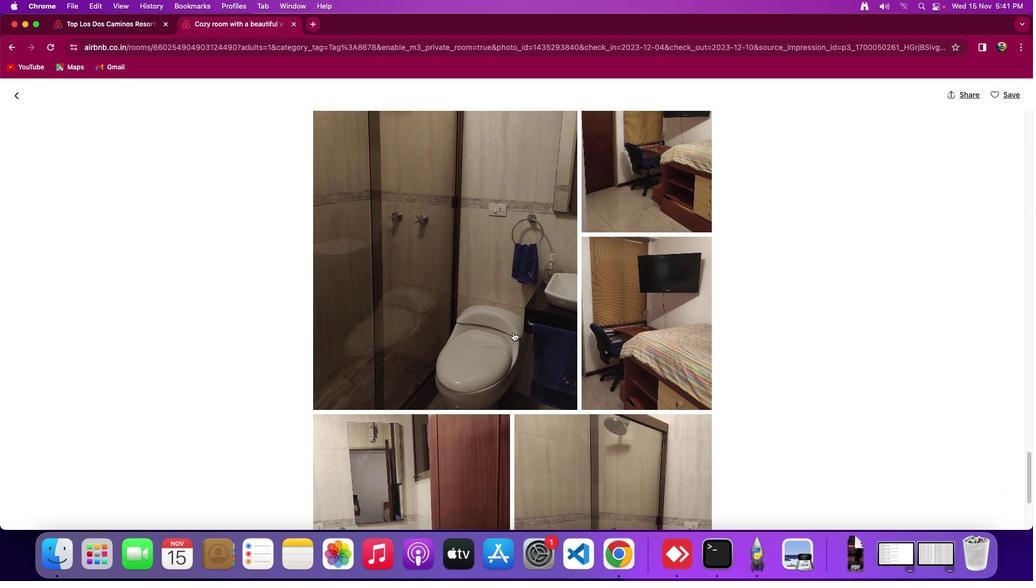 
Action: Mouse scrolled (512, 332) with delta (0, 0)
Screenshot: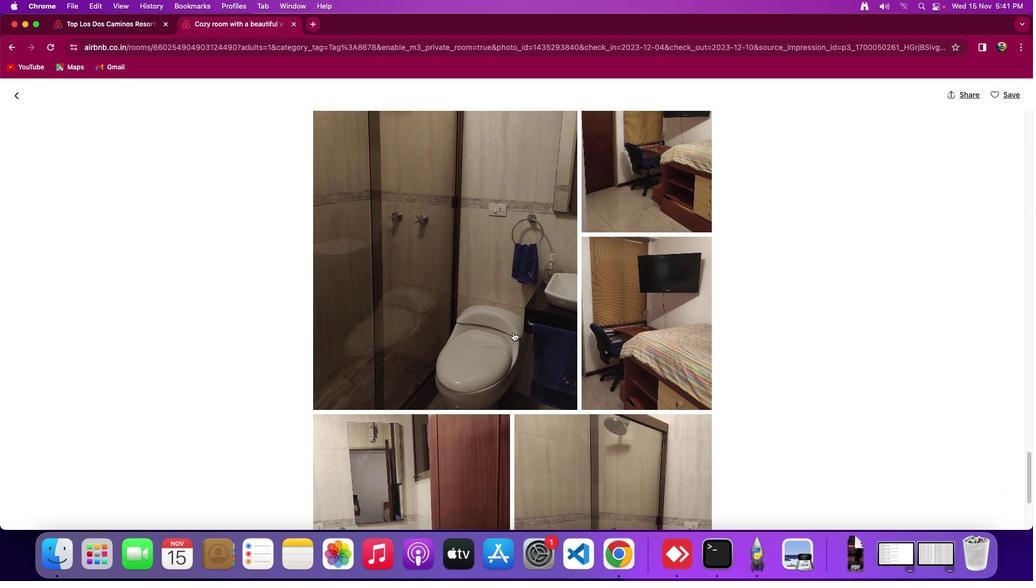 
Action: Mouse moved to (512, 332)
Screenshot: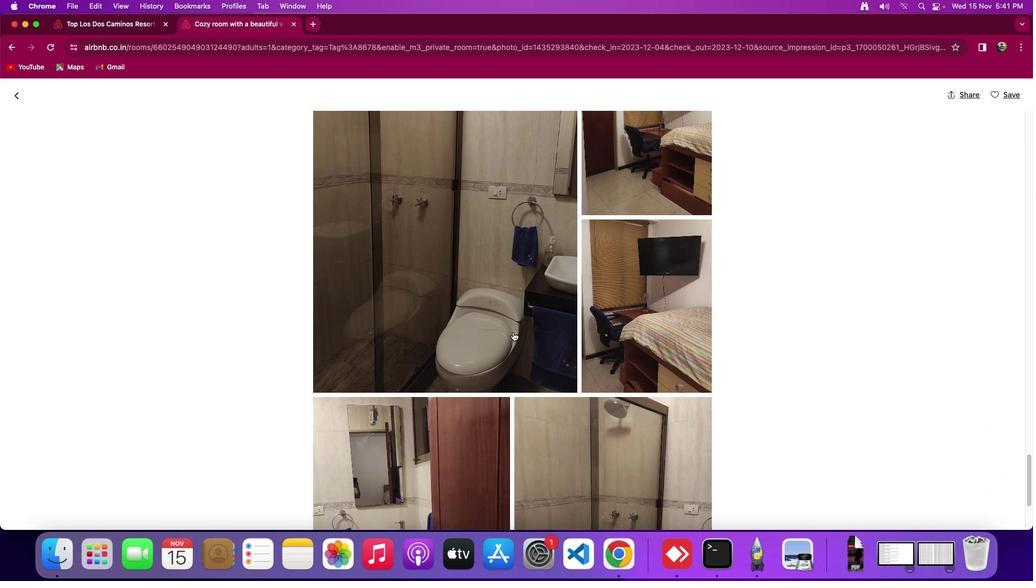 
Action: Mouse scrolled (512, 332) with delta (0, 0)
Screenshot: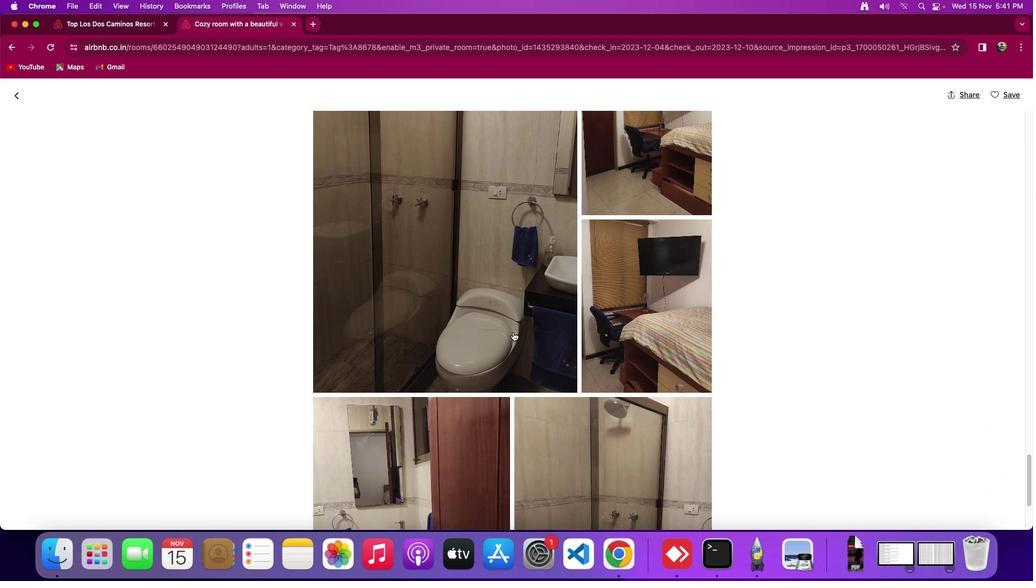 
Action: Mouse scrolled (512, 332) with delta (0, -1)
Screenshot: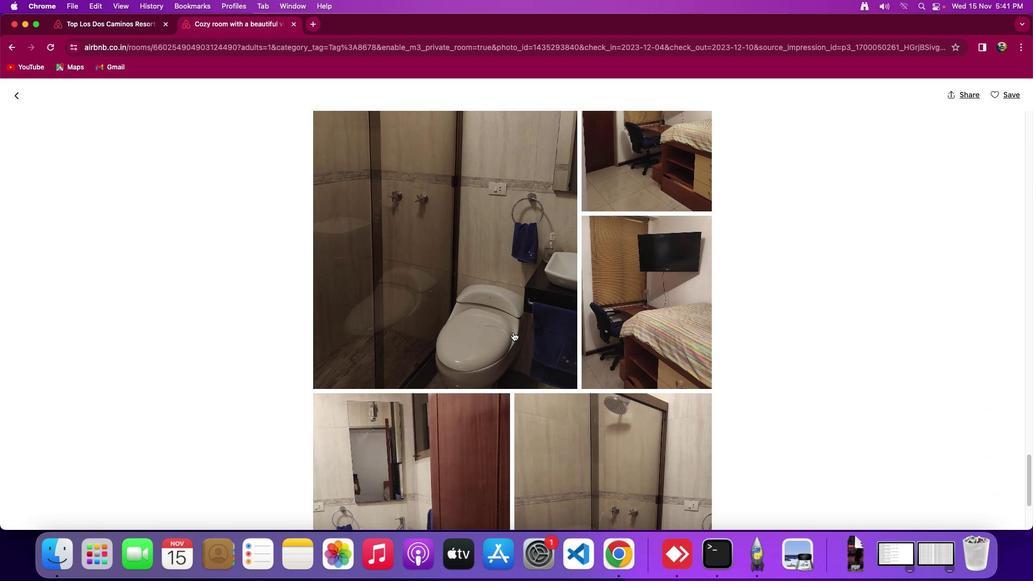 
Action: Mouse moved to (514, 329)
Screenshot: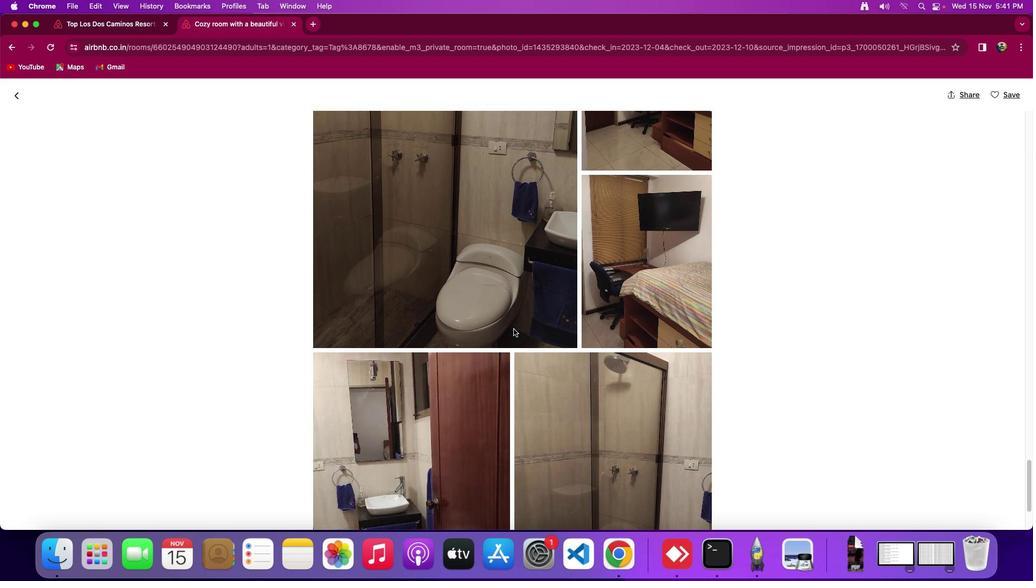 
Action: Mouse scrolled (514, 329) with delta (0, 0)
Screenshot: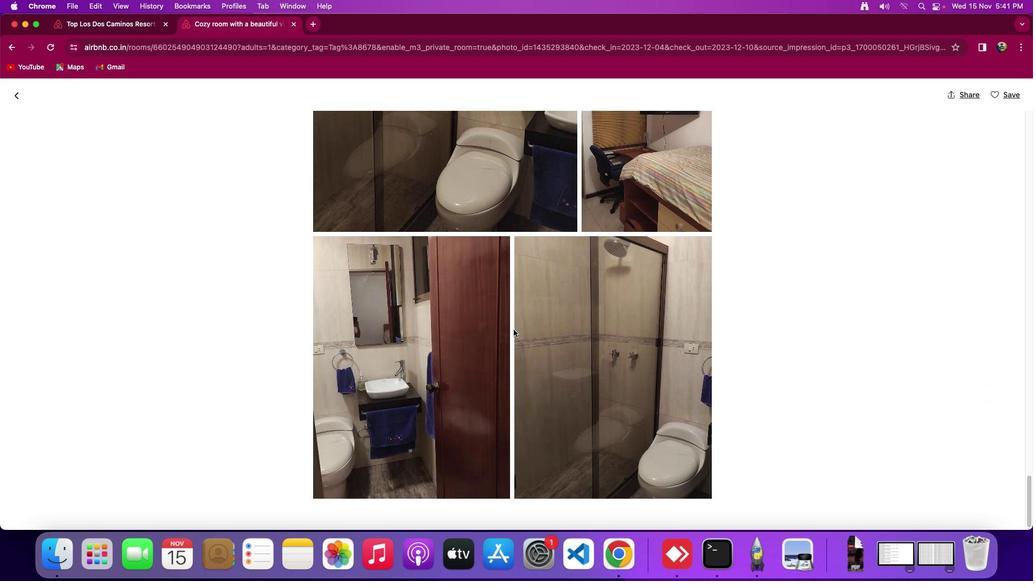 
Action: Mouse scrolled (514, 329) with delta (0, 0)
Screenshot: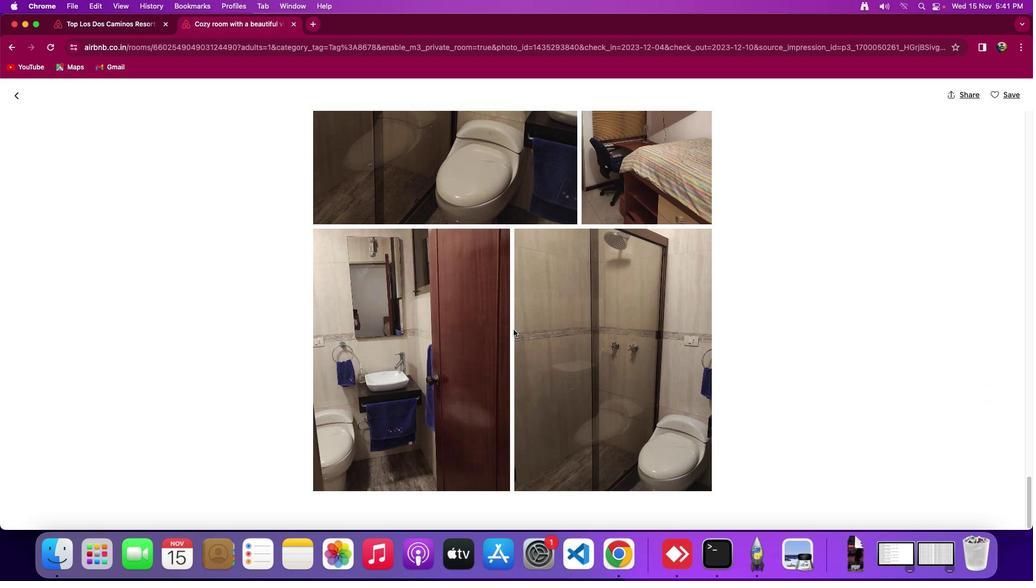 
Action: Mouse scrolled (514, 329) with delta (0, -2)
Screenshot: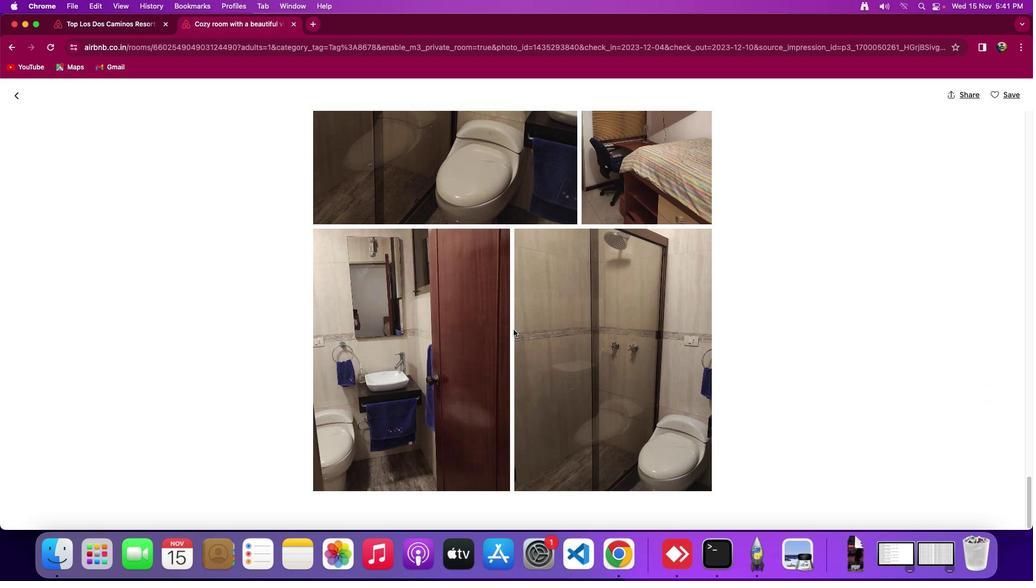 
Action: Mouse scrolled (514, 329) with delta (0, -3)
Screenshot: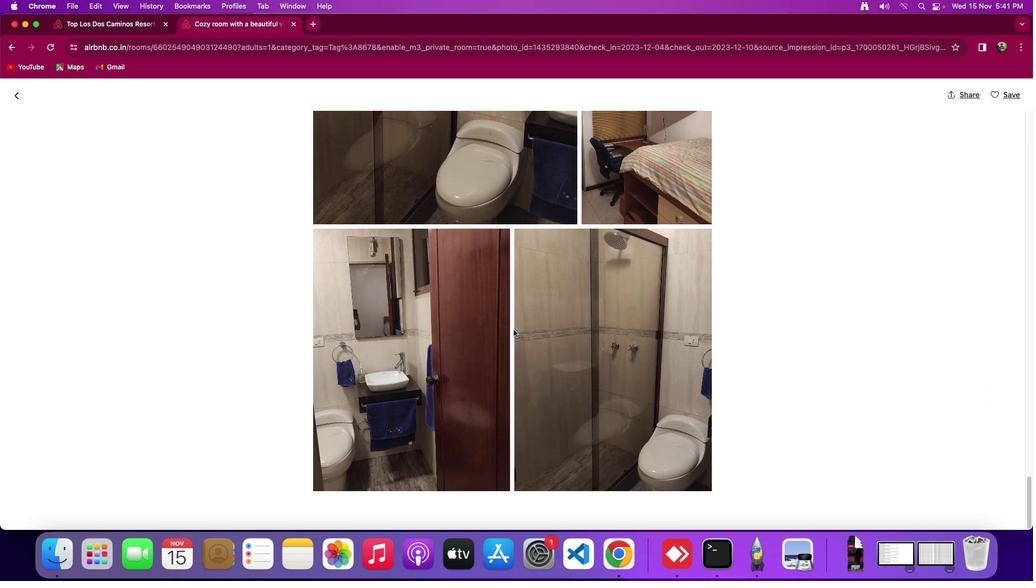 
Action: Mouse moved to (513, 329)
Screenshot: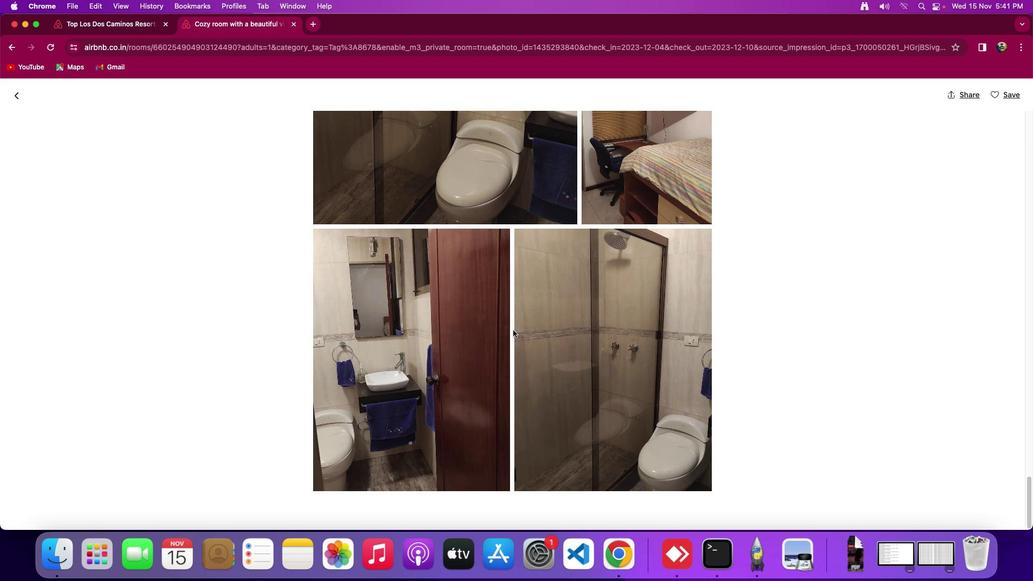 
Action: Mouse scrolled (513, 329) with delta (0, 0)
Screenshot: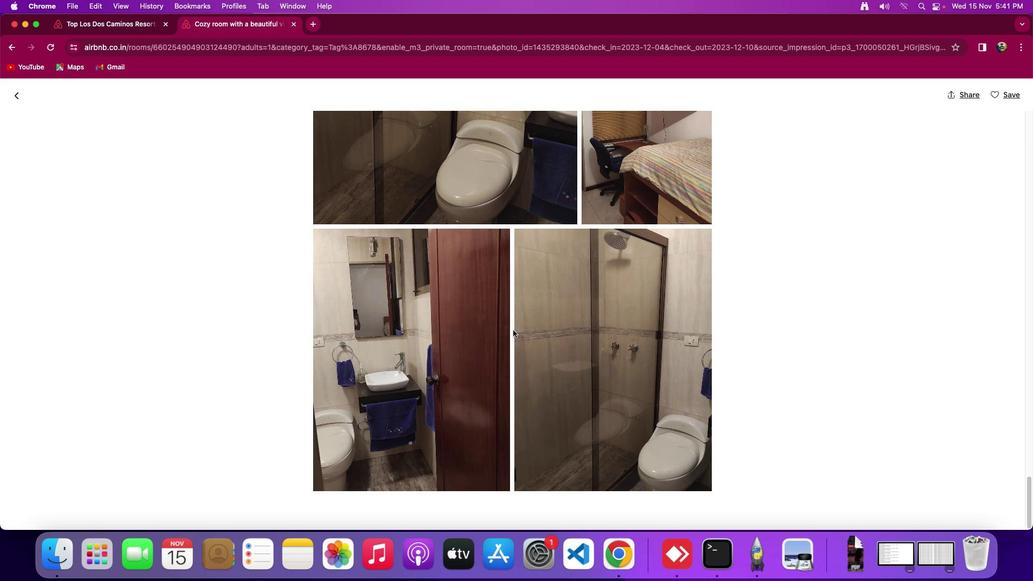 
Action: Mouse moved to (513, 329)
Screenshot: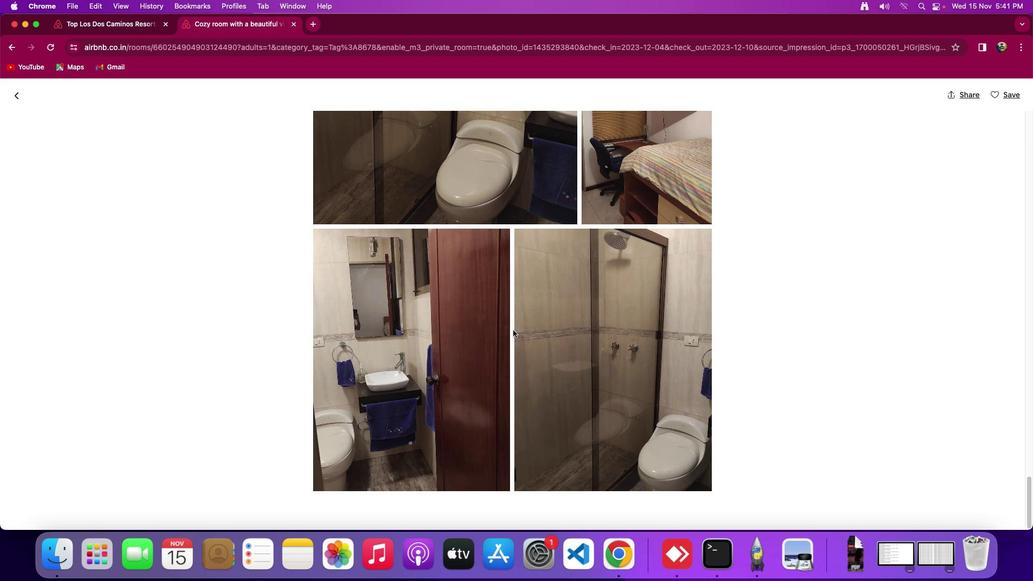 
Action: Mouse scrolled (513, 329) with delta (0, 0)
Screenshot: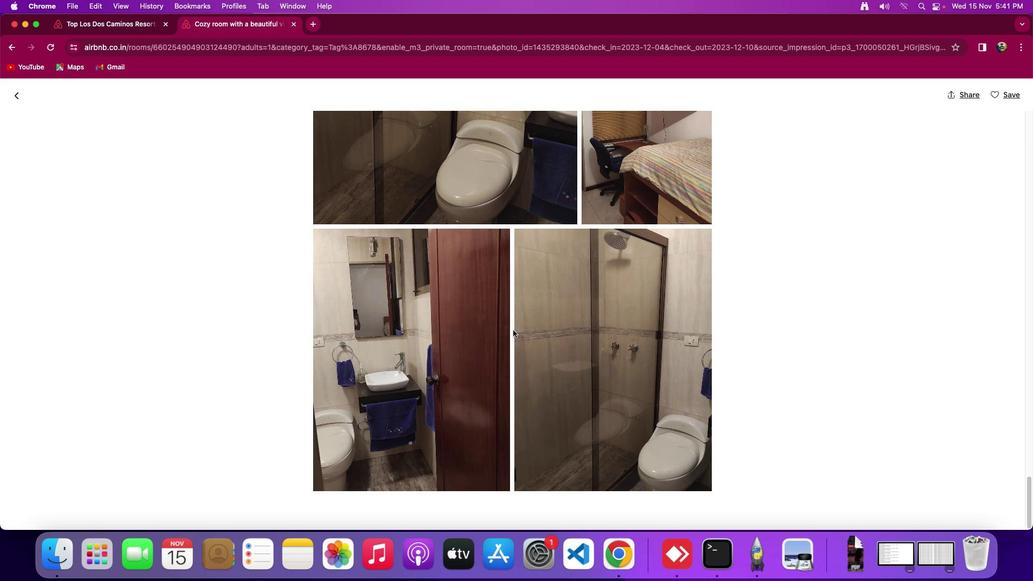 
Action: Mouse moved to (513, 329)
Screenshot: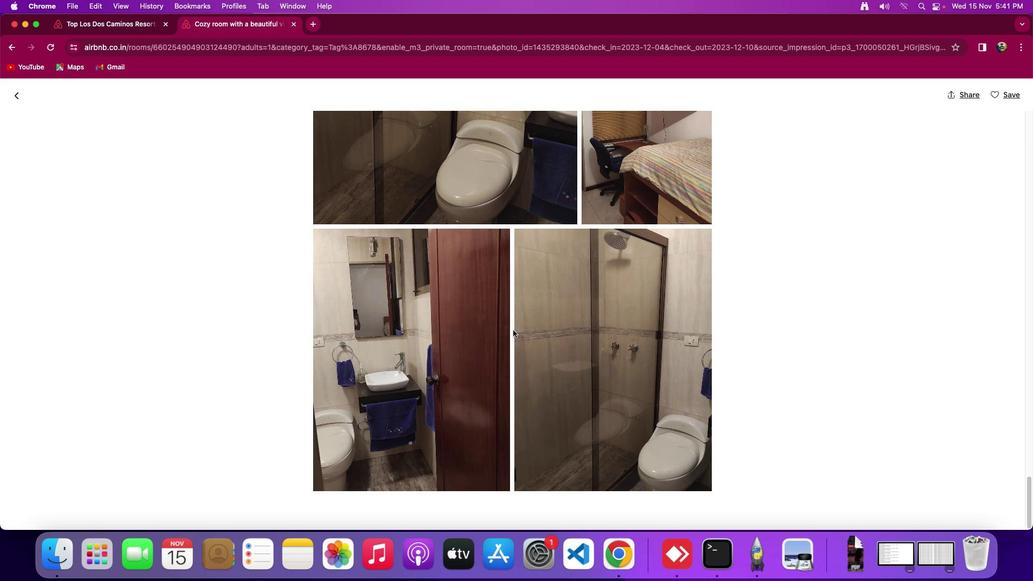 
Action: Mouse scrolled (513, 329) with delta (0, -2)
Screenshot: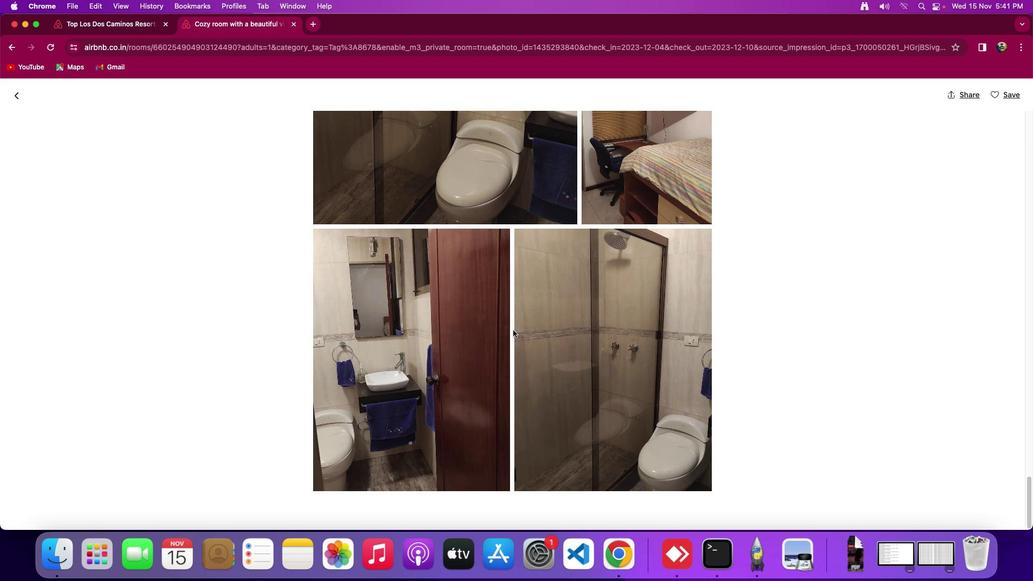 
Action: Mouse moved to (513, 330)
Screenshot: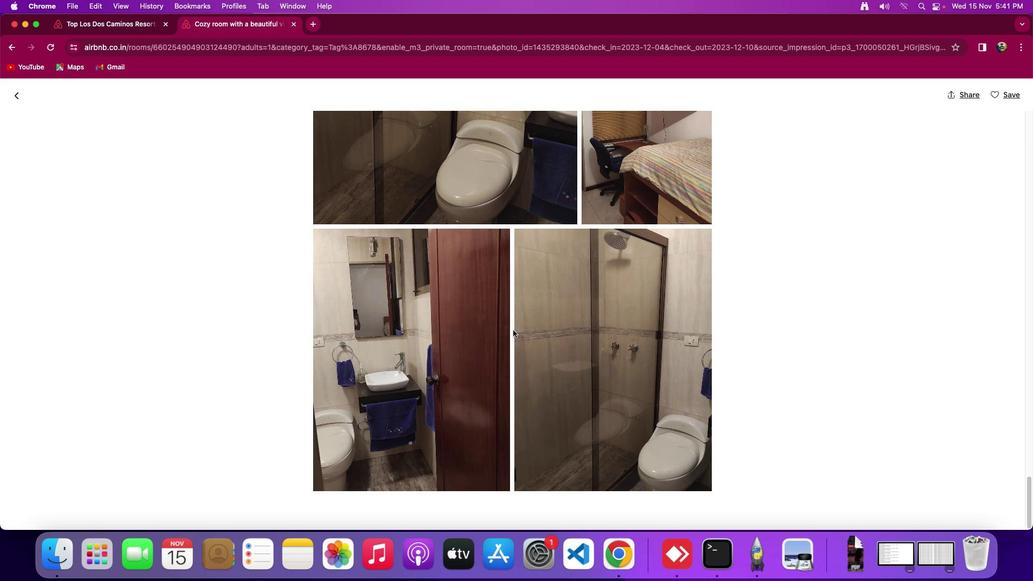 
Action: Mouse scrolled (513, 330) with delta (0, -3)
Screenshot: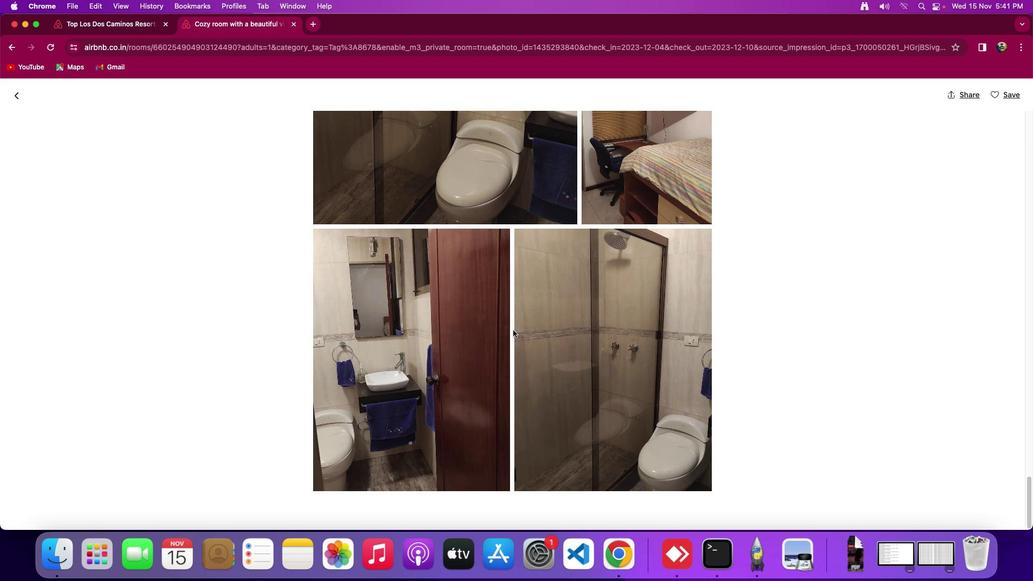 
Action: Mouse moved to (17, 100)
Screenshot: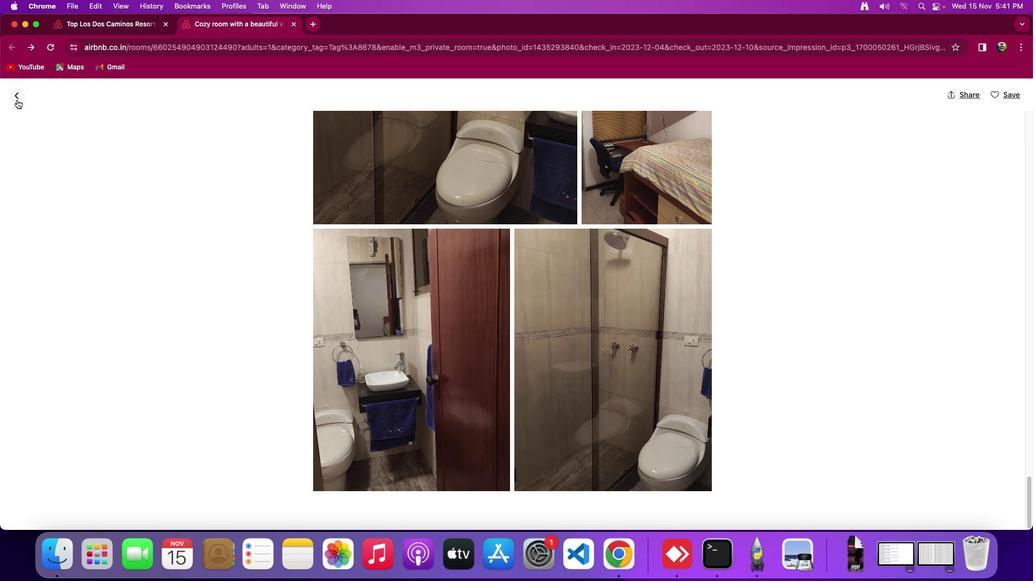 
Action: Mouse pressed left at (17, 100)
Screenshot: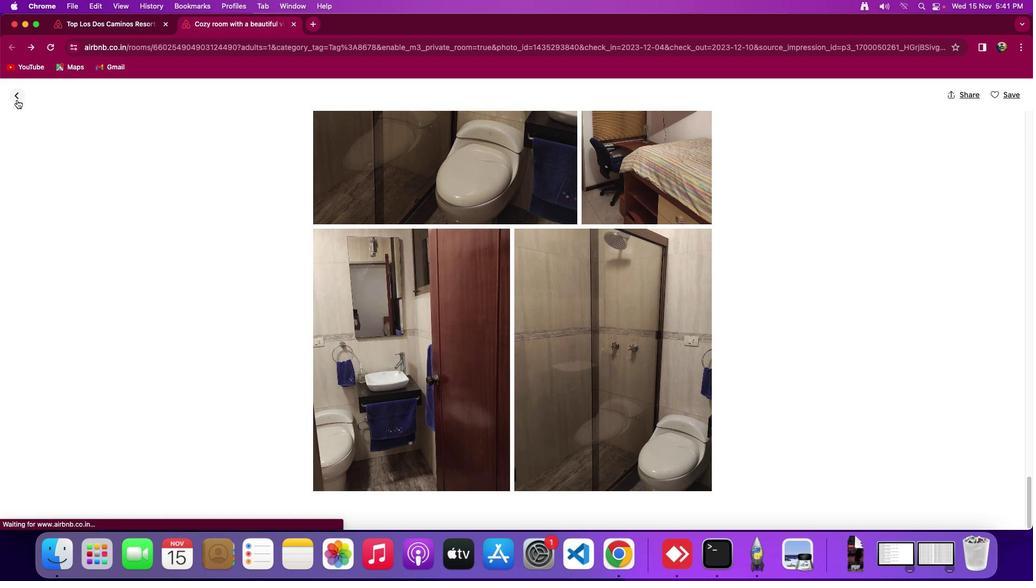 
Action: Mouse moved to (487, 290)
Screenshot: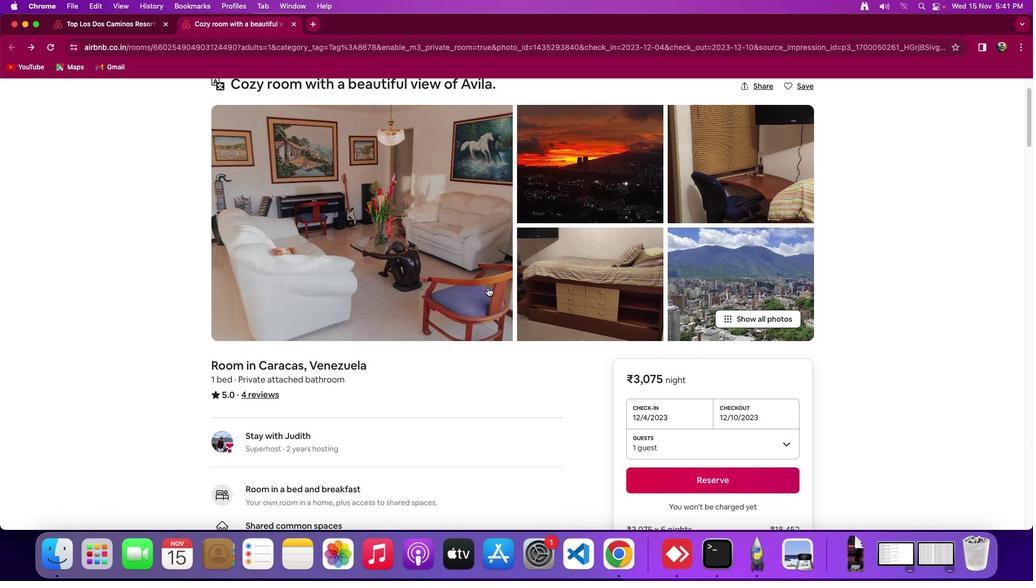 
Action: Mouse scrolled (487, 290) with delta (0, 0)
Screenshot: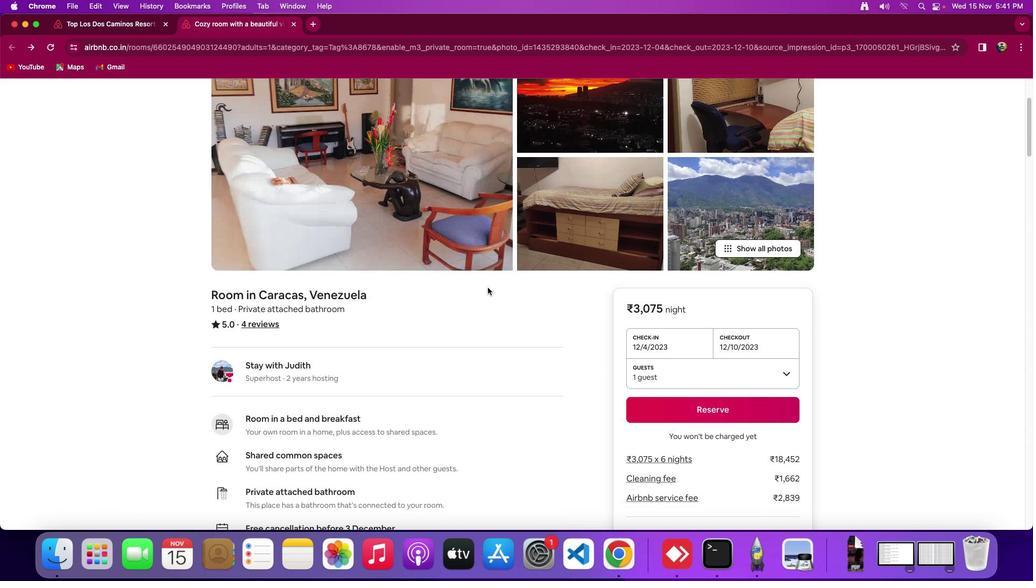 
Action: Mouse scrolled (487, 290) with delta (0, 0)
Screenshot: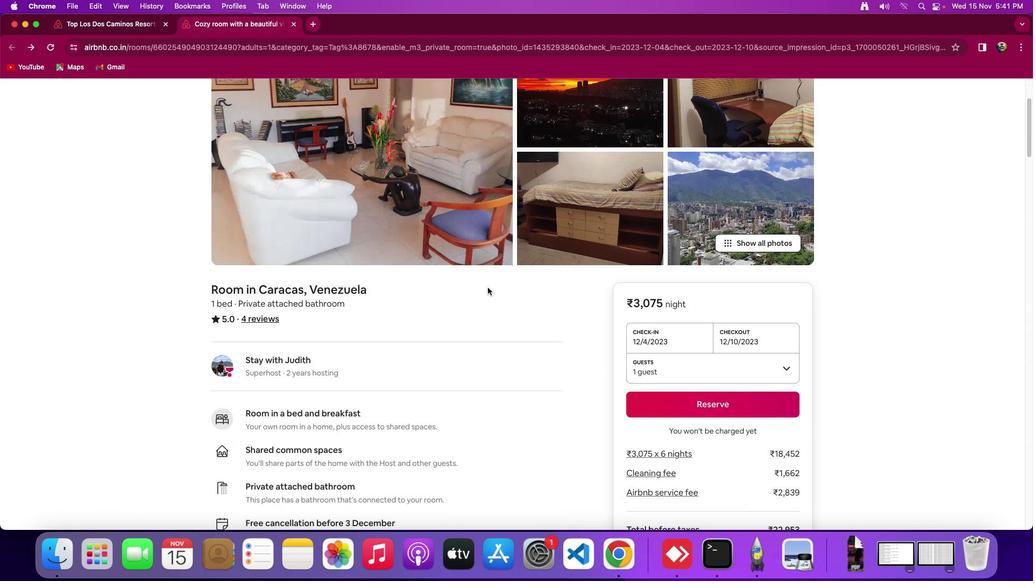 
Action: Mouse moved to (488, 289)
Screenshot: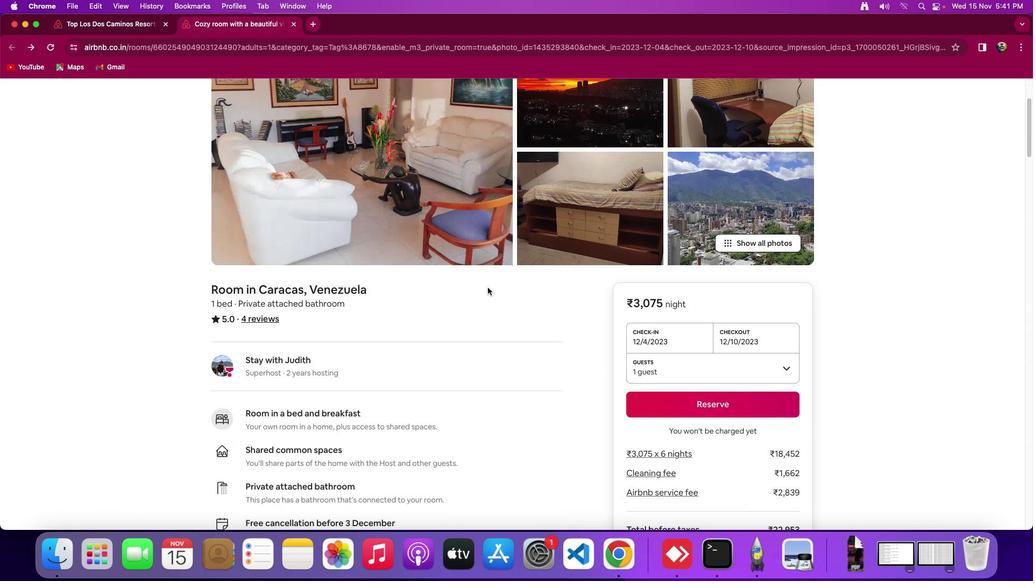 
Action: Mouse scrolled (488, 289) with delta (0, -2)
Screenshot: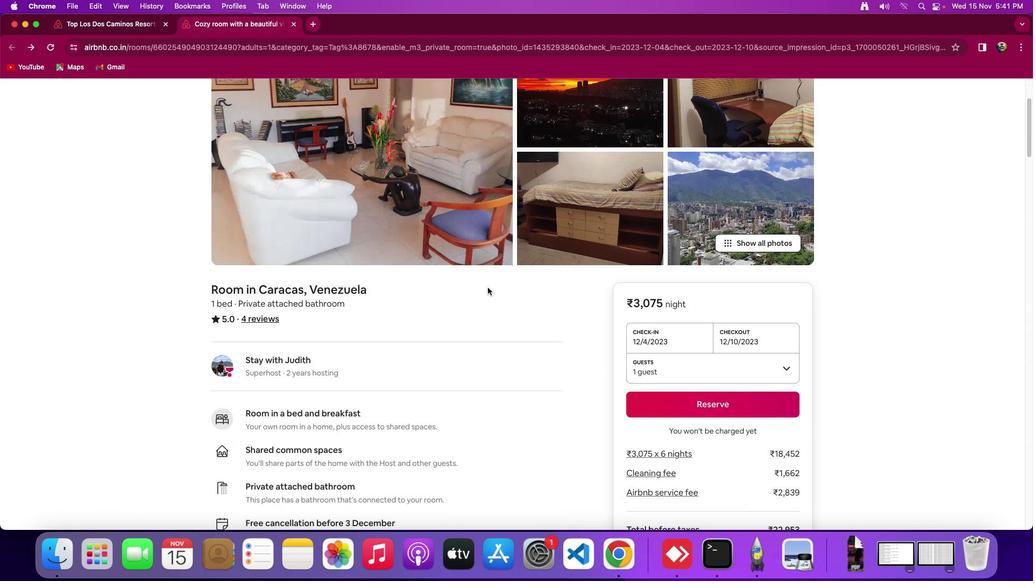 
Action: Mouse moved to (487, 287)
Screenshot: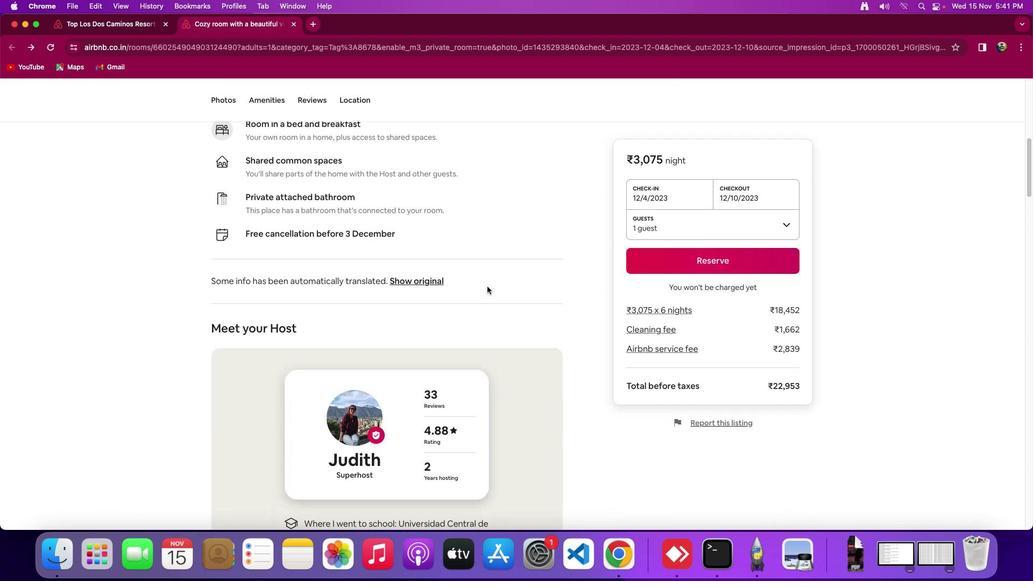 
Action: Mouse scrolled (487, 287) with delta (0, 0)
Screenshot: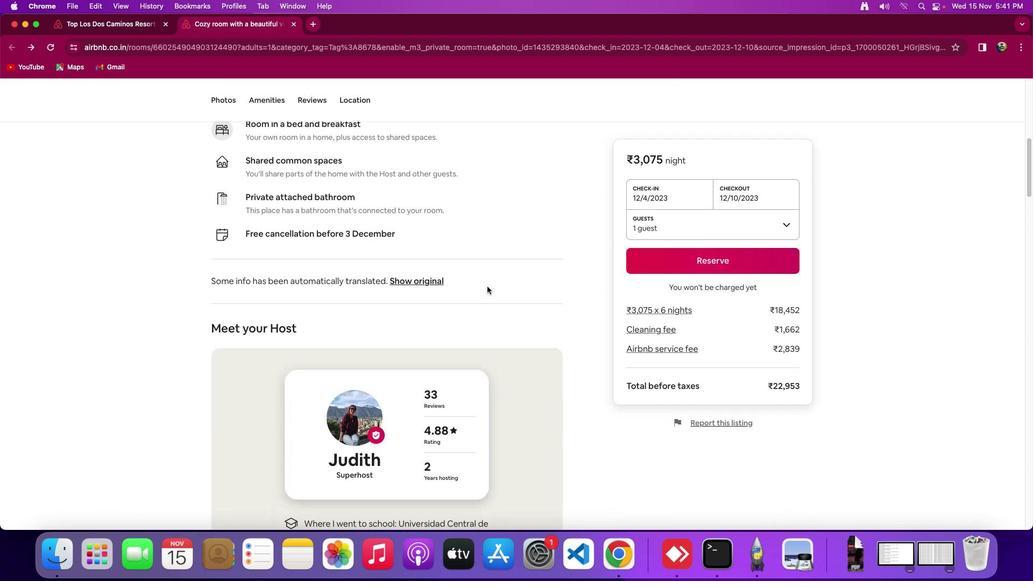 
Action: Mouse scrolled (487, 287) with delta (0, 0)
Screenshot: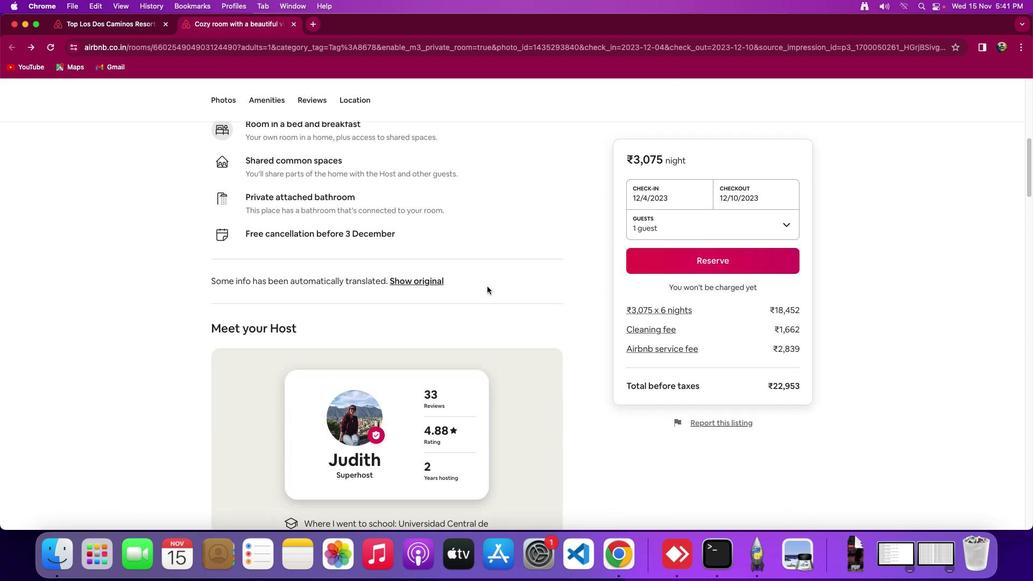 
Action: Mouse moved to (487, 286)
